 Task: Design: Design Project Board Template.
Action: Mouse pressed left at (853, 586)
Screenshot: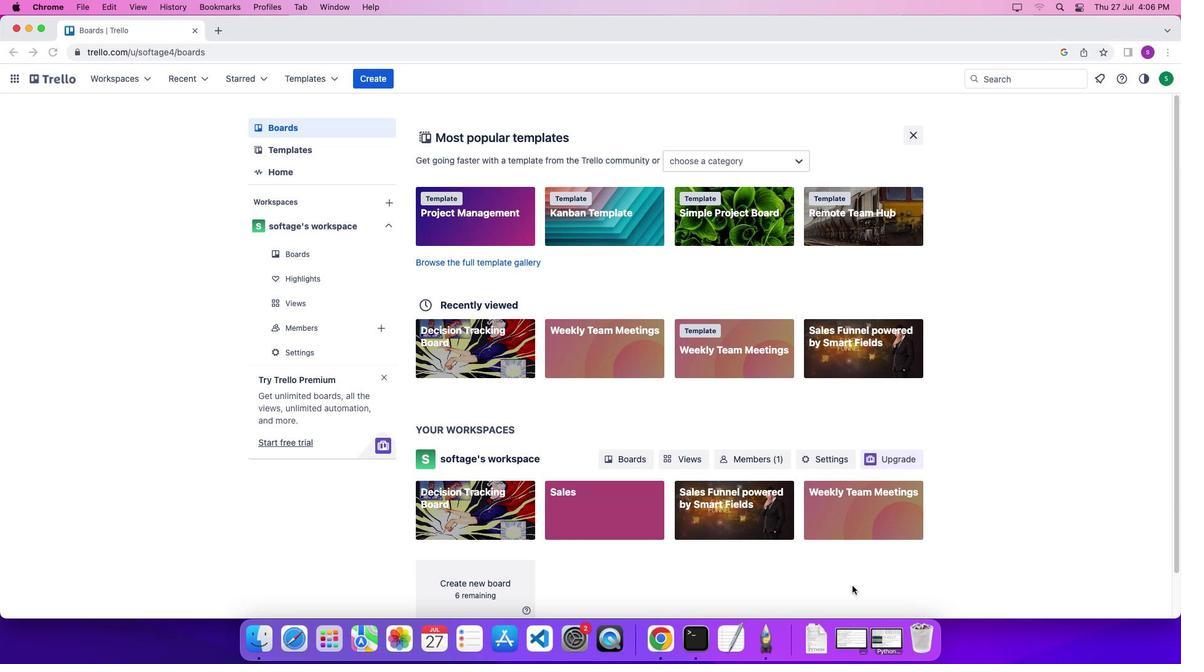 
Action: Mouse moved to (194, 224)
Screenshot: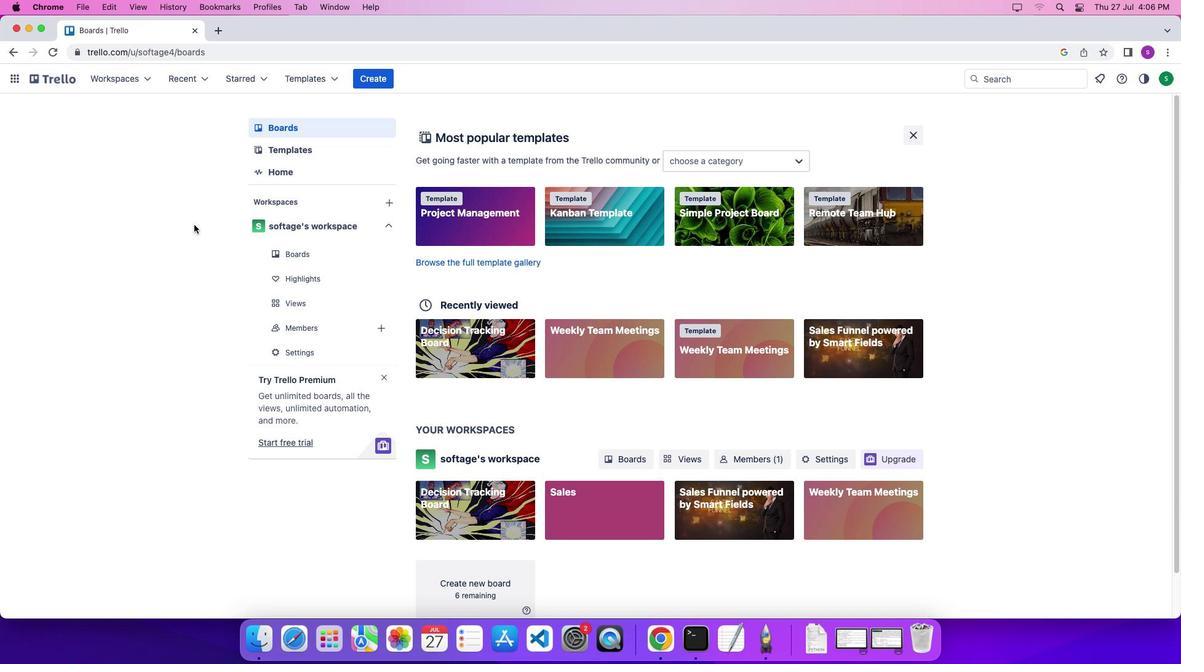 
Action: Mouse pressed left at (194, 224)
Screenshot: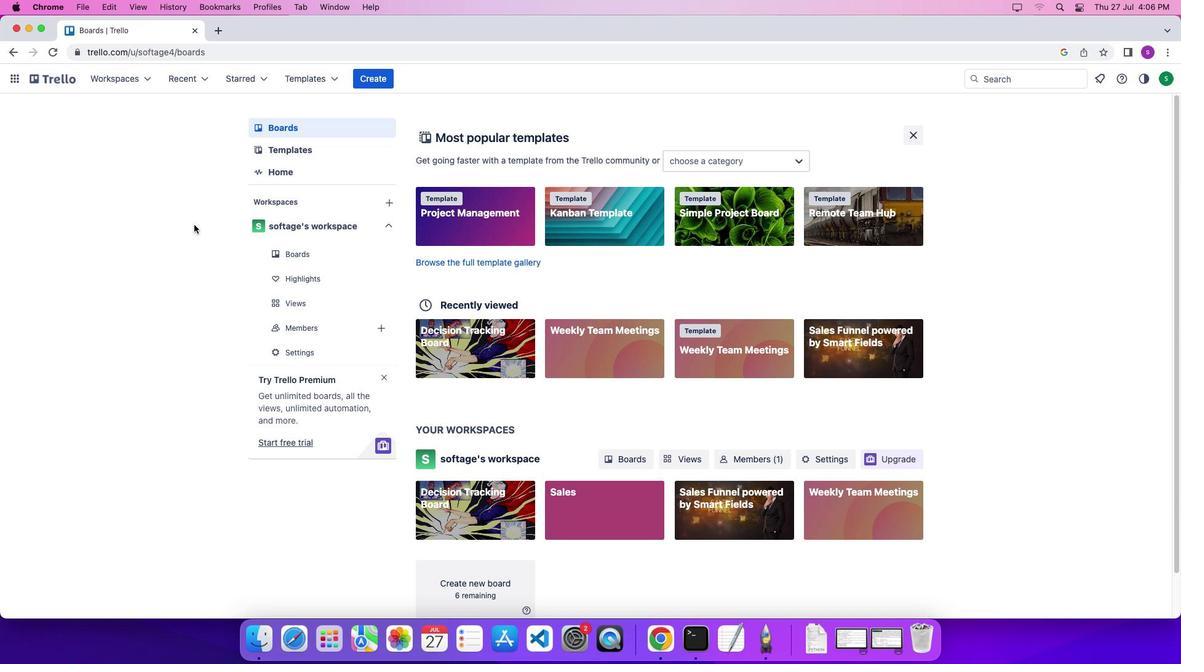 
Action: Mouse moved to (63, 84)
Screenshot: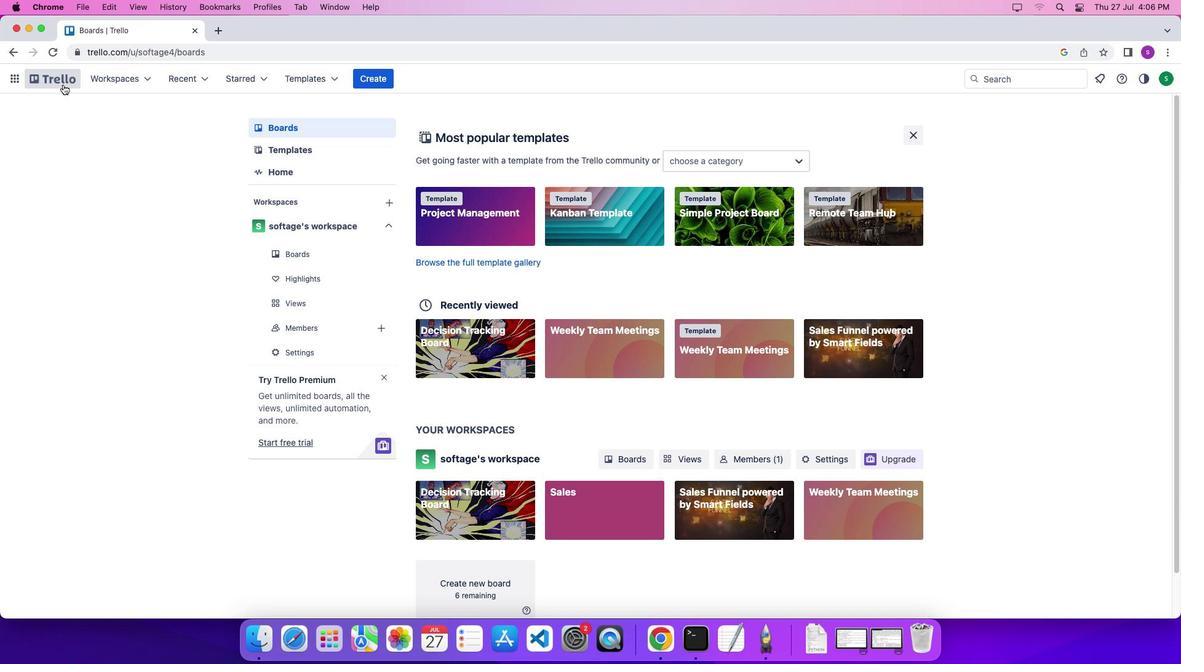 
Action: Mouse pressed left at (63, 84)
Screenshot: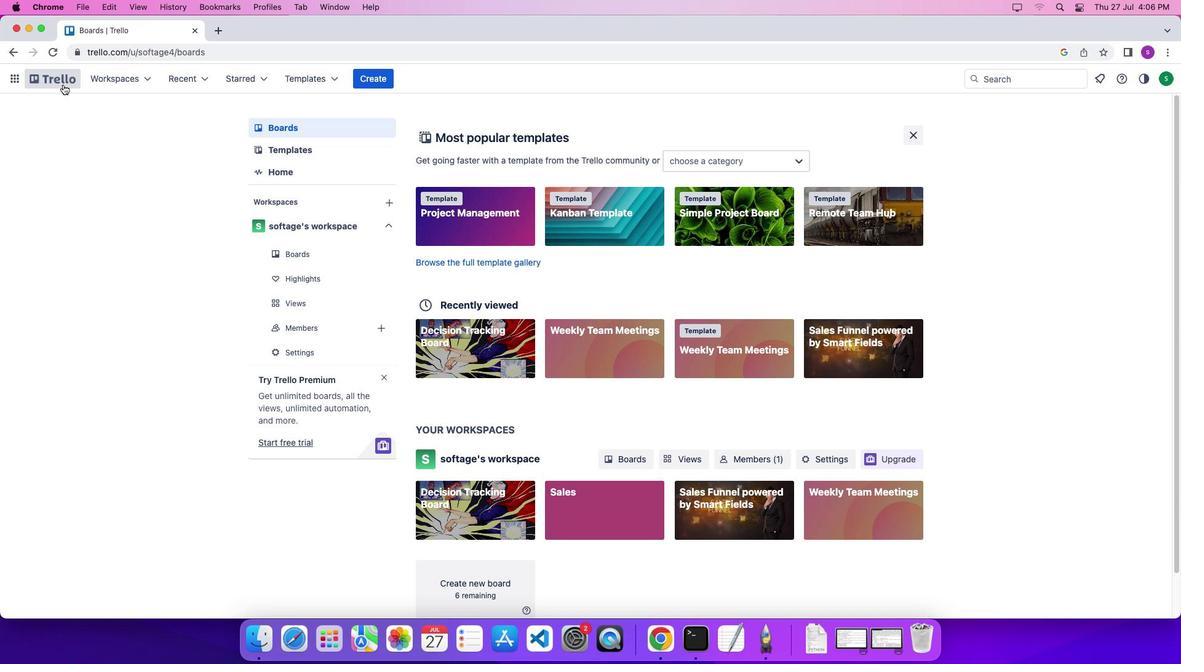 
Action: Mouse moved to (64, 81)
Screenshot: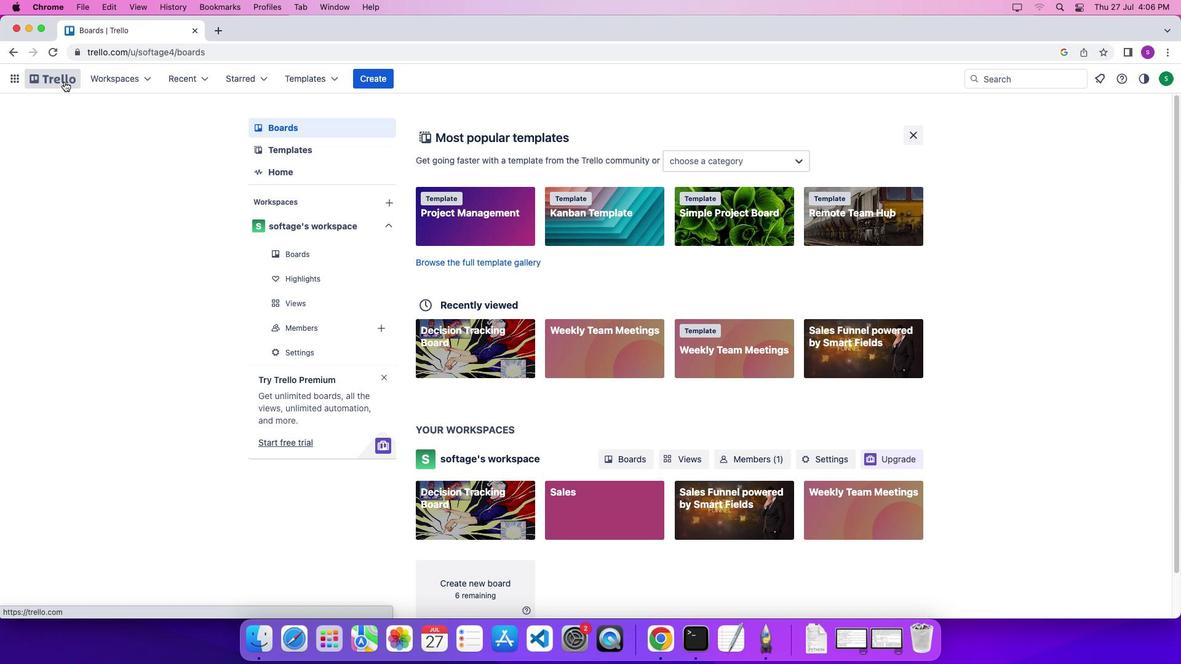 
Action: Mouse pressed left at (64, 81)
Screenshot: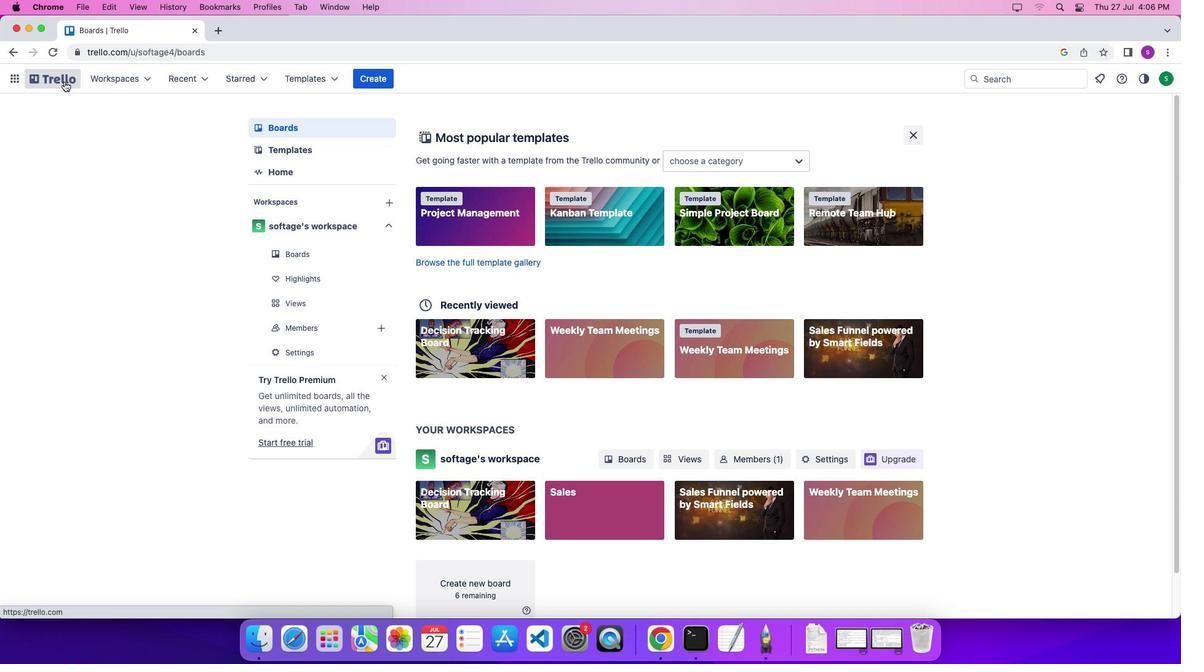 
Action: Mouse moved to (319, 80)
Screenshot: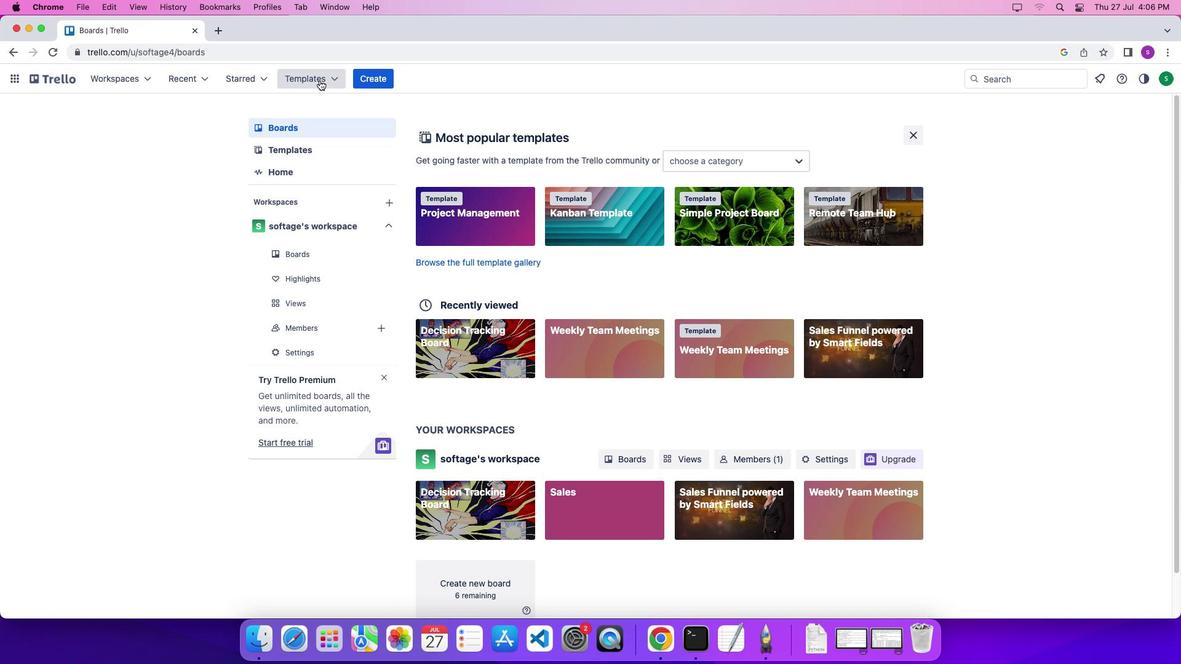 
Action: Mouse pressed left at (319, 80)
Screenshot: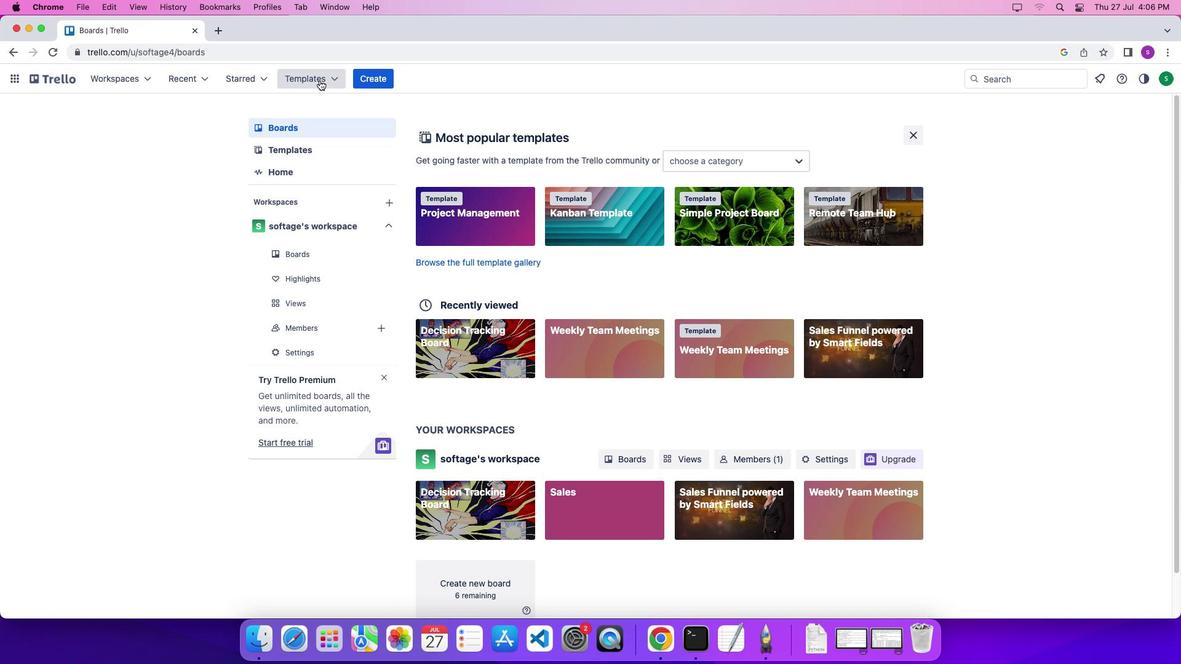 
Action: Mouse moved to (347, 435)
Screenshot: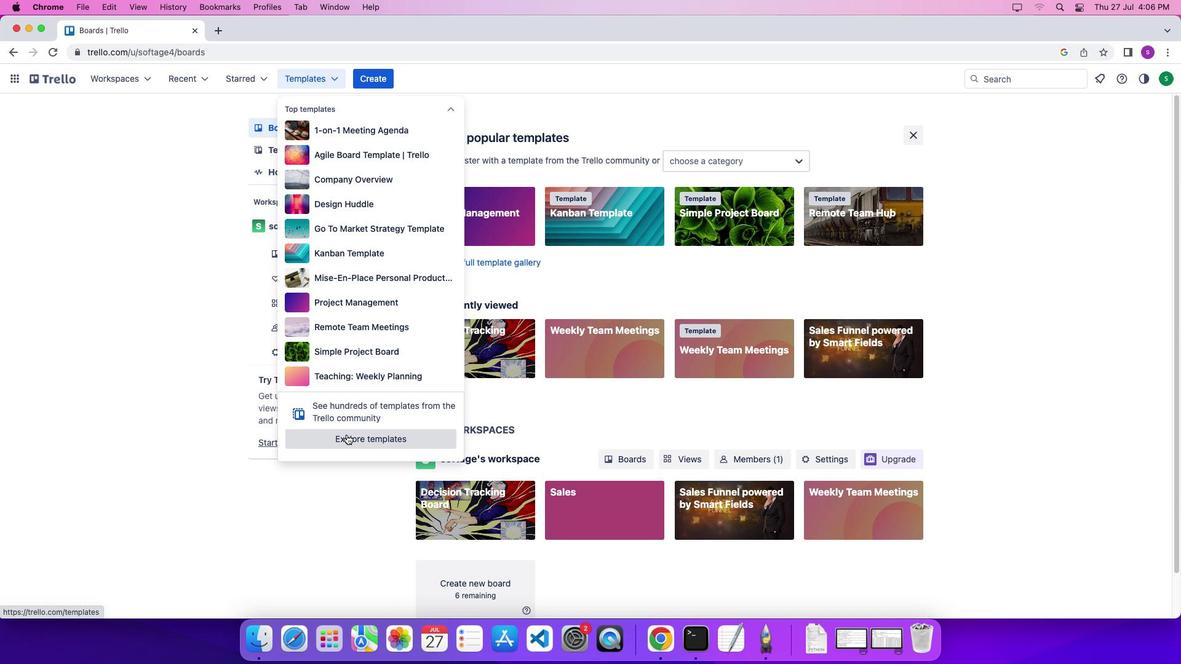 
Action: Mouse pressed left at (347, 435)
Screenshot: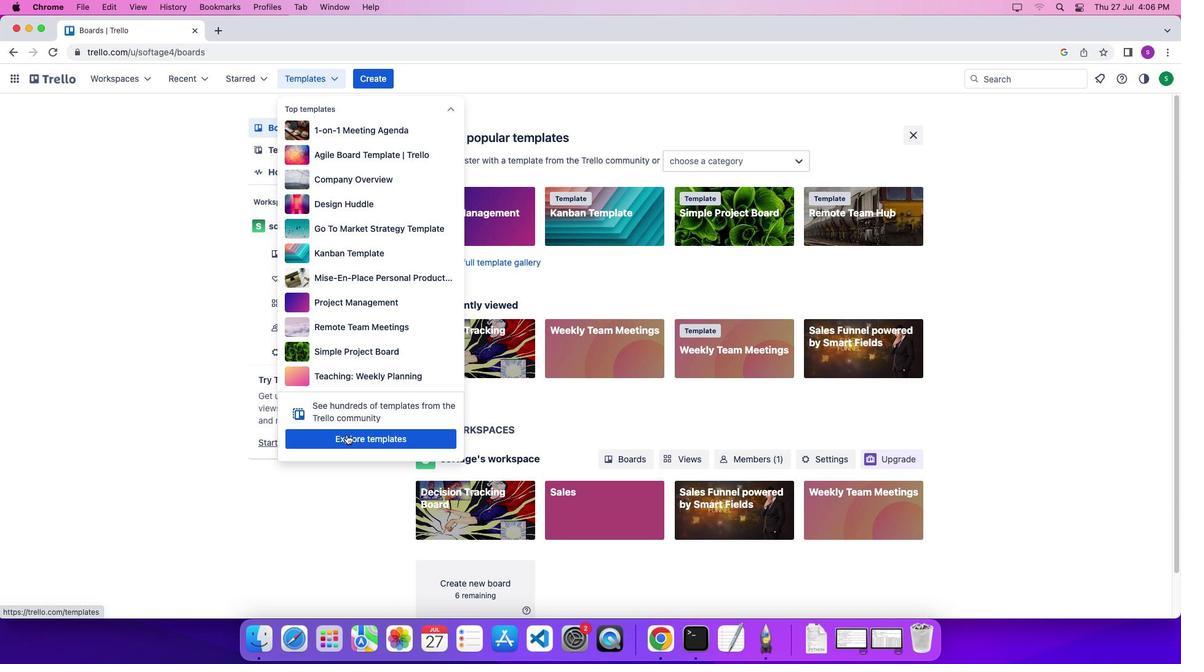 
Action: Mouse moved to (827, 126)
Screenshot: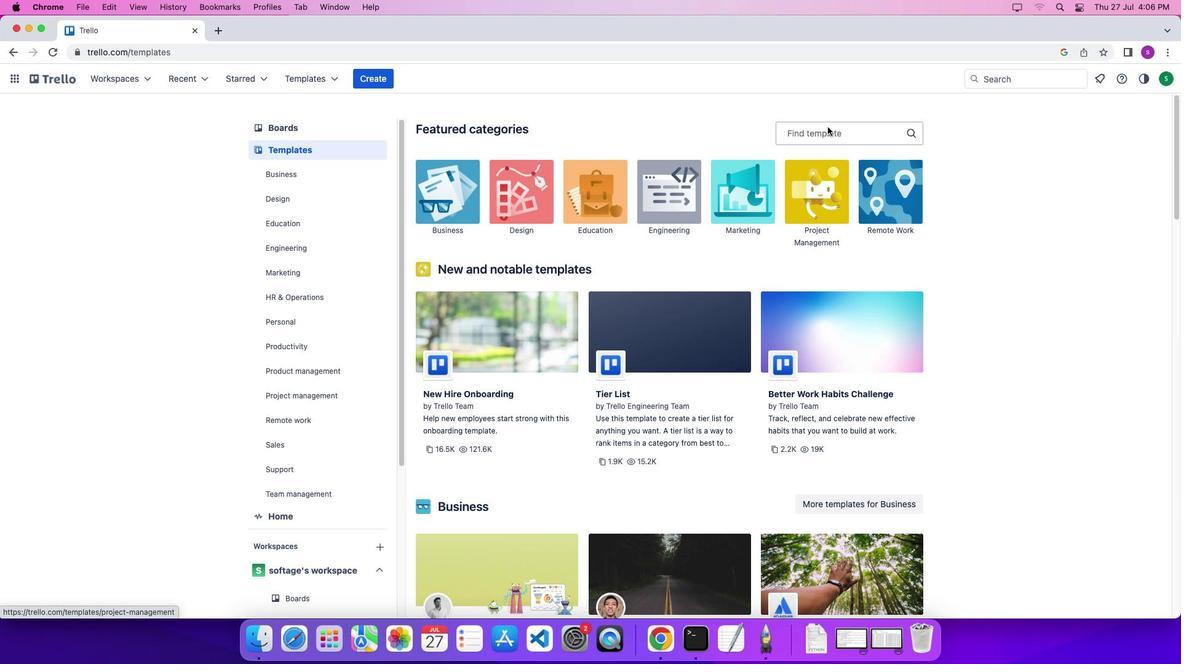 
Action: Mouse pressed left at (827, 126)
Screenshot: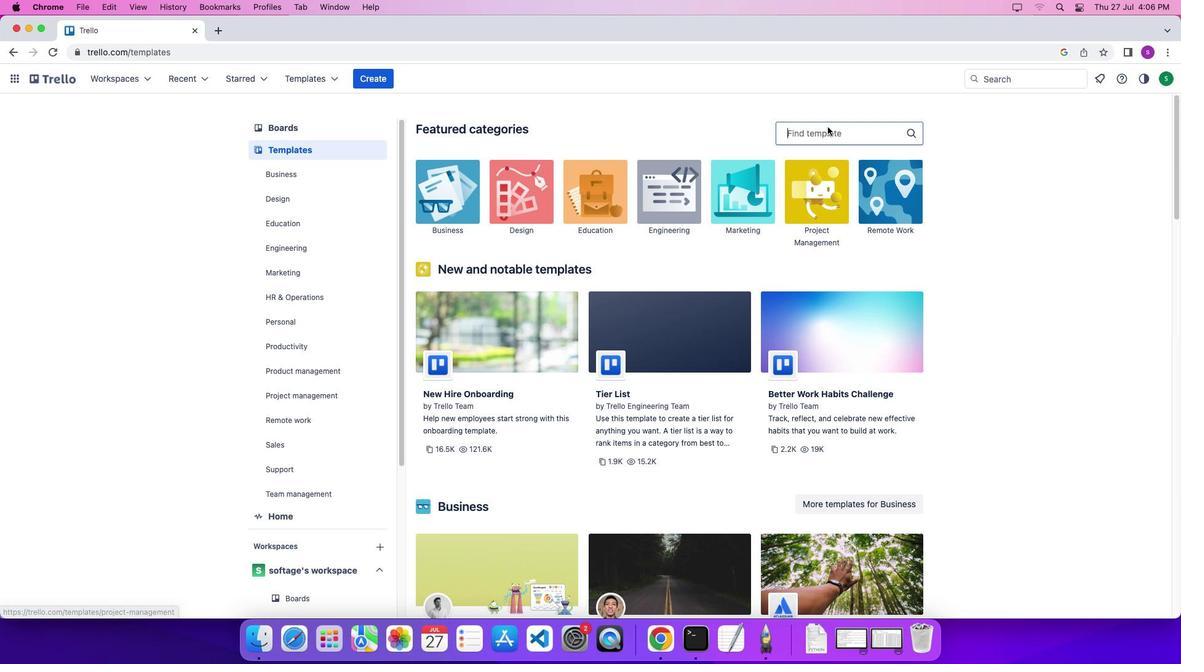 
Action: Mouse moved to (822, 131)
Screenshot: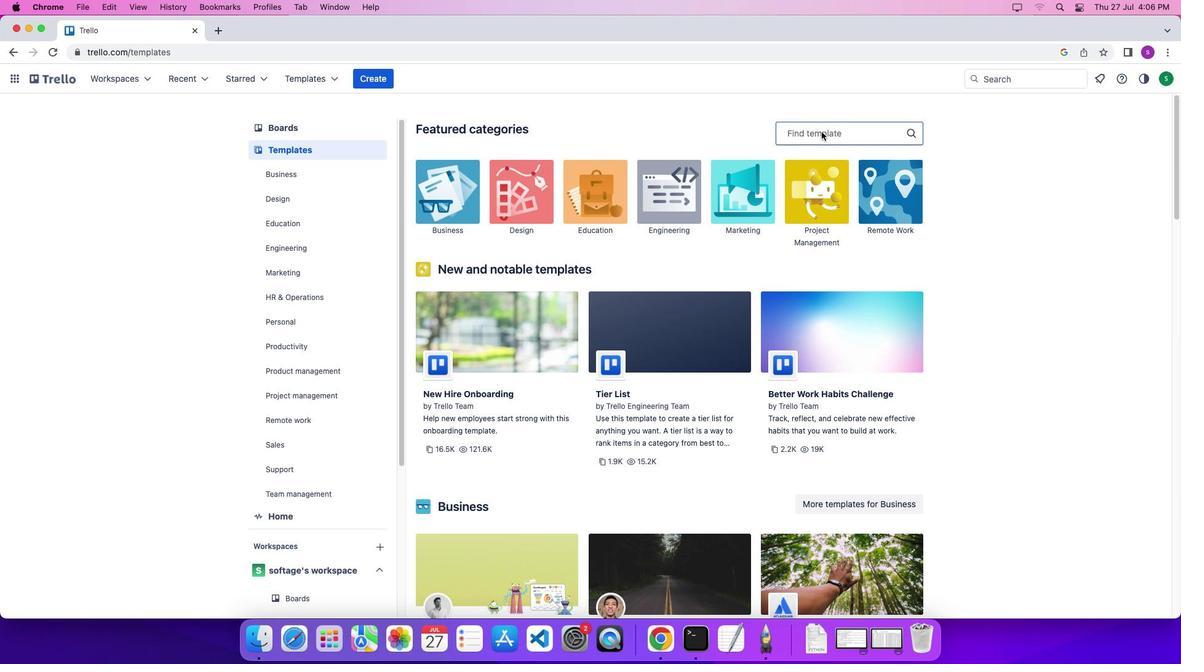 
Action: Mouse pressed left at (822, 131)
Screenshot: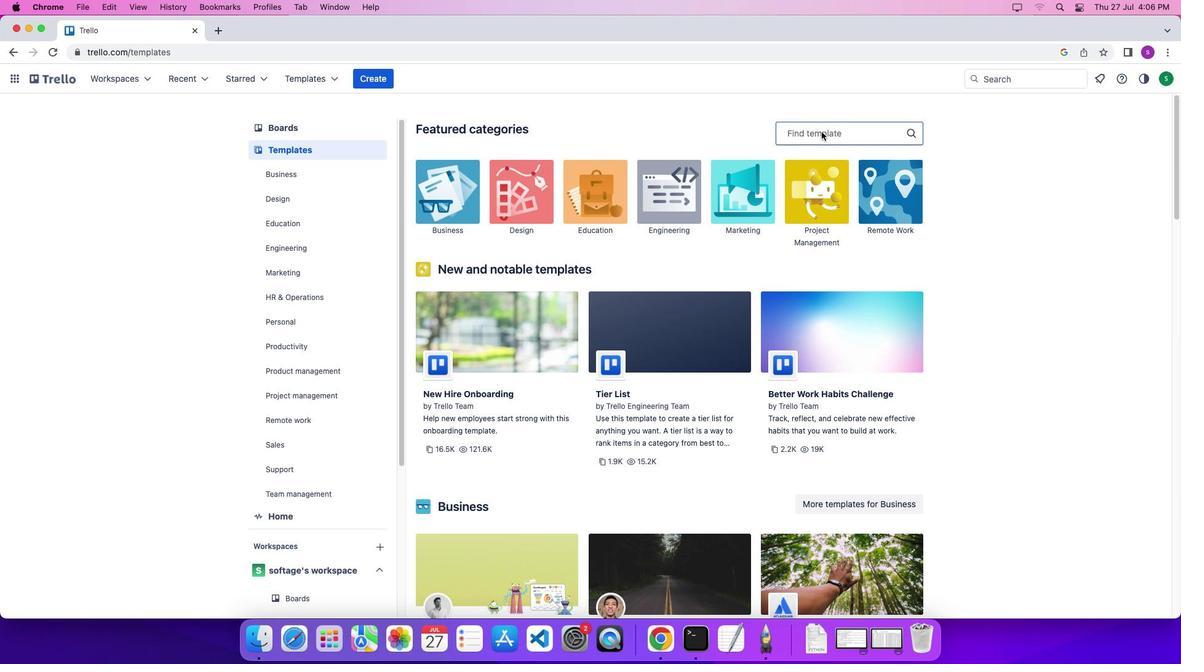 
Action: Mouse moved to (824, 132)
Screenshot: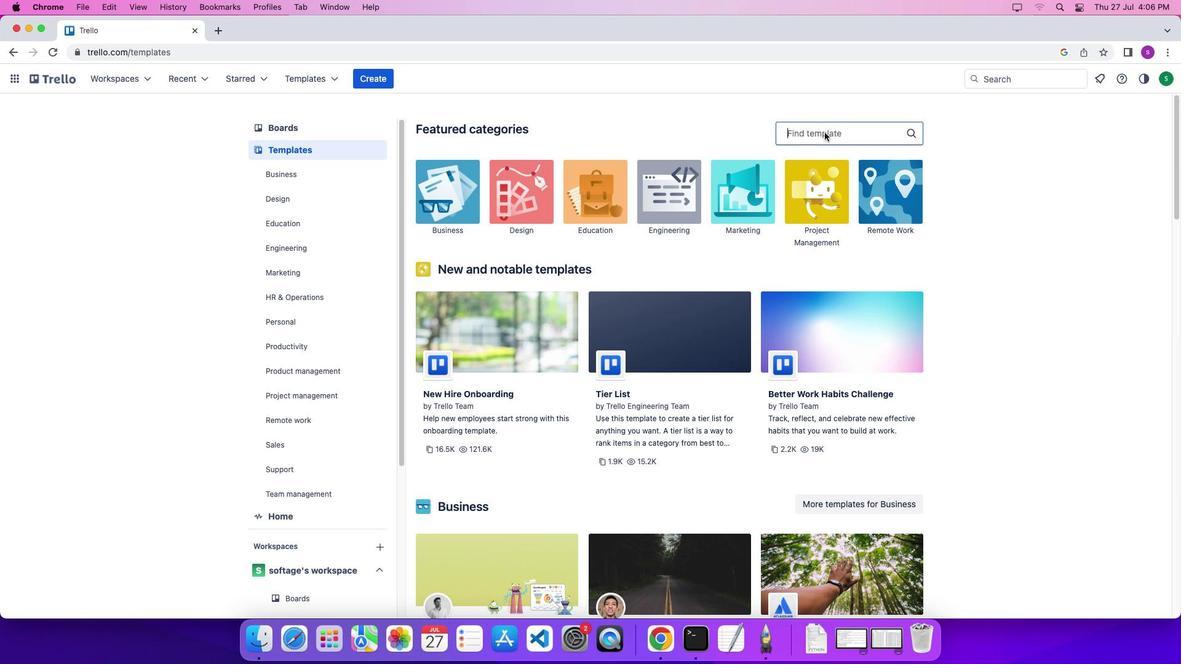 
Action: Key pressed Key.shift'D''e''s''i''g''n'Key.spaceKey.shift'P''r''o''j''e''c''t'Key.spaceKey.shift'B''o''a''r''d'Key.spaceKey.shift'T''e''m''p''l''a''t''e'Key.enter
Screenshot: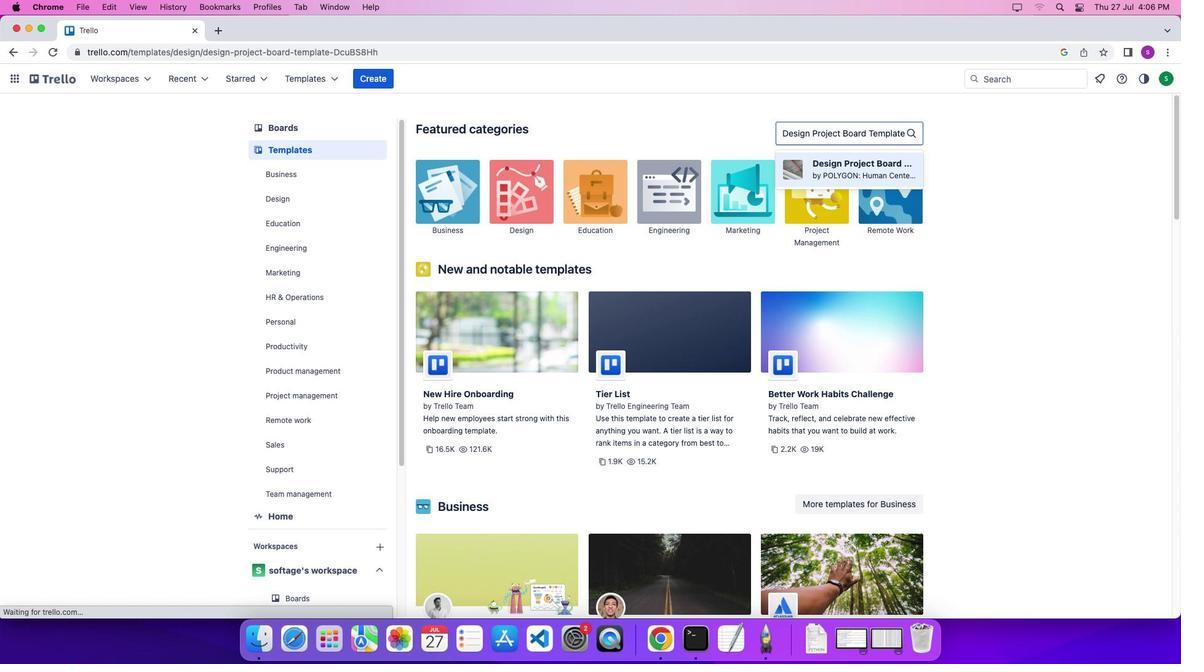 
Action: Mouse moved to (731, 326)
Screenshot: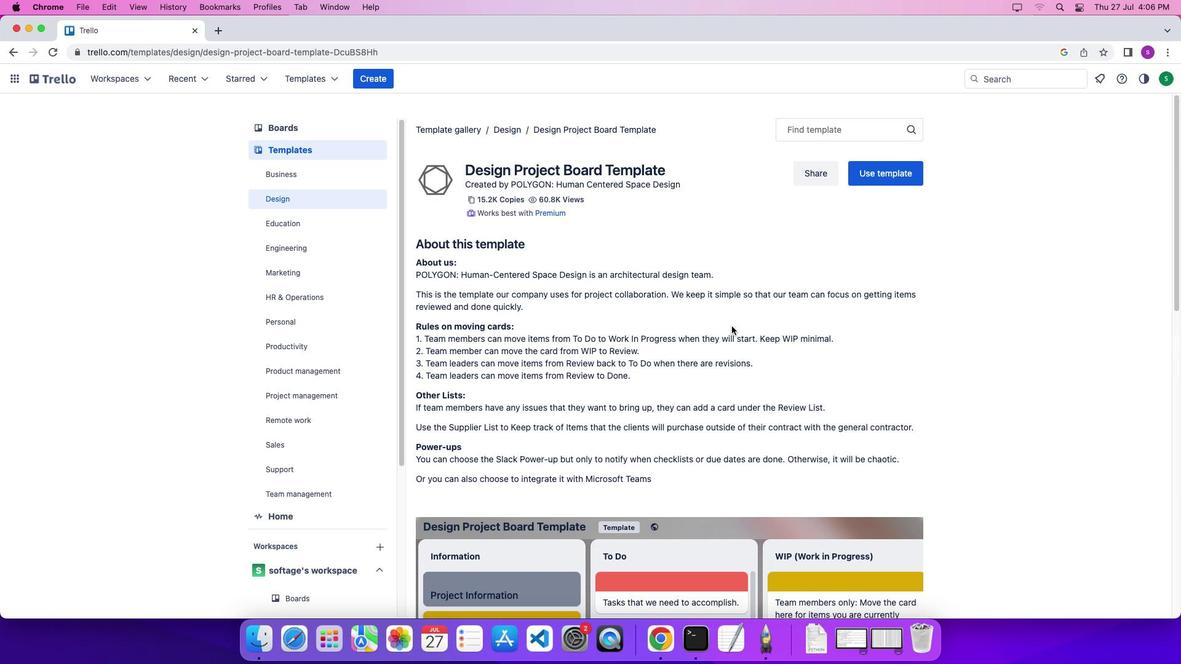 
Action: Mouse scrolled (731, 326) with delta (0, 0)
Screenshot: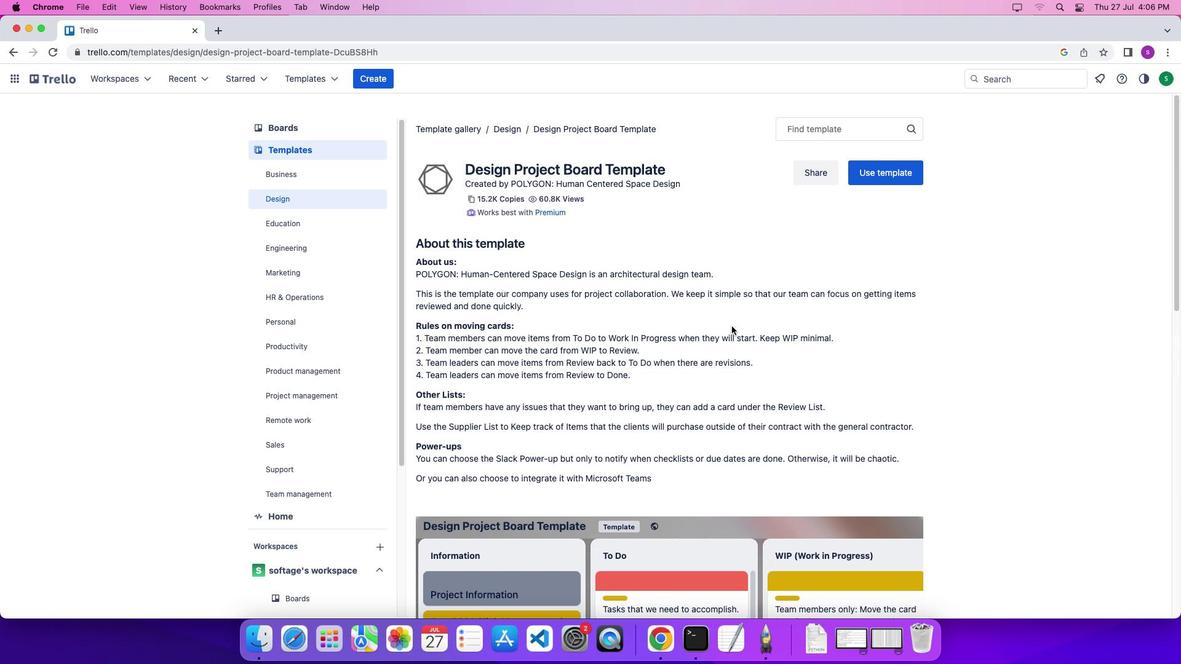 
Action: Mouse scrolled (731, 326) with delta (0, 0)
Screenshot: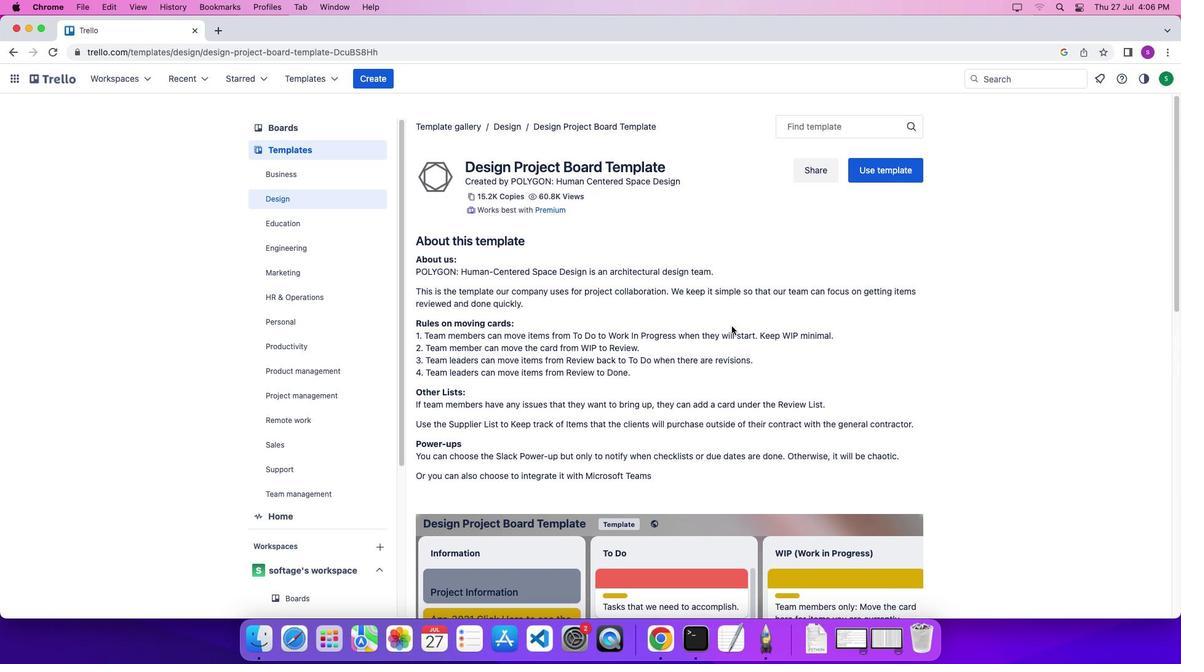 
Action: Mouse scrolled (731, 326) with delta (0, 0)
Screenshot: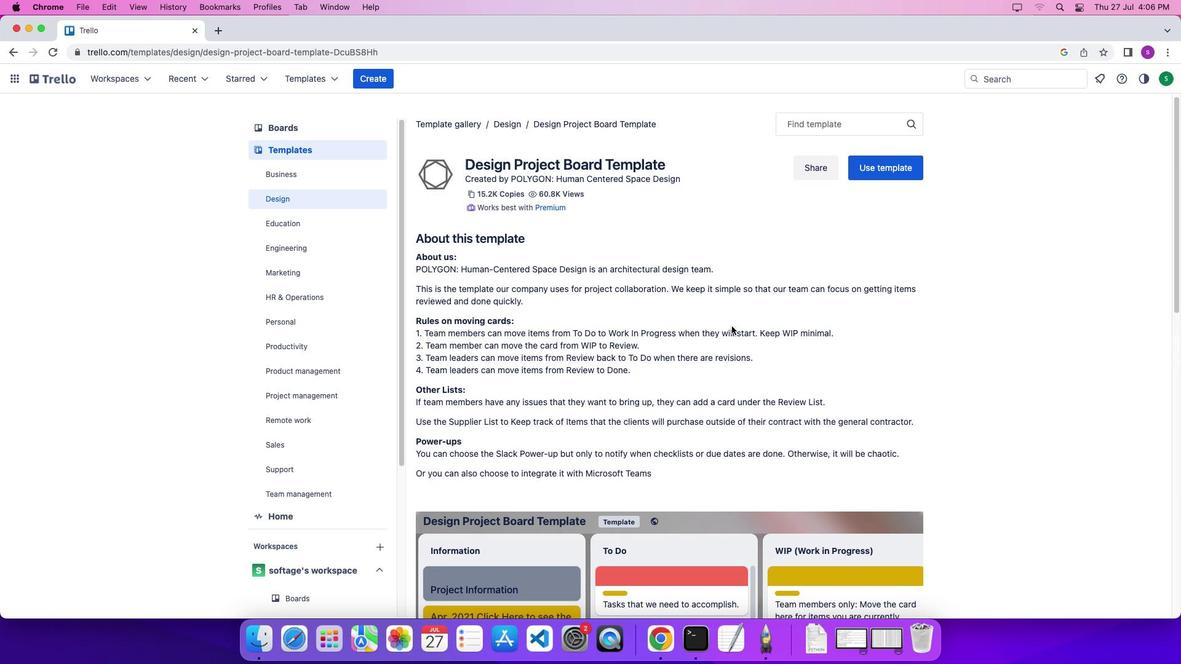 
Action: Mouse scrolled (731, 326) with delta (0, 0)
Screenshot: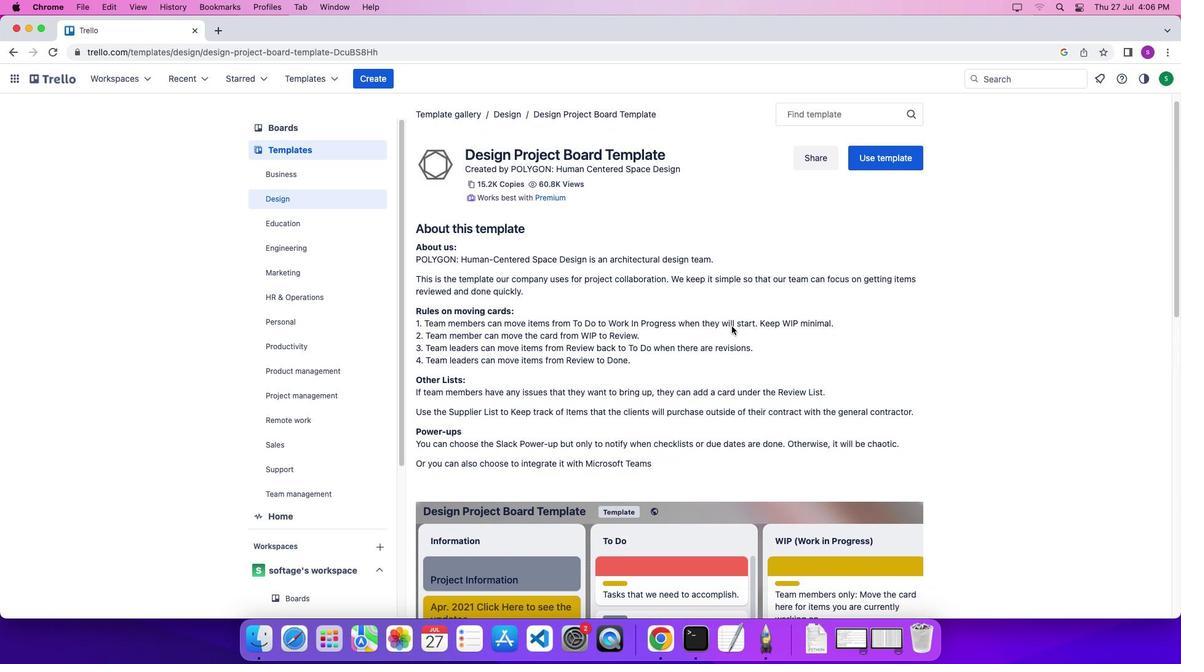 
Action: Mouse scrolled (731, 326) with delta (0, 0)
Screenshot: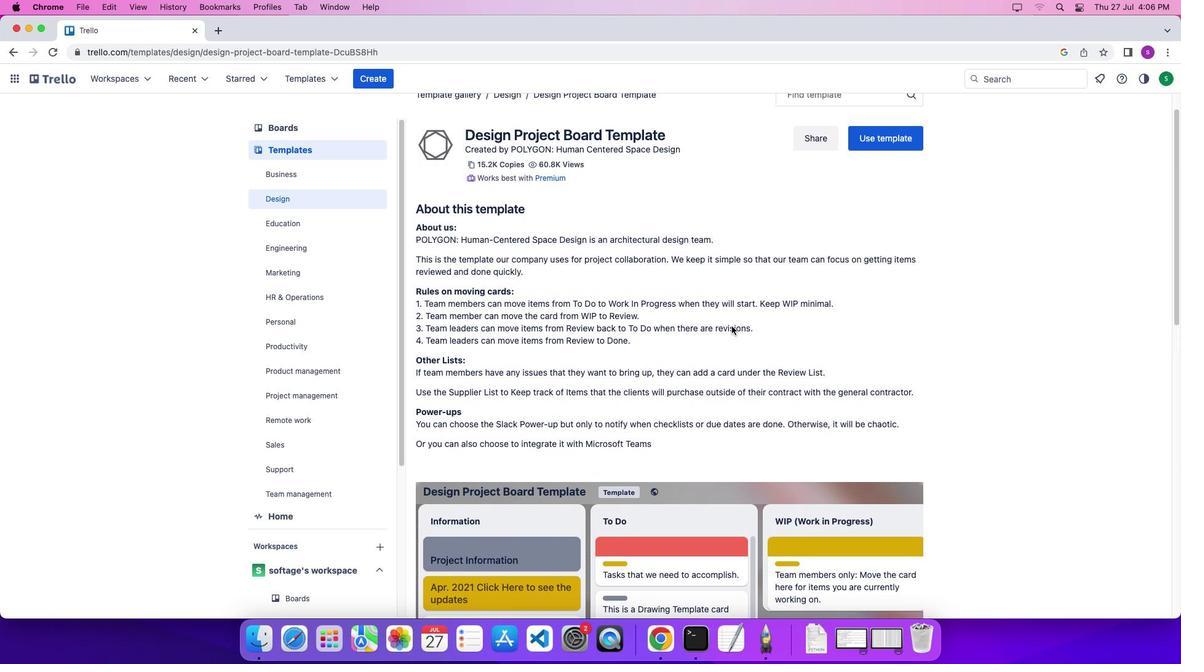 
Action: Mouse scrolled (731, 326) with delta (0, 0)
Screenshot: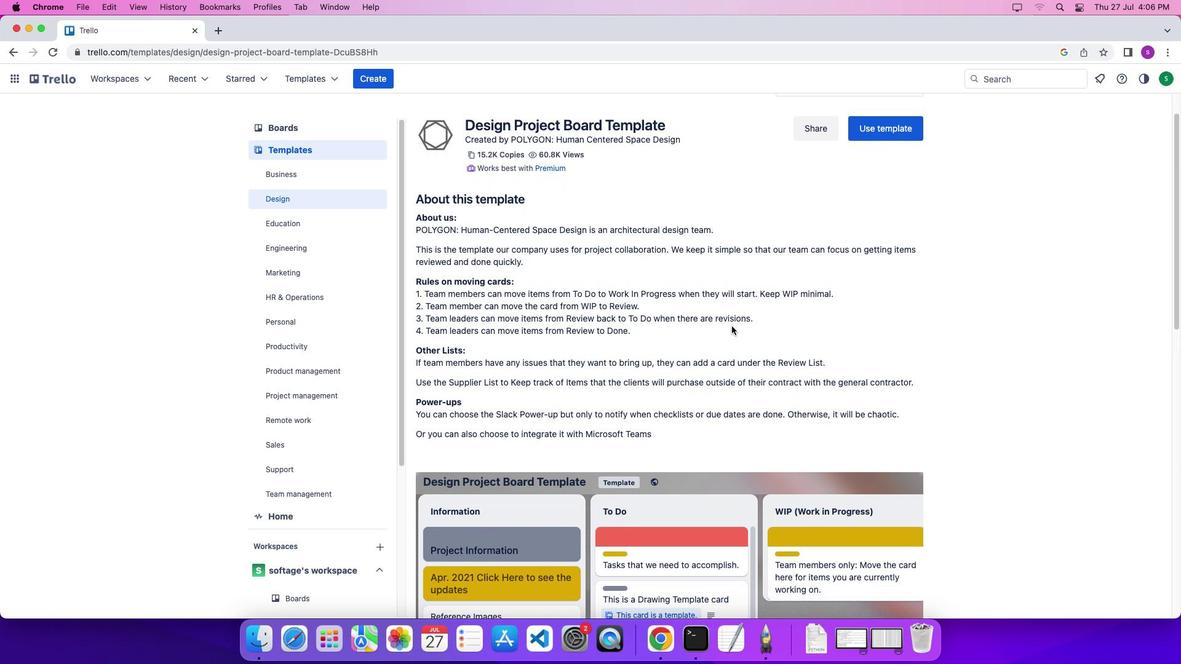 
Action: Mouse scrolled (731, 326) with delta (0, -1)
Screenshot: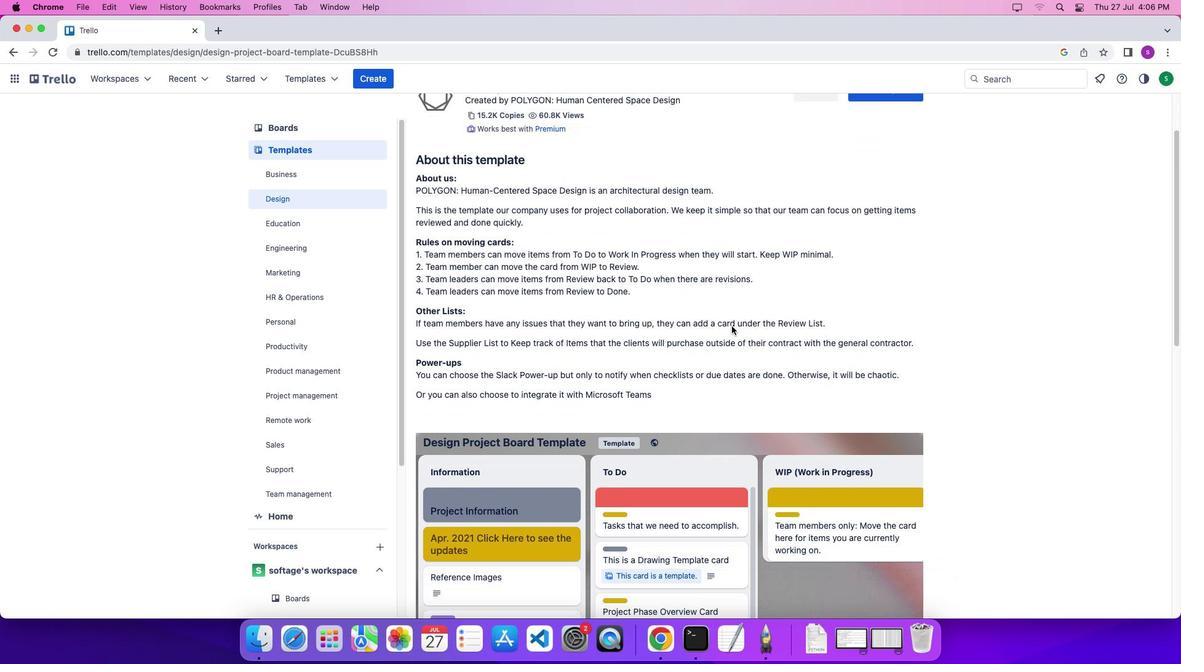 
Action: Mouse scrolled (731, 326) with delta (0, 0)
Screenshot: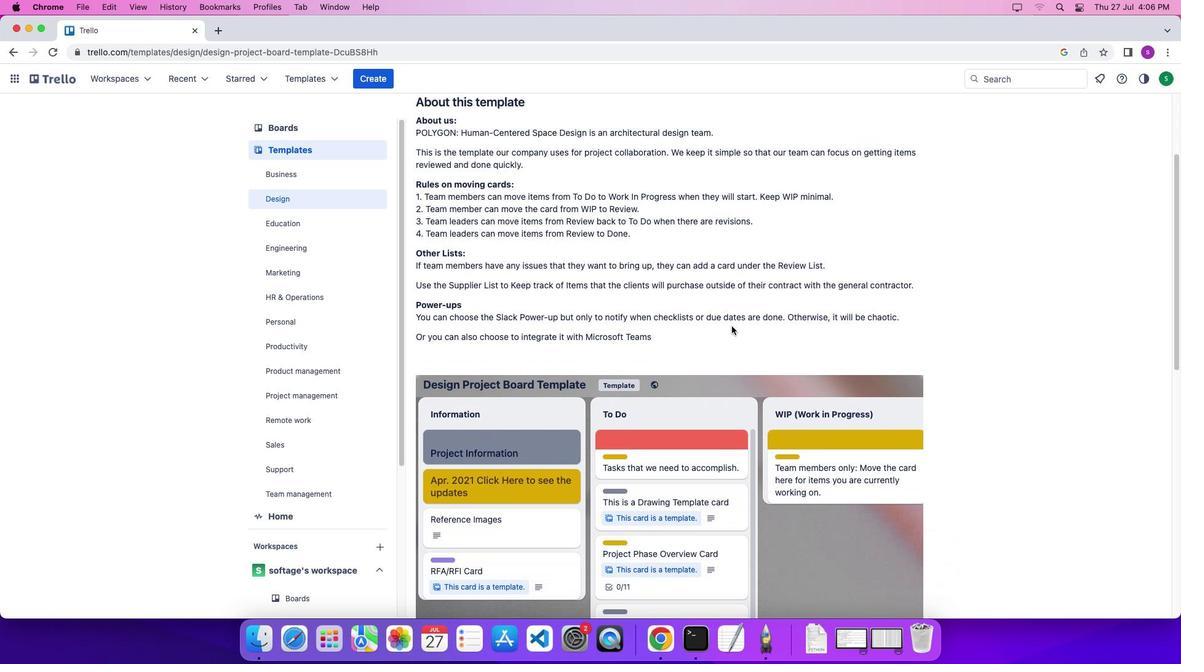 
Action: Mouse scrolled (731, 326) with delta (0, 0)
Screenshot: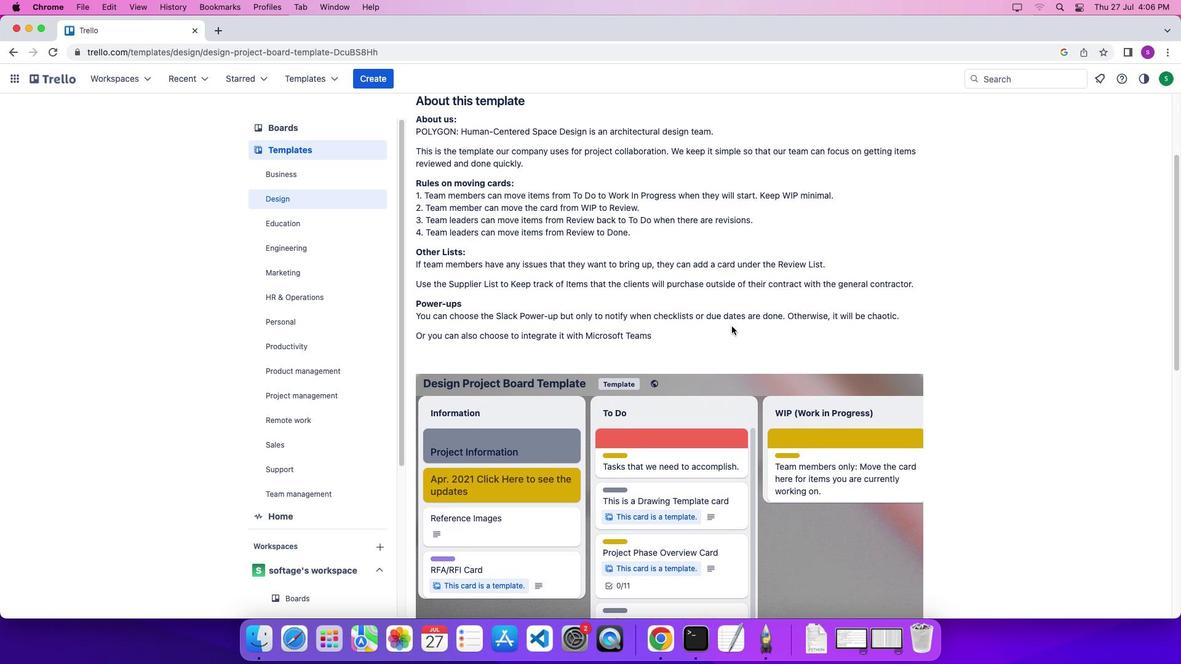 
Action: Mouse scrolled (731, 326) with delta (0, 0)
Screenshot: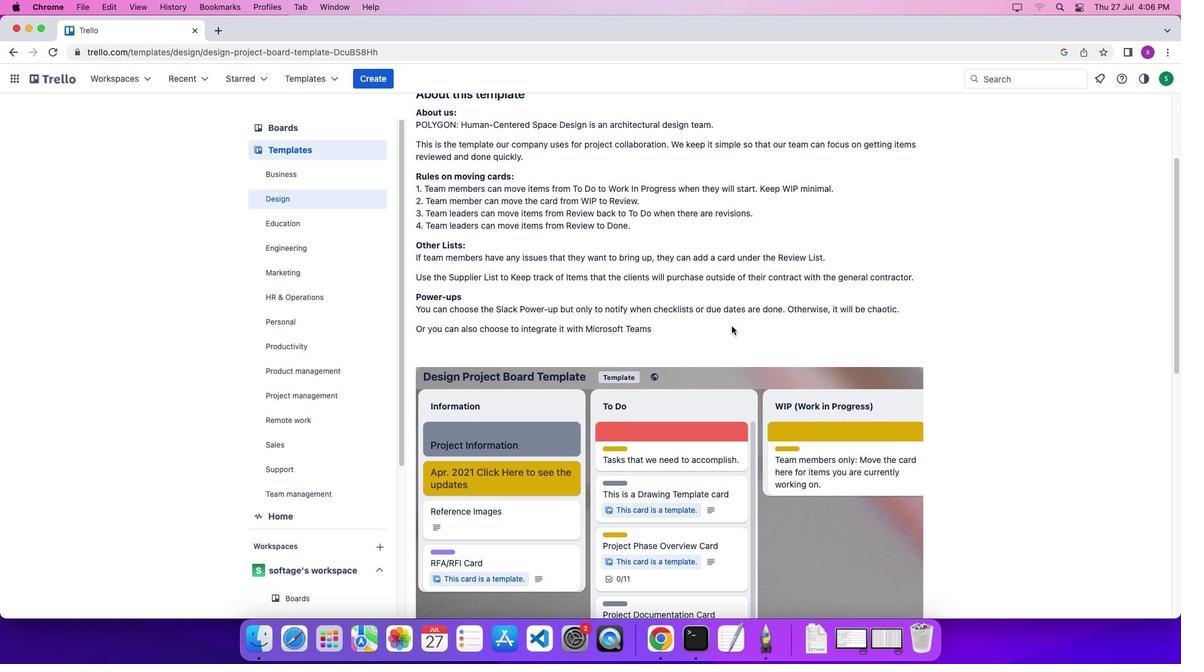 
Action: Mouse scrolled (731, 326) with delta (0, 0)
Screenshot: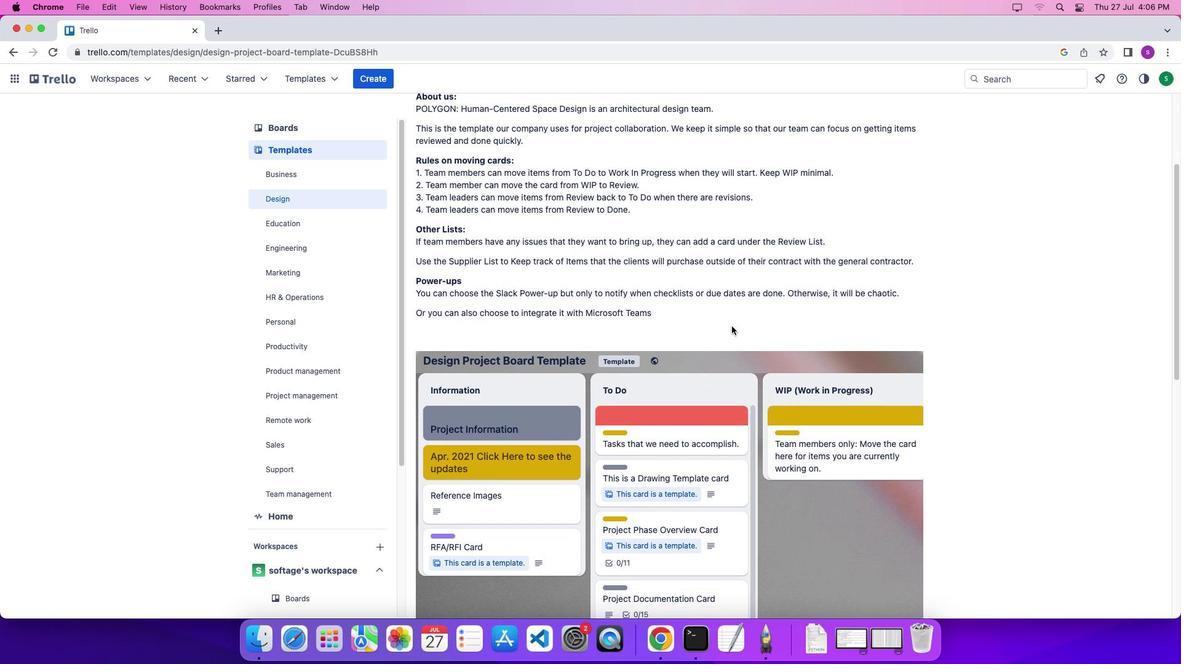 
Action: Mouse scrolled (731, 326) with delta (0, 0)
Screenshot: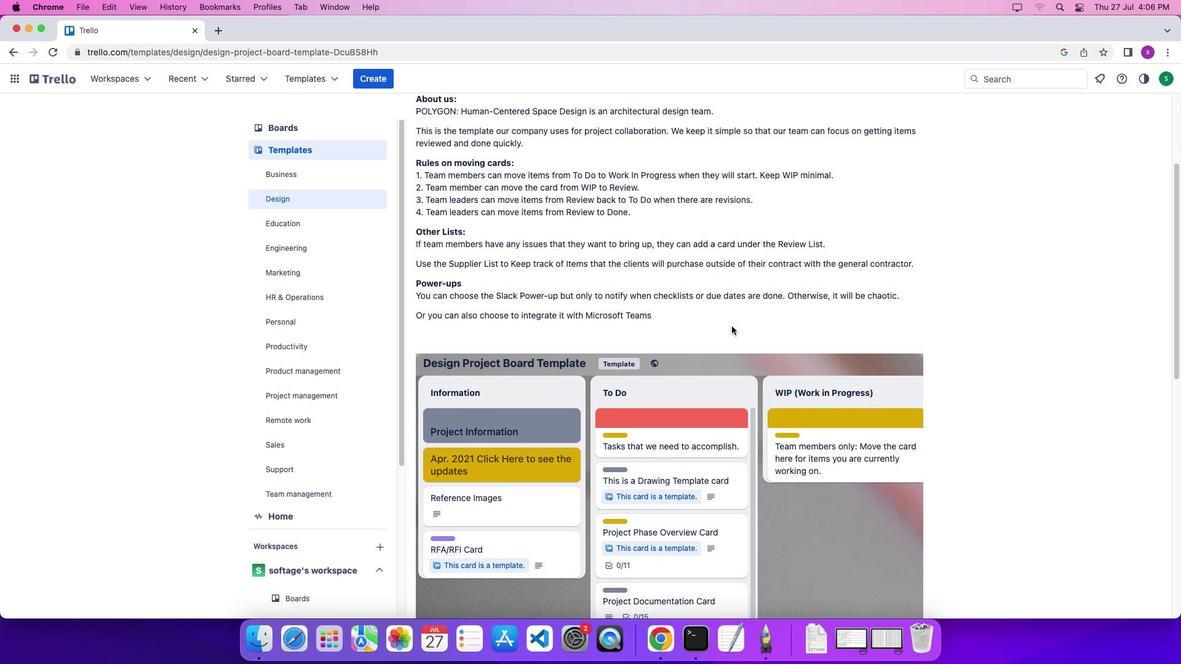 
Action: Mouse scrolled (731, 326) with delta (0, 0)
Screenshot: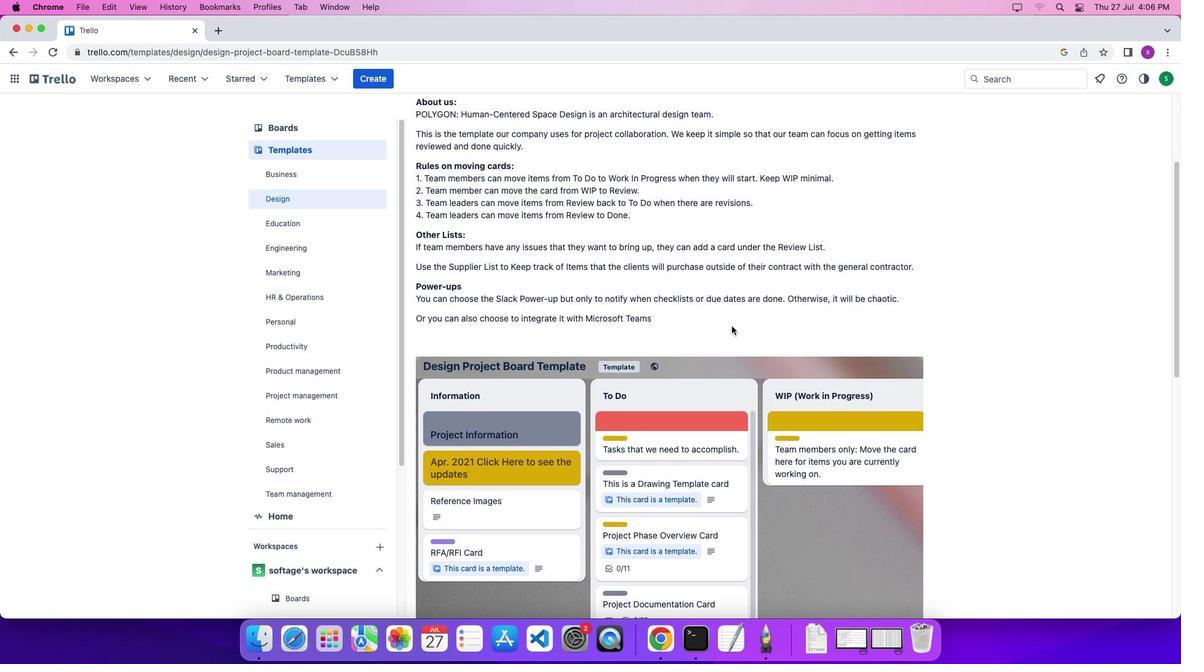 
Action: Mouse scrolled (731, 326) with delta (0, 3)
Screenshot: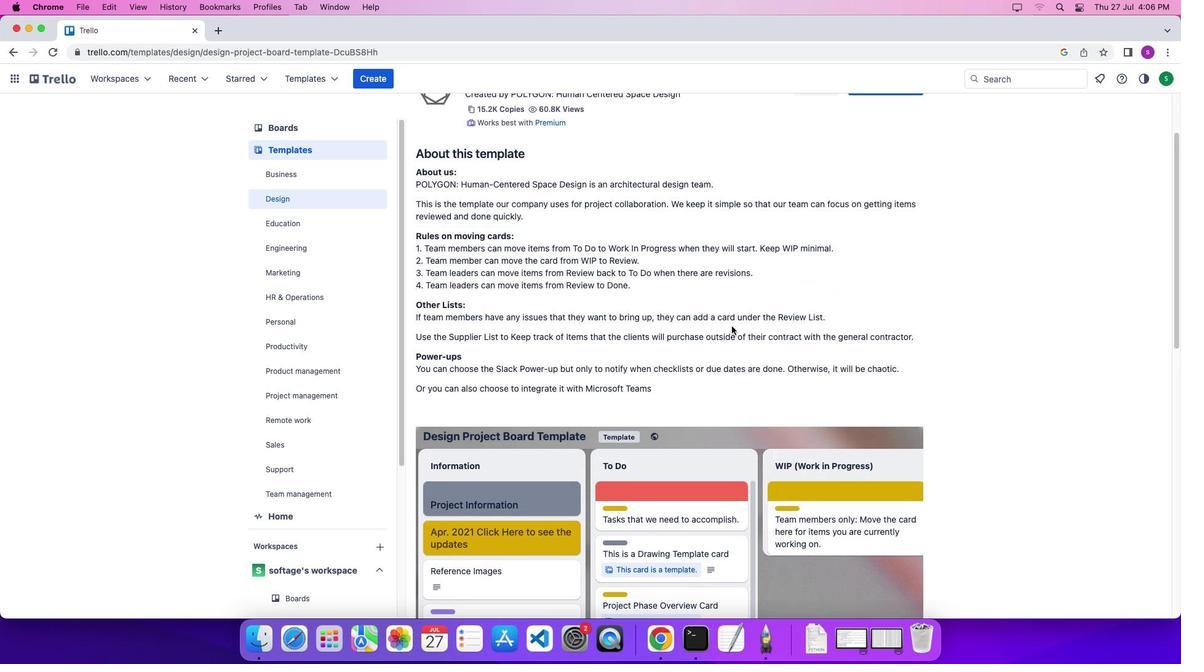 
Action: Mouse scrolled (731, 326) with delta (0, 4)
Screenshot: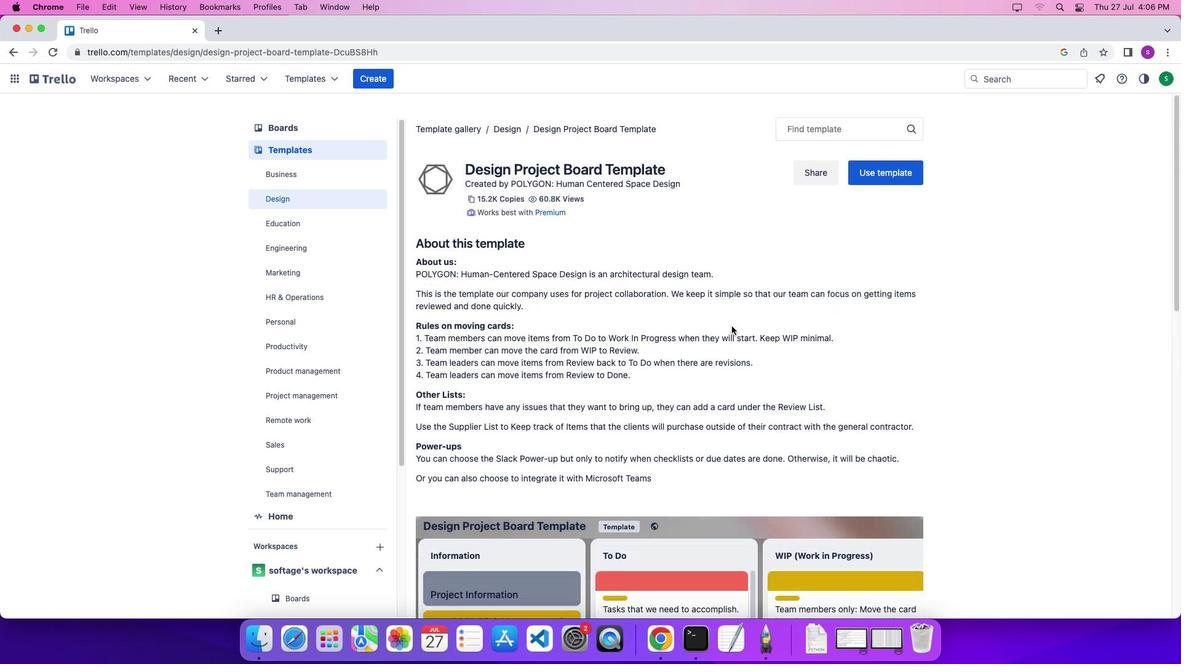 
Action: Mouse scrolled (731, 326) with delta (0, 3)
Screenshot: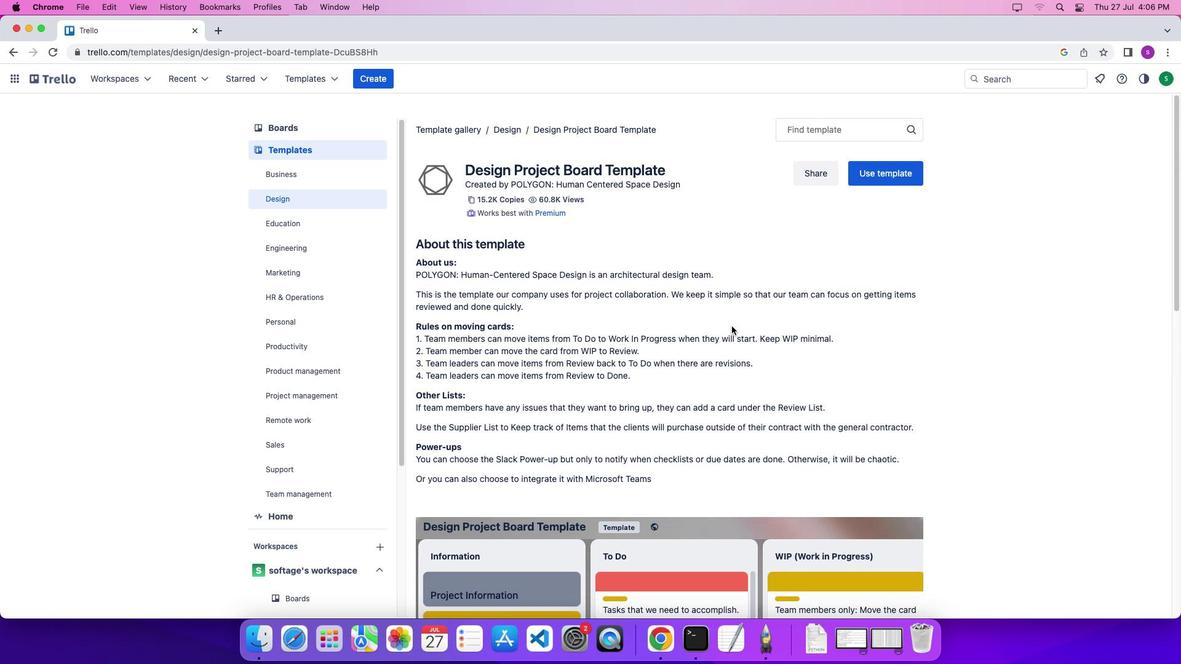 
Action: Mouse scrolled (731, 326) with delta (0, 0)
Screenshot: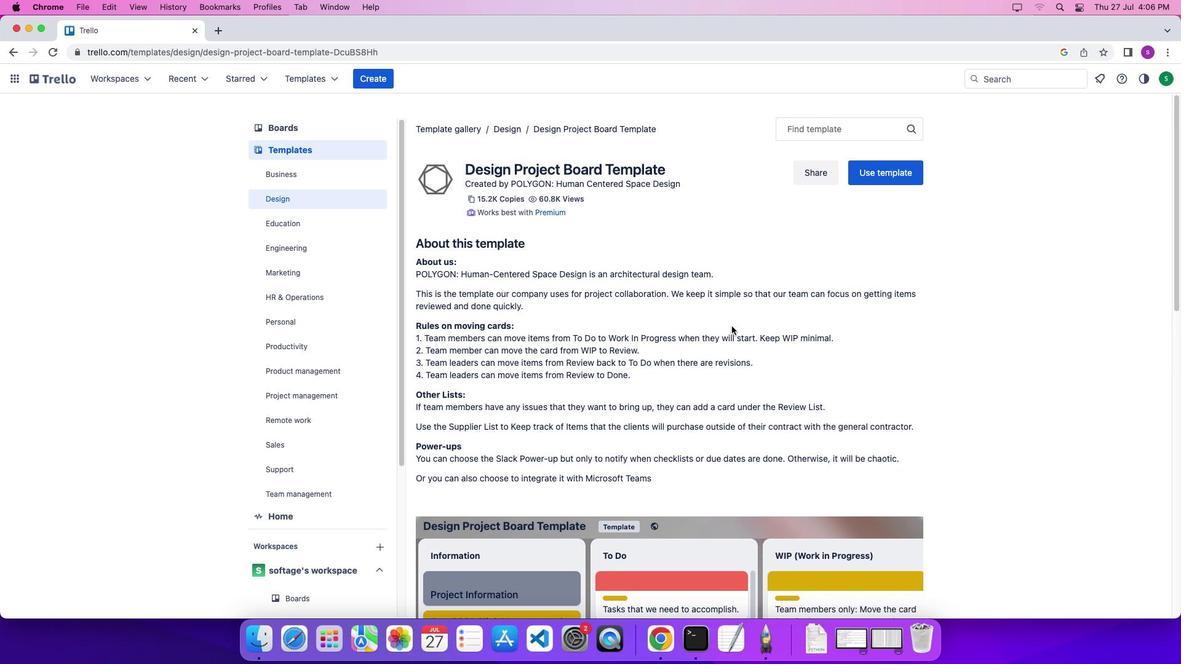 
Action: Mouse scrolled (731, 326) with delta (0, 0)
Screenshot: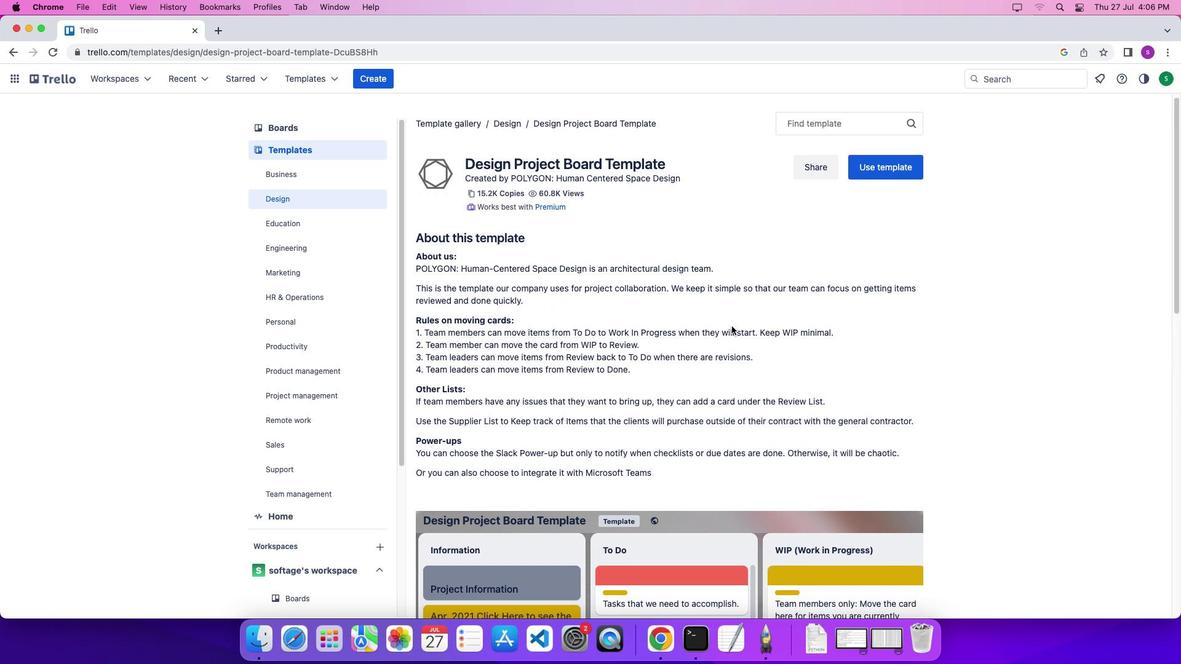 
Action: Mouse scrolled (731, 326) with delta (0, 0)
Screenshot: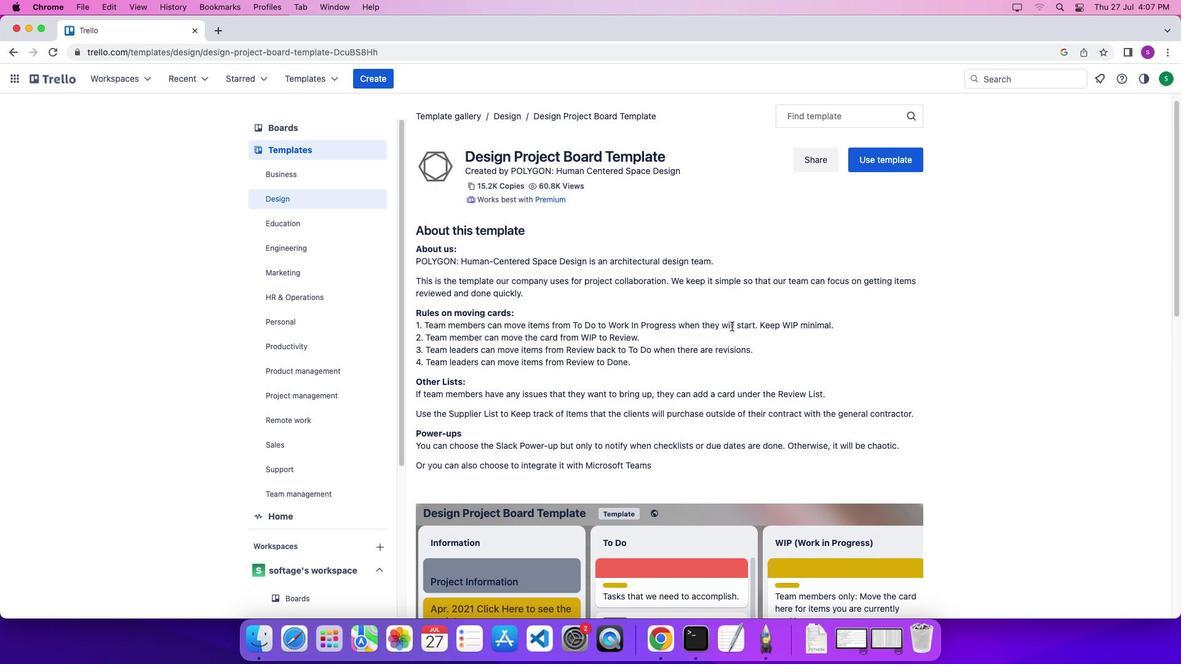 
Action: Mouse scrolled (731, 326) with delta (0, 0)
Screenshot: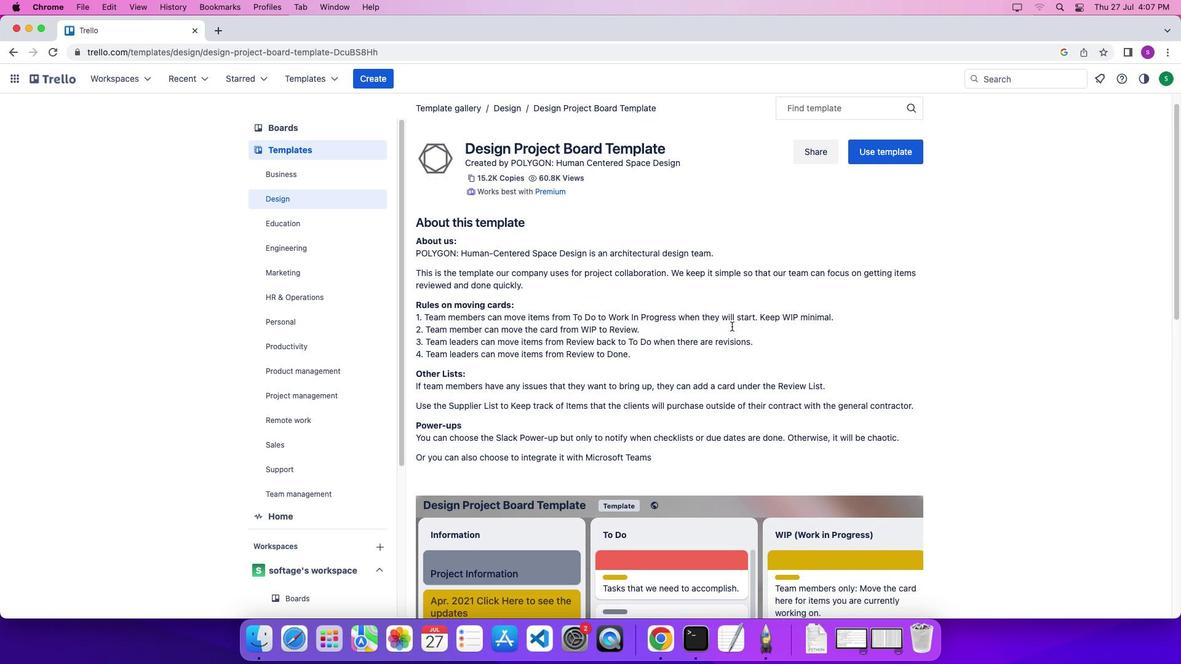 
Action: Mouse scrolled (731, 326) with delta (0, -1)
Screenshot: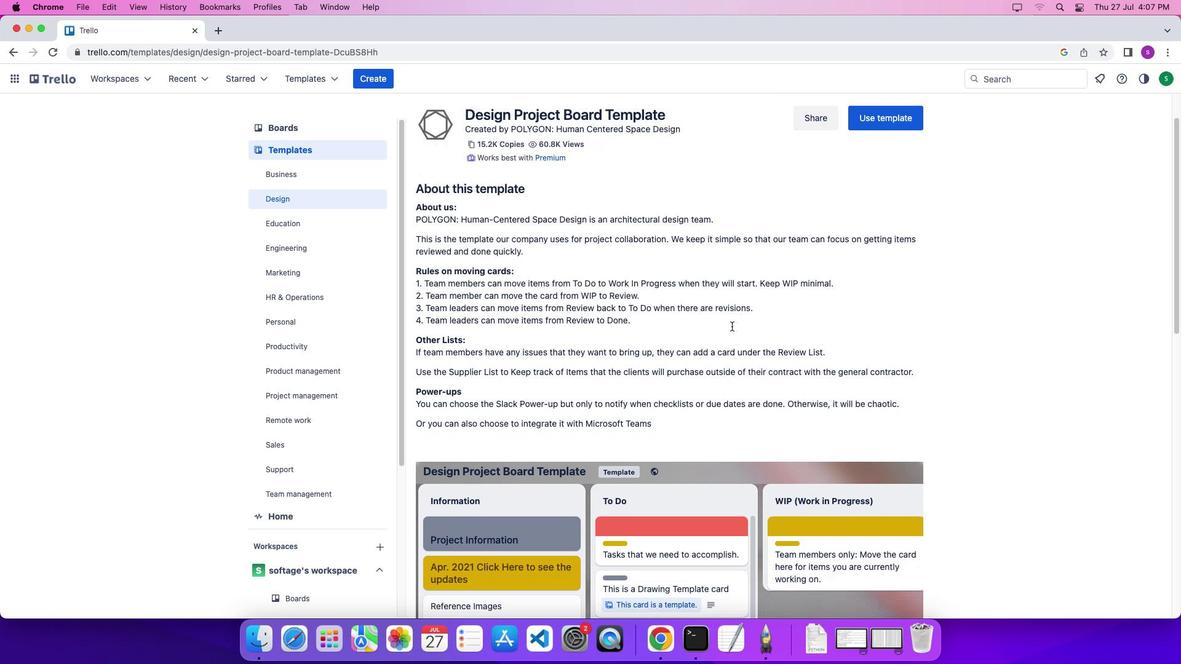 
Action: Mouse scrolled (731, 326) with delta (0, 0)
Screenshot: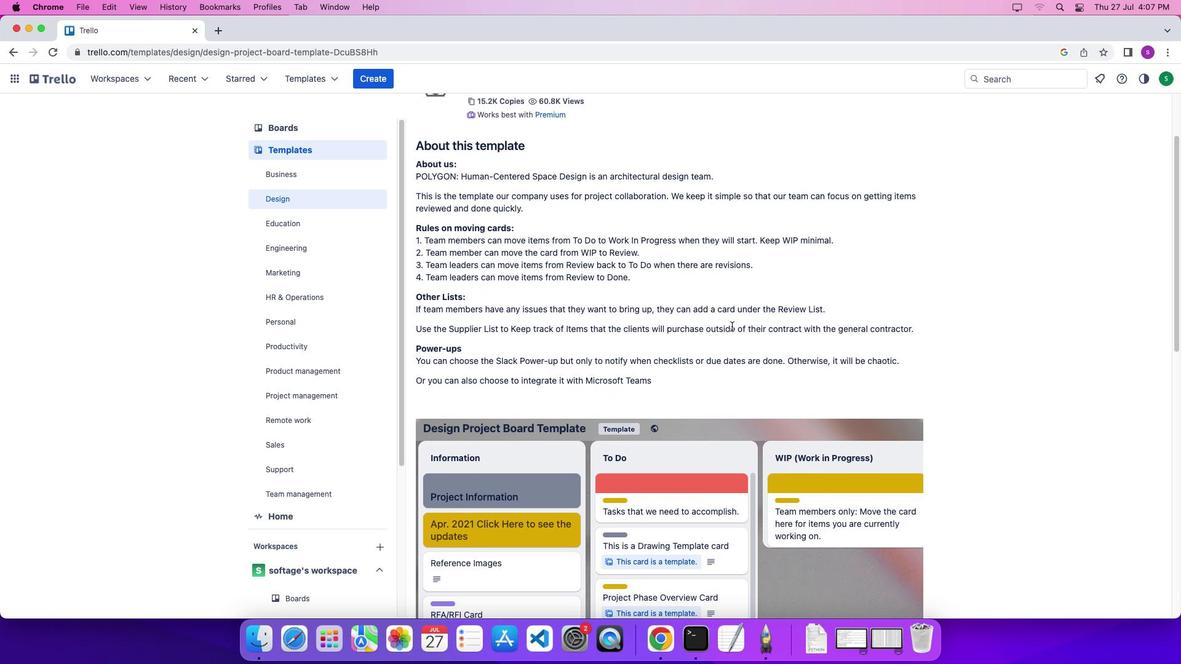 
Action: Mouse scrolled (731, 326) with delta (0, 0)
Screenshot: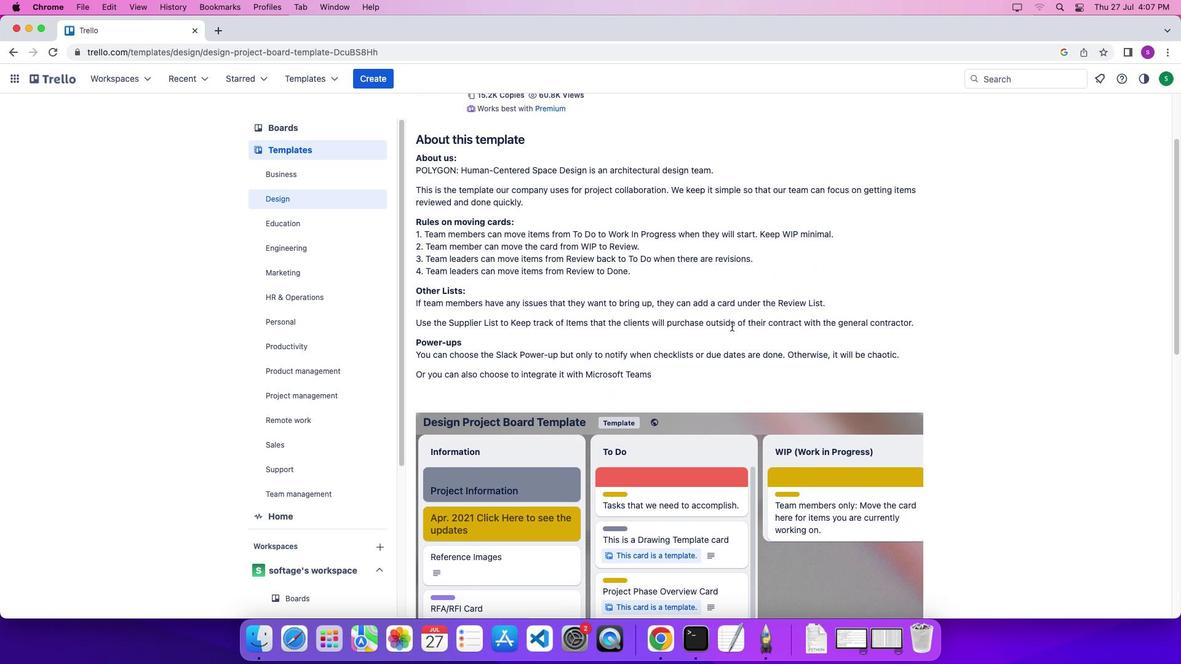 
Action: Mouse scrolled (731, 326) with delta (0, -1)
Screenshot: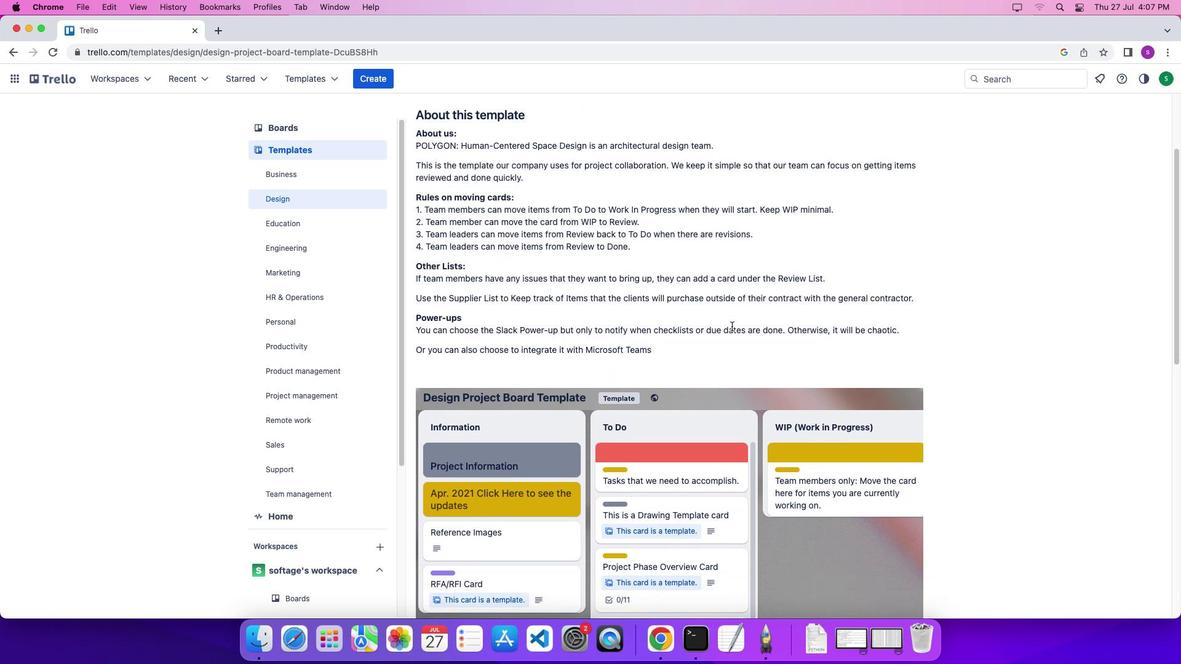 
Action: Mouse scrolled (731, 326) with delta (0, 0)
Screenshot: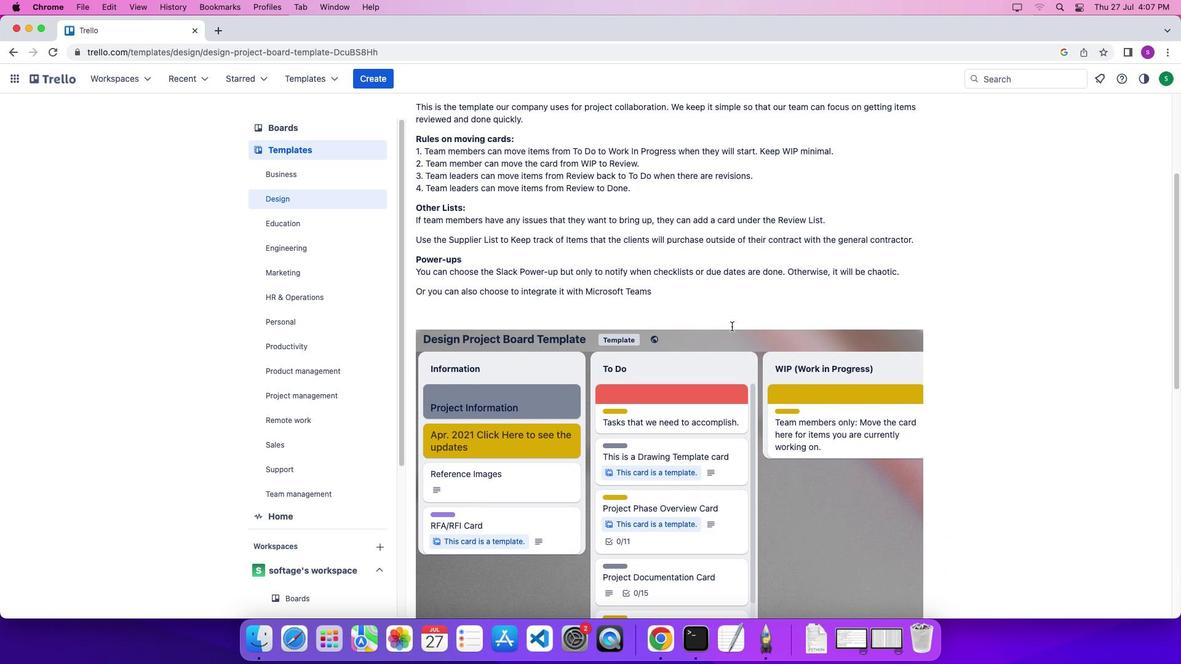 
Action: Mouse scrolled (731, 326) with delta (0, 0)
Screenshot: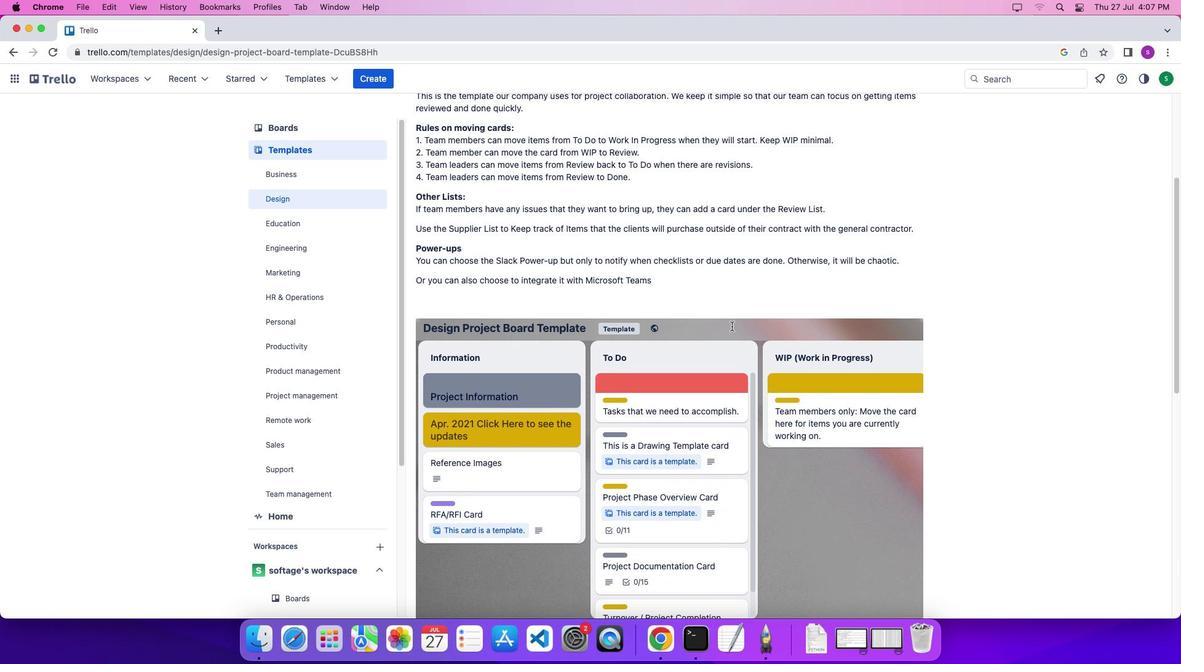 
Action: Mouse scrolled (731, 326) with delta (0, -3)
Screenshot: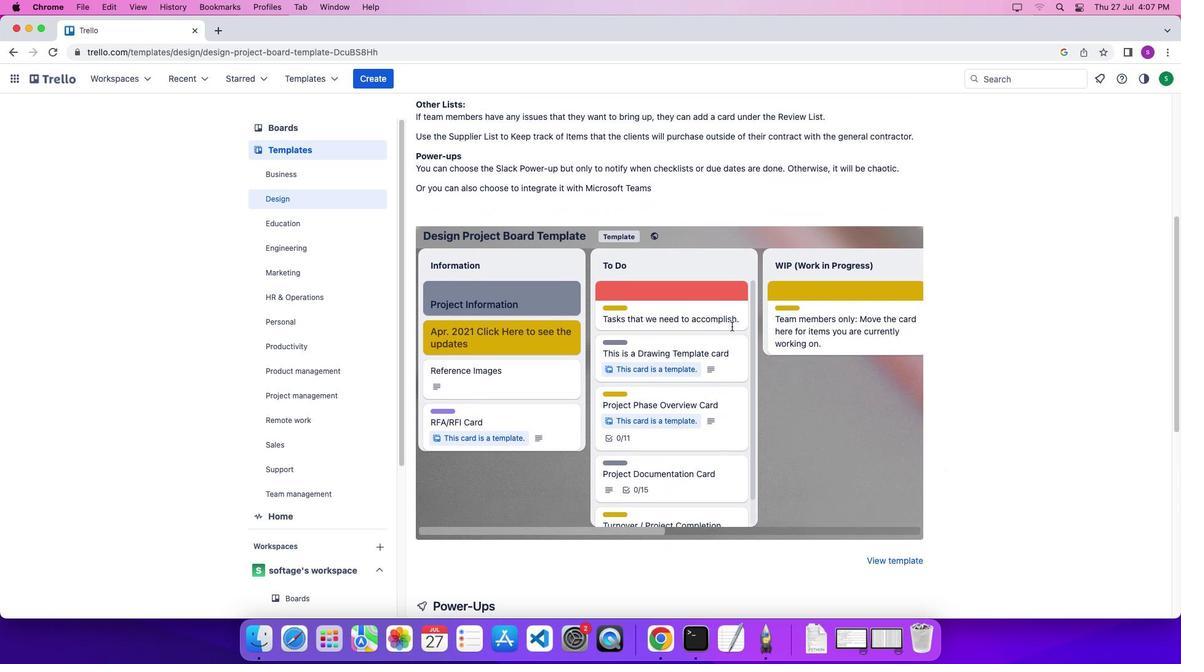 
Action: Mouse scrolled (731, 326) with delta (0, 0)
Screenshot: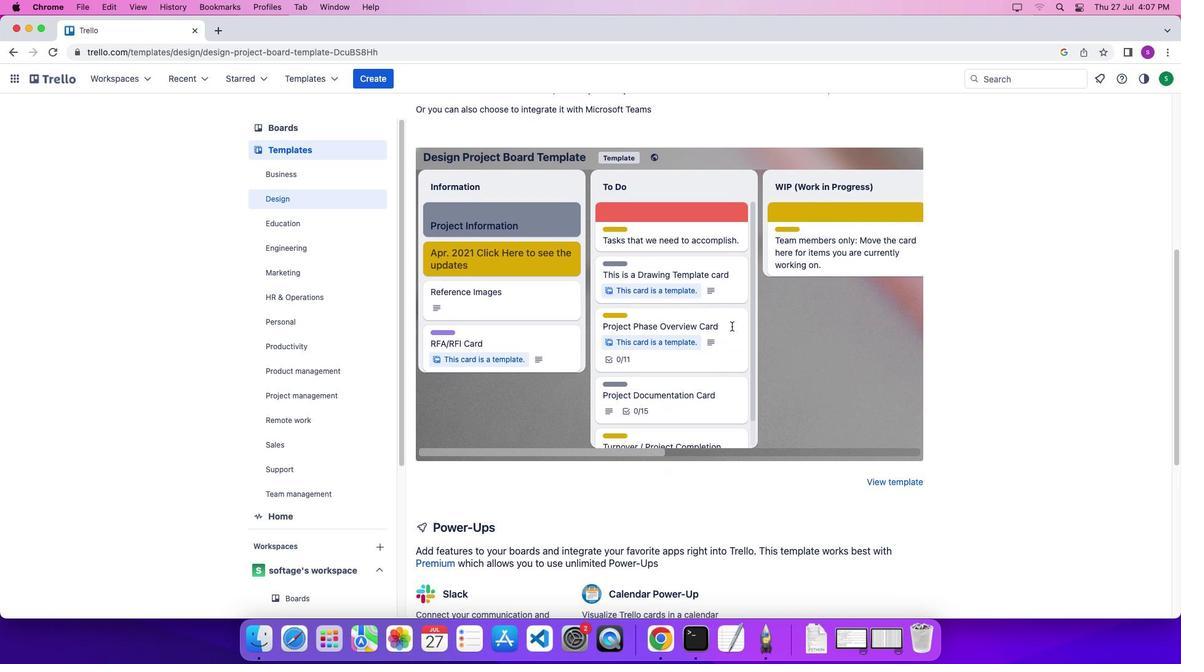 
Action: Mouse scrolled (731, 326) with delta (0, 0)
Screenshot: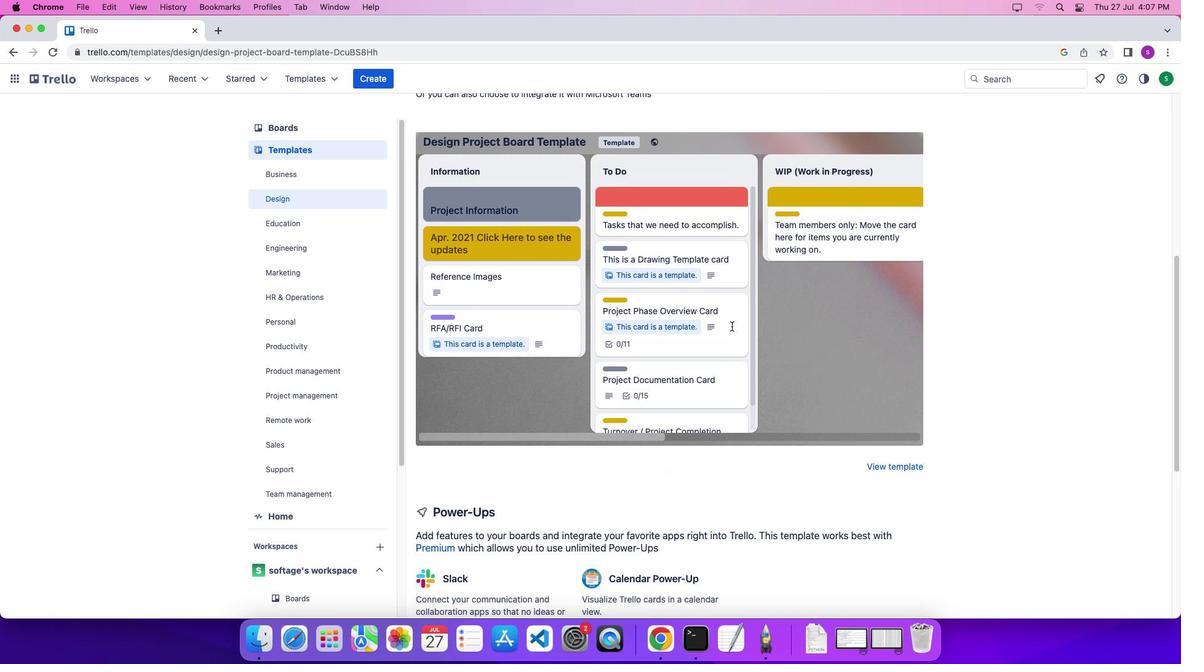 
Action: Mouse scrolled (731, 326) with delta (0, -3)
Screenshot: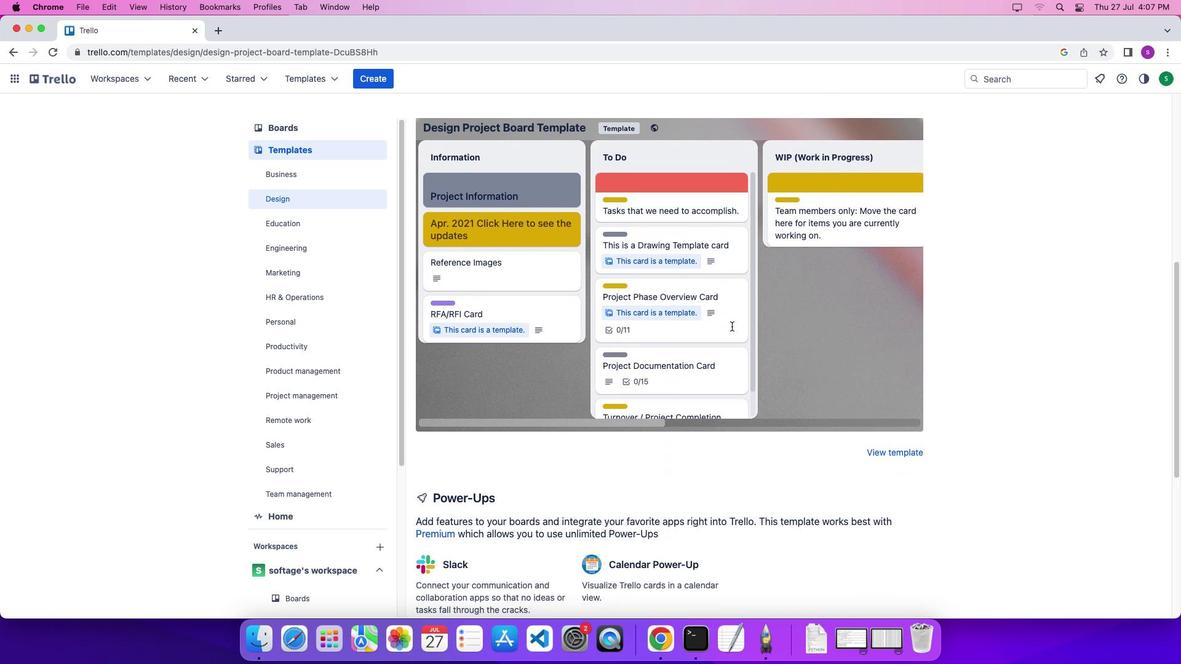 
Action: Mouse scrolled (731, 326) with delta (0, -1)
Screenshot: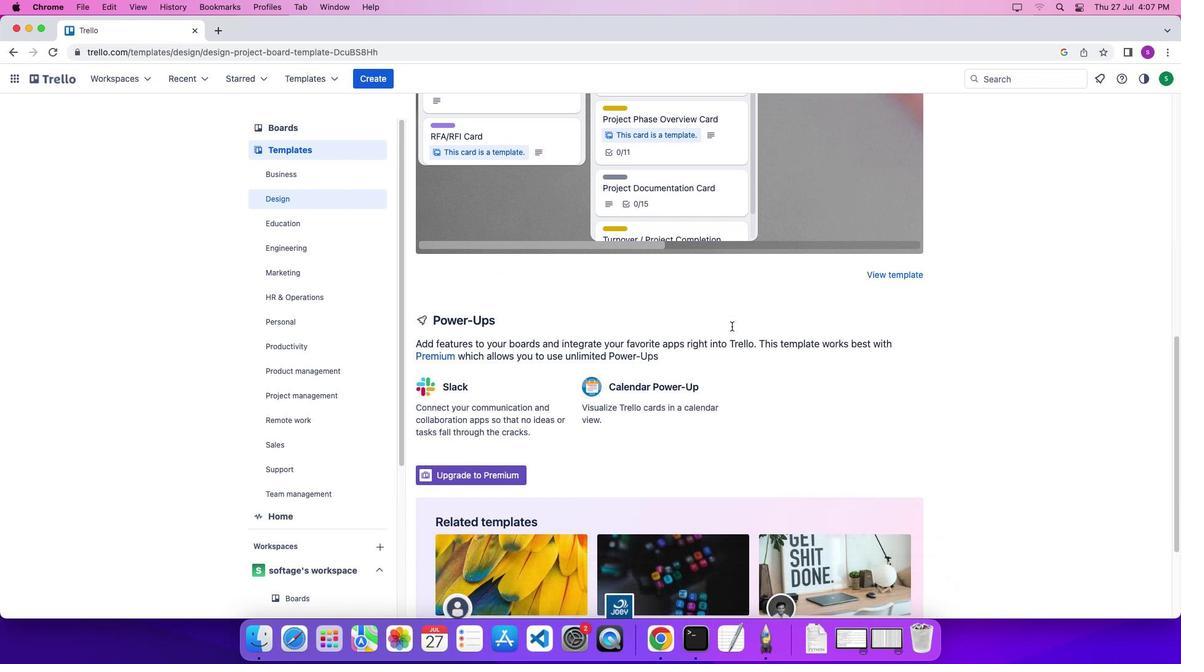 
Action: Mouse scrolled (731, 326) with delta (0, 0)
Screenshot: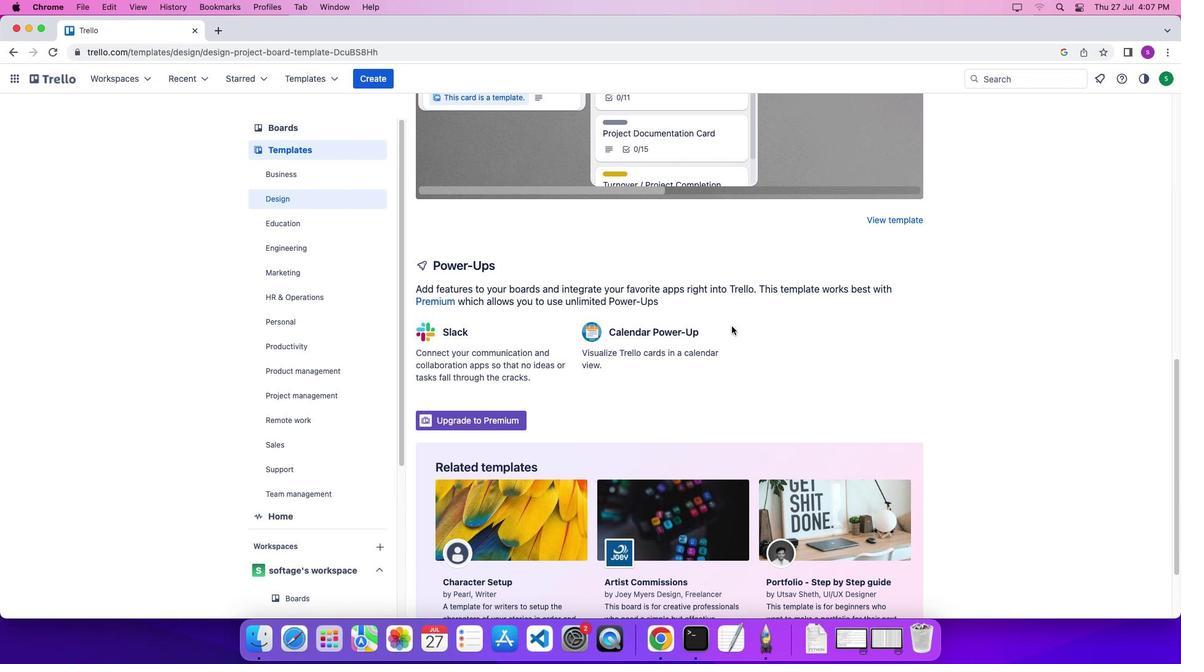 
Action: Mouse scrolled (731, 326) with delta (0, 0)
Screenshot: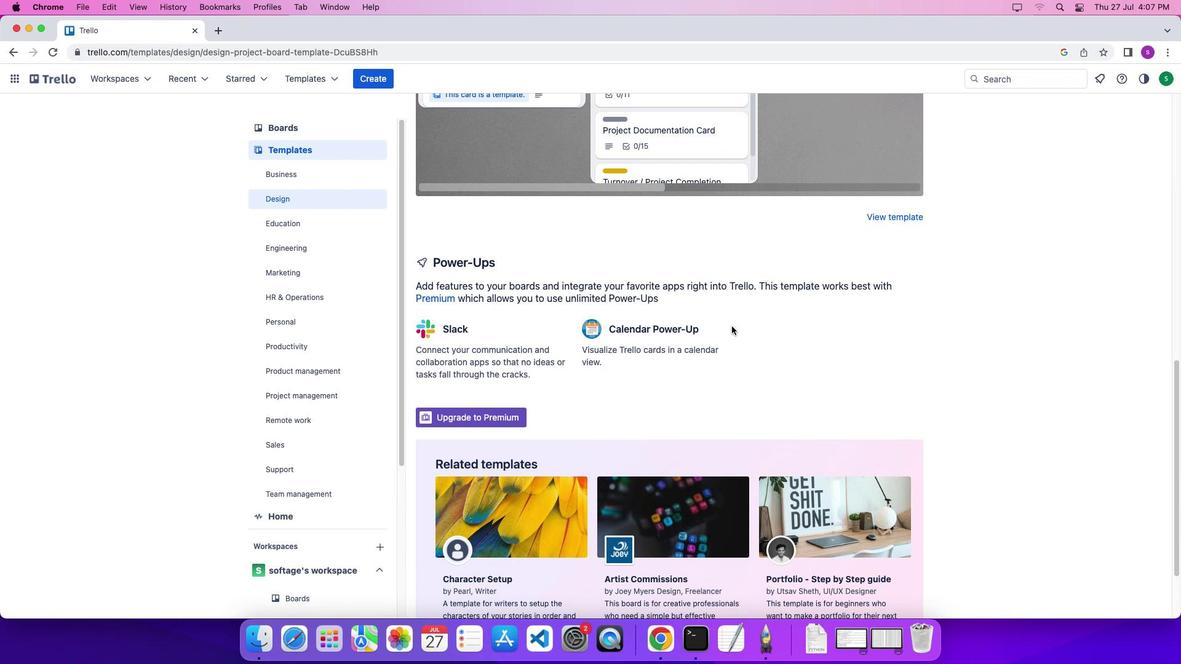 
Action: Mouse scrolled (731, 326) with delta (0, -3)
Screenshot: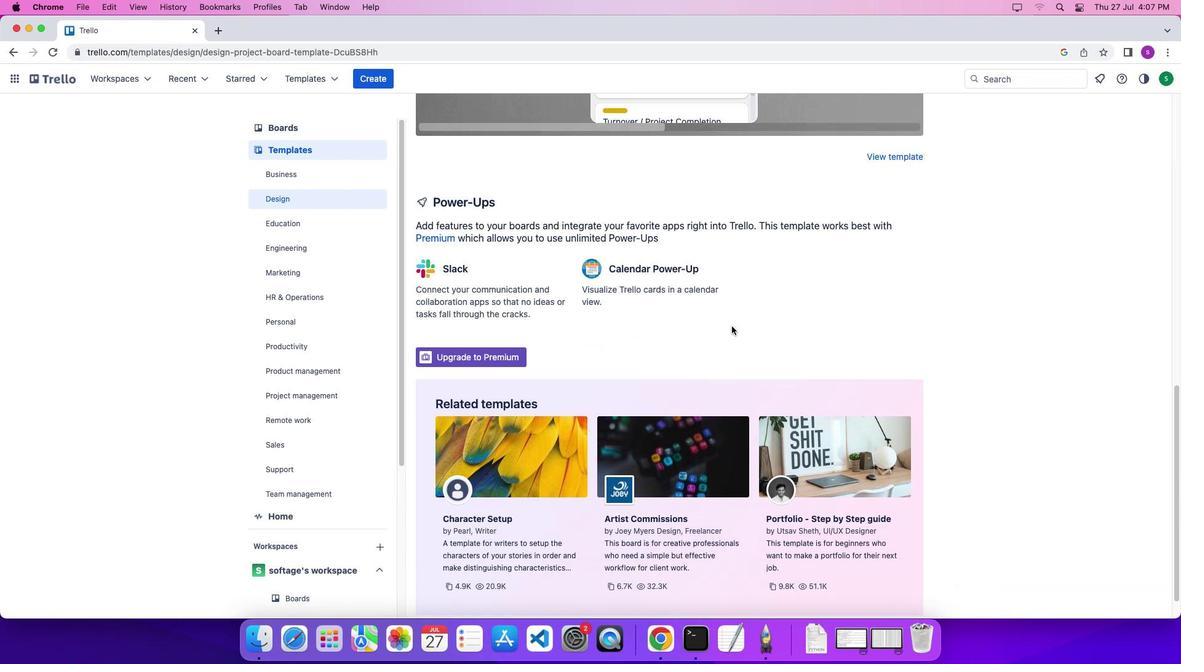 
Action: Mouse scrolled (731, 326) with delta (0, -3)
Screenshot: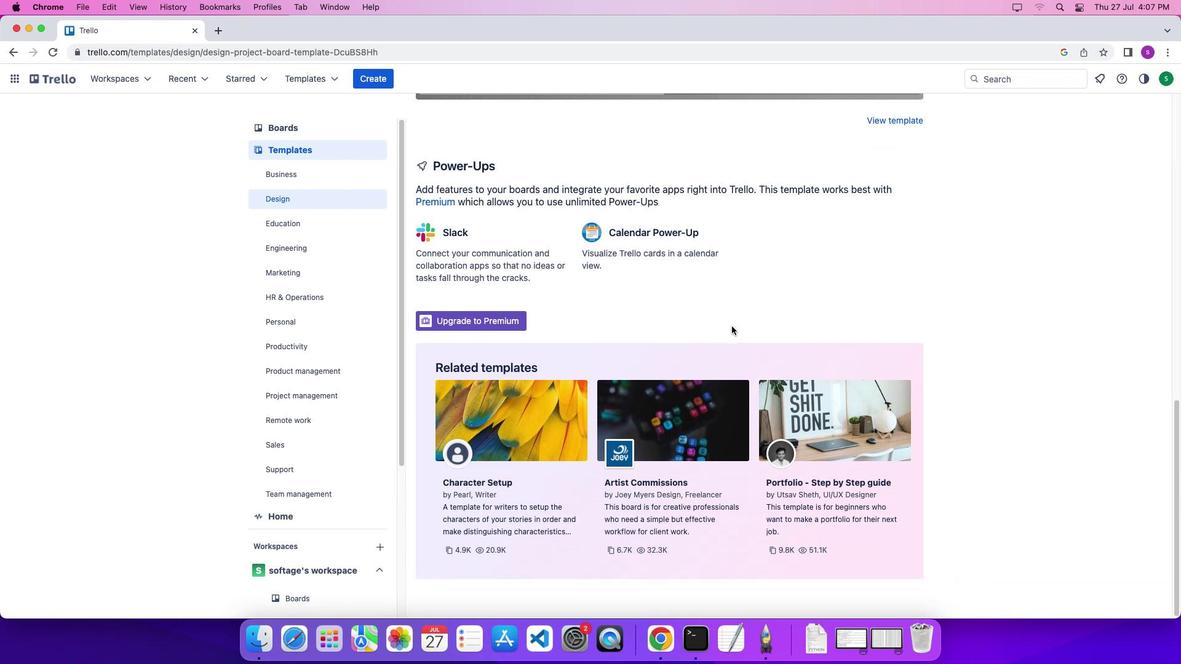 
Action: Mouse scrolled (731, 326) with delta (0, 0)
Screenshot: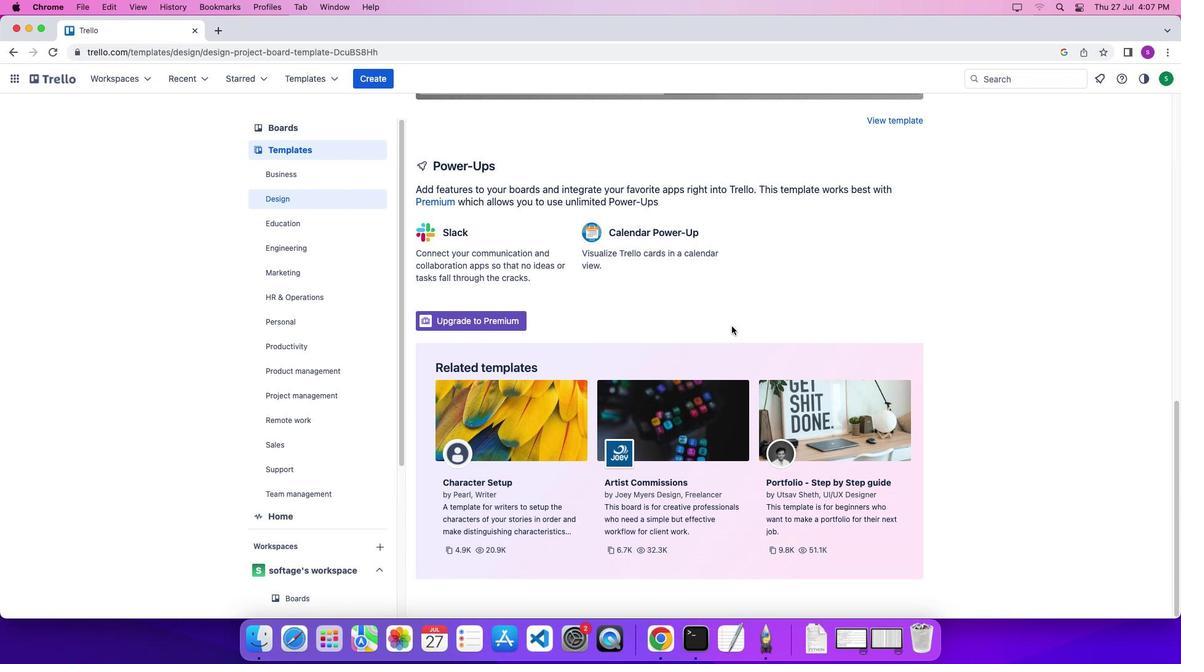 
Action: Mouse scrolled (731, 326) with delta (0, 0)
Screenshot: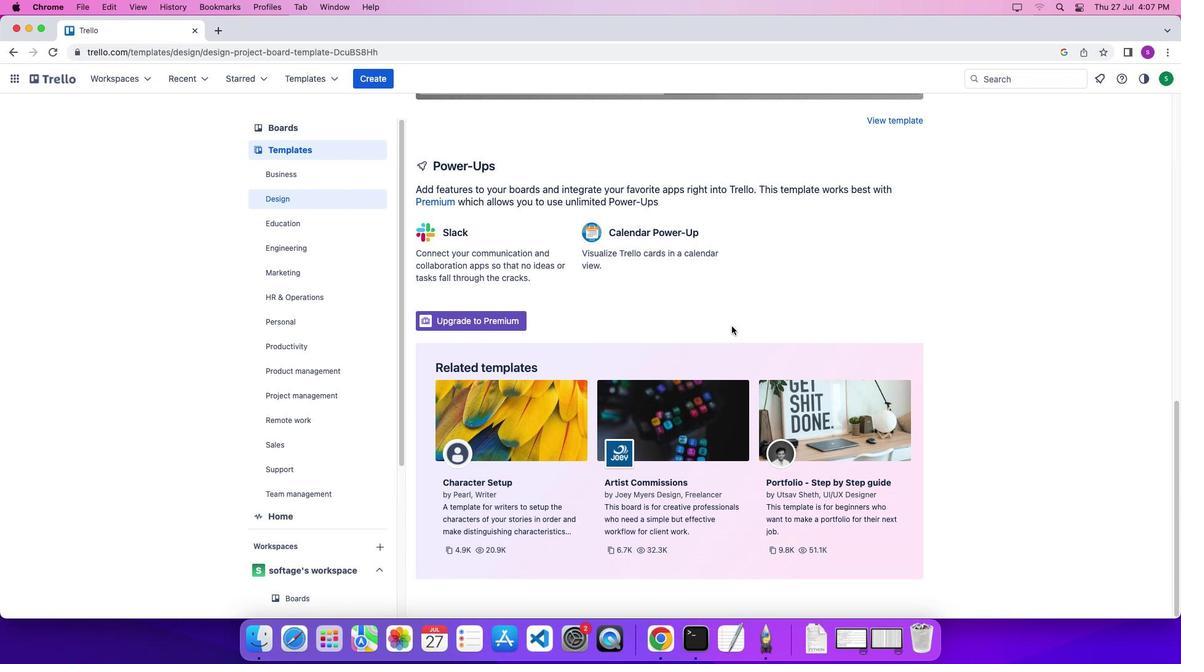 
Action: Mouse scrolled (731, 326) with delta (0, -2)
Screenshot: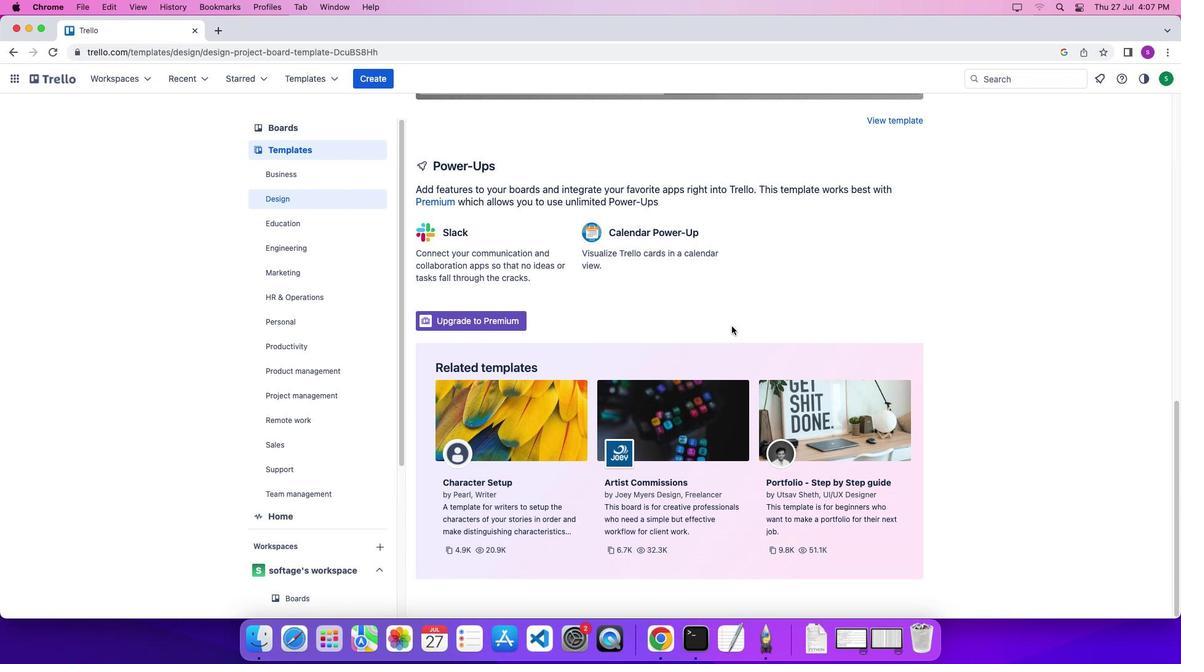 
Action: Mouse scrolled (731, 326) with delta (0, 0)
Screenshot: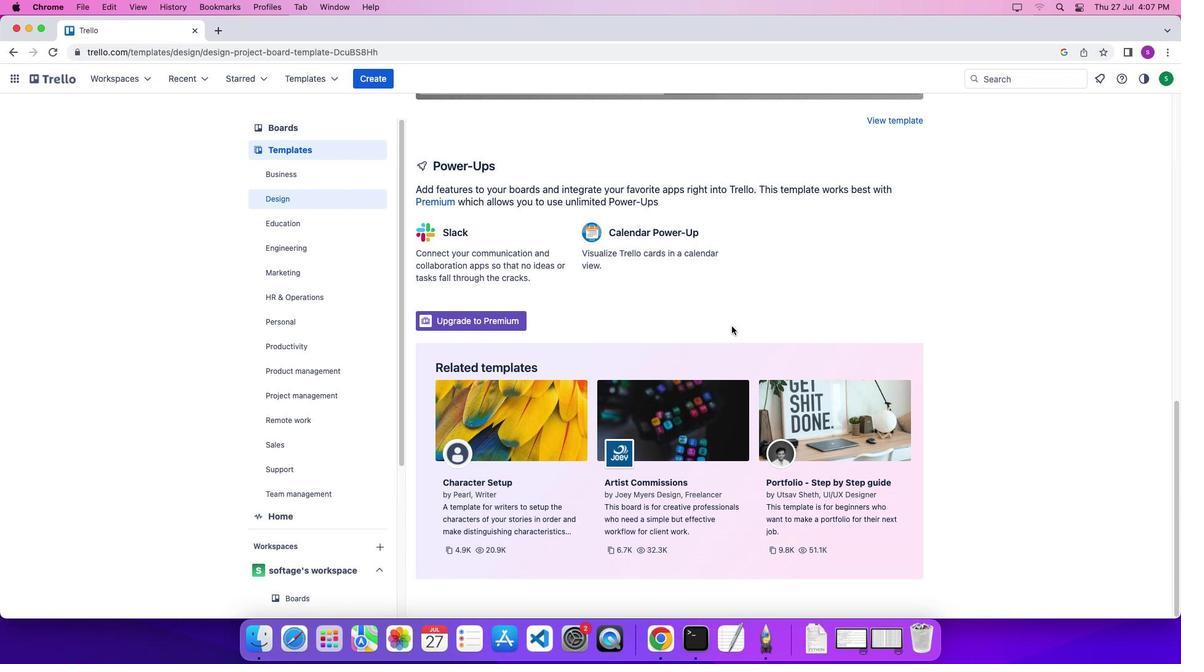 
Action: Mouse scrolled (731, 326) with delta (0, 0)
Screenshot: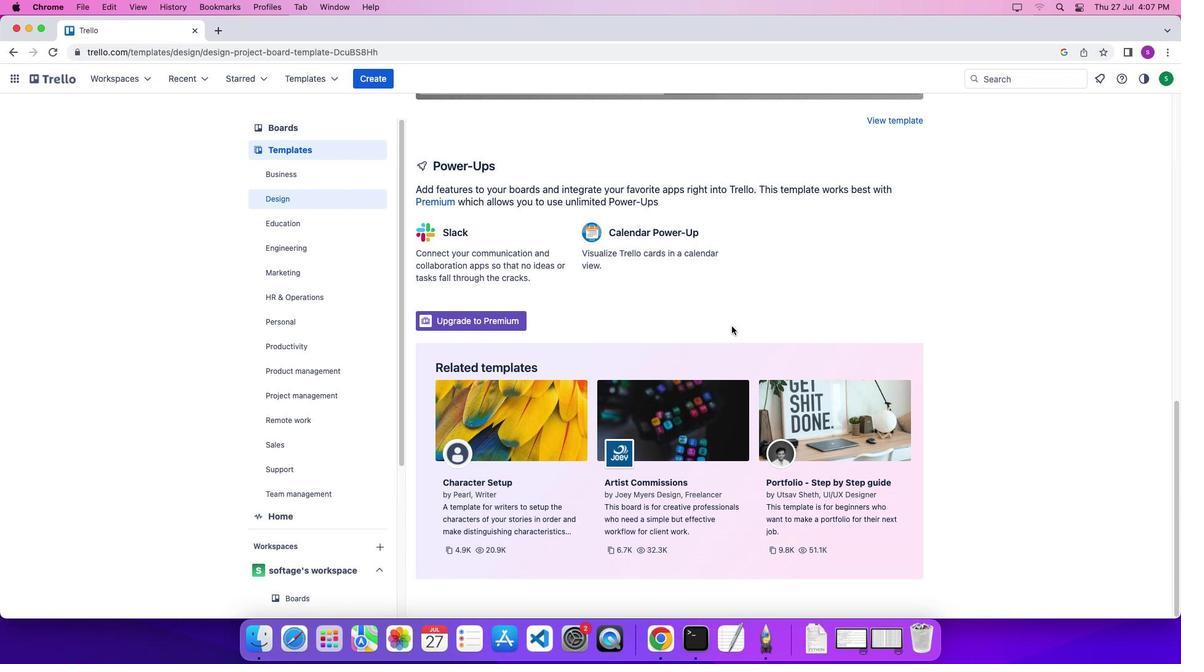 
Action: Mouse scrolled (731, 326) with delta (0, -4)
Screenshot: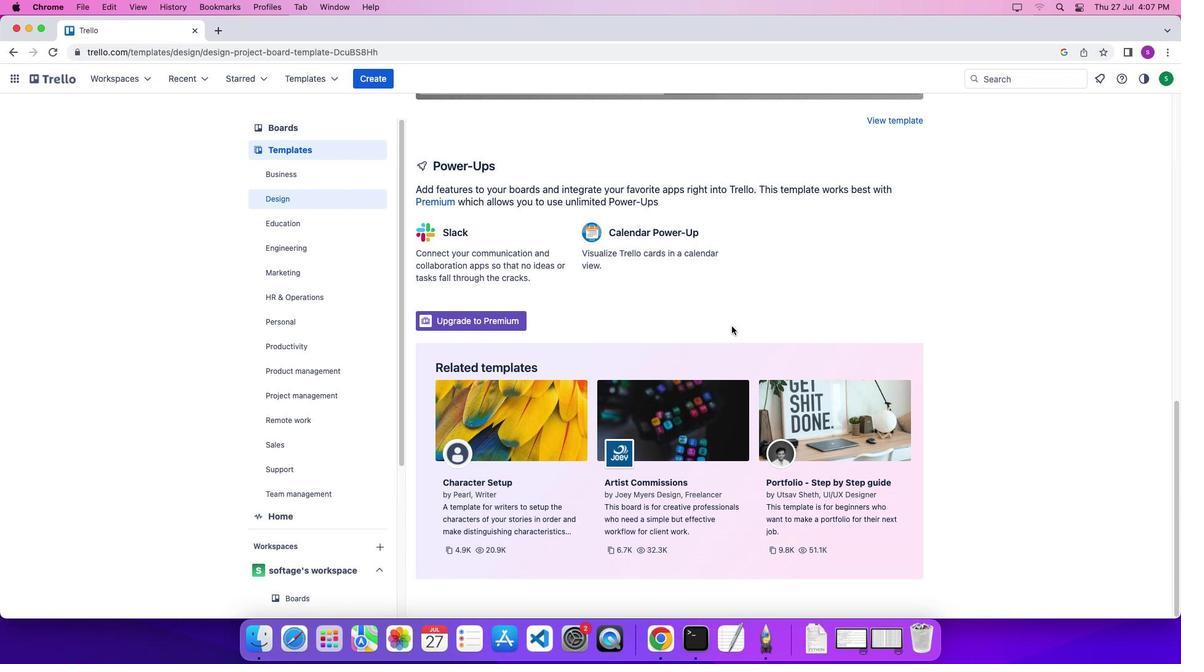 
Action: Mouse scrolled (731, 326) with delta (0, 0)
Screenshot: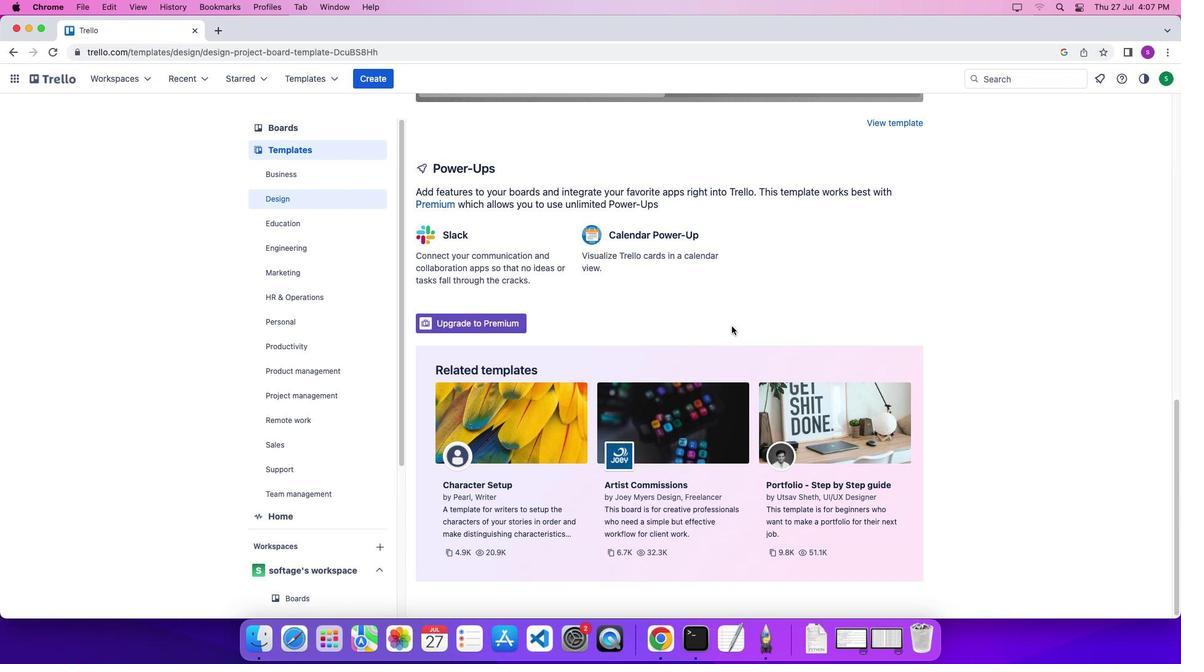 
Action: Mouse scrolled (731, 326) with delta (0, 0)
Screenshot: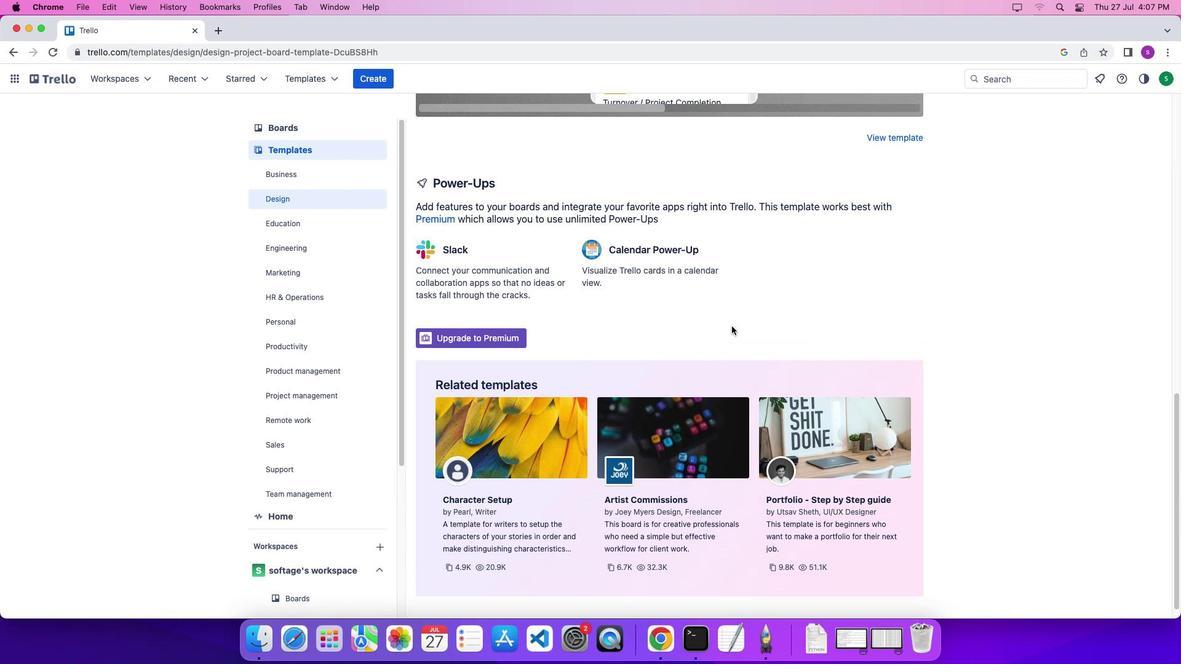 
Action: Mouse scrolled (731, 326) with delta (0, 3)
Screenshot: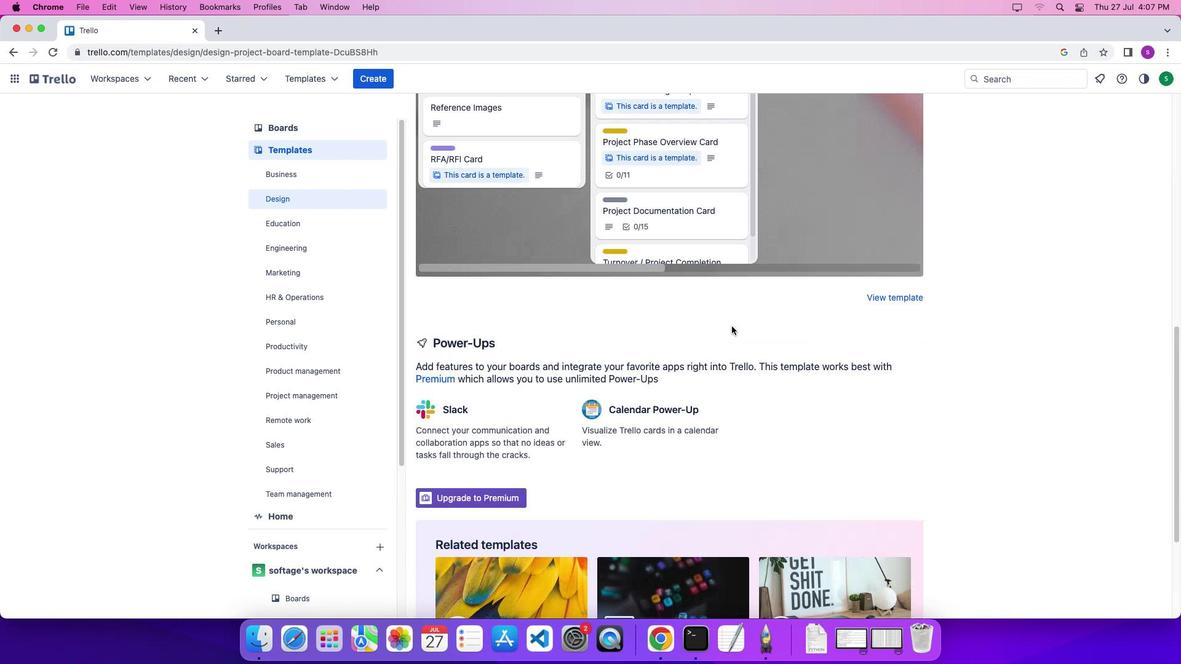 
Action: Mouse scrolled (731, 326) with delta (0, 5)
Screenshot: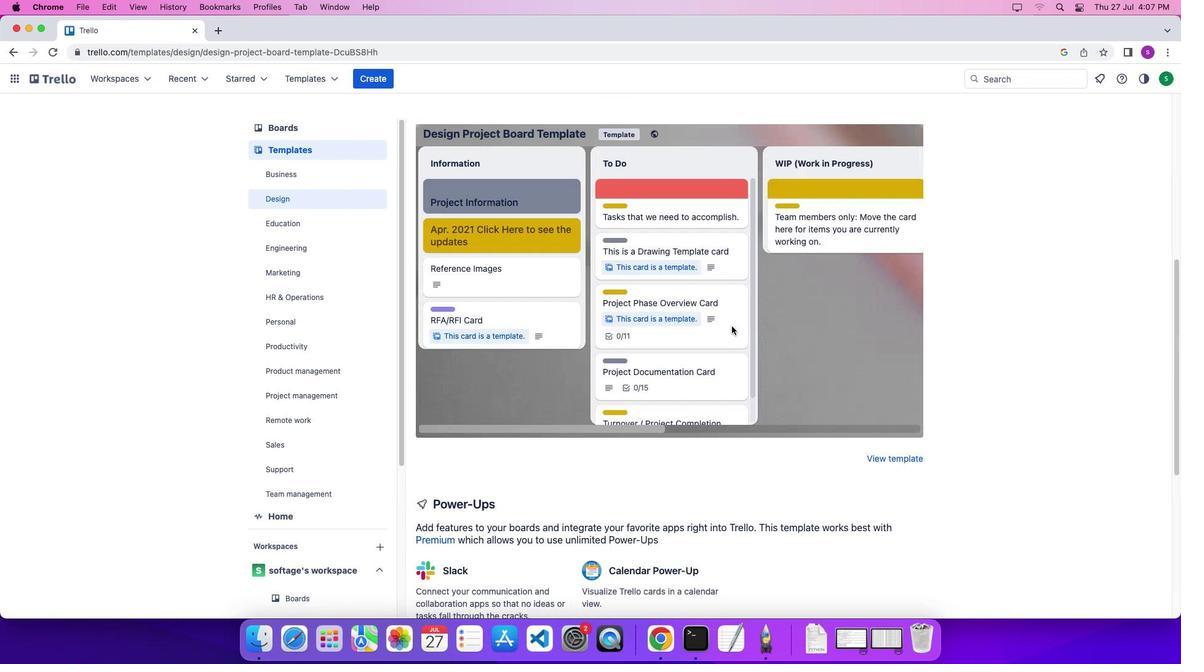 
Action: Mouse scrolled (731, 326) with delta (0, 0)
Screenshot: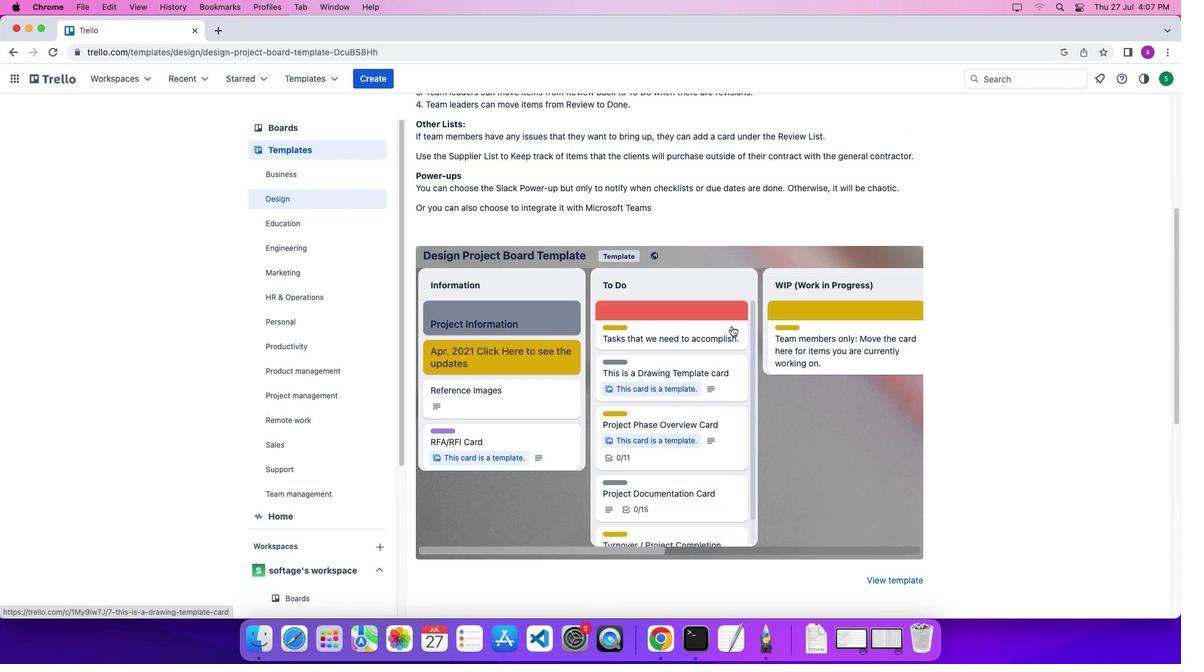 
Action: Mouse scrolled (731, 326) with delta (0, 0)
Screenshot: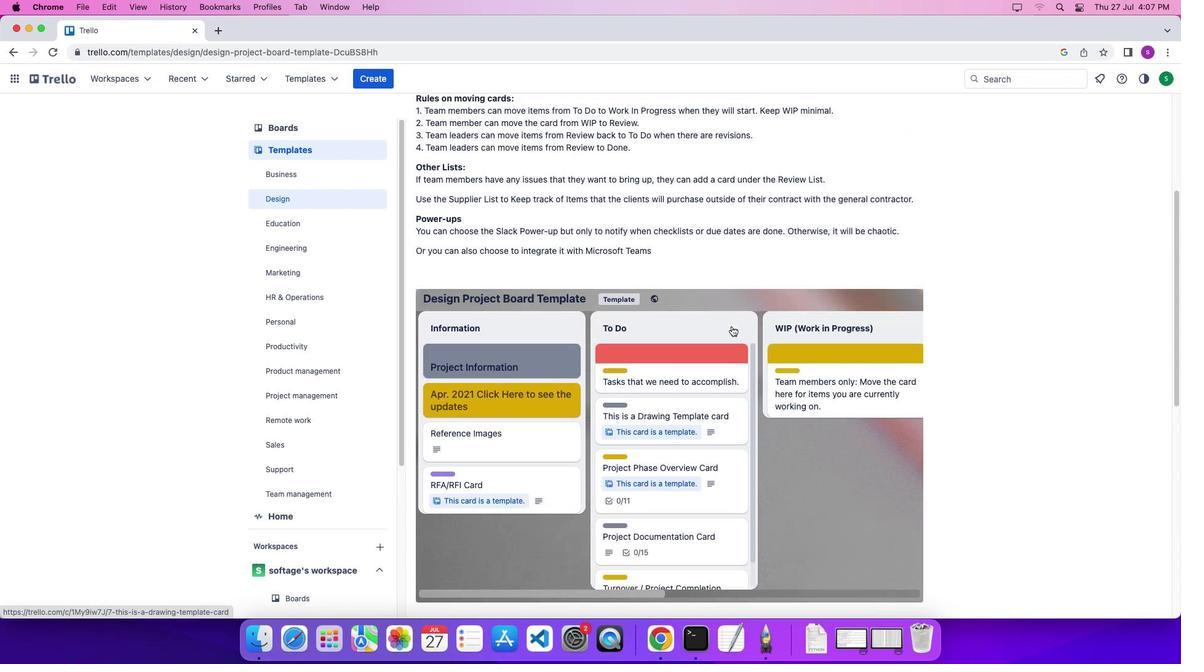 
Action: Mouse scrolled (731, 326) with delta (0, 4)
Screenshot: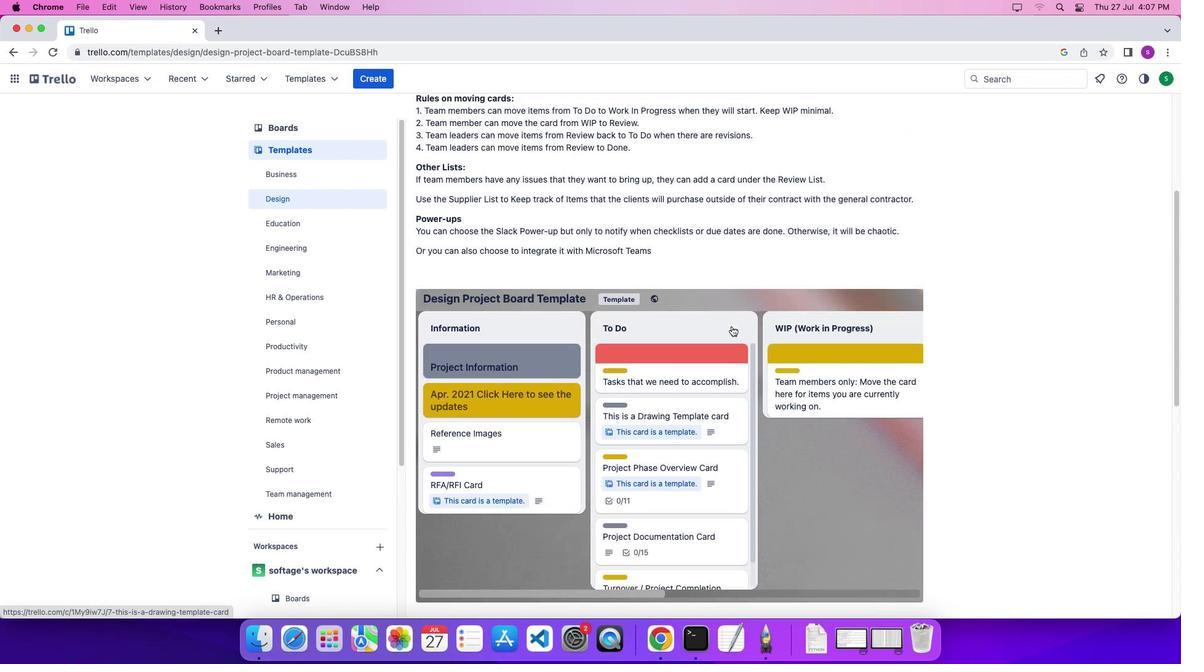 
Action: Mouse scrolled (731, 326) with delta (0, 6)
Screenshot: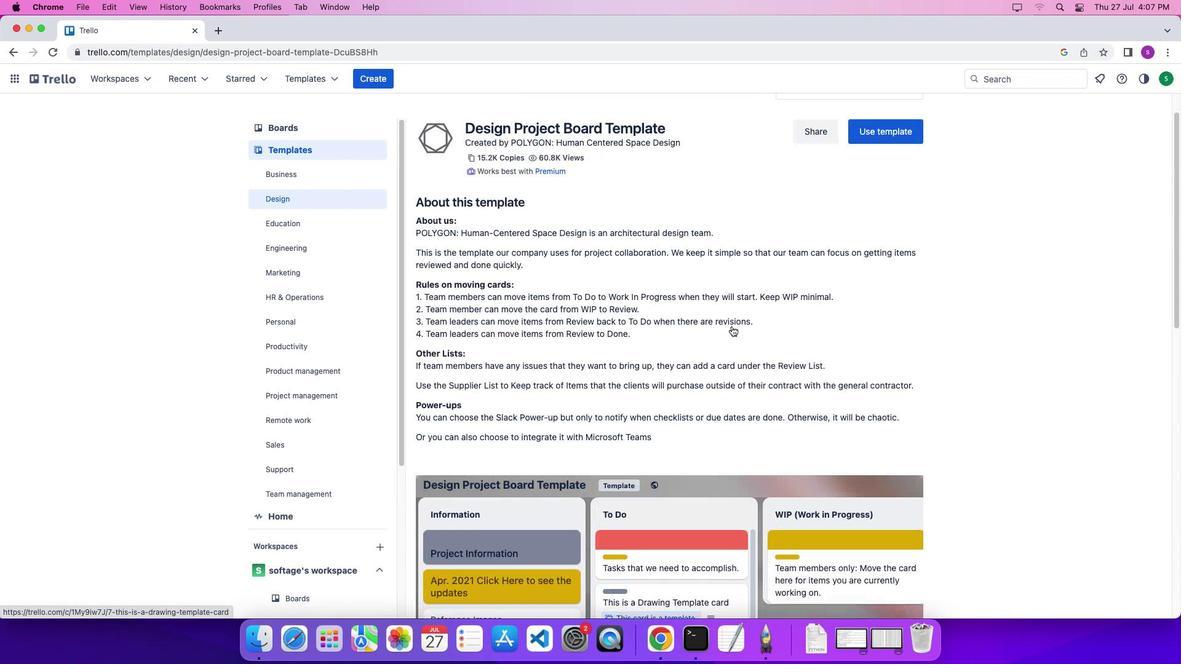 
Action: Mouse scrolled (731, 326) with delta (0, 0)
Screenshot: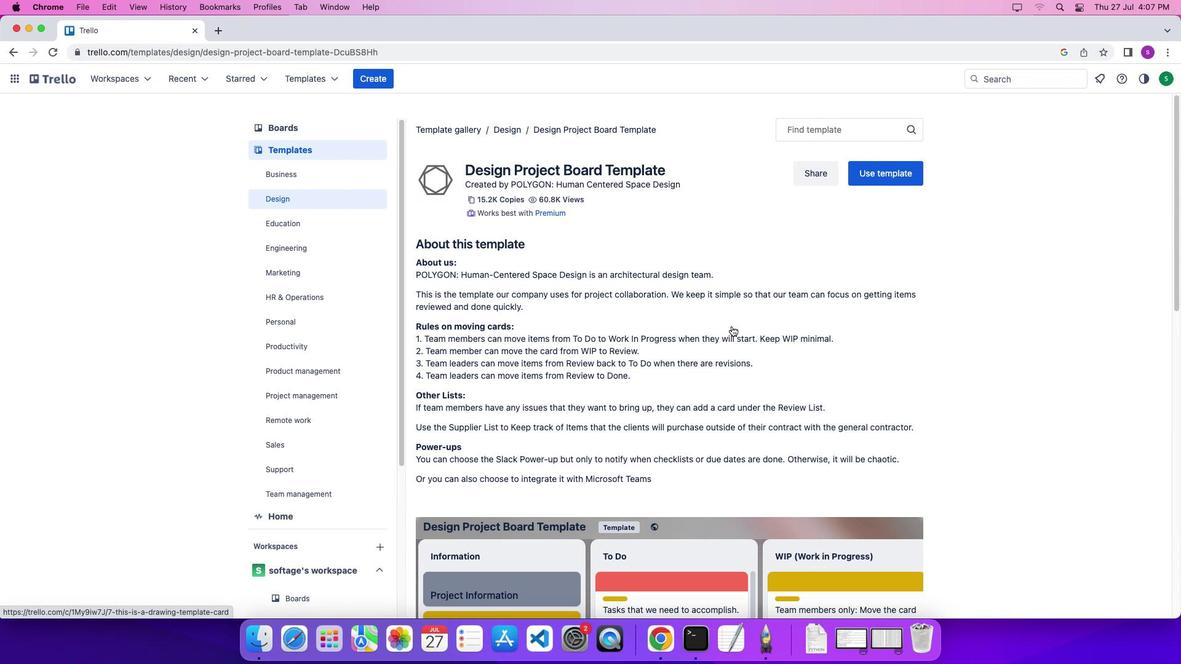 
Action: Mouse scrolled (731, 326) with delta (0, 0)
Screenshot: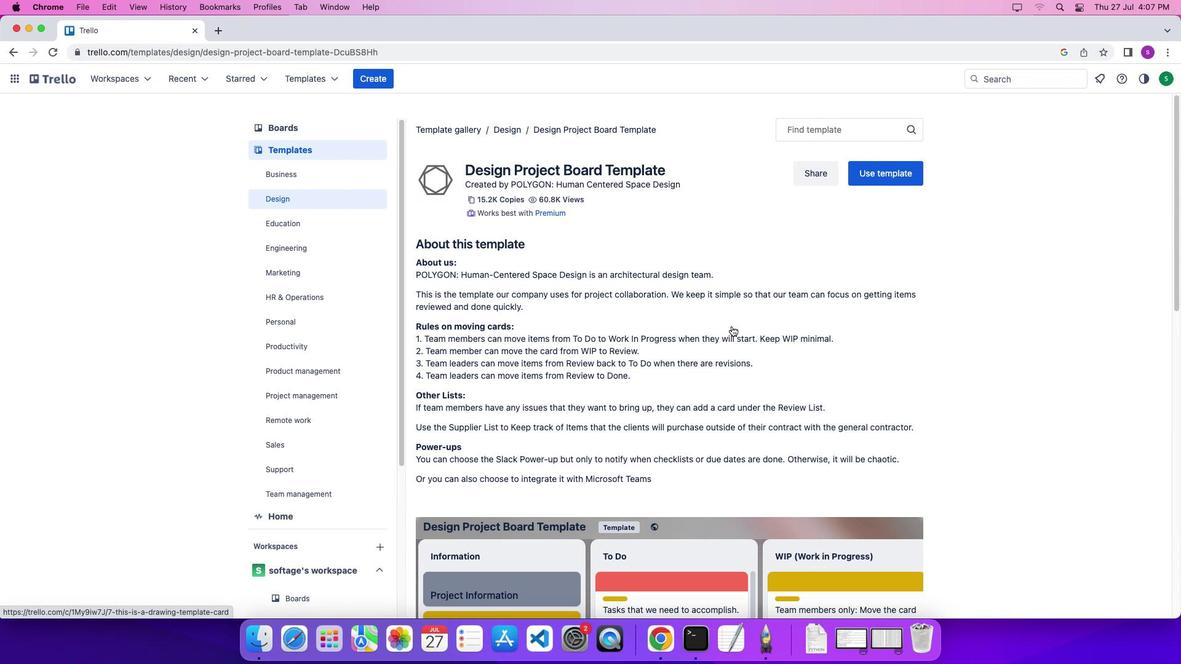 
Action: Mouse scrolled (731, 326) with delta (0, 4)
Screenshot: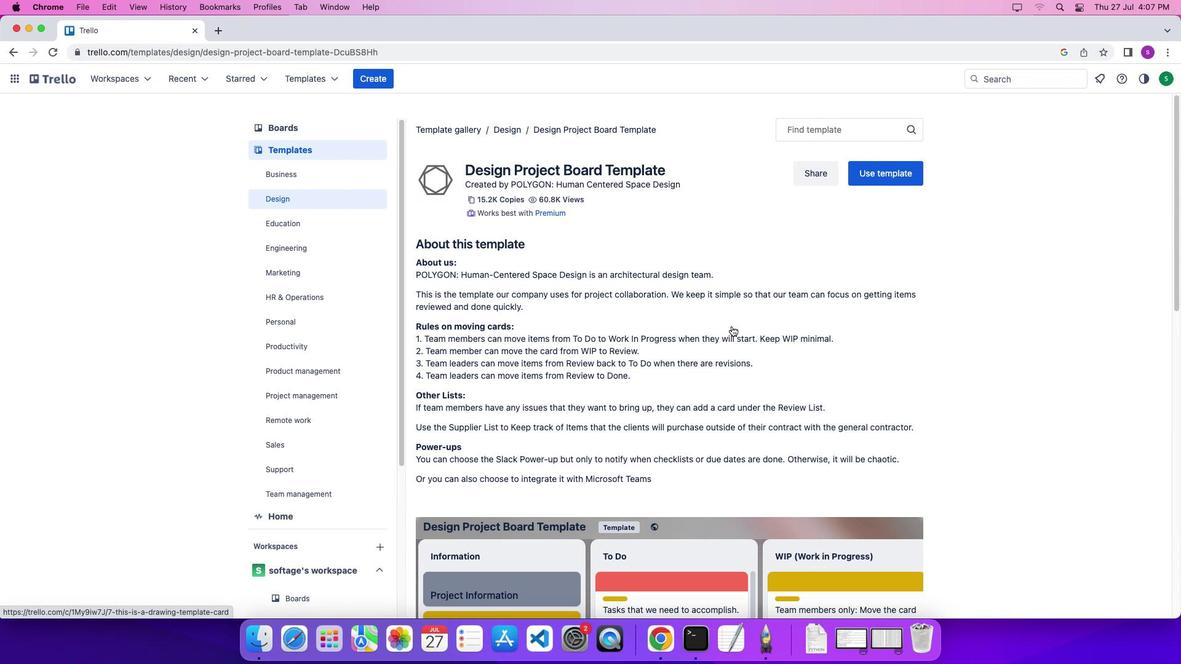 
Action: Mouse scrolled (731, 326) with delta (0, 6)
Screenshot: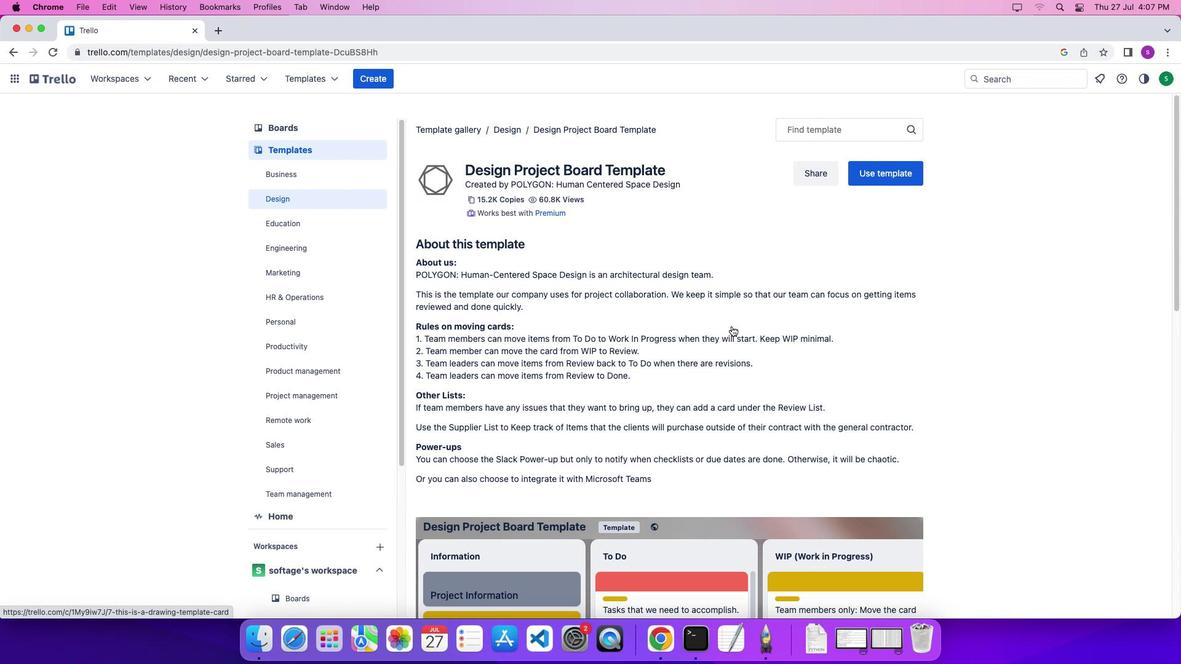 
Action: Mouse moved to (878, 171)
Screenshot: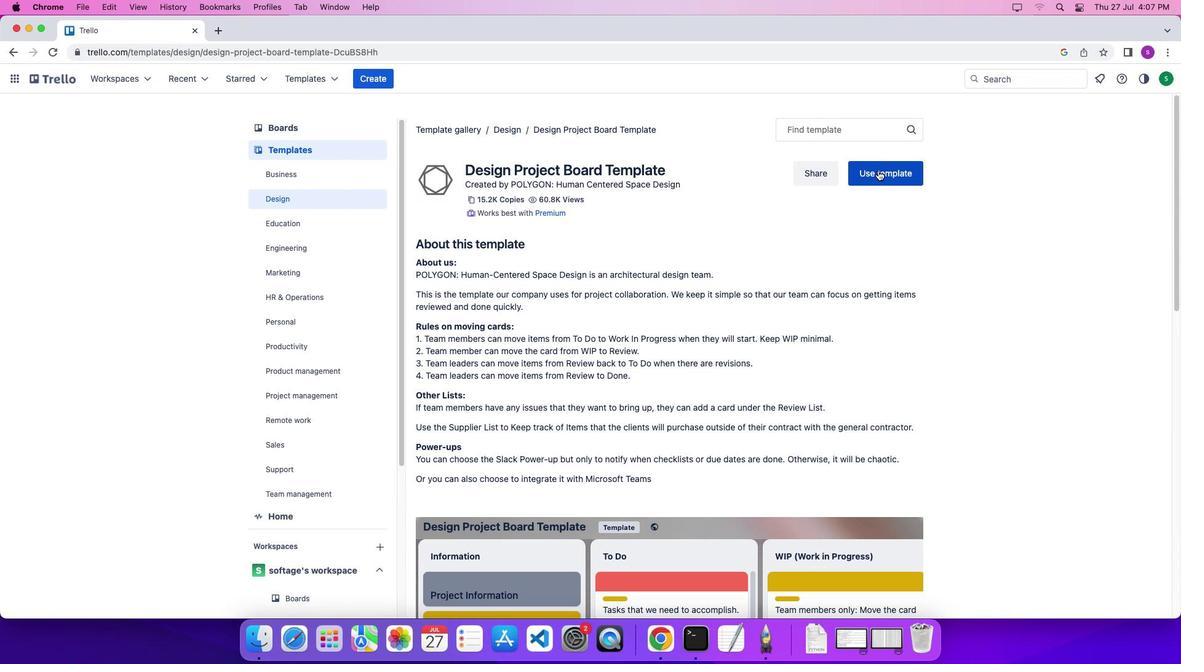 
Action: Mouse pressed left at (878, 171)
Screenshot: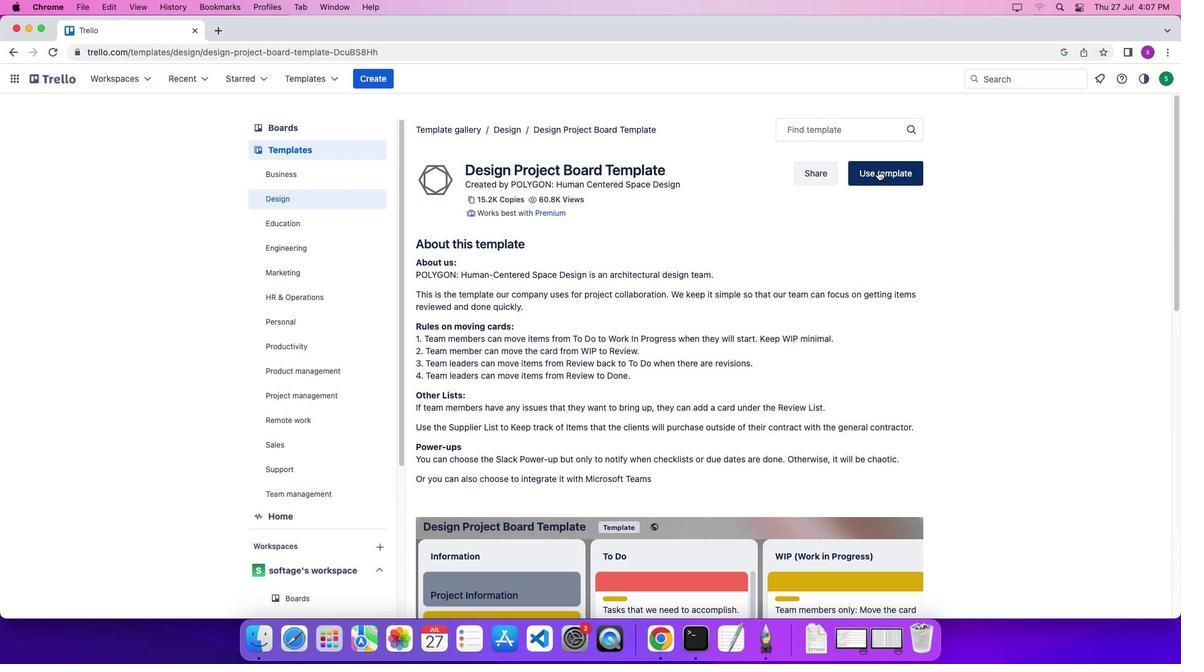 
Action: Mouse moved to (893, 400)
Screenshot: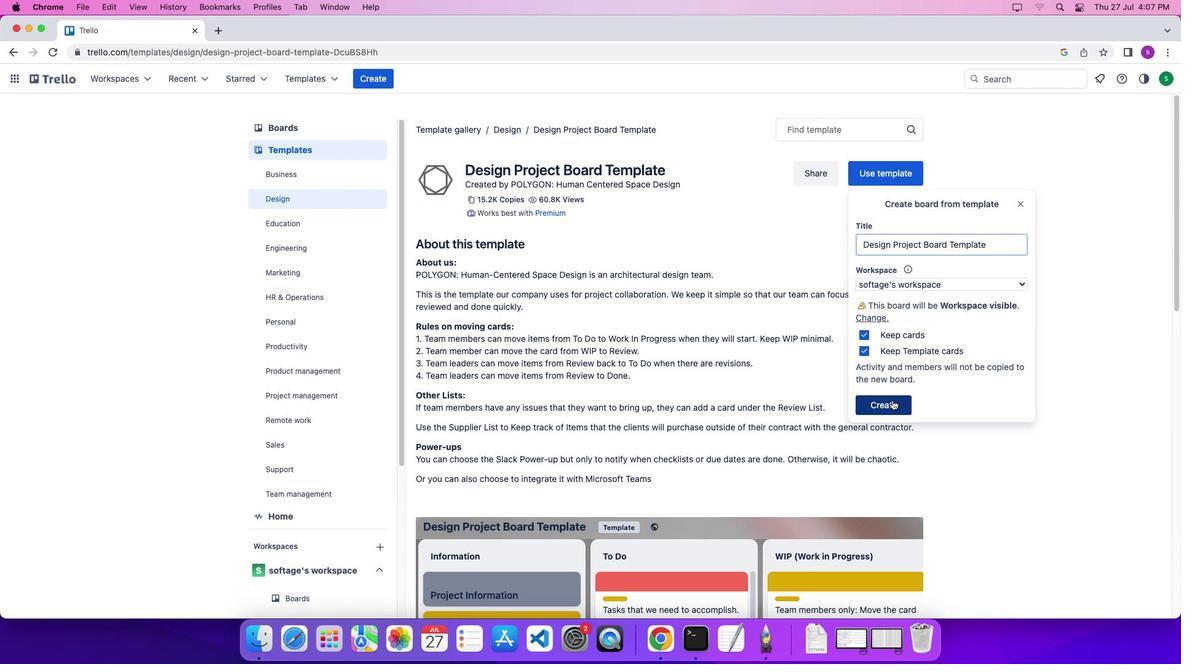 
Action: Mouse pressed left at (893, 400)
Screenshot: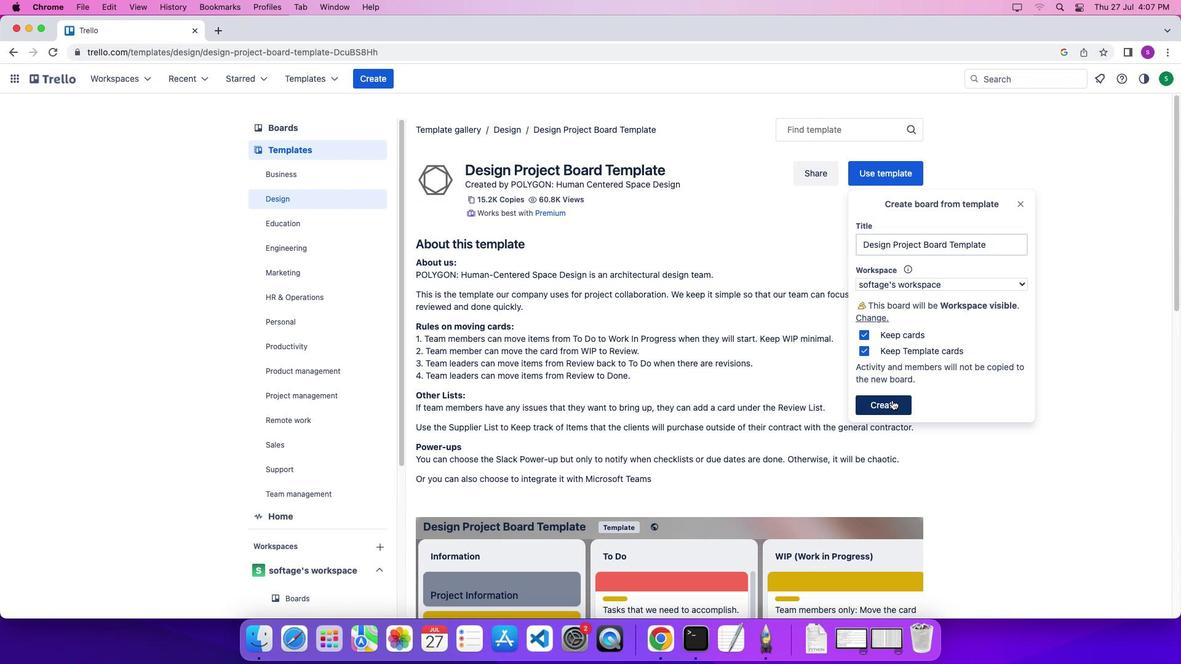 
Action: Mouse moved to (170, 151)
Screenshot: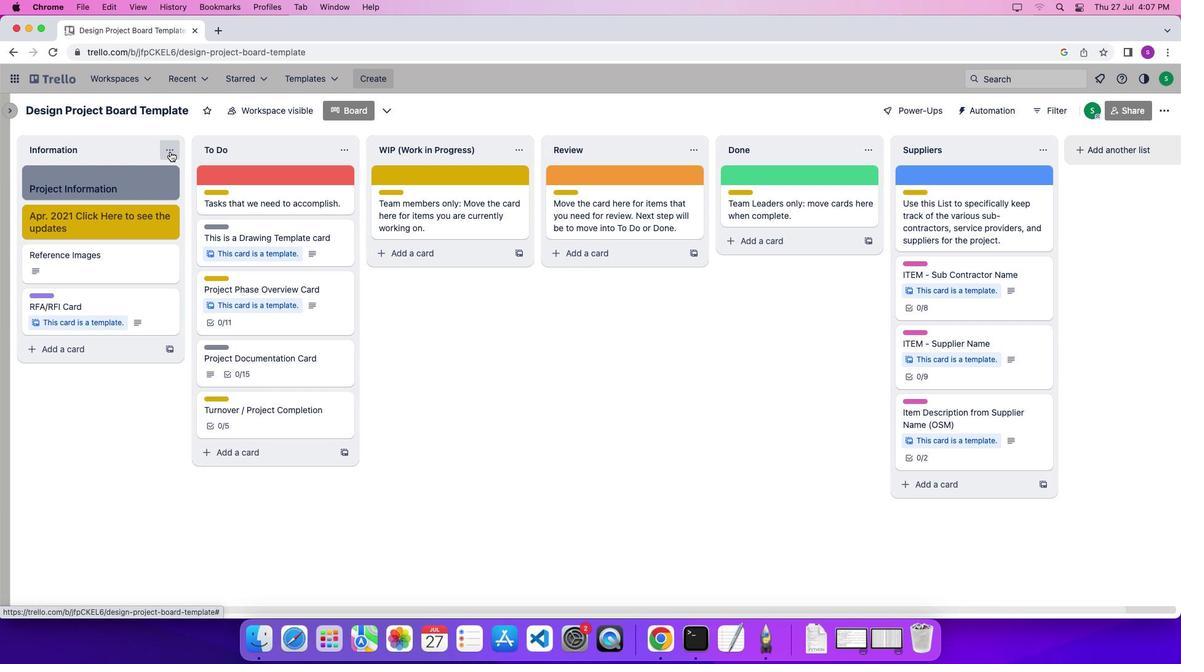 
Action: Mouse pressed left at (170, 151)
Screenshot: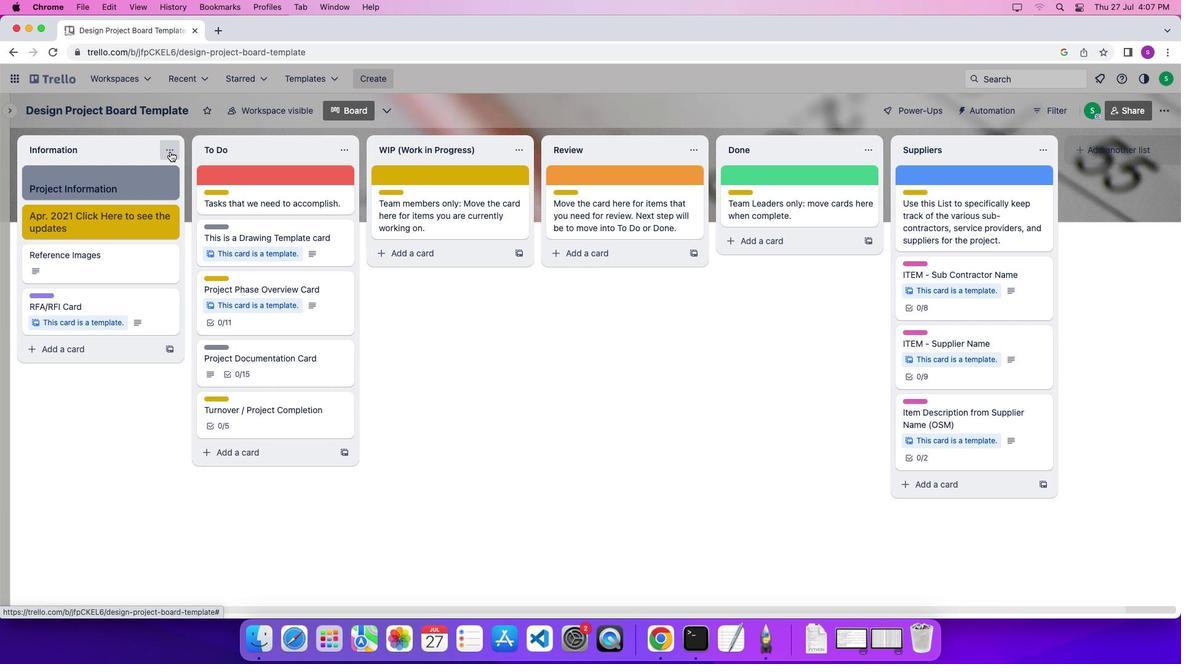 
Action: Mouse moved to (223, 480)
Screenshot: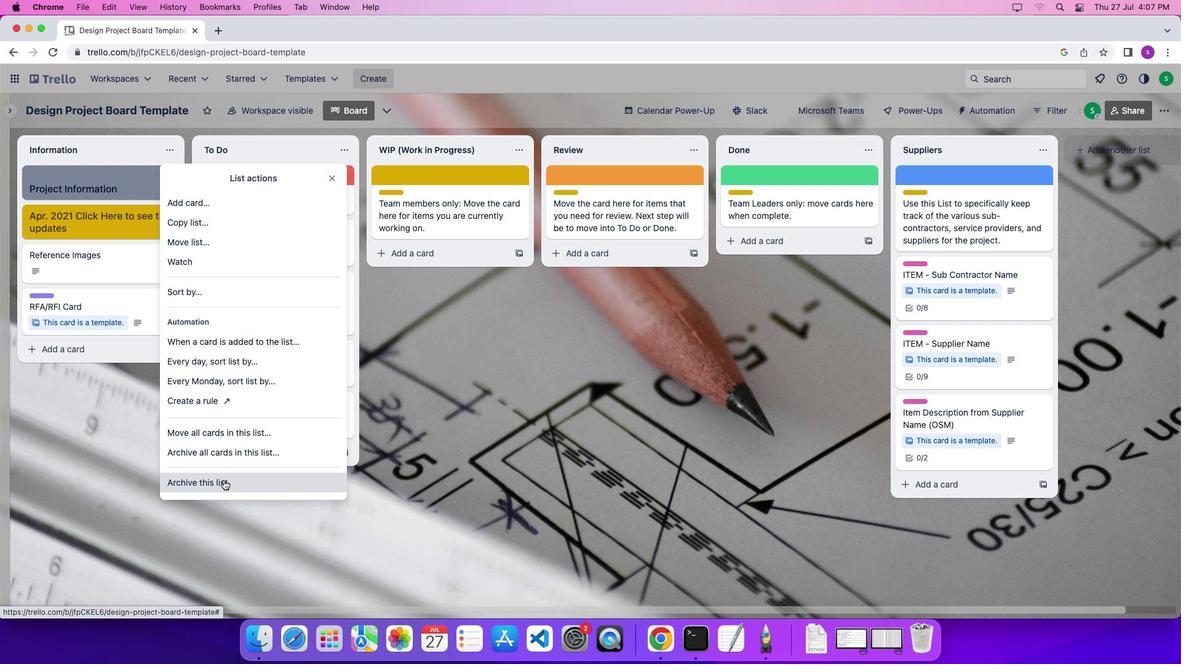 
Action: Mouse pressed left at (223, 480)
Screenshot: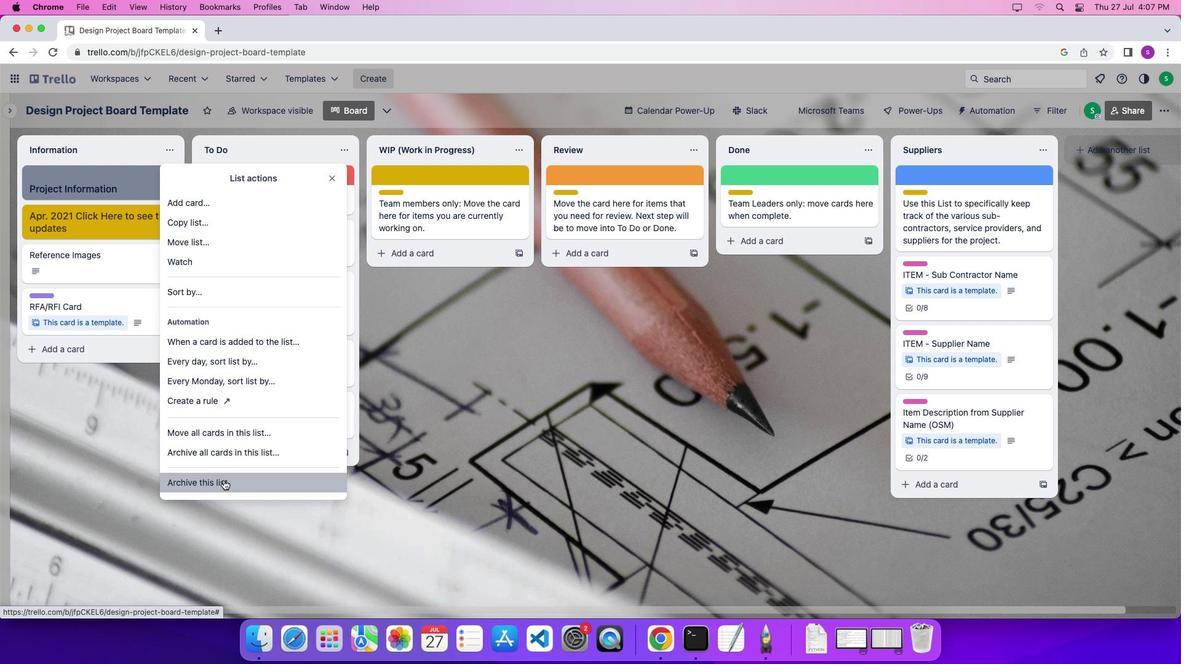 
Action: Mouse moved to (78, 182)
Screenshot: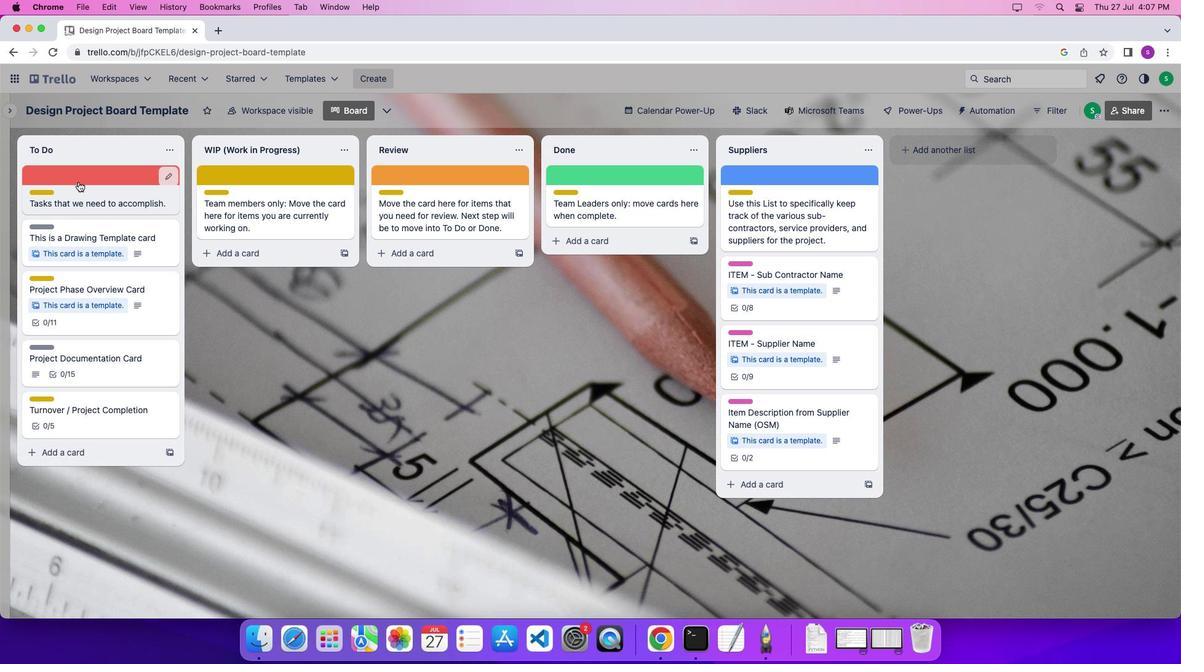 
Action: Mouse pressed left at (78, 182)
Screenshot: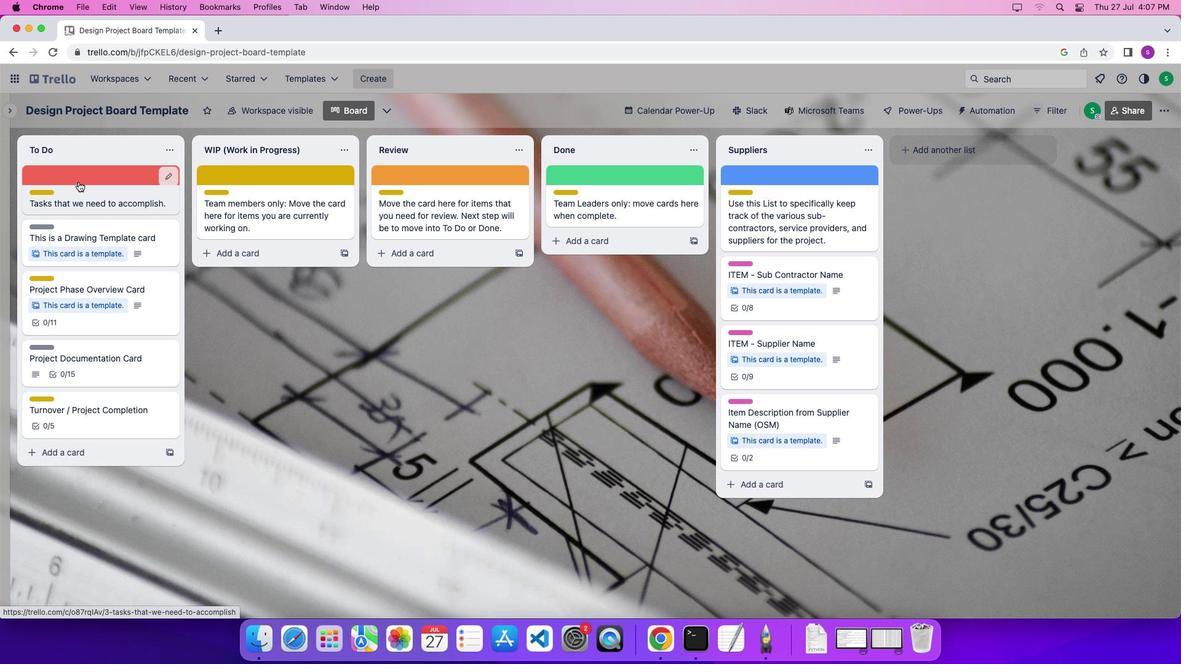 
Action: Mouse moved to (462, 353)
Screenshot: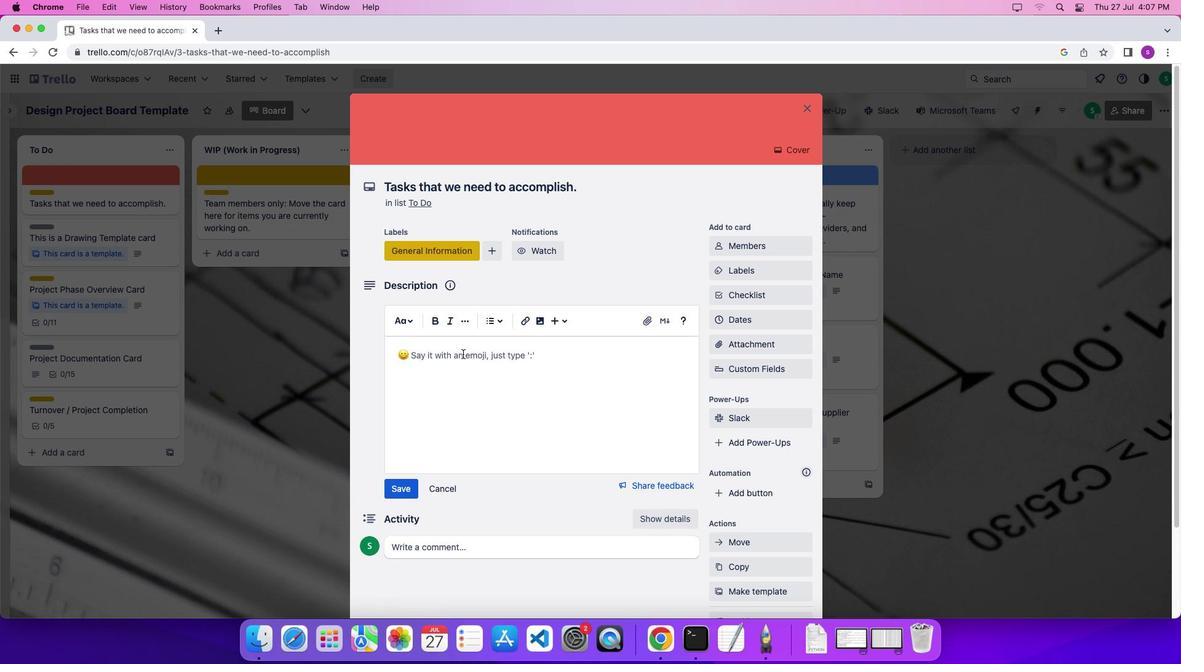 
Action: Mouse scrolled (462, 353) with delta (0, 0)
Screenshot: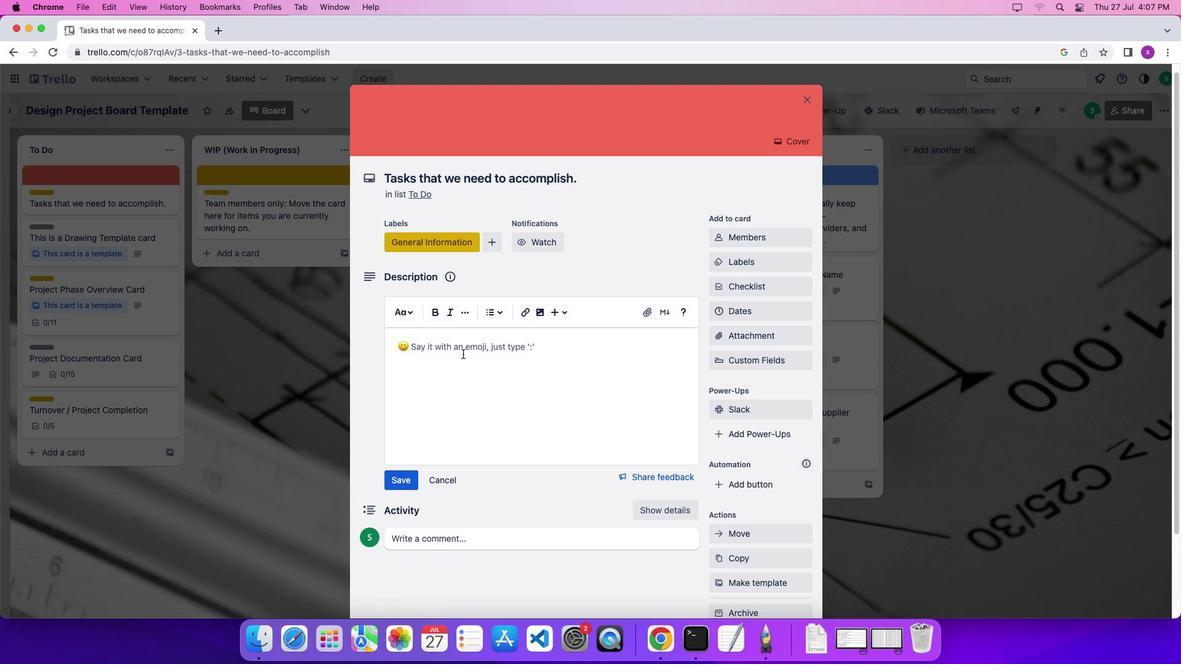
Action: Mouse scrolled (462, 353) with delta (0, 0)
Screenshot: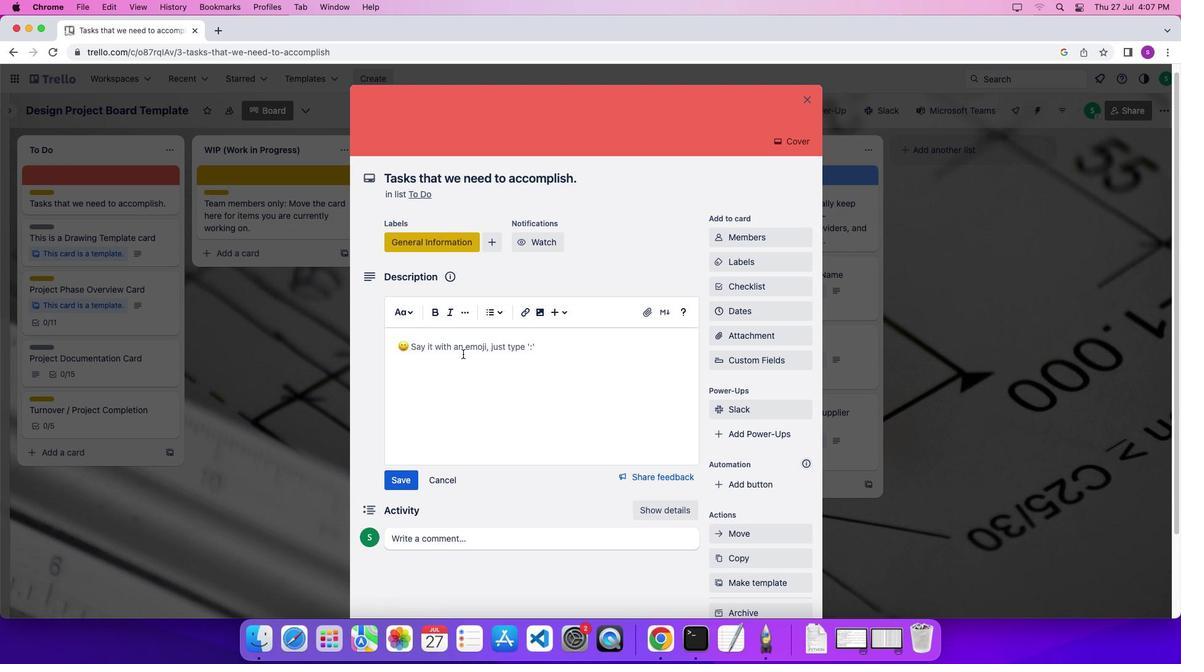 
Action: Mouse scrolled (462, 353) with delta (0, -4)
Screenshot: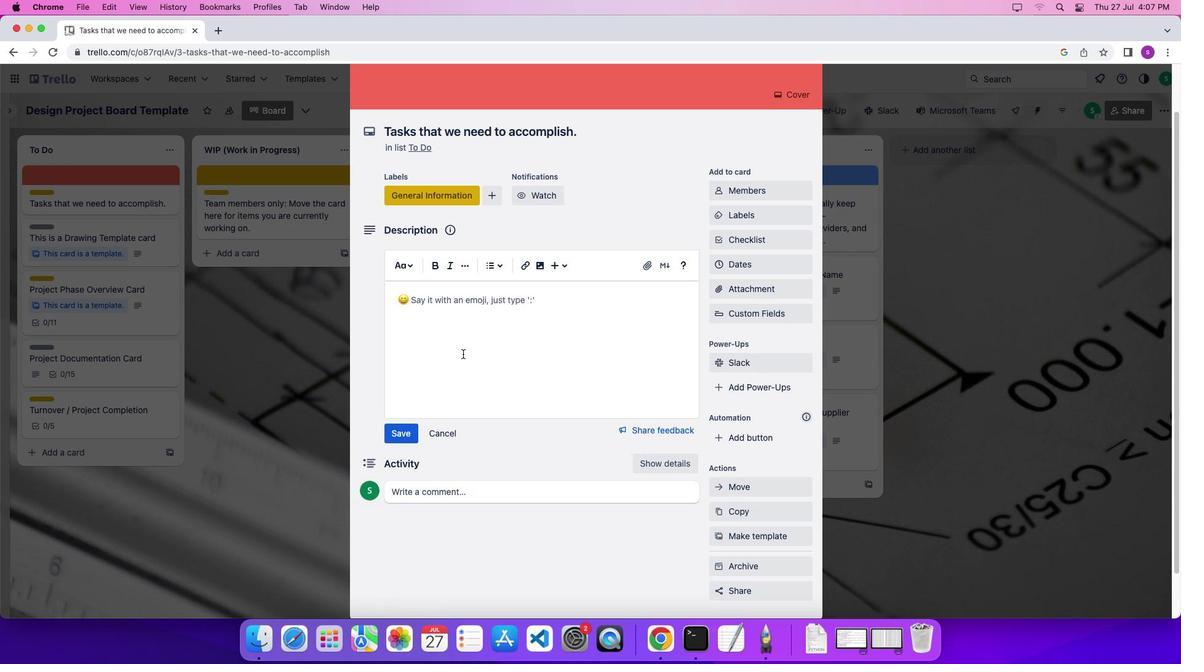 
Action: Mouse scrolled (462, 353) with delta (0, -6)
Screenshot: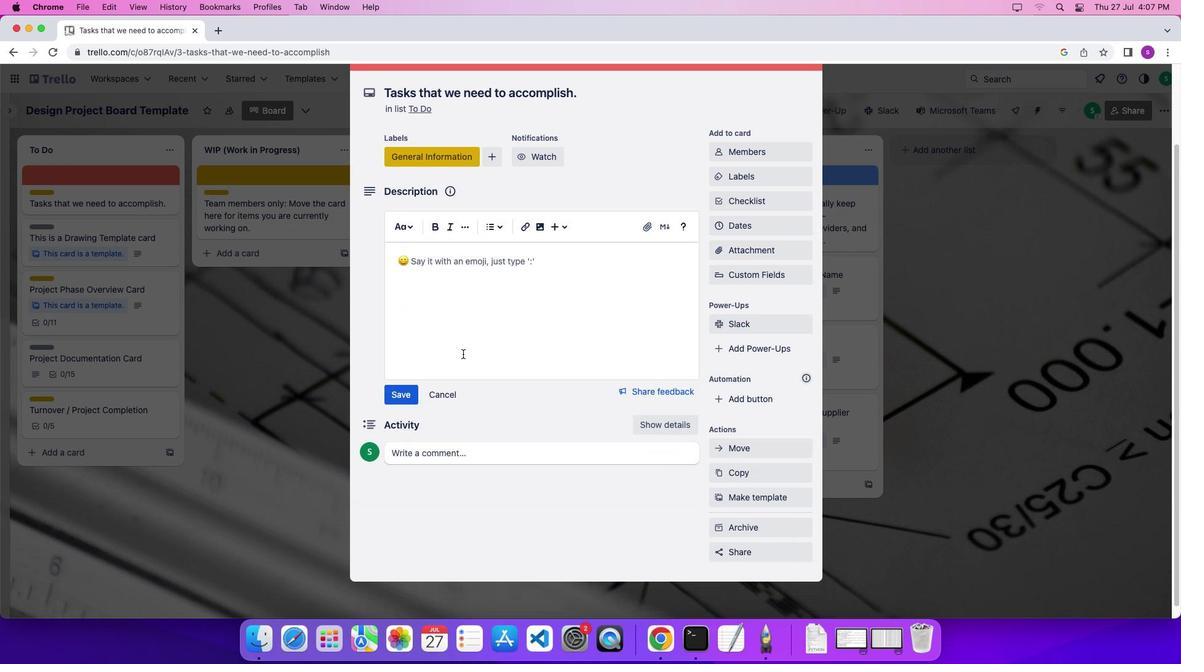 
Action: Mouse scrolled (462, 353) with delta (0, -6)
Screenshot: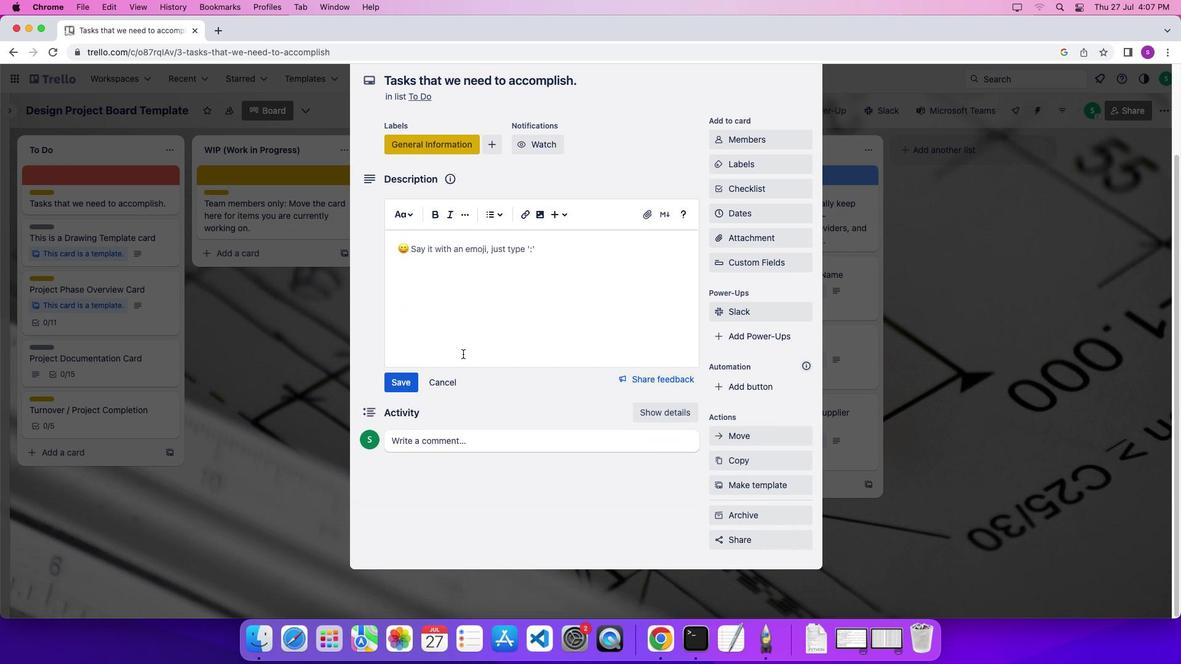 
Action: Mouse scrolled (462, 353) with delta (0, 0)
Screenshot: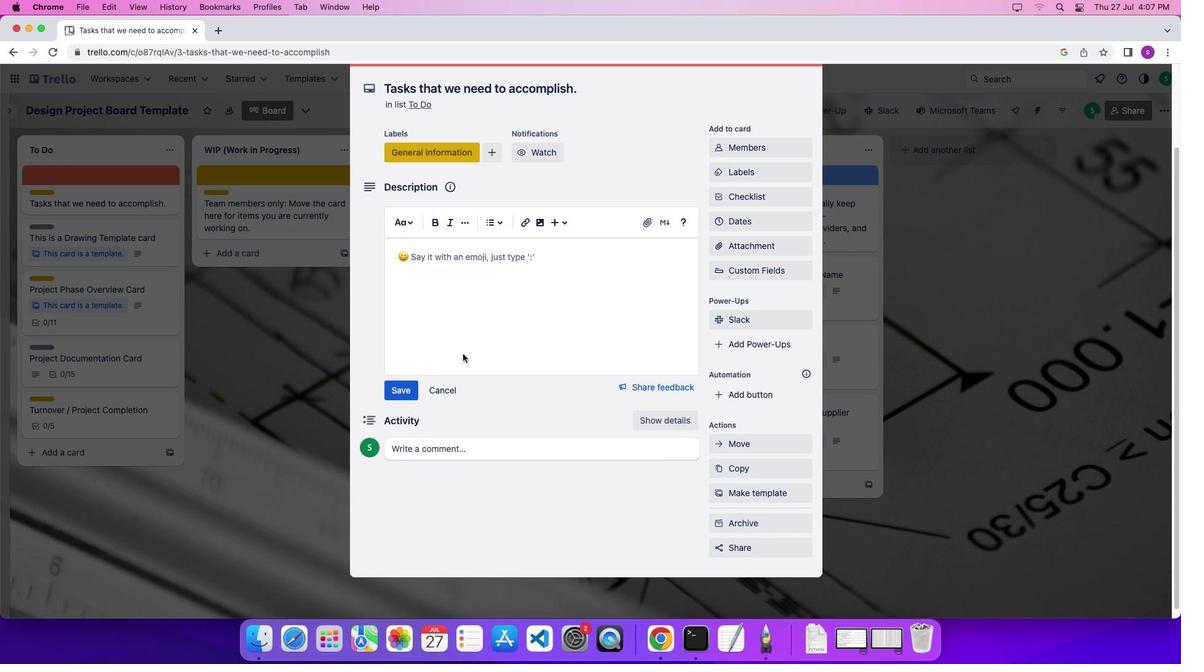 
Action: Mouse scrolled (462, 353) with delta (0, 0)
Screenshot: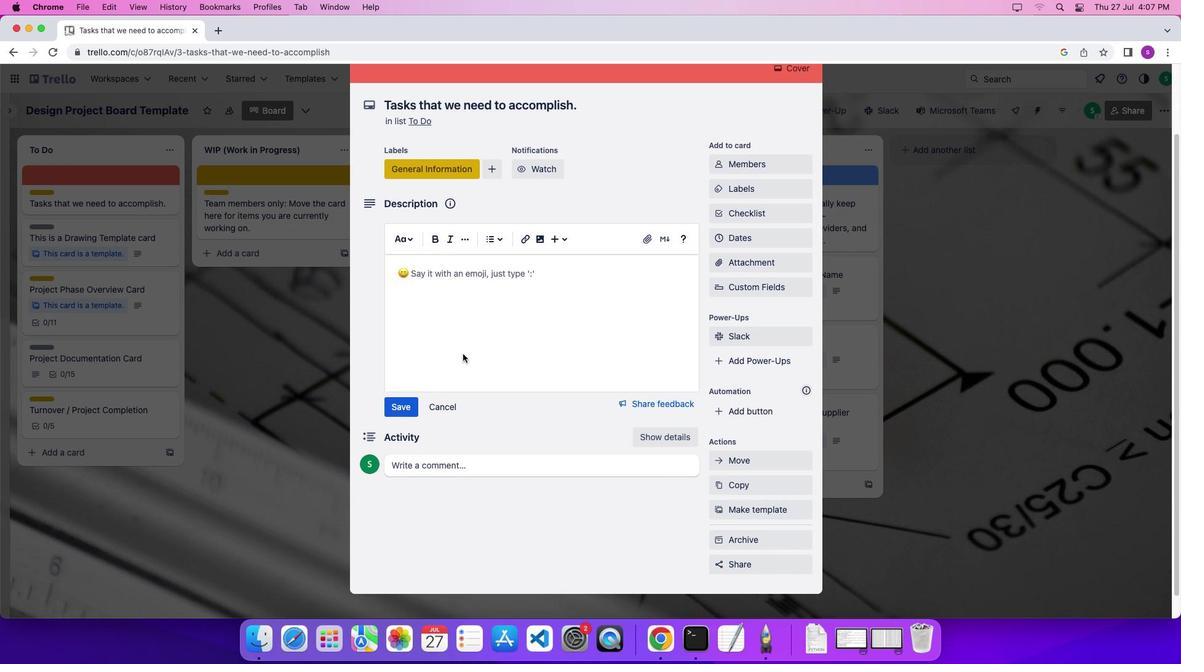 
Action: Mouse scrolled (462, 353) with delta (0, 4)
Screenshot: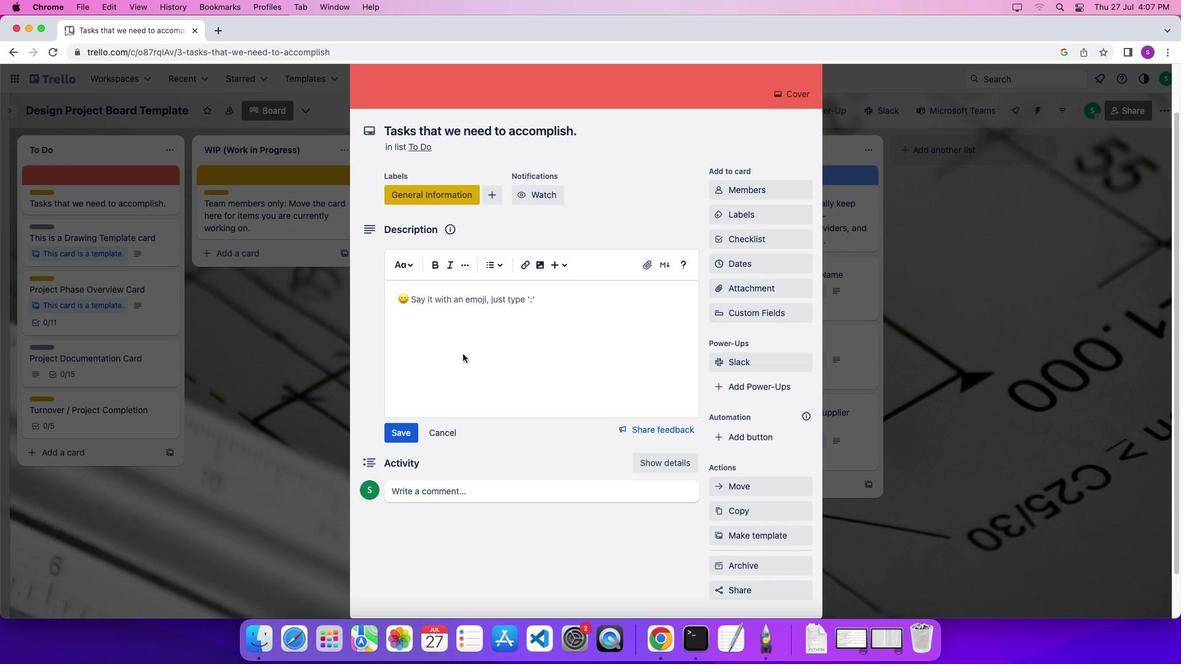 
Action: Mouse scrolled (462, 353) with delta (0, 6)
Screenshot: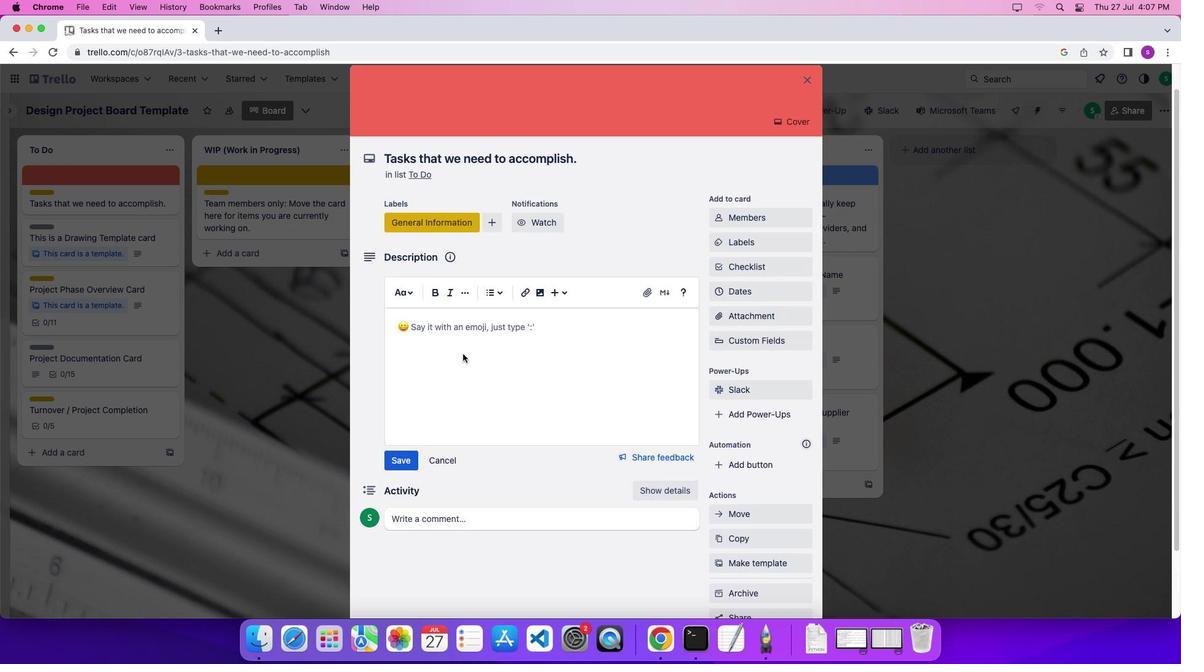 
Action: Mouse moved to (812, 105)
Screenshot: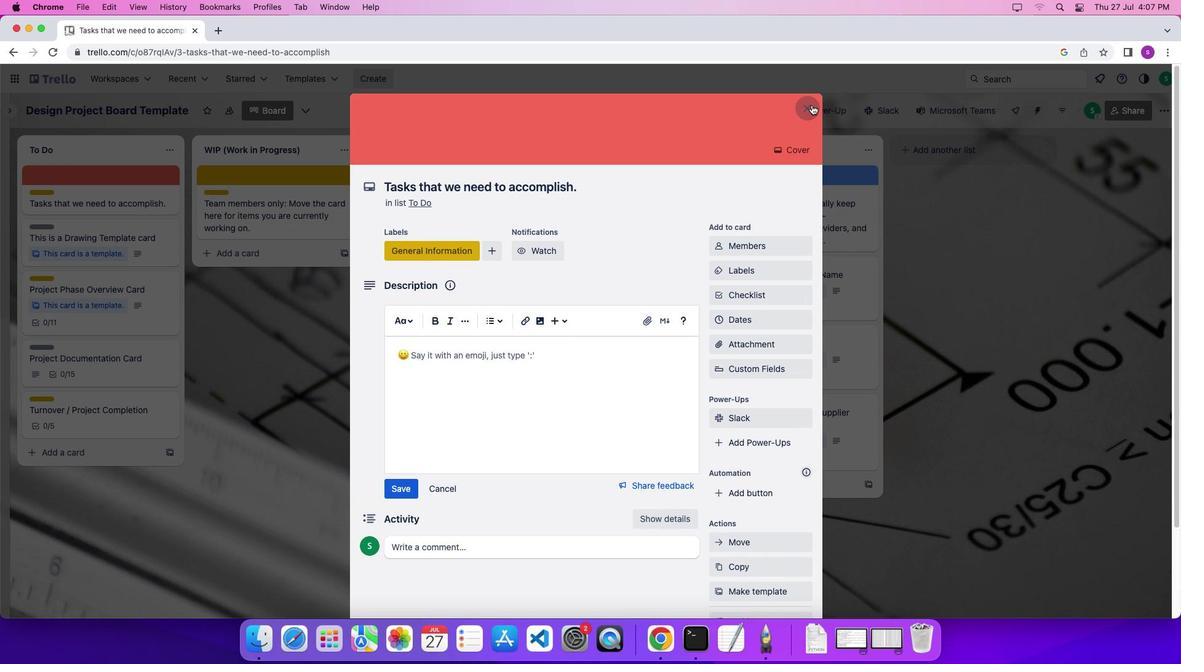 
Action: Mouse pressed left at (812, 105)
Screenshot: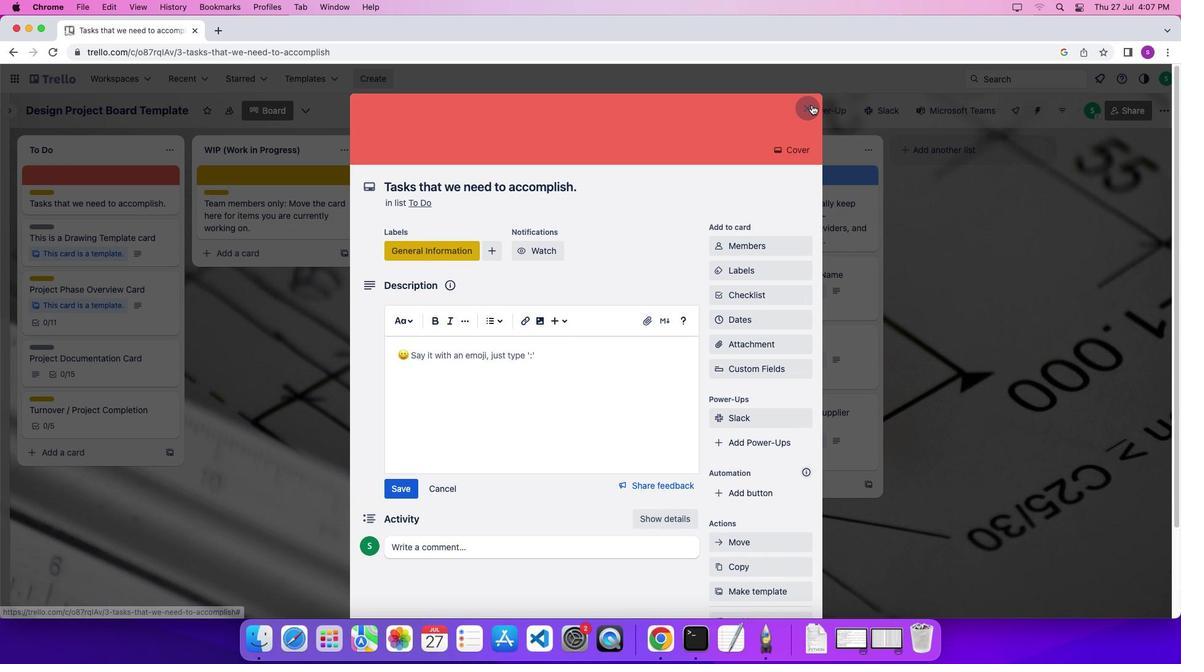 
Action: Mouse moved to (809, 208)
Screenshot: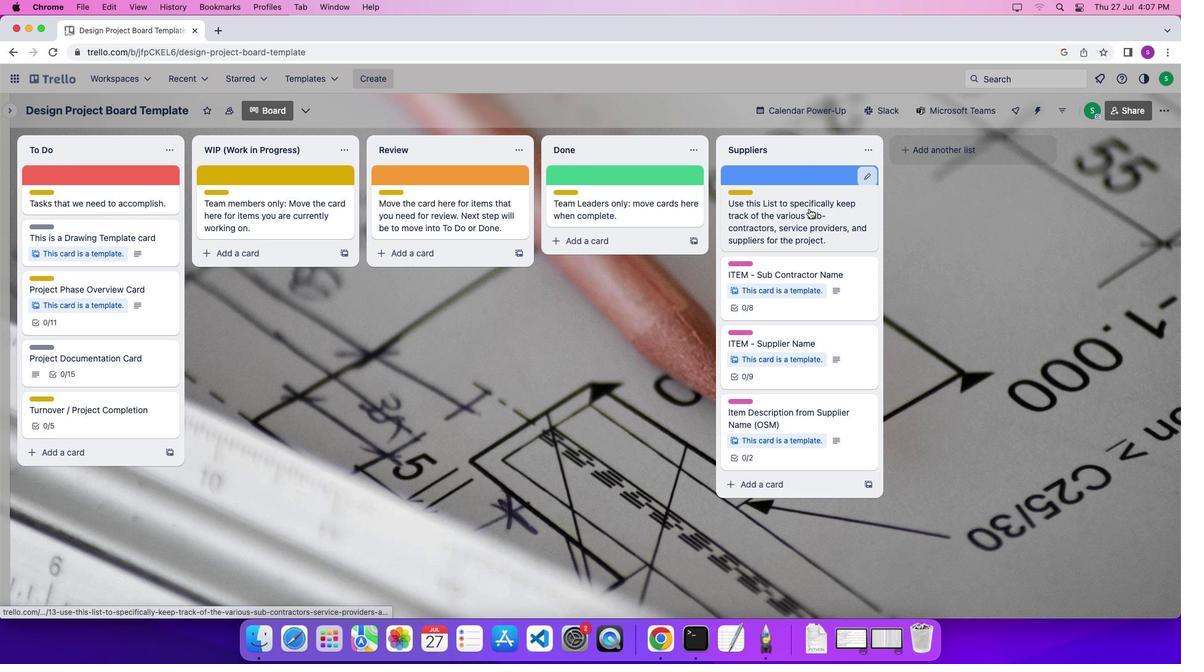 
Action: Mouse pressed left at (809, 208)
Screenshot: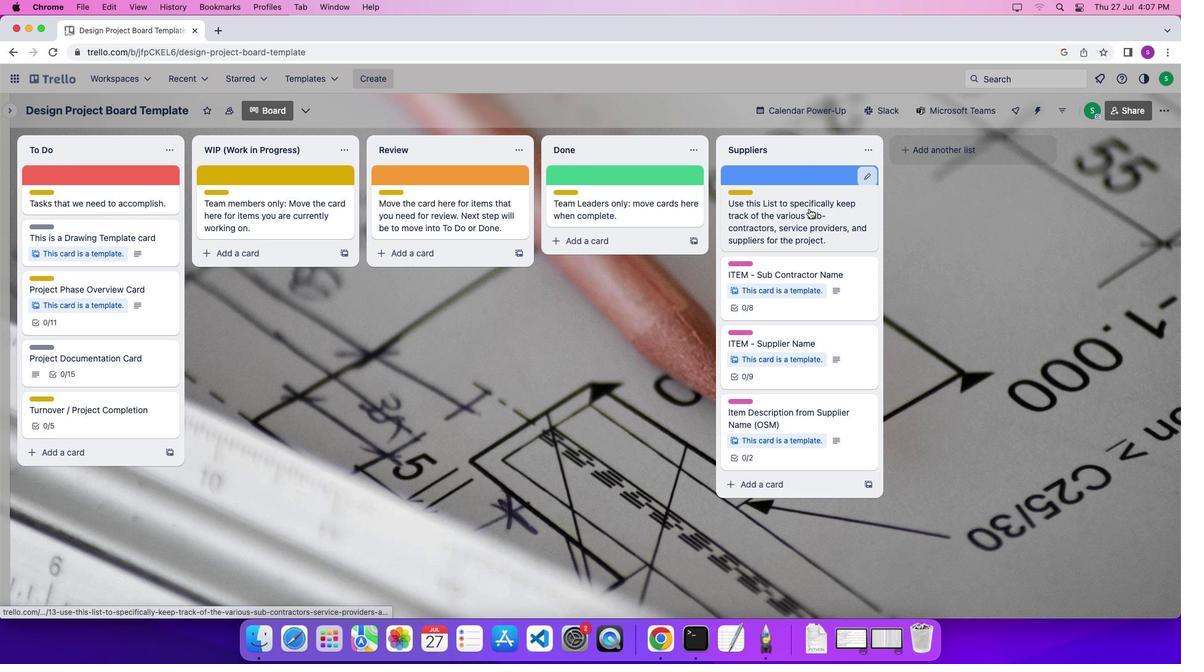 
Action: Mouse moved to (652, 364)
Screenshot: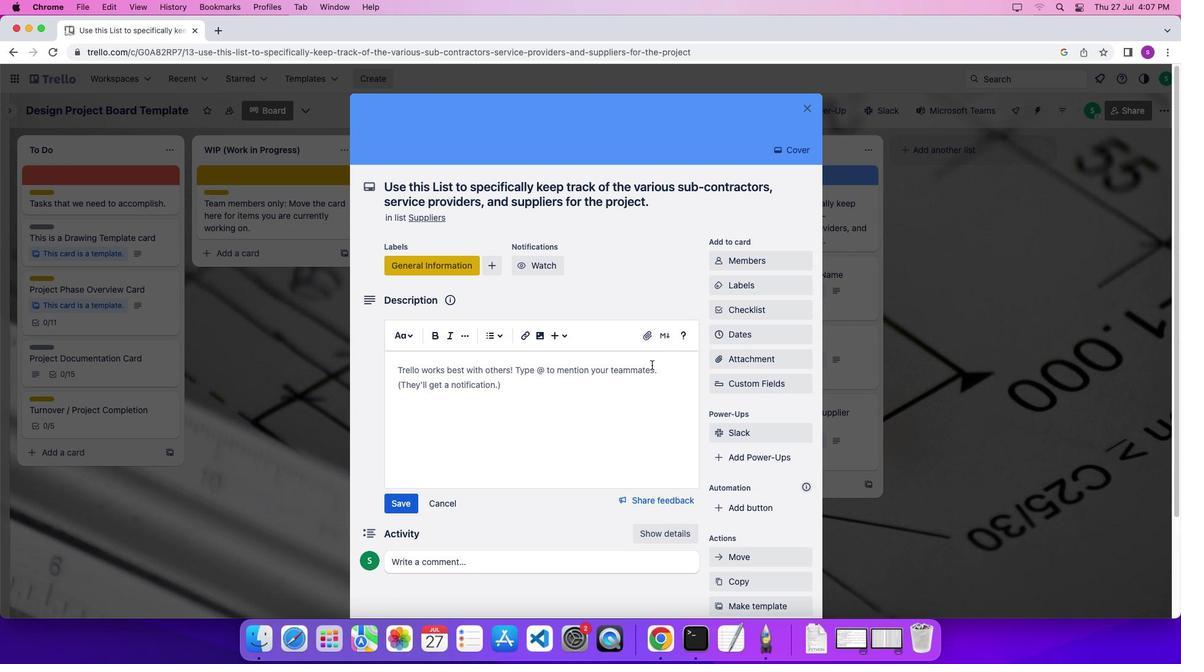 
Action: Mouse scrolled (652, 364) with delta (0, 0)
Screenshot: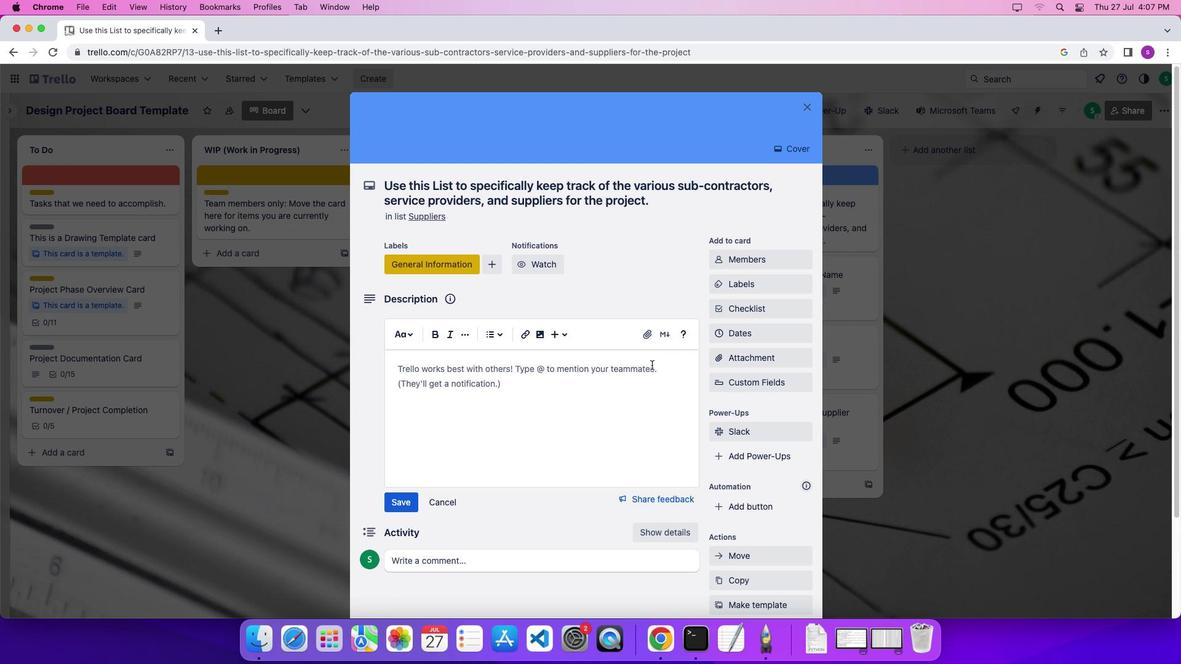 
Action: Mouse scrolled (652, 364) with delta (0, 0)
Screenshot: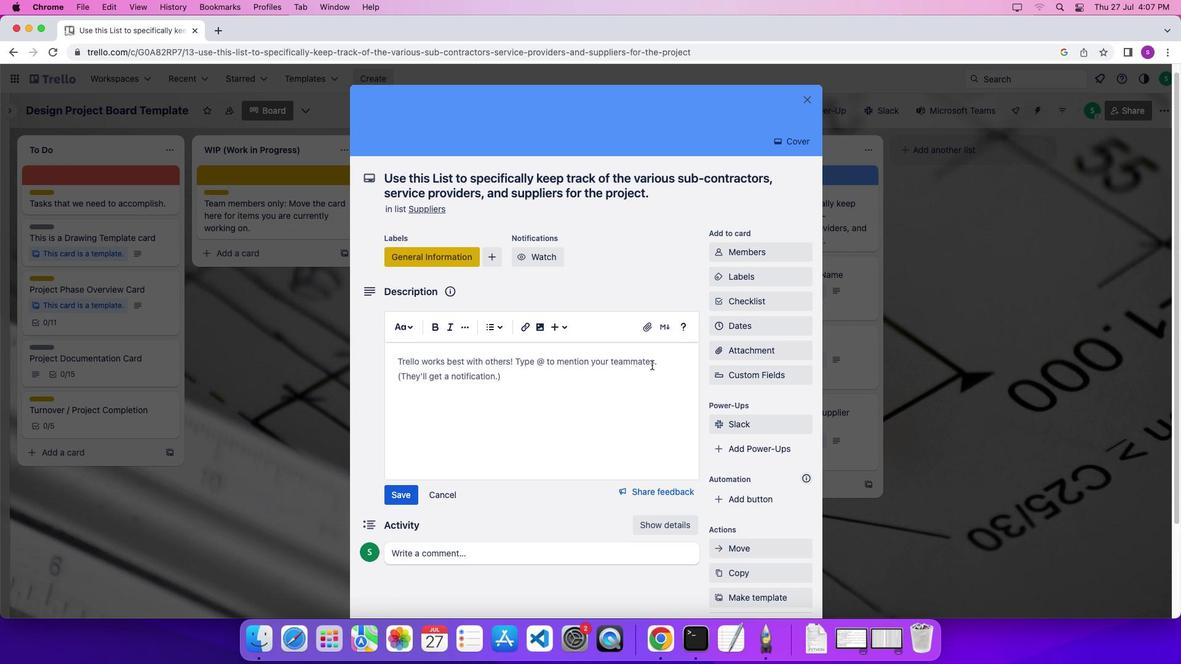 
Action: Mouse scrolled (652, 364) with delta (0, 0)
Screenshot: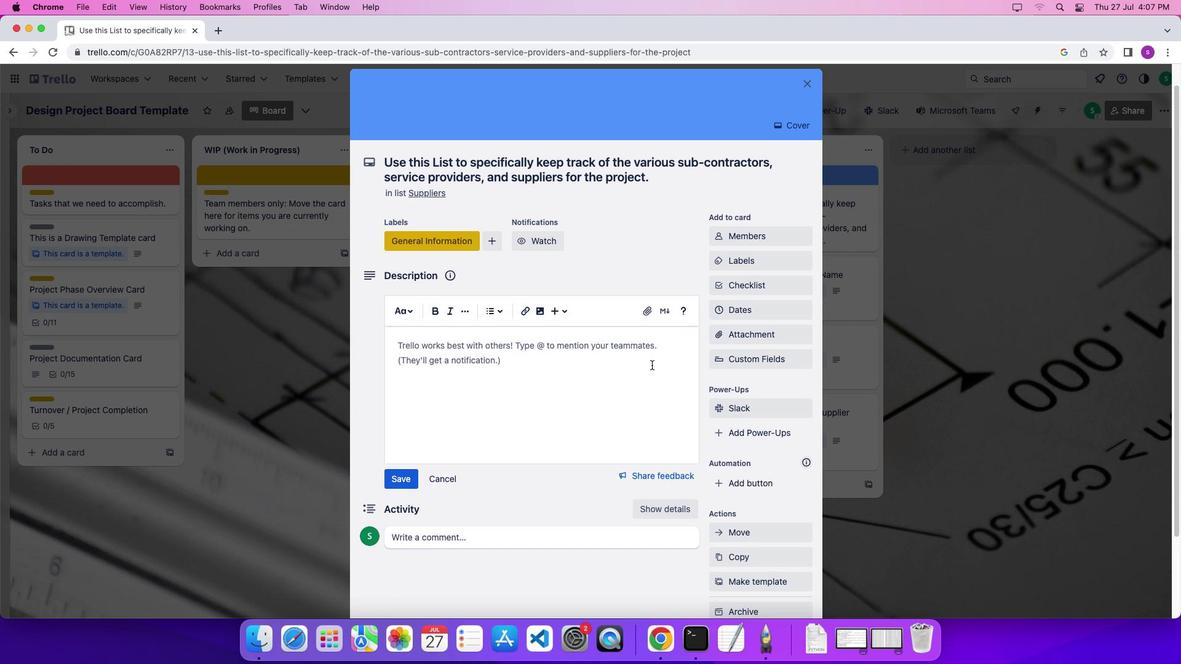 
Action: Mouse scrolled (652, 364) with delta (0, 0)
Screenshot: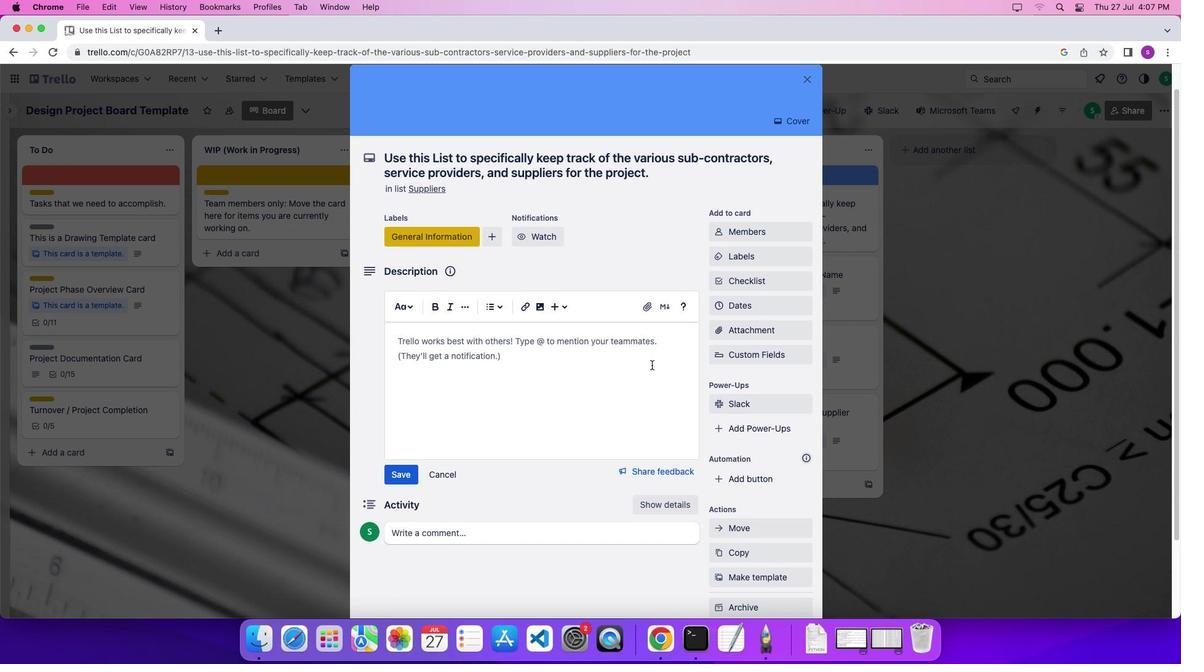 
Action: Mouse scrolled (652, 364) with delta (0, 0)
Screenshot: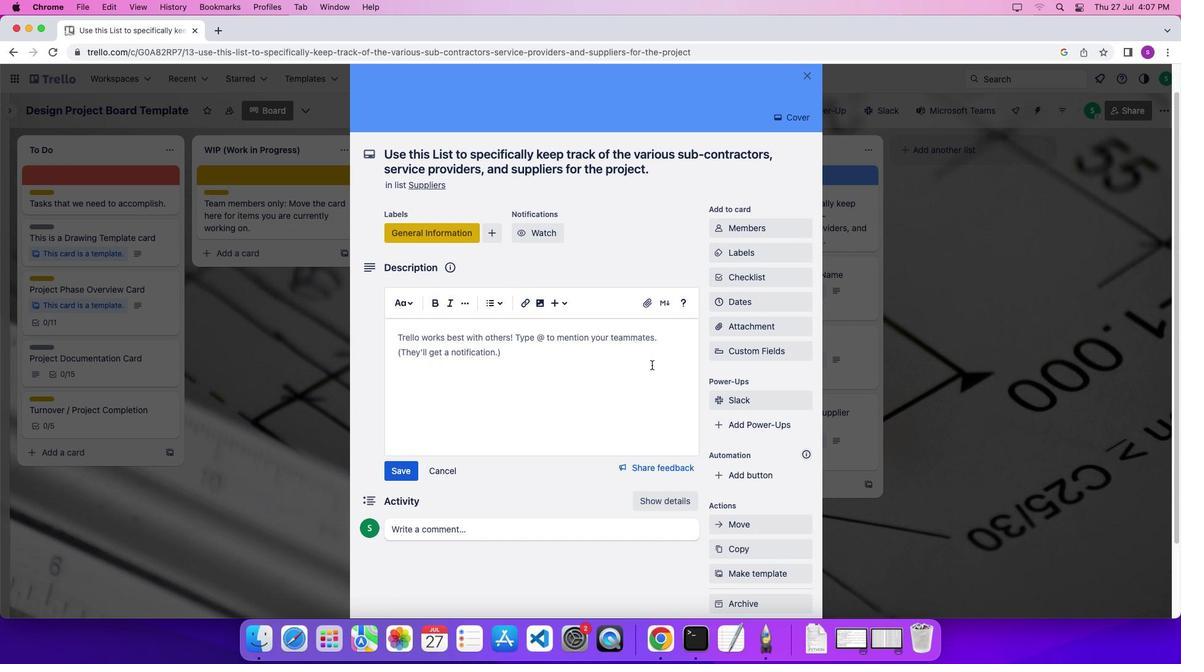 
Action: Mouse scrolled (652, 364) with delta (0, -3)
Screenshot: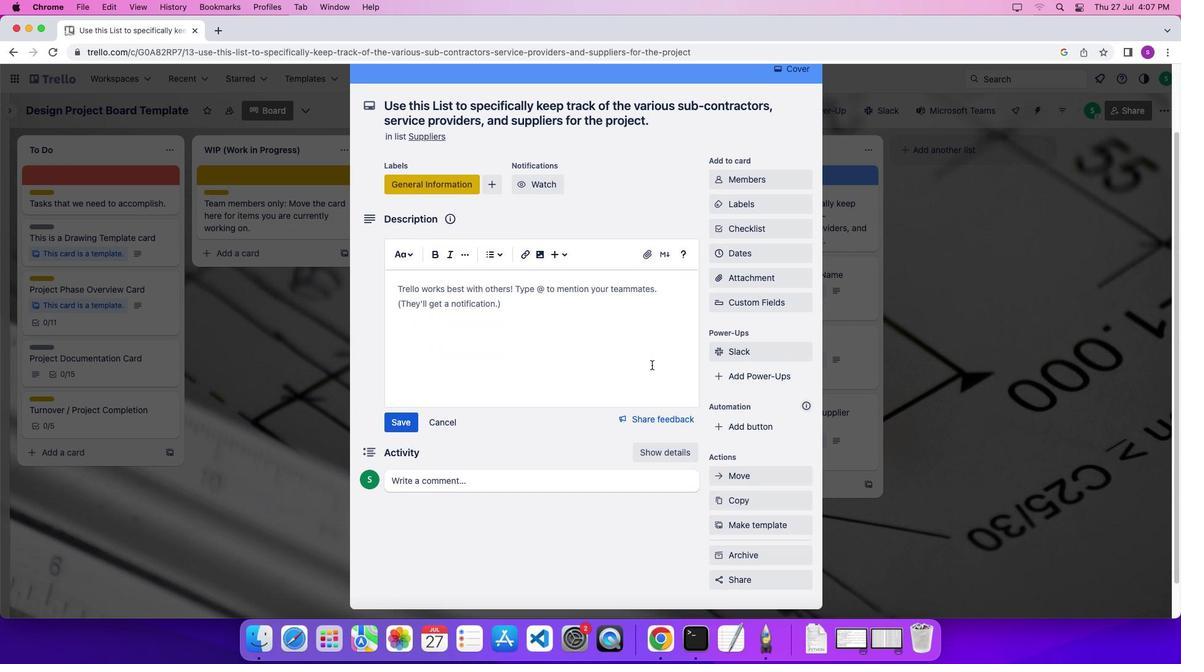 
Action: Mouse scrolled (652, 364) with delta (0, 0)
Screenshot: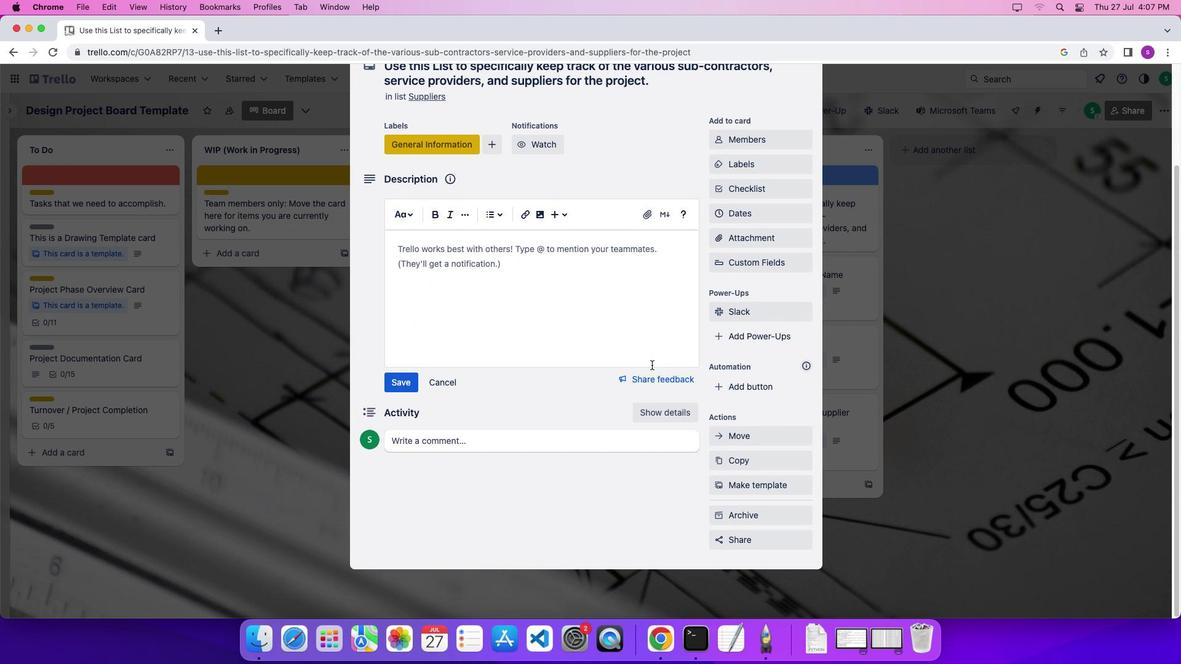 
Action: Mouse scrolled (652, 364) with delta (0, 0)
Screenshot: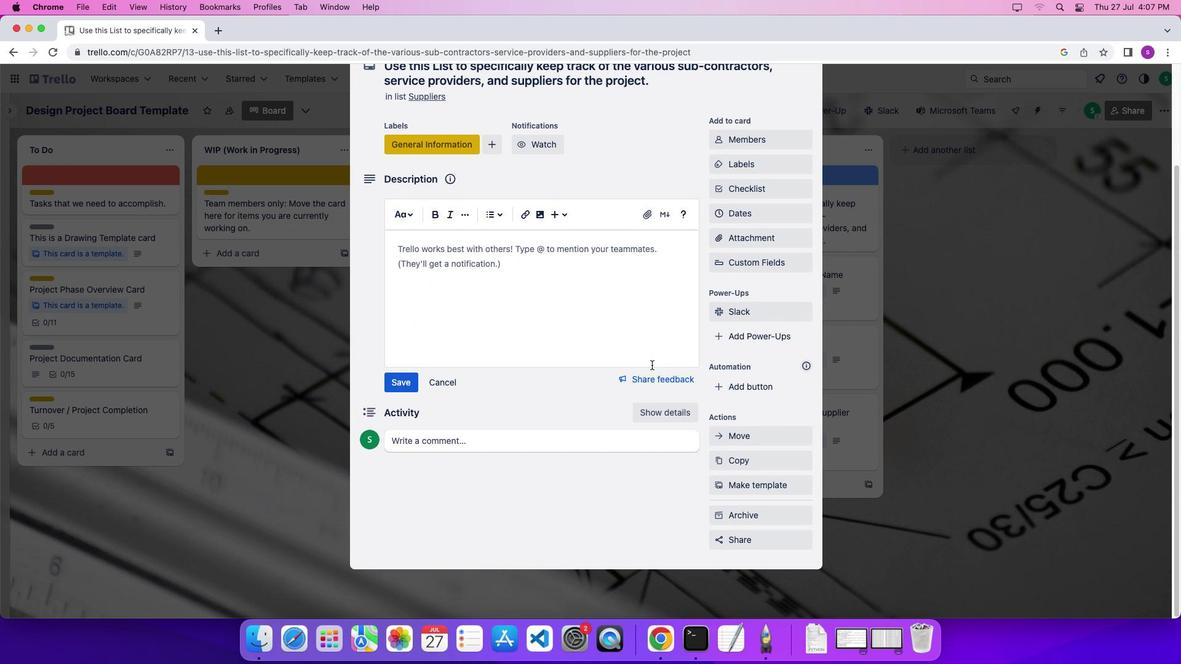
Action: Mouse scrolled (652, 364) with delta (0, -2)
Screenshot: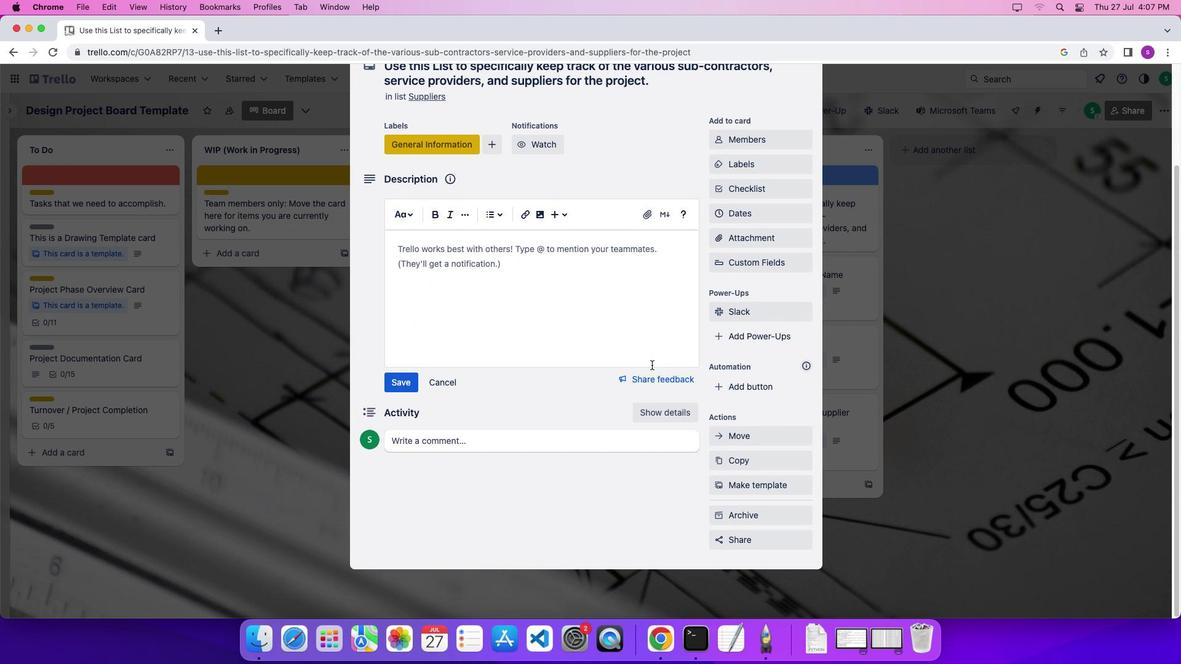 
Action: Mouse scrolled (652, 364) with delta (0, 0)
Screenshot: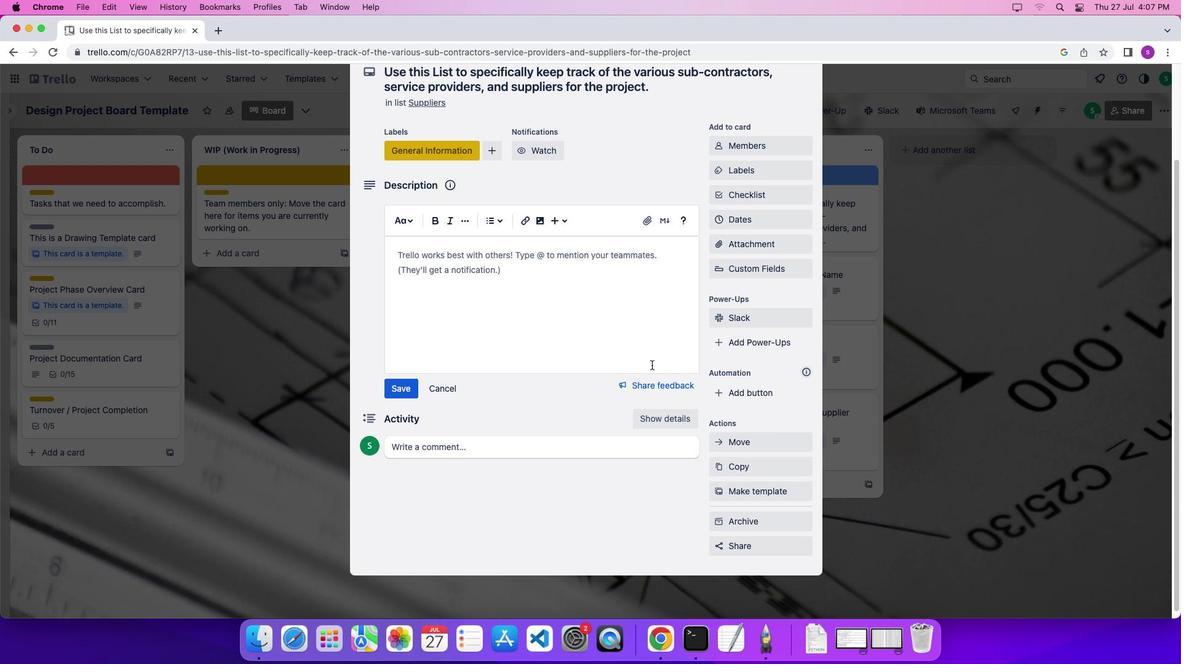 
Action: Mouse scrolled (652, 364) with delta (0, 0)
Screenshot: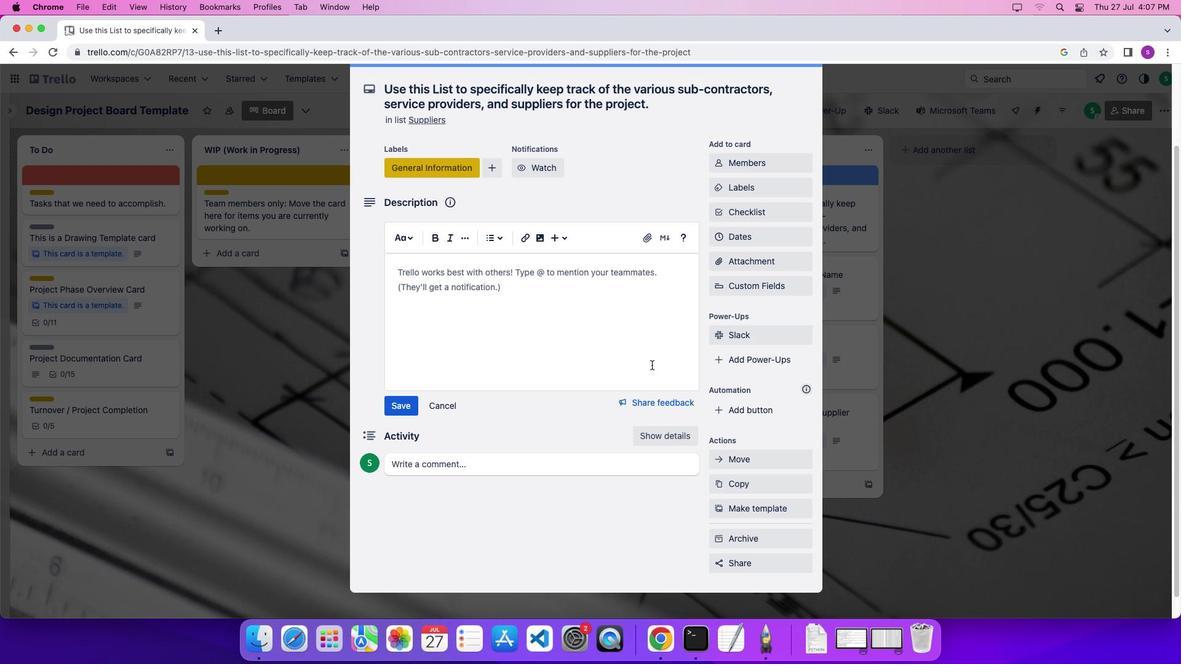 
Action: Mouse scrolled (652, 364) with delta (0, 3)
Screenshot: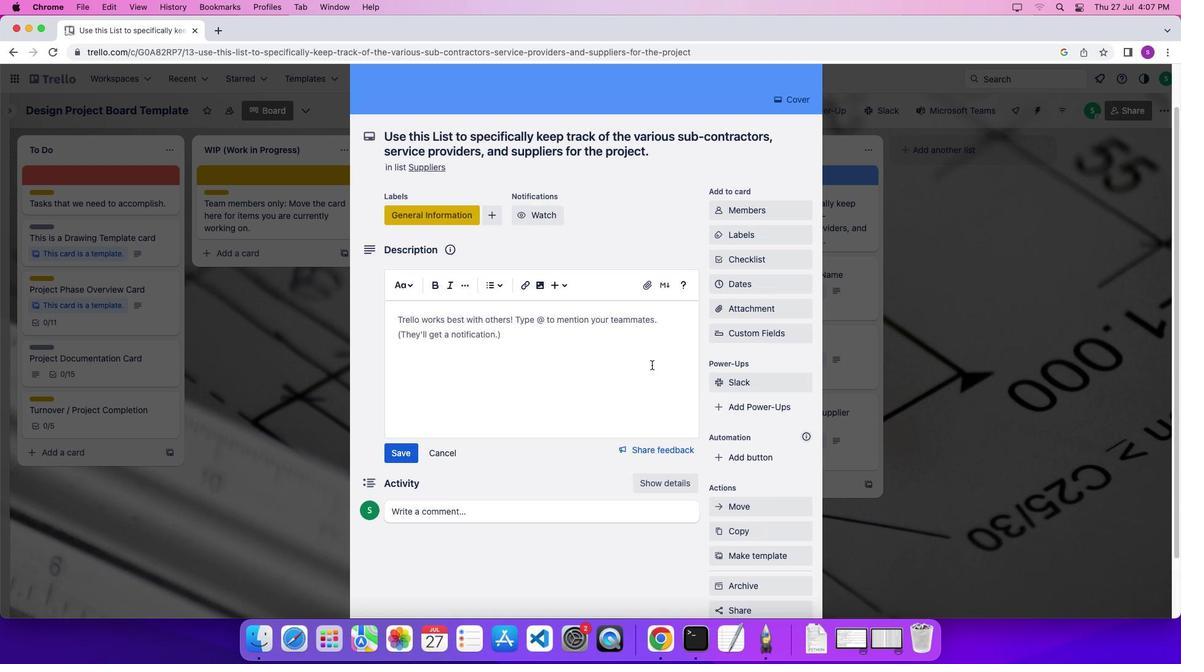 
Action: Mouse scrolled (652, 364) with delta (0, 5)
Screenshot: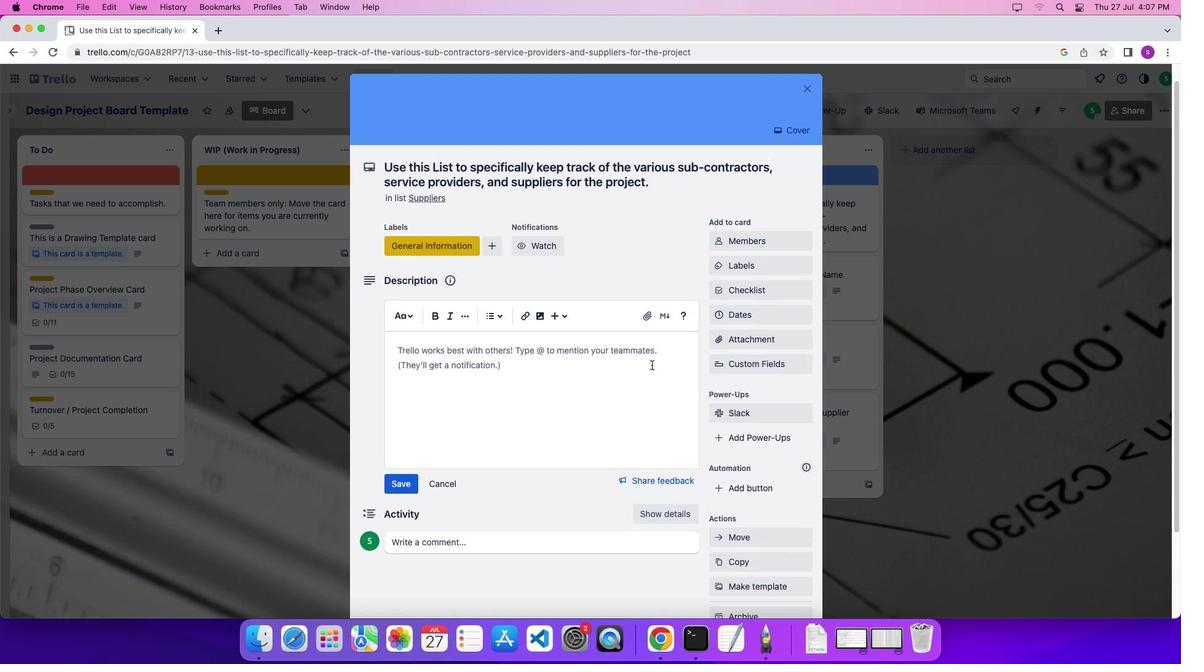 
Action: Mouse moved to (805, 100)
Screenshot: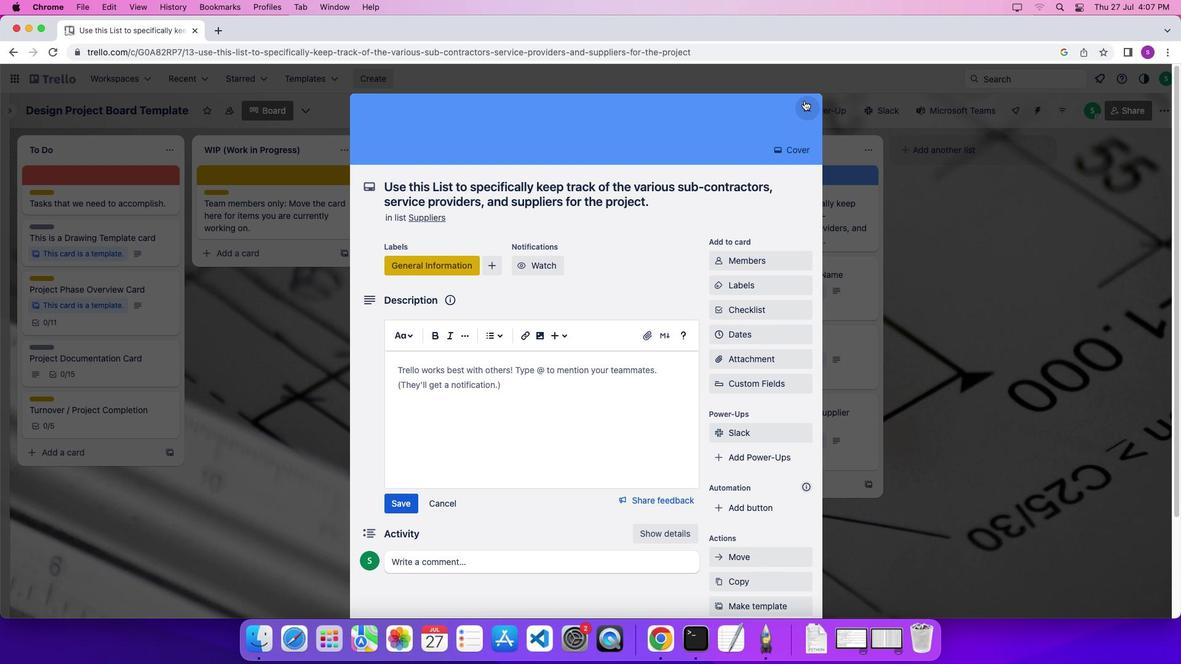 
Action: Mouse pressed left at (805, 100)
Screenshot: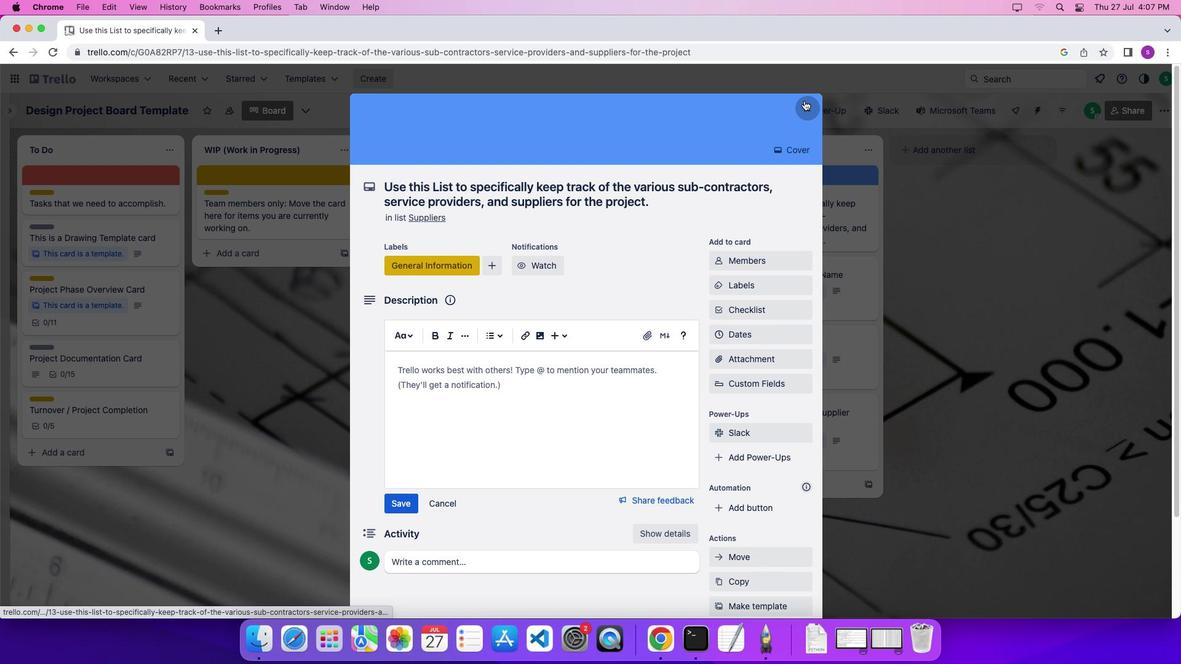 
Action: Mouse moved to (809, 284)
Screenshot: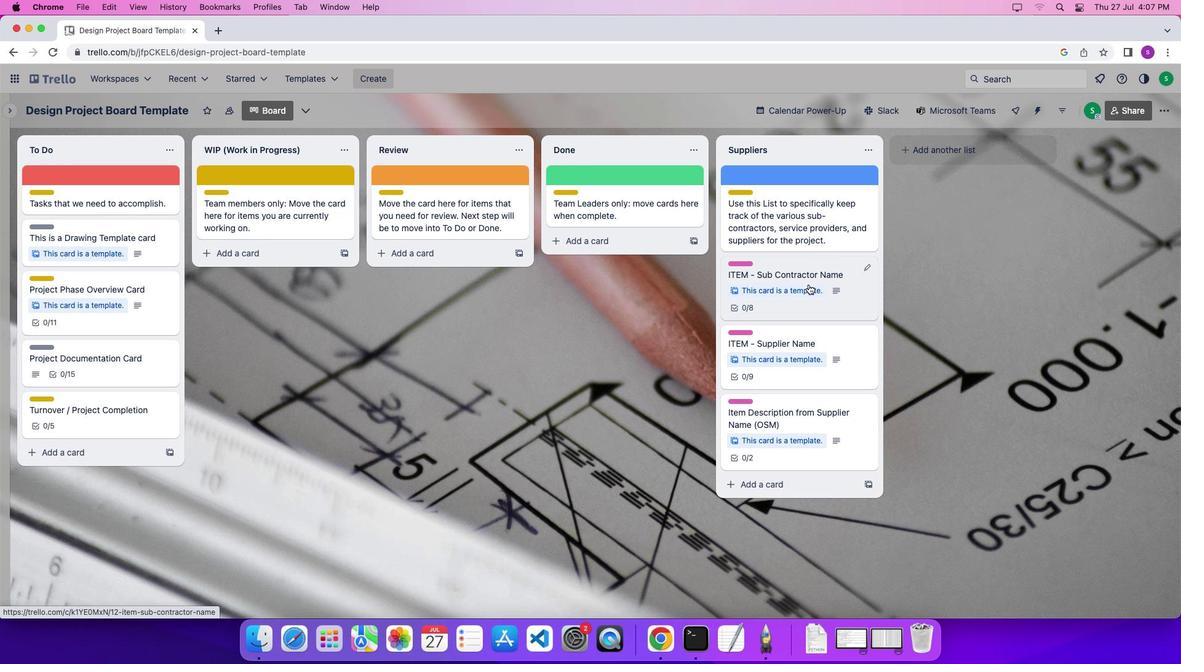 
Action: Mouse pressed left at (809, 284)
Screenshot: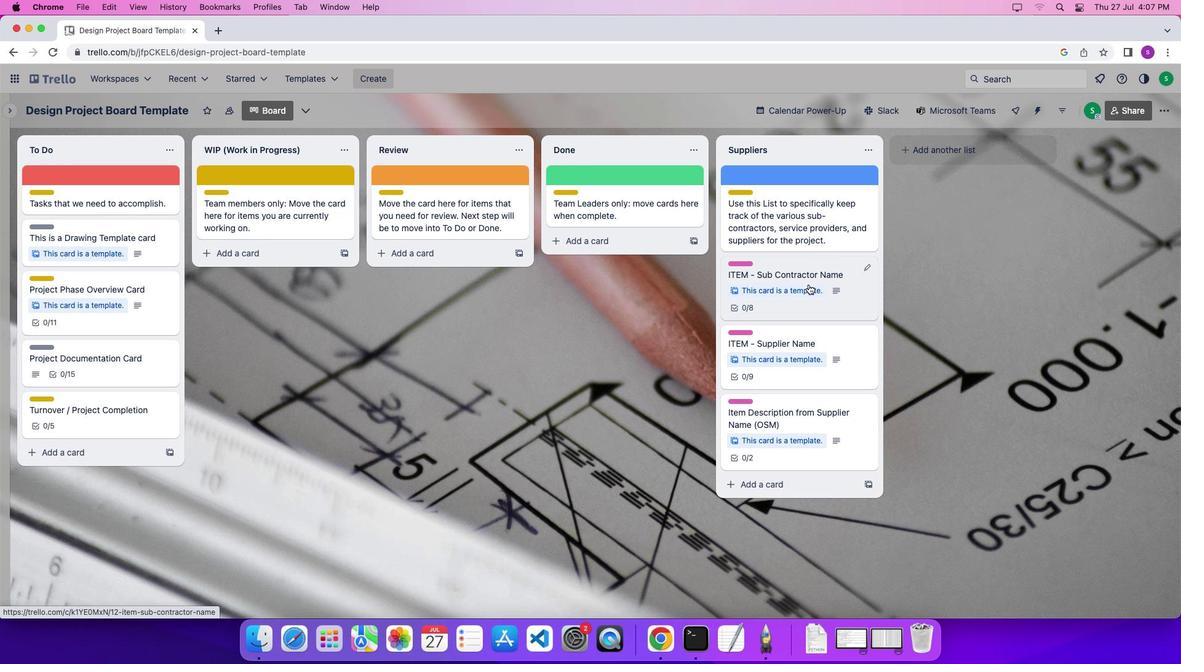 
Action: Mouse moved to (729, 350)
Screenshot: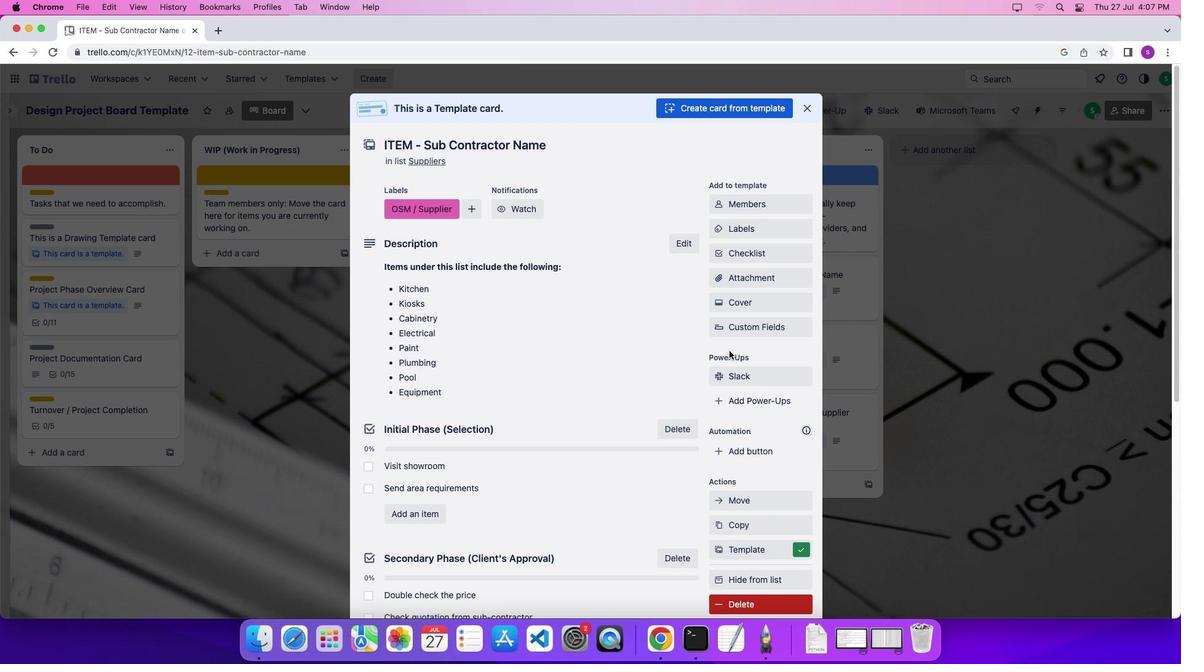 
Action: Mouse scrolled (729, 350) with delta (0, 0)
Screenshot: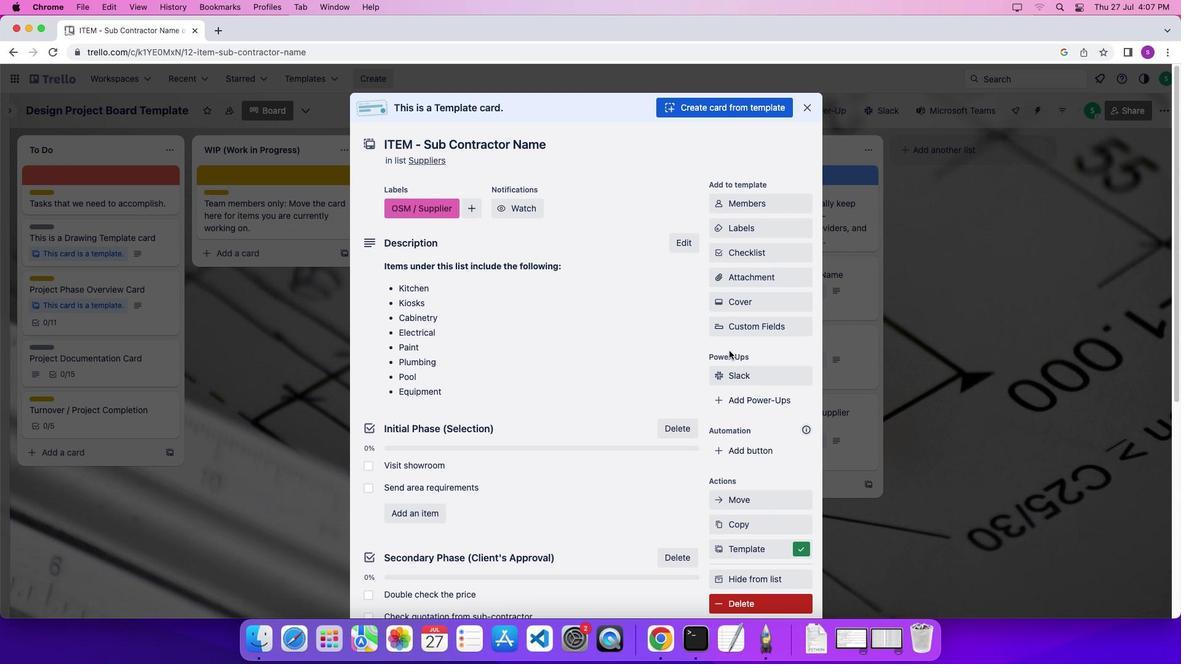
Action: Mouse scrolled (729, 350) with delta (0, 0)
Screenshot: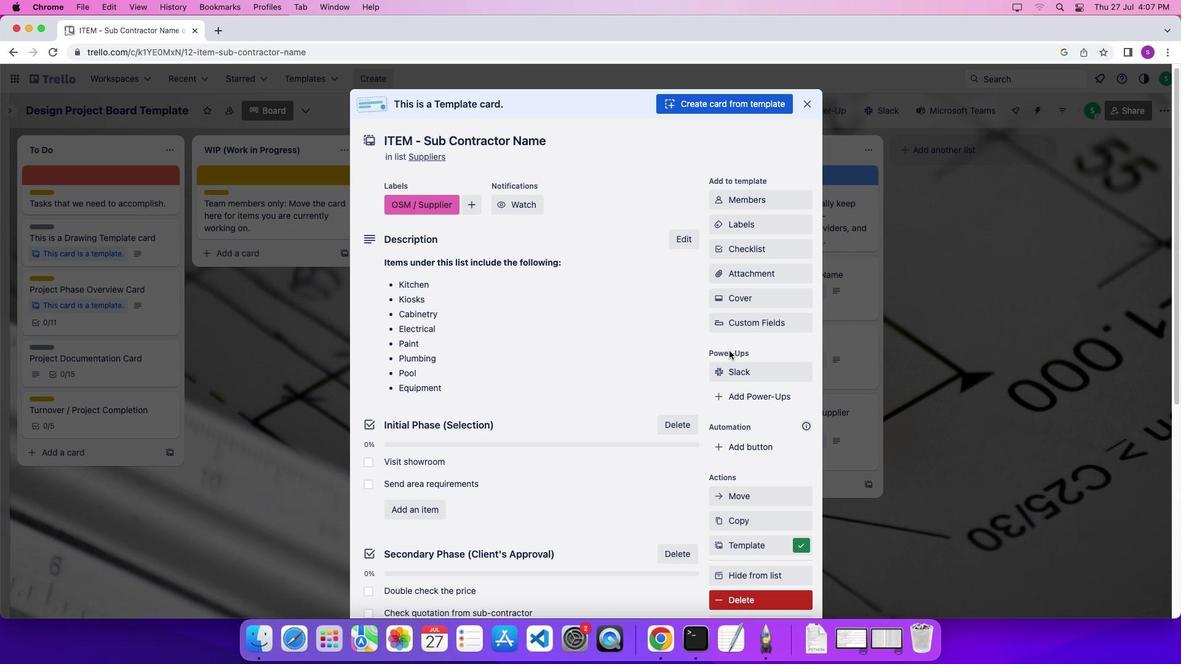 
Action: Mouse scrolled (729, 350) with delta (0, -2)
Screenshot: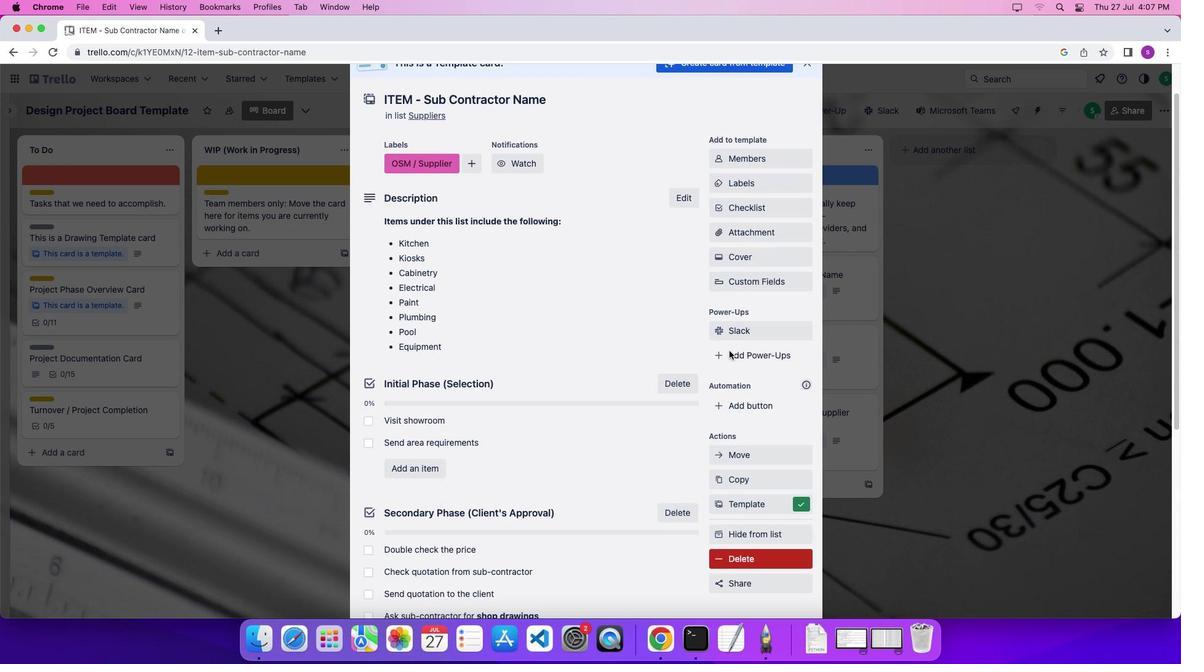 
Action: Mouse scrolled (729, 350) with delta (0, -3)
Screenshot: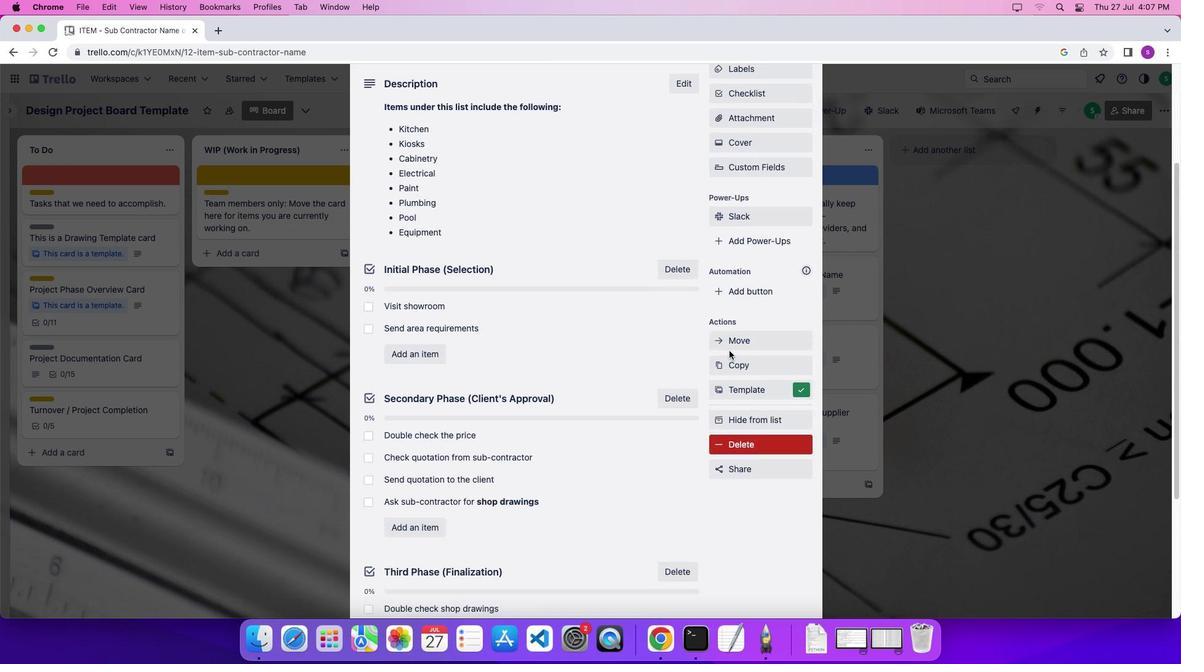 
Action: Mouse scrolled (729, 350) with delta (0, 0)
Screenshot: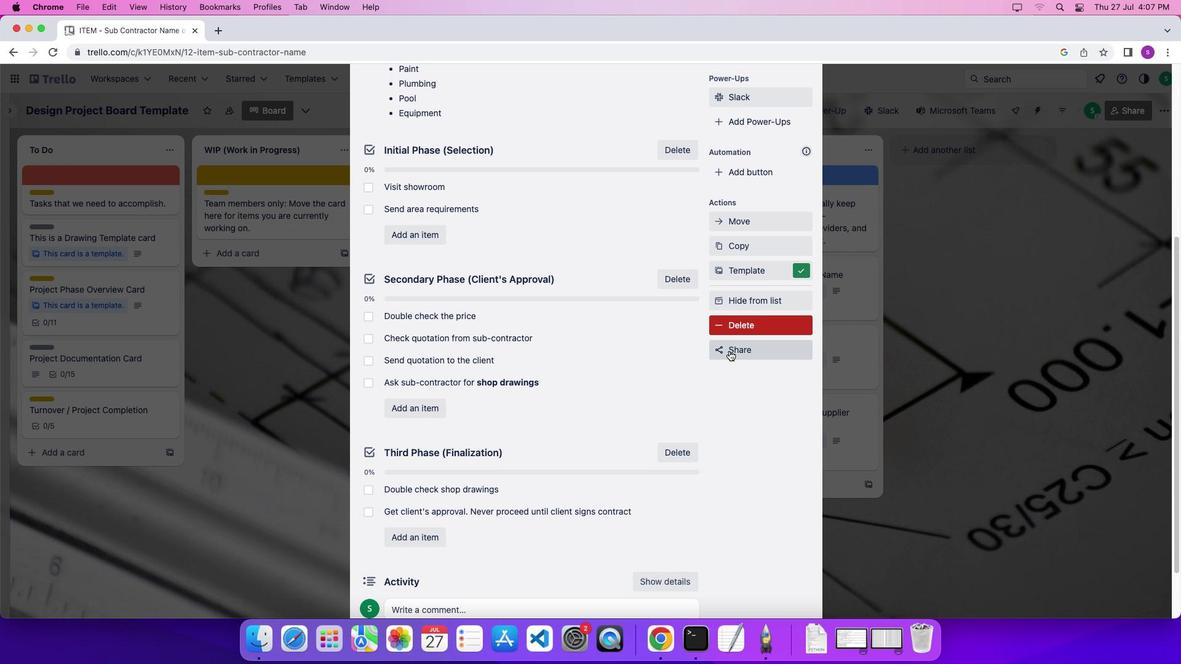 
Action: Mouse scrolled (729, 350) with delta (0, 0)
Screenshot: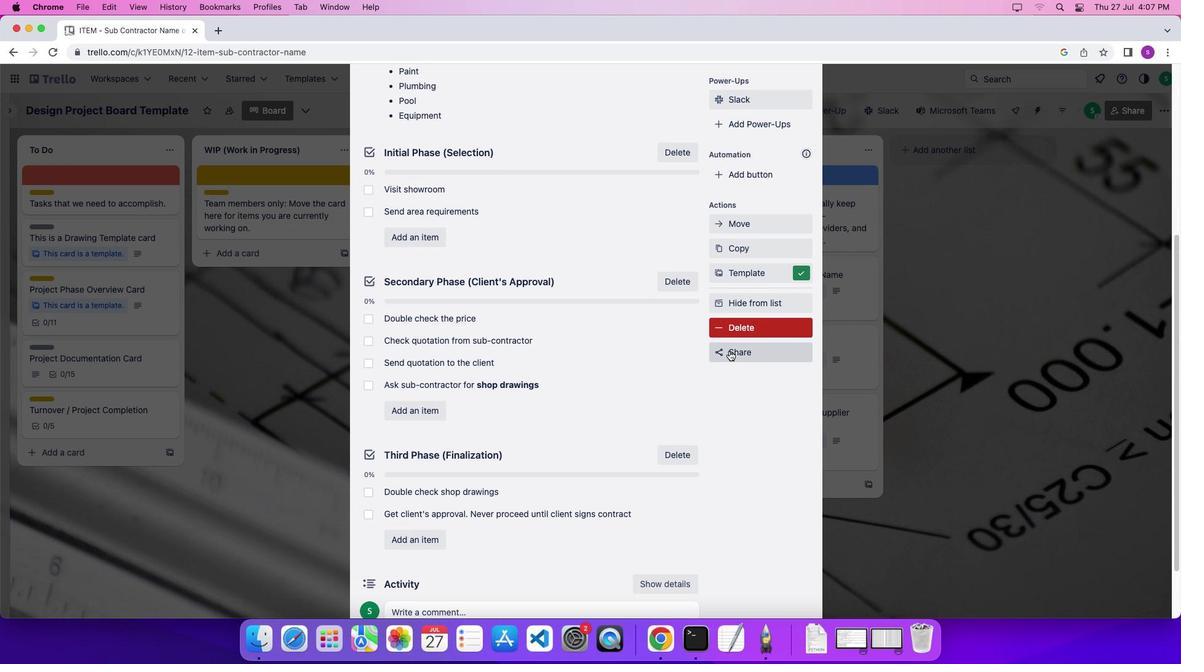 
Action: Mouse scrolled (729, 350) with delta (0, 3)
Screenshot: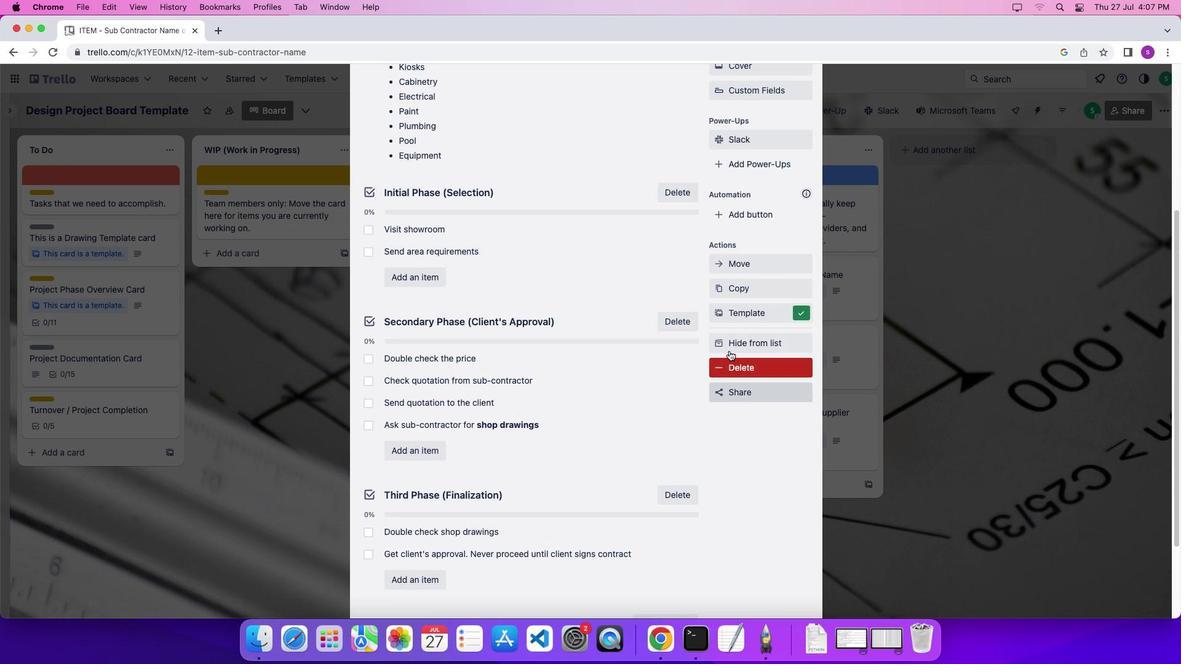 
Action: Mouse scrolled (729, 350) with delta (0, 3)
Screenshot: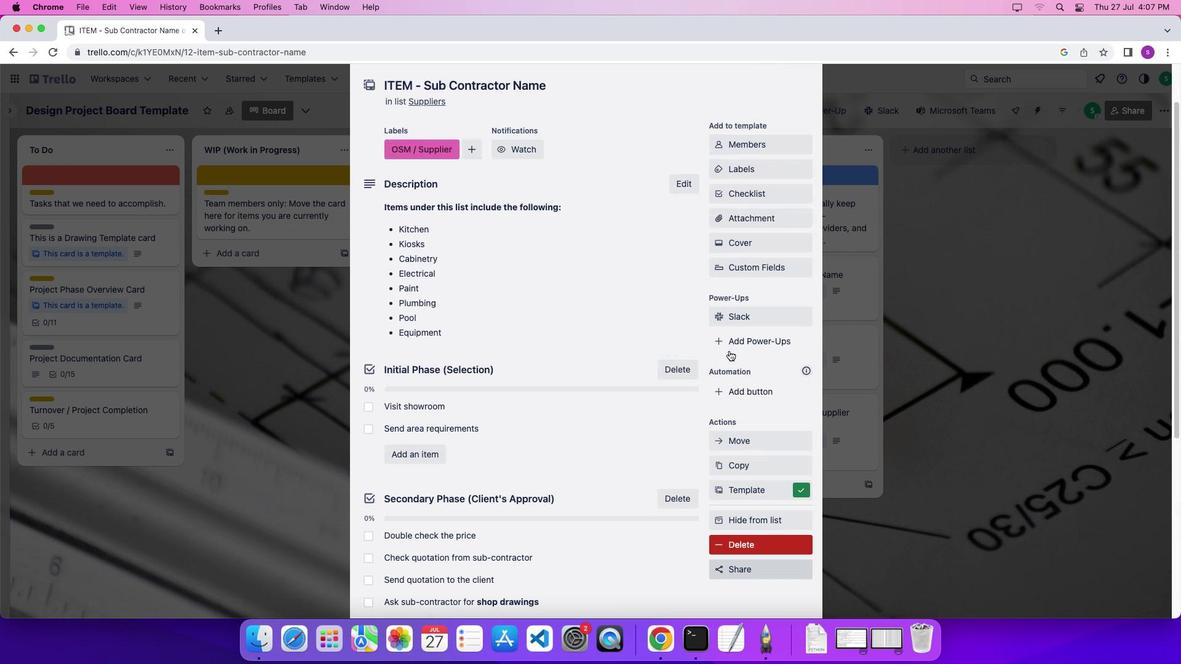
Action: Mouse scrolled (729, 350) with delta (0, 0)
Screenshot: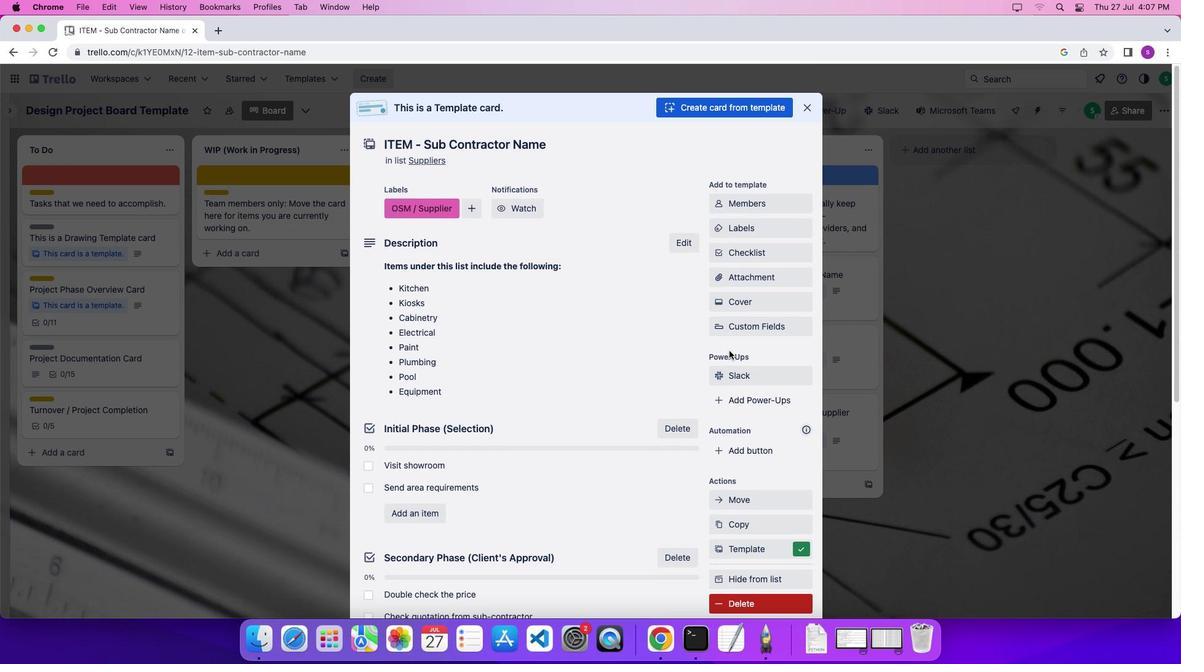 
Action: Mouse scrolled (729, 350) with delta (0, 0)
Screenshot: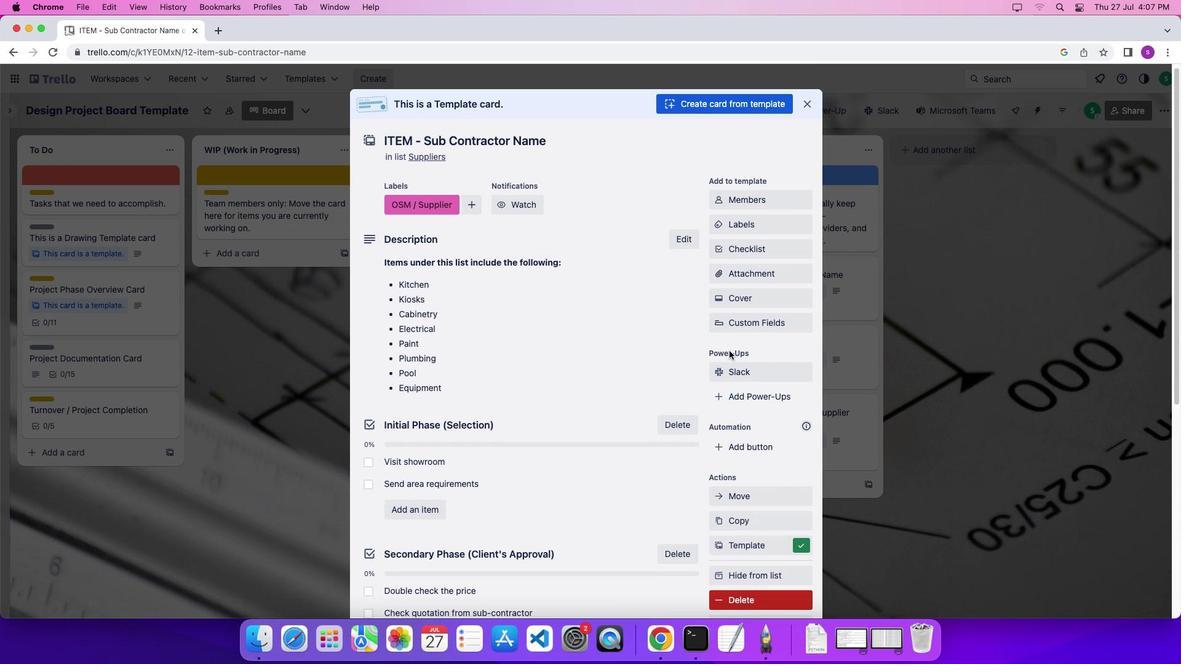 
Action: Mouse moved to (809, 84)
Screenshot: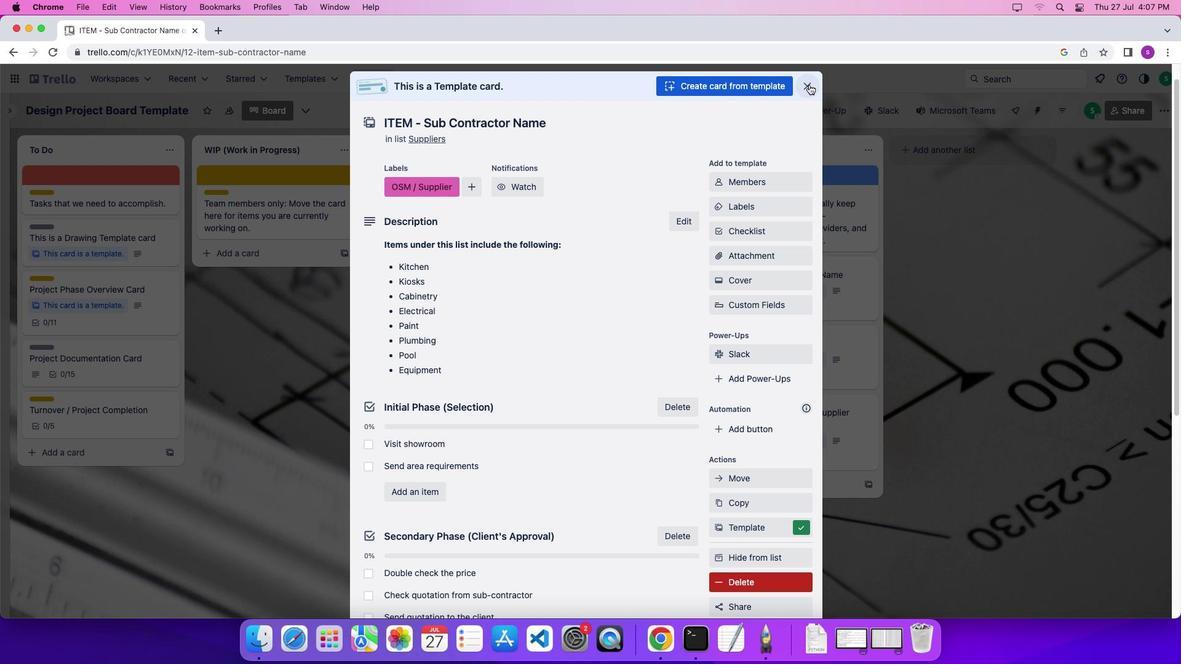 
Action: Mouse pressed left at (809, 84)
Screenshot: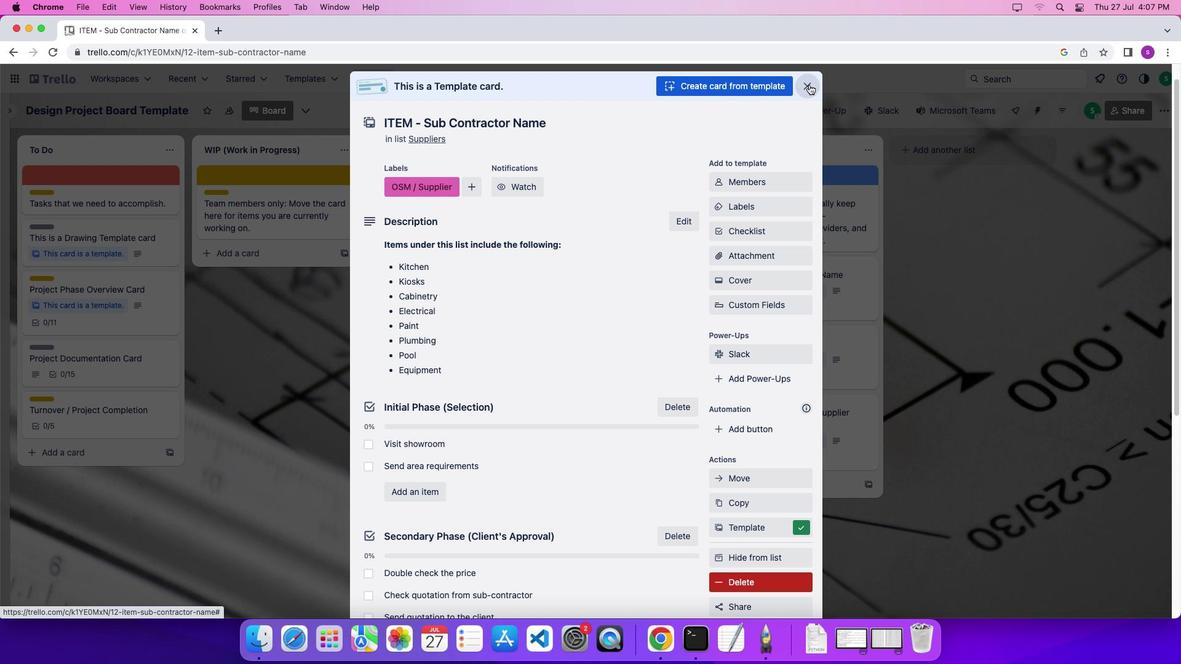 
Action: Mouse moved to (790, 348)
Screenshot: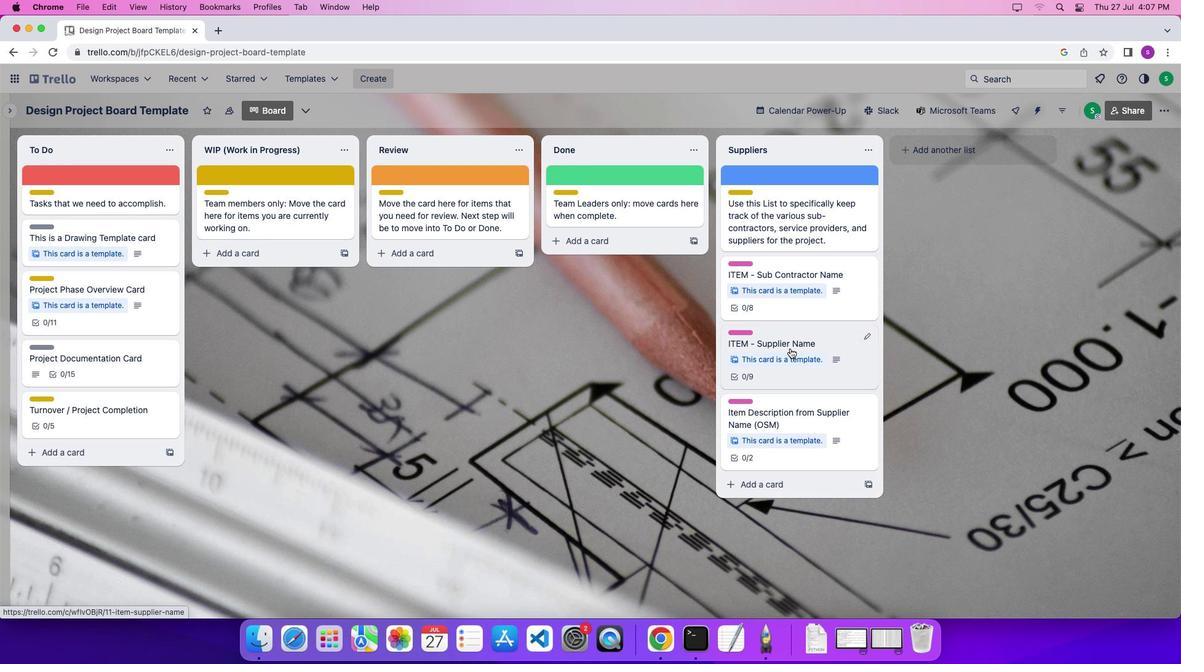 
Action: Mouse pressed left at (790, 348)
Screenshot: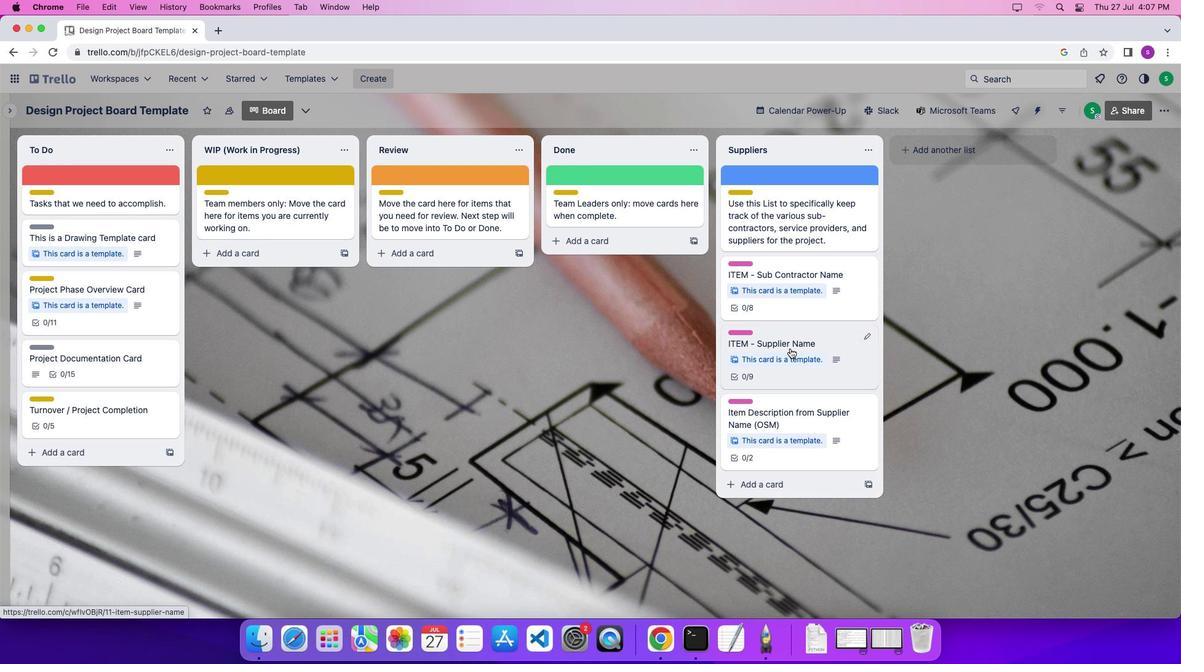 
Action: Mouse moved to (686, 382)
Screenshot: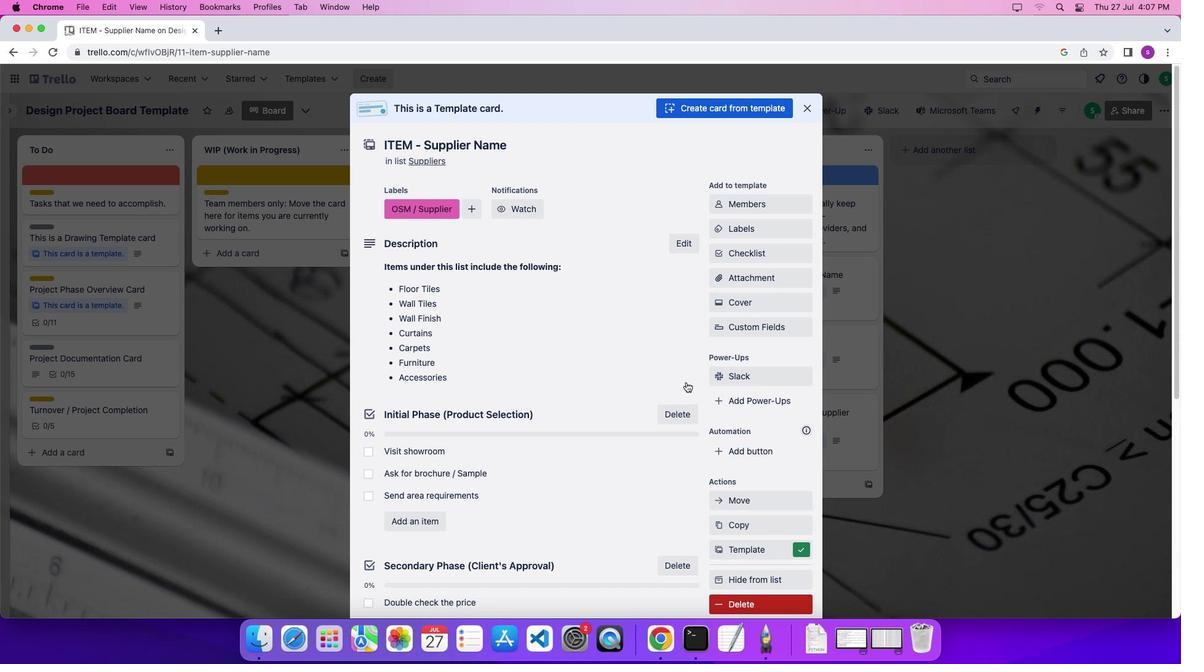 
Action: Mouse scrolled (686, 382) with delta (0, 0)
Screenshot: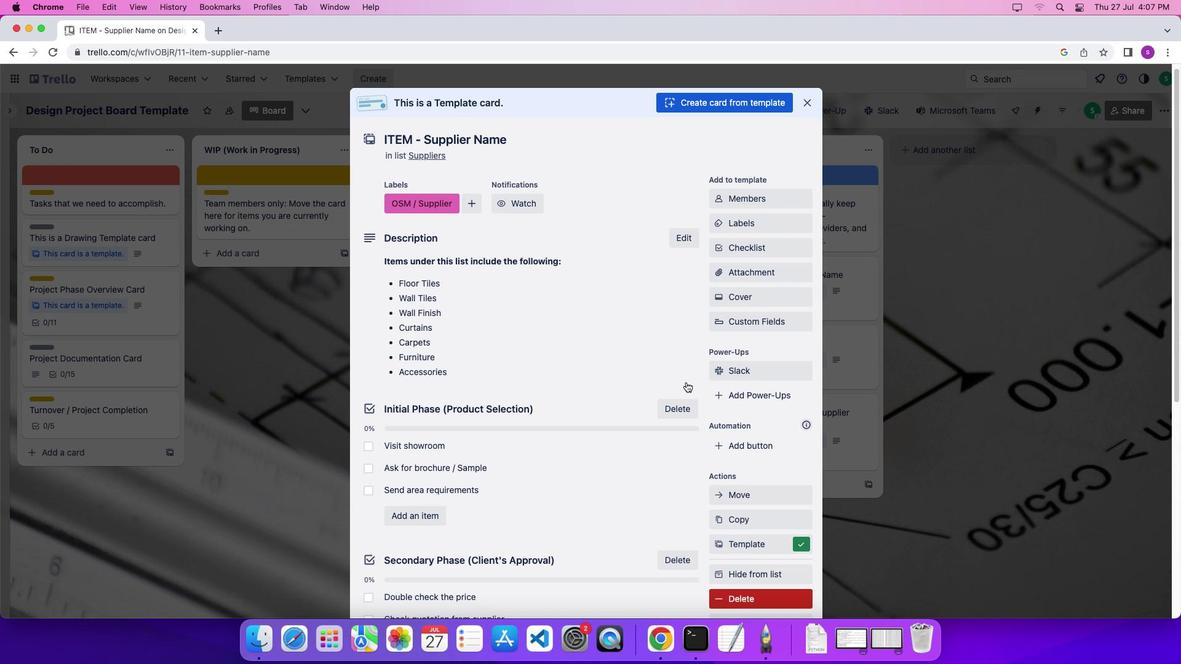
Action: Mouse scrolled (686, 382) with delta (0, 0)
Screenshot: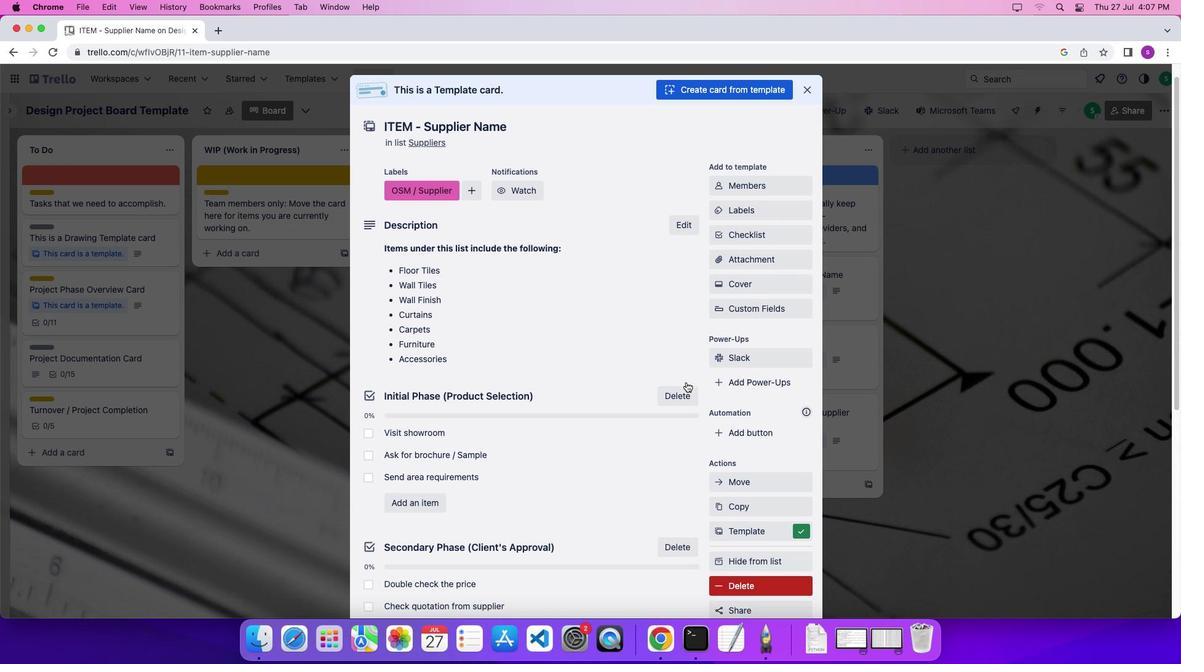 
Action: Mouse scrolled (686, 382) with delta (0, -4)
Screenshot: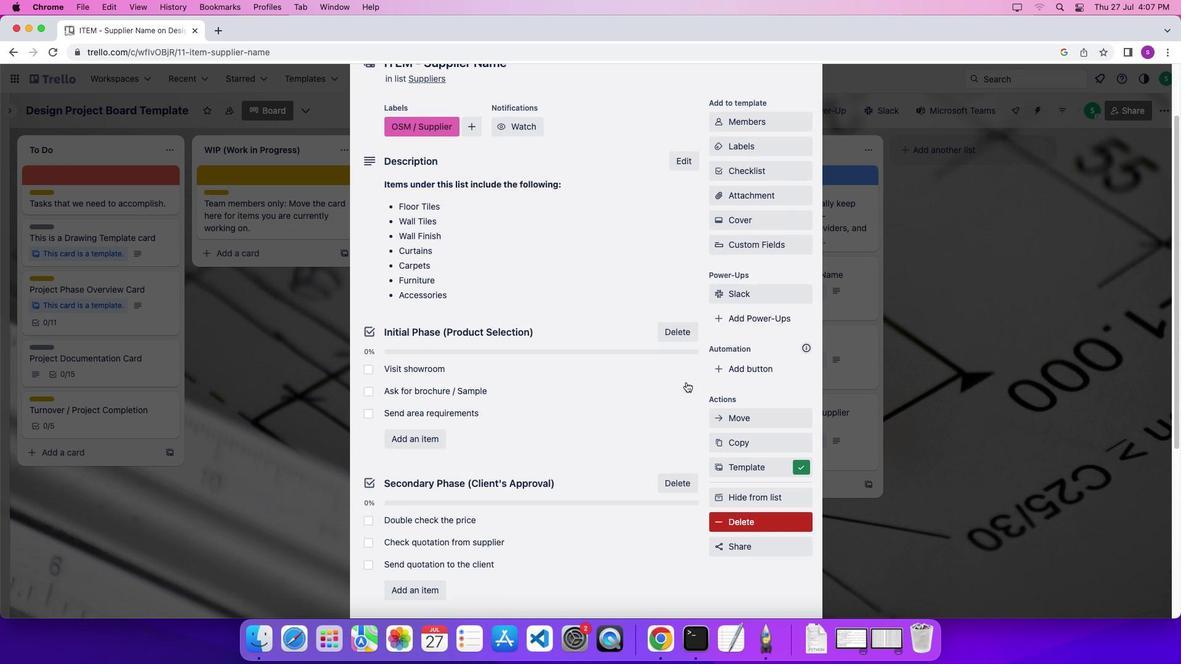 
Action: Mouse scrolled (686, 382) with delta (0, -5)
Screenshot: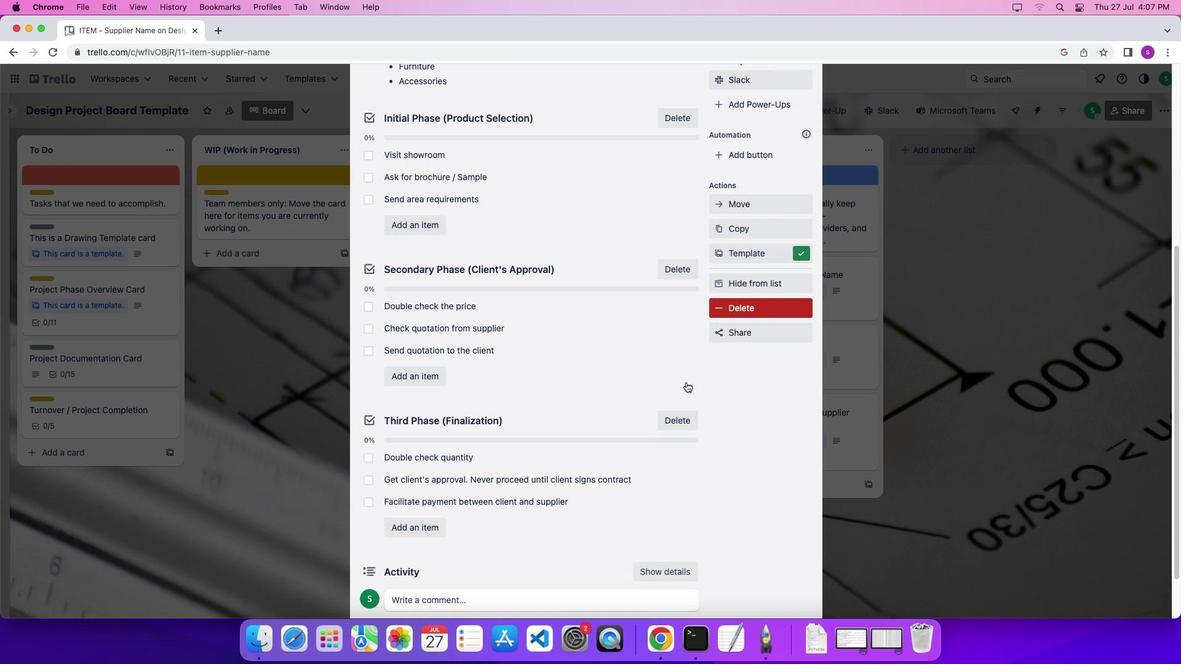 
Action: Mouse scrolled (686, 382) with delta (0, -4)
Screenshot: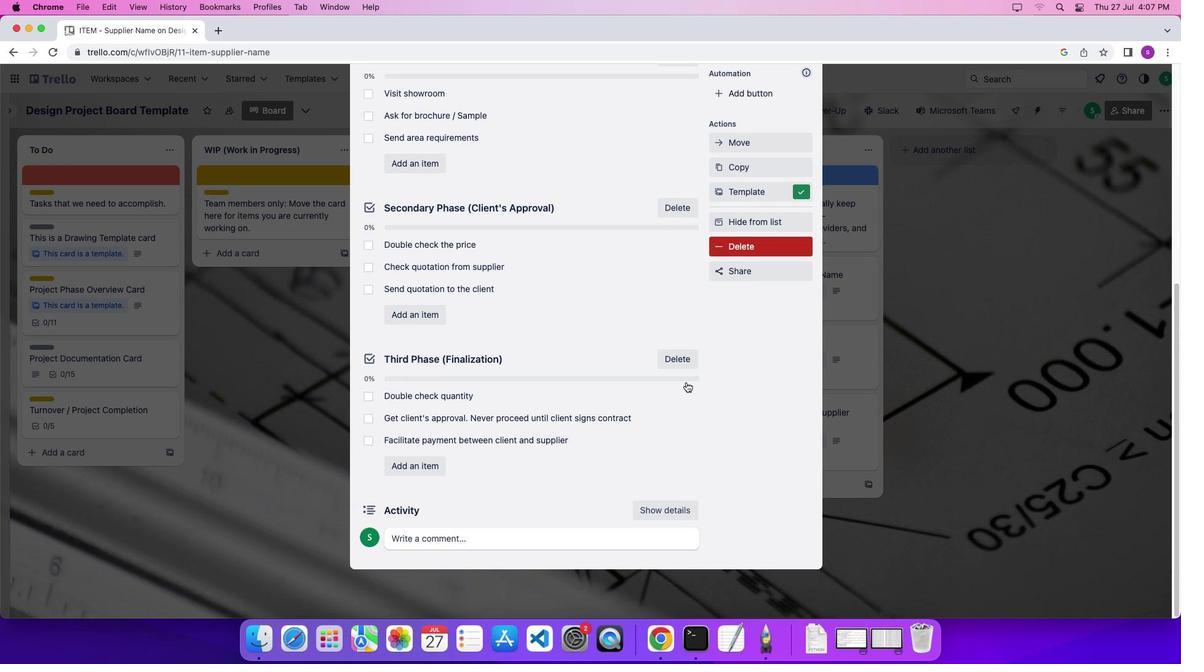 
Action: Mouse scrolled (686, 382) with delta (0, 0)
Screenshot: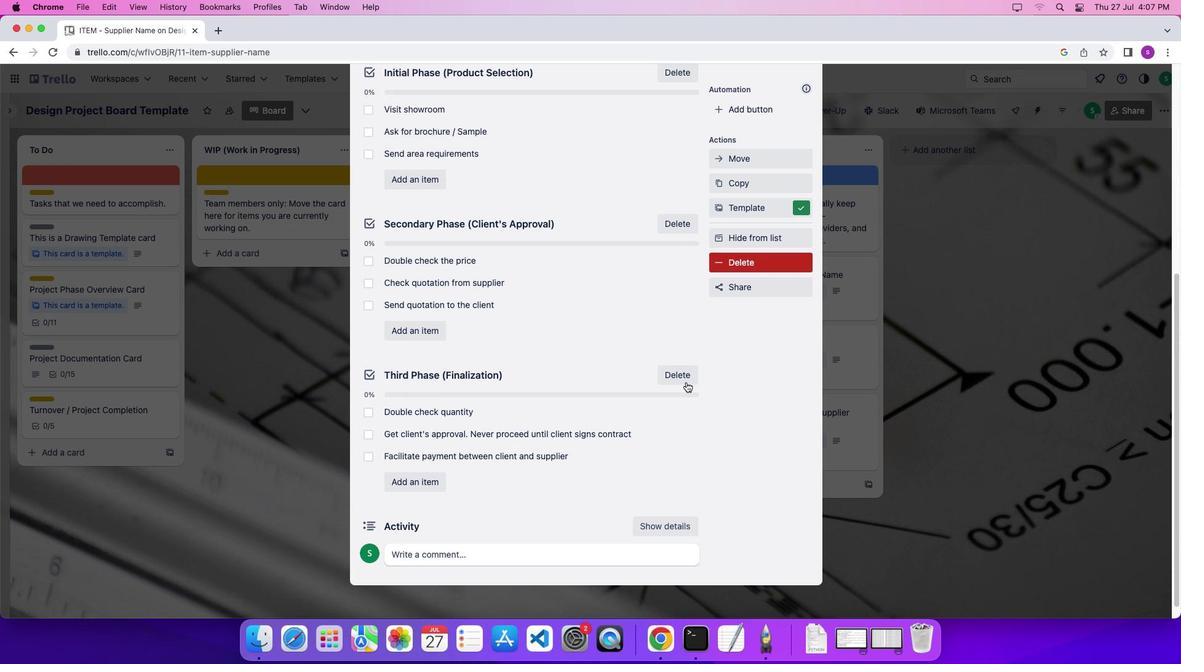 
Action: Mouse scrolled (686, 382) with delta (0, 0)
Screenshot: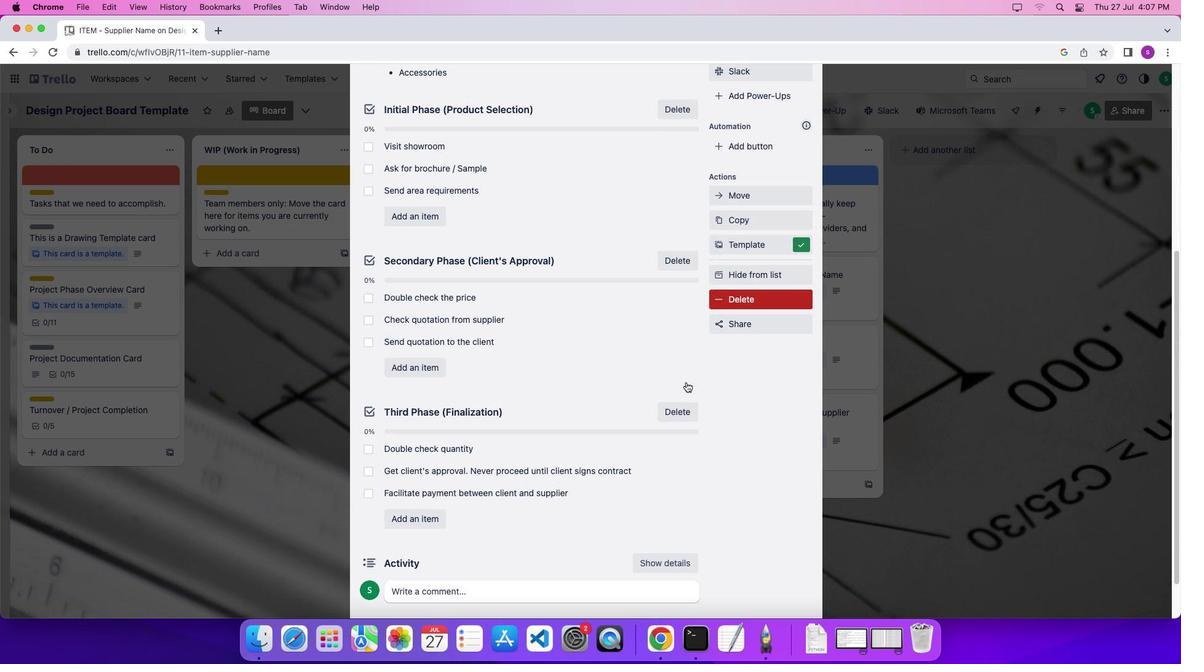 
Action: Mouse scrolled (686, 382) with delta (0, 4)
Screenshot: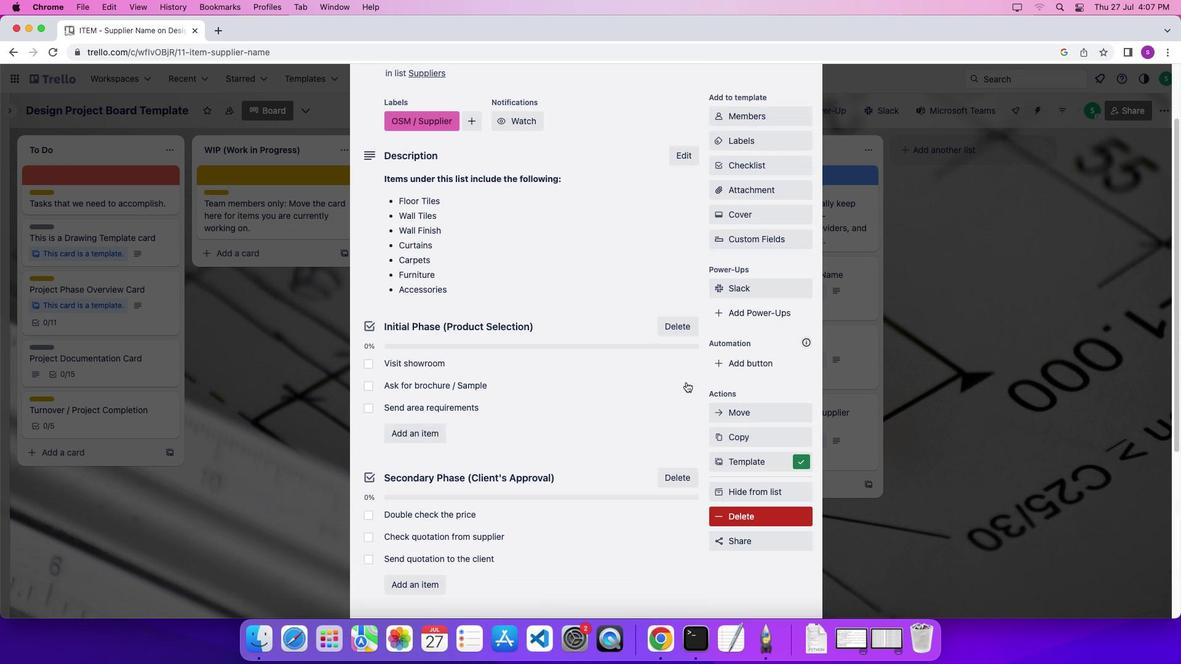 
Action: Mouse scrolled (686, 382) with delta (0, 8)
Screenshot: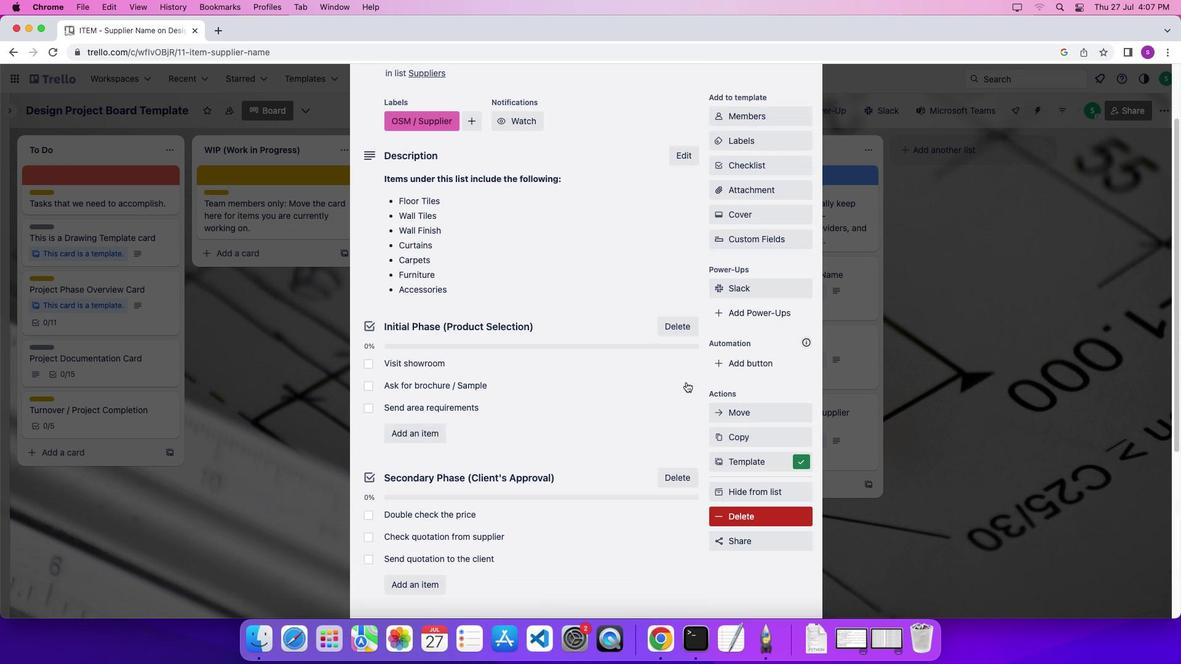 
Action: Mouse scrolled (686, 382) with delta (0, 8)
Screenshot: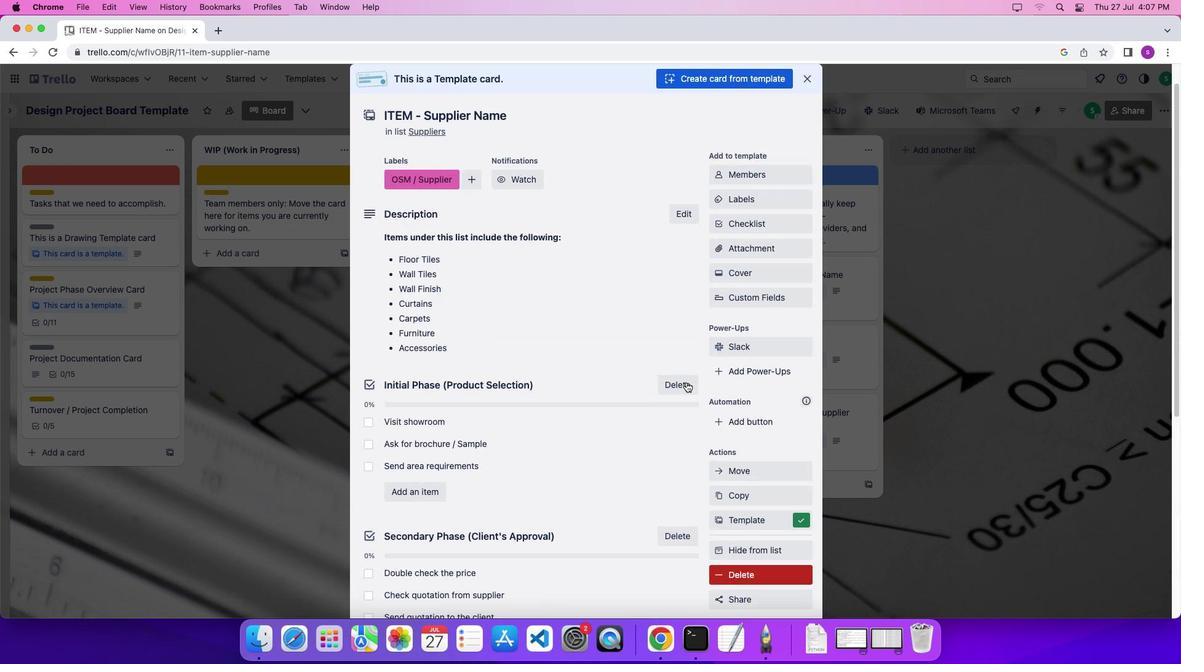
Action: Mouse scrolled (686, 382) with delta (0, 9)
Screenshot: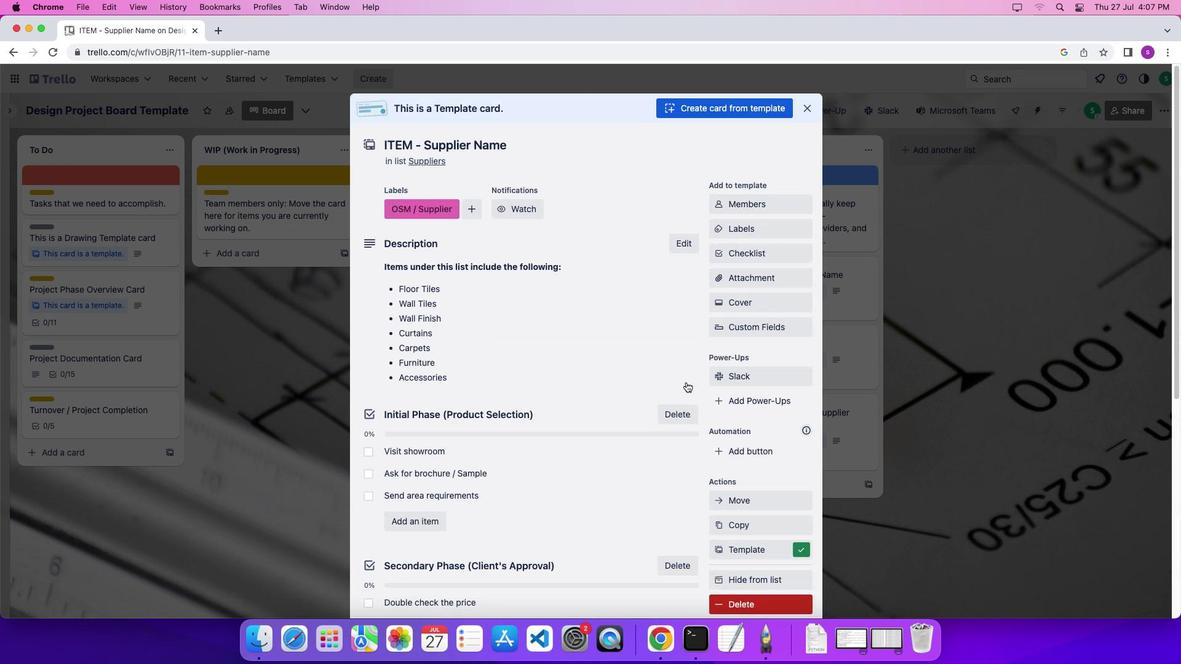 
Action: Mouse moved to (805, 110)
Screenshot: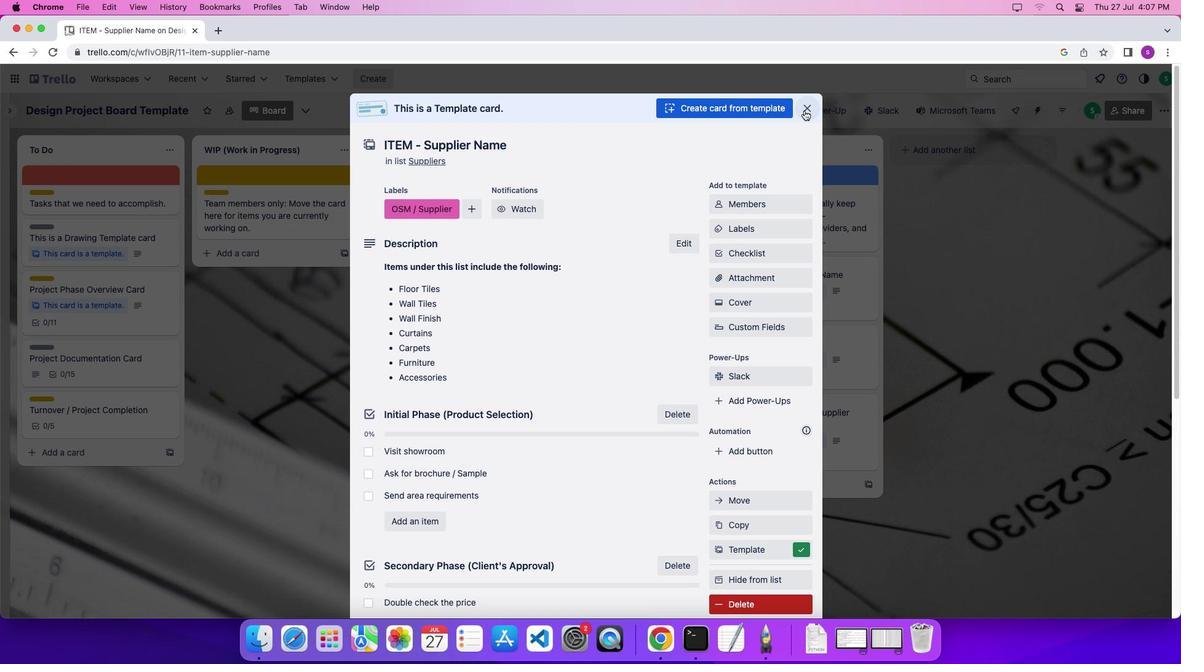 
Action: Mouse pressed left at (805, 110)
Screenshot: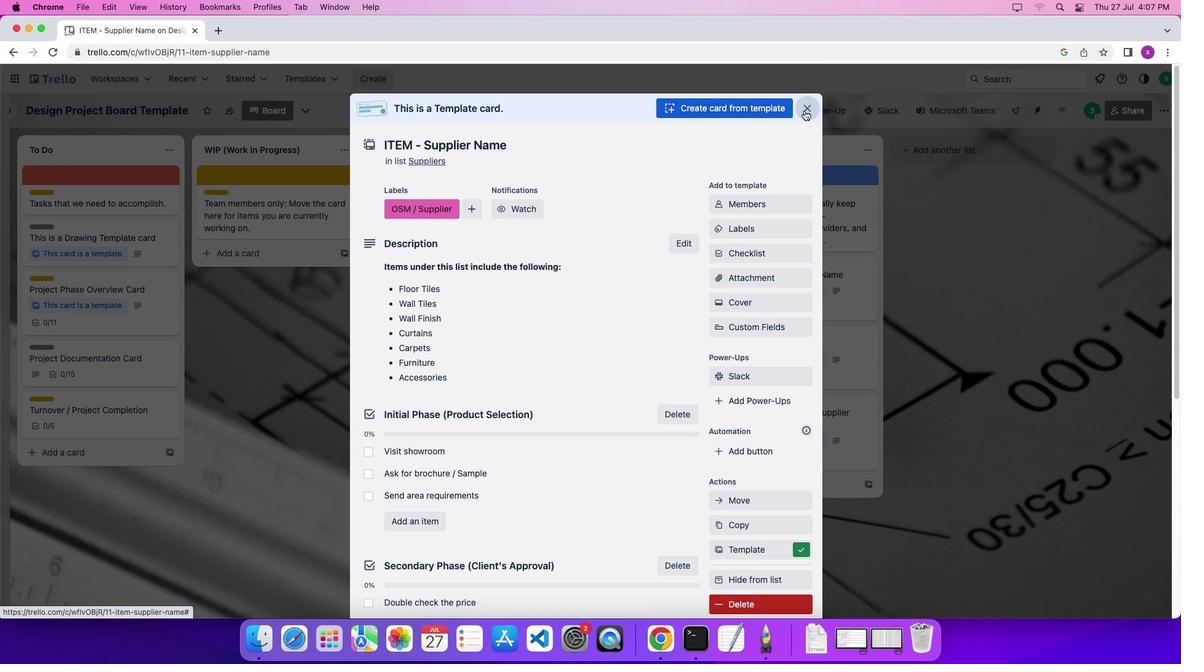 
Action: Mouse moved to (746, 351)
Screenshot: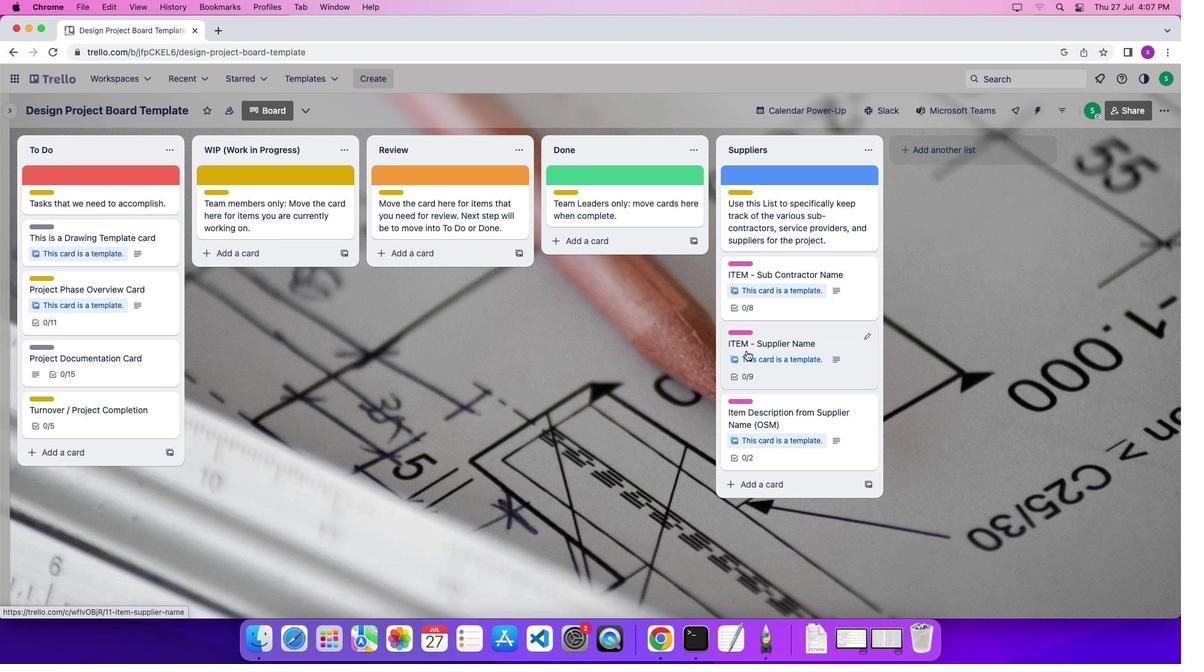 
Action: Mouse pressed left at (746, 351)
Screenshot: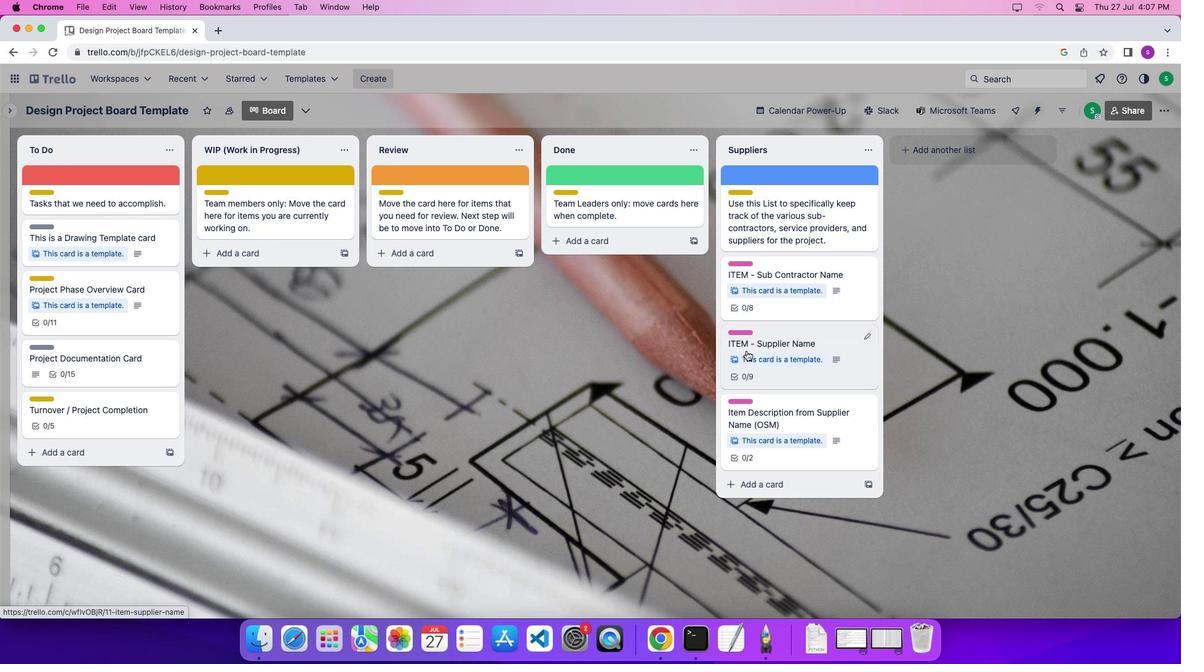 
Action: Mouse scrolled (746, 351) with delta (0, 0)
Screenshot: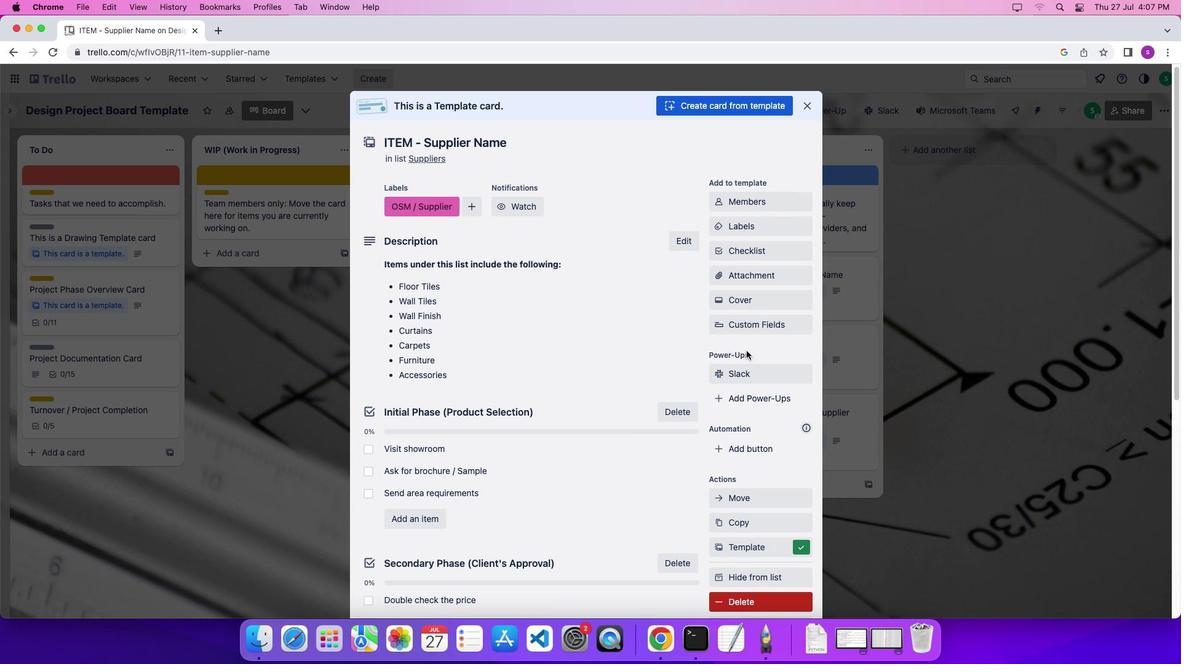 
Action: Mouse scrolled (746, 351) with delta (0, 0)
Screenshot: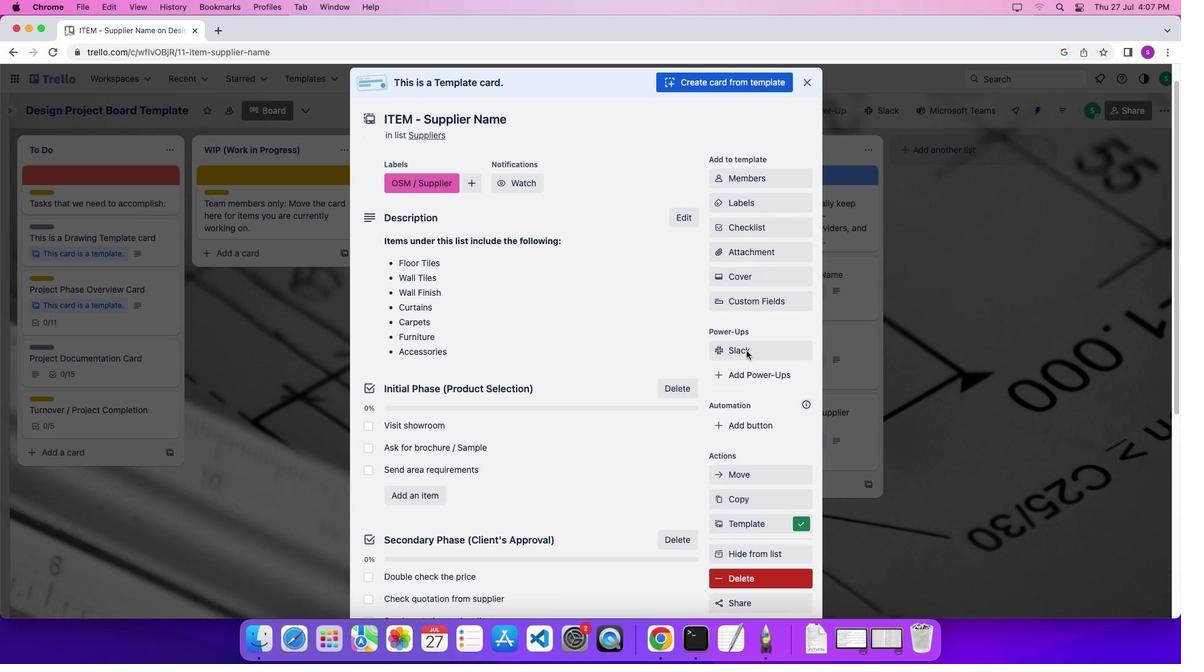 
Action: Mouse scrolled (746, 351) with delta (0, -4)
Screenshot: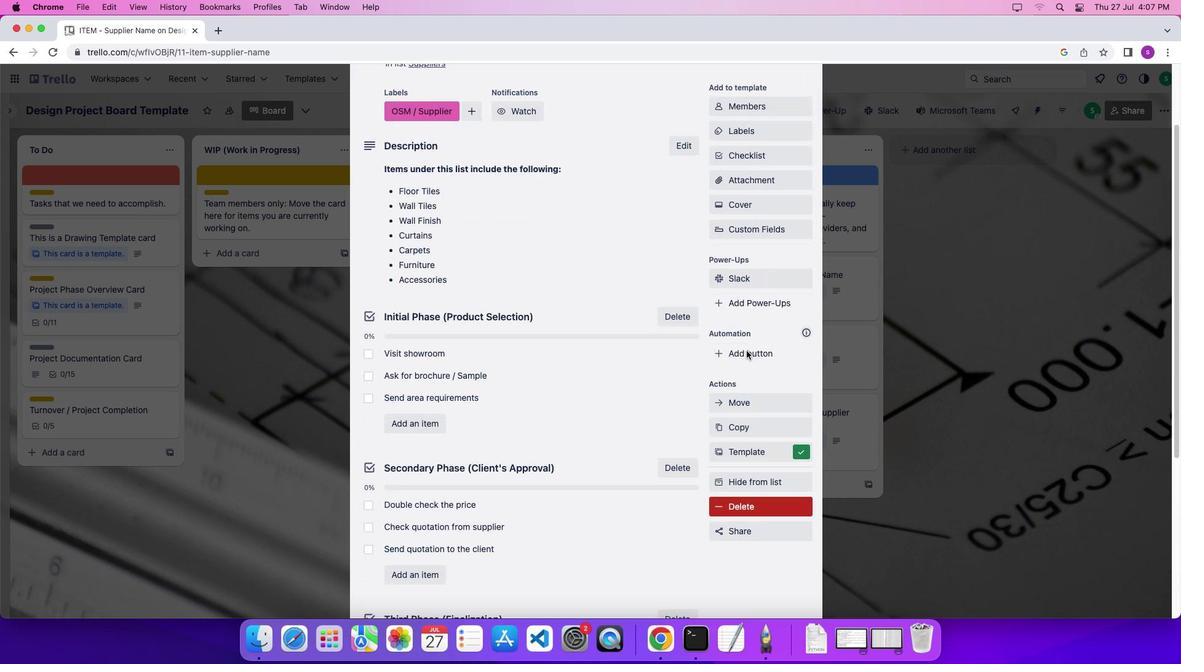 
Action: Mouse scrolled (746, 351) with delta (0, -4)
Screenshot: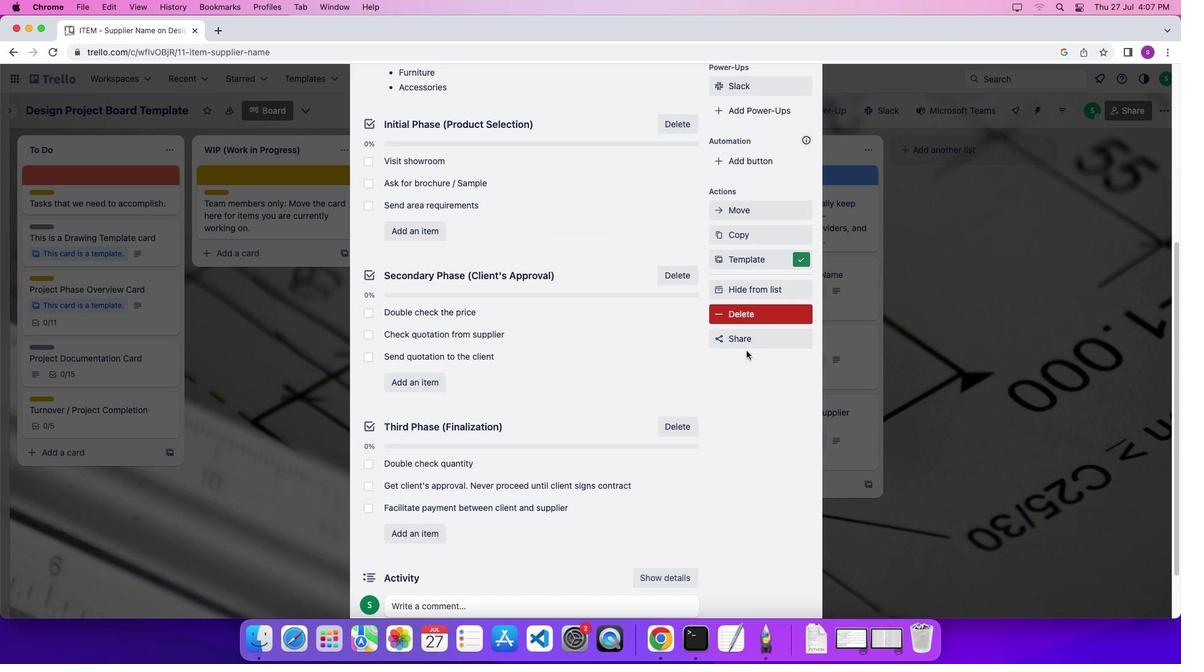
Action: Mouse scrolled (746, 351) with delta (0, 0)
Screenshot: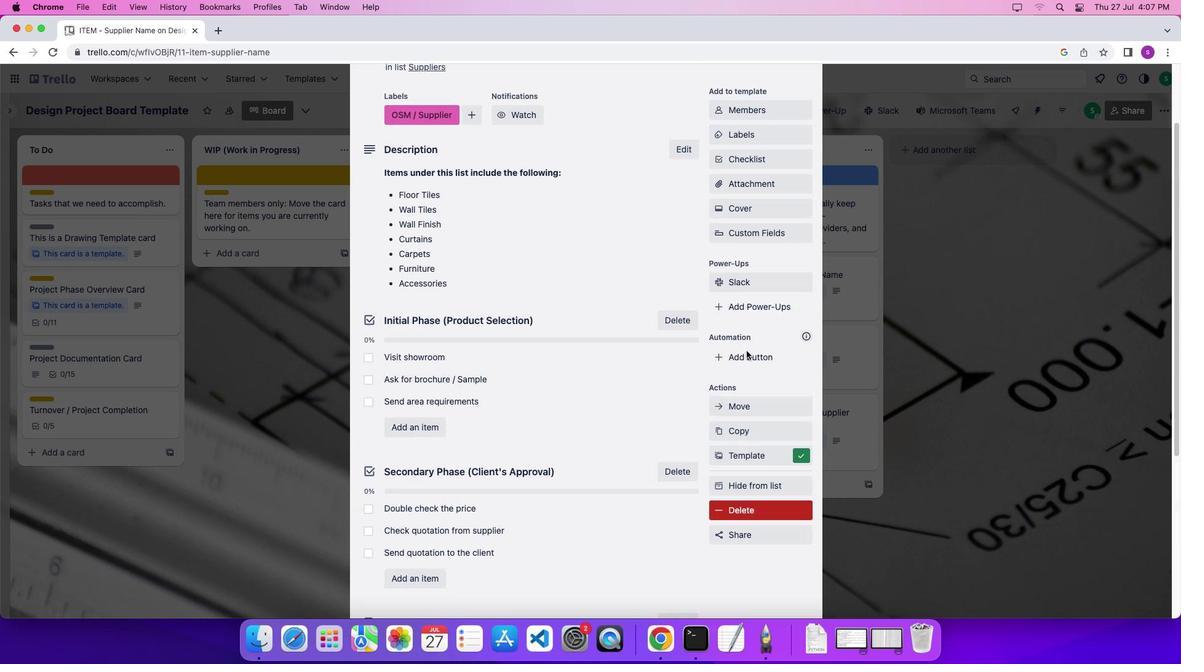 
Action: Mouse scrolled (746, 351) with delta (0, 0)
Screenshot: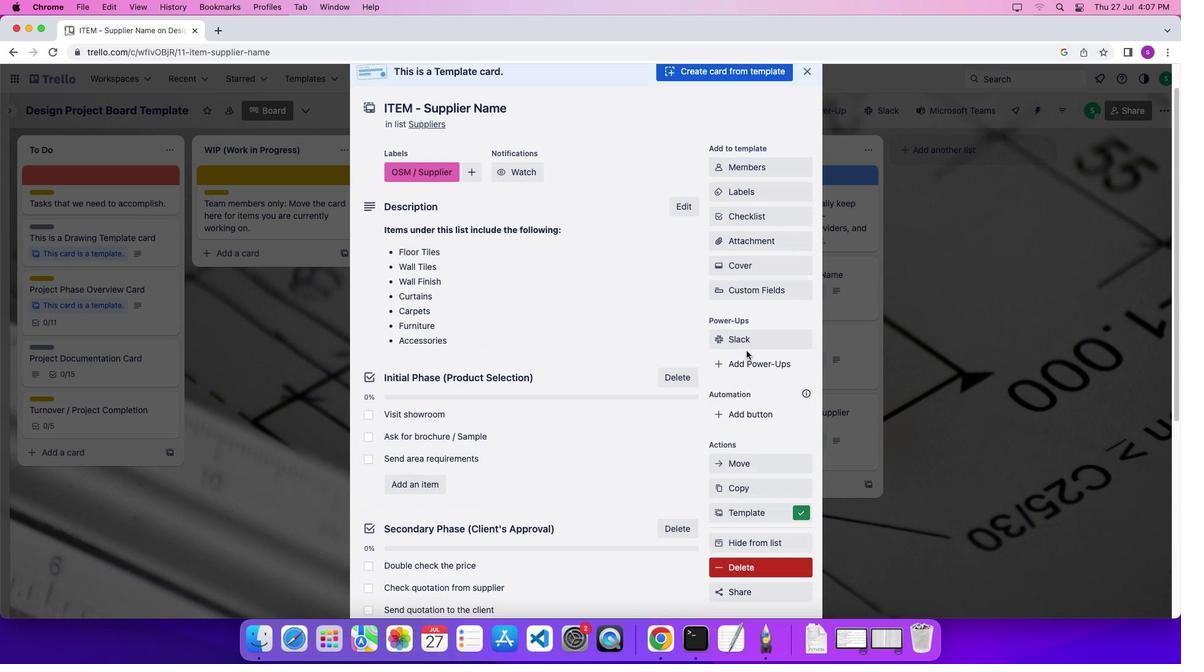 
Action: Mouse scrolled (746, 351) with delta (0, 4)
Screenshot: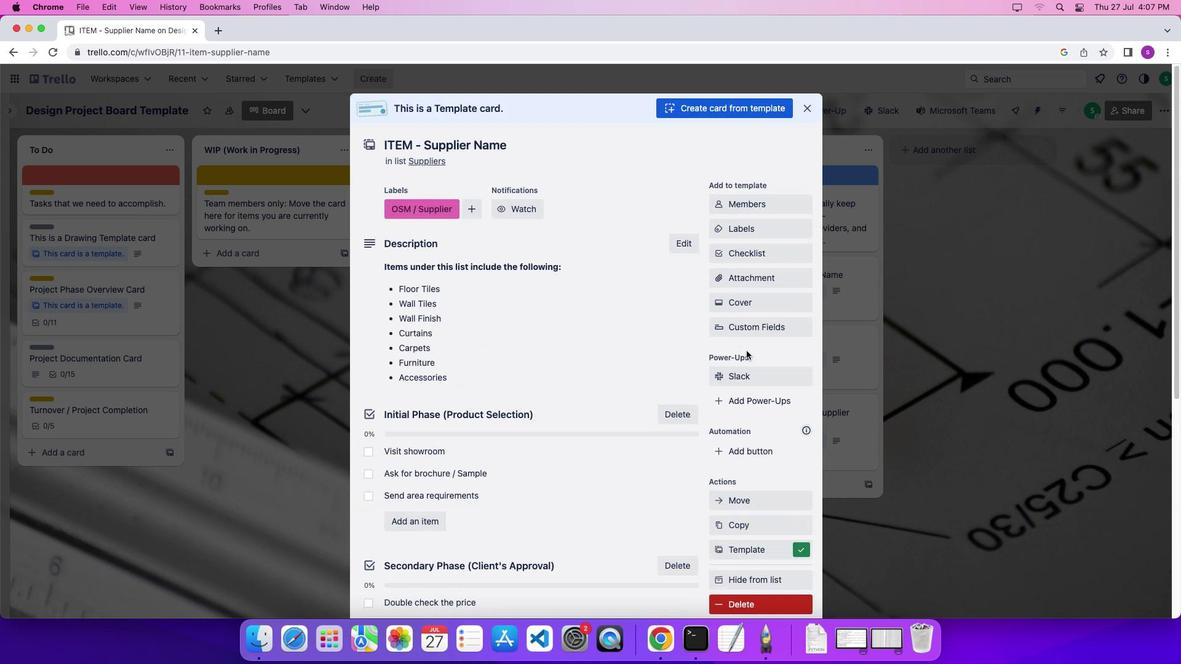 
Action: Mouse scrolled (746, 351) with delta (0, 7)
Screenshot: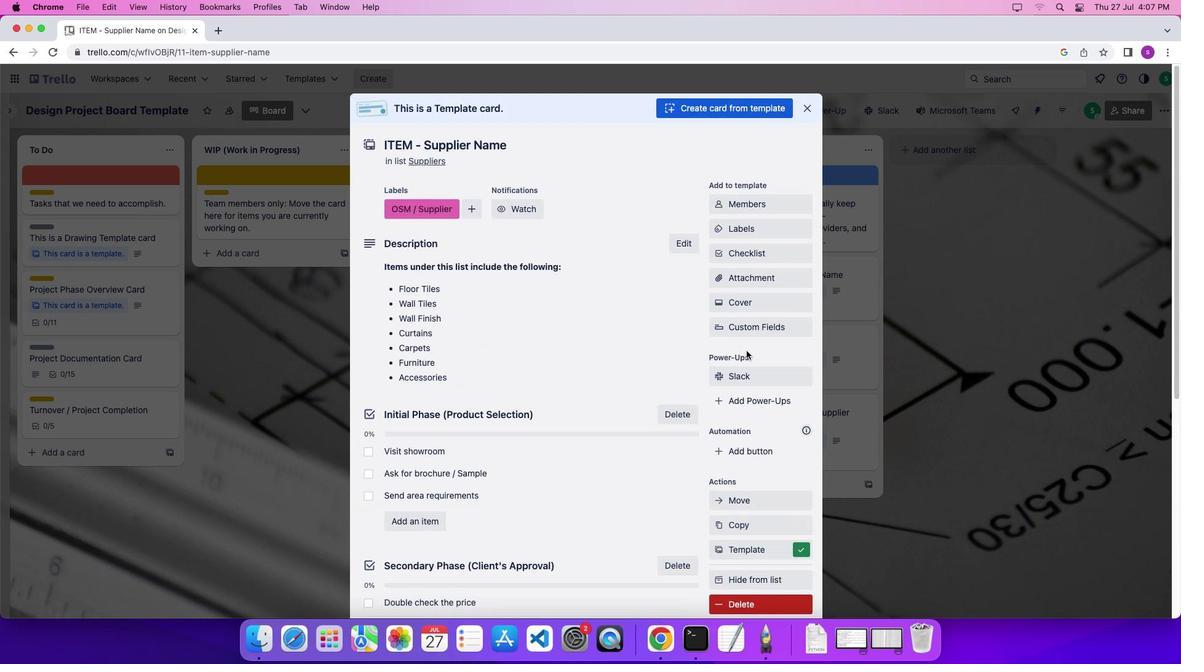 
Action: Mouse scrolled (746, 351) with delta (0, 8)
Screenshot: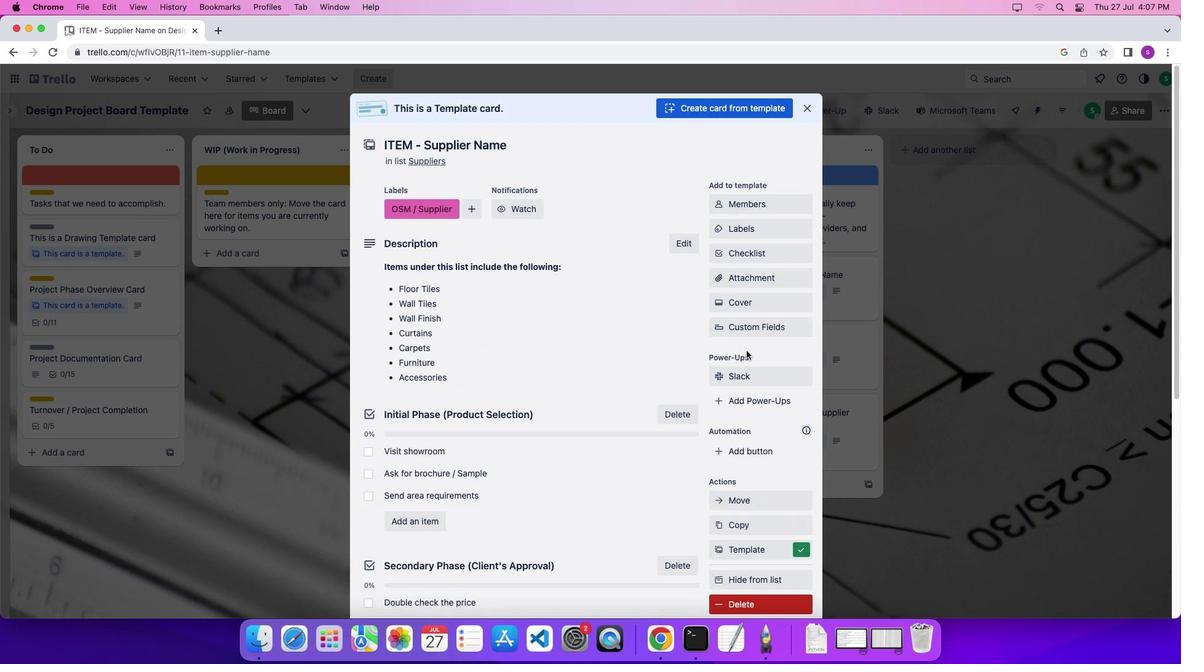 
Action: Mouse moved to (809, 105)
Screenshot: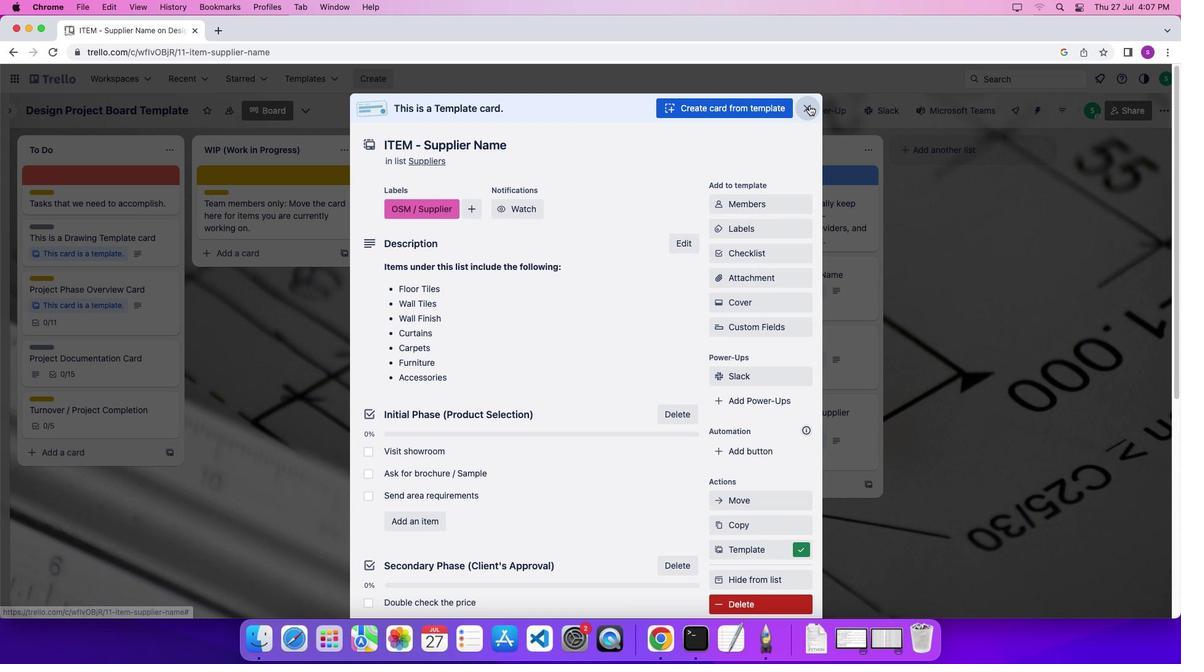 
Action: Mouse pressed left at (809, 105)
Screenshot: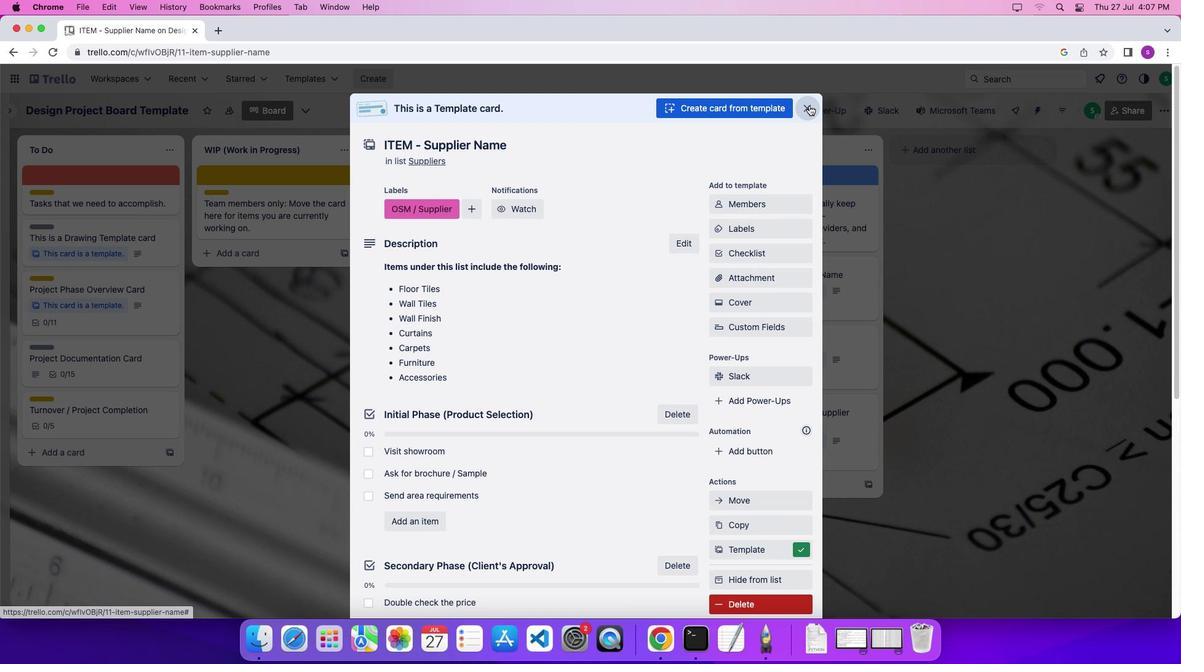
Action: Mouse moved to (864, 152)
Screenshot: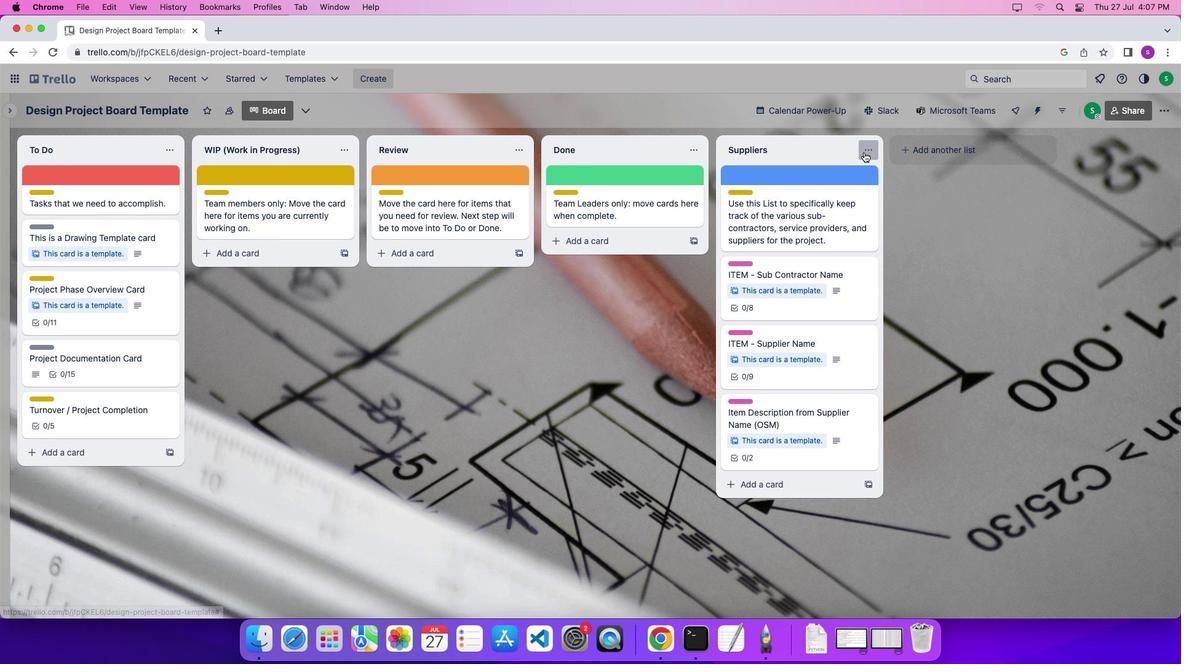 
Action: Mouse pressed left at (864, 152)
Screenshot: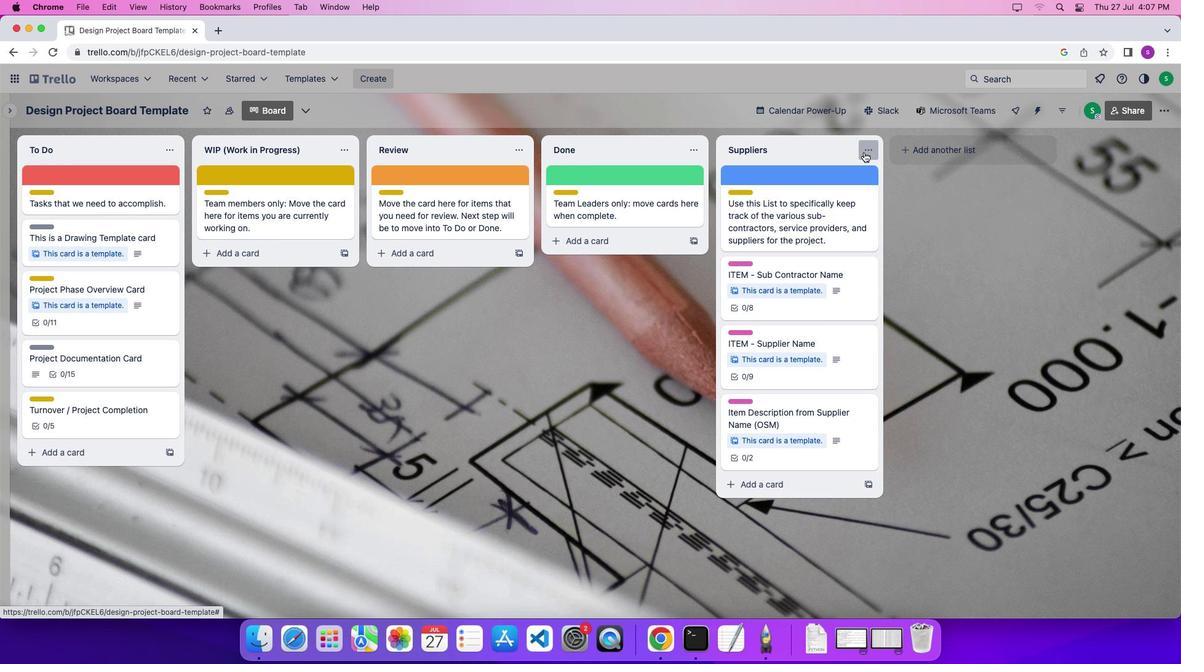 
Action: Mouse moved to (674, 315)
Screenshot: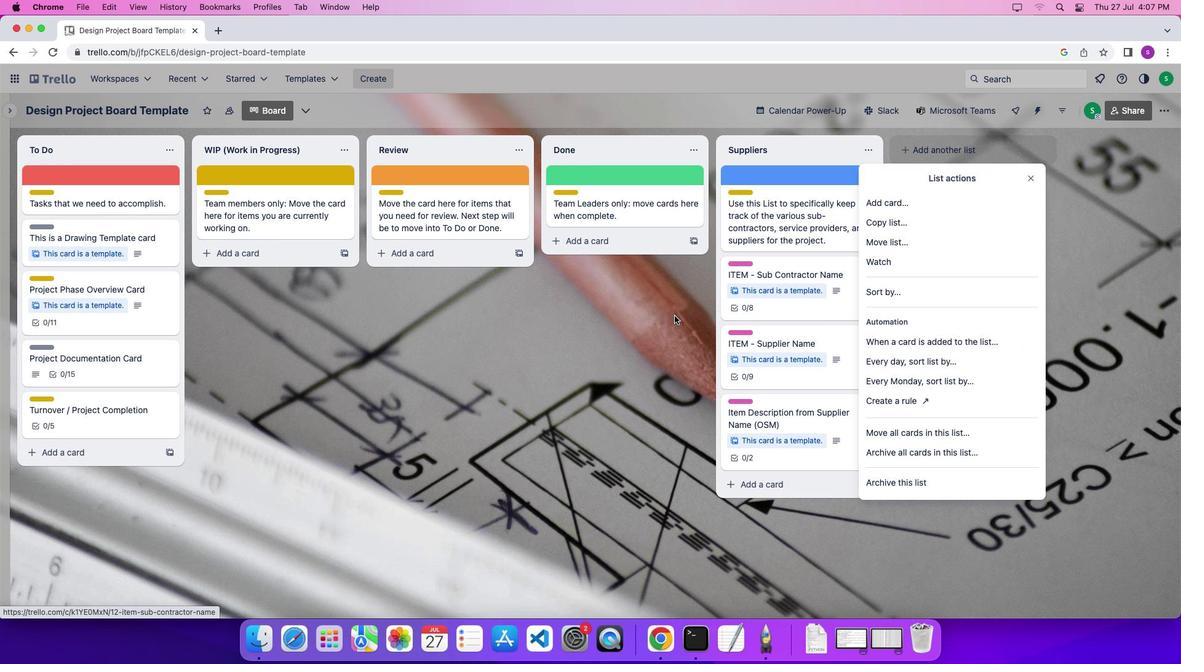 
Action: Mouse pressed left at (674, 315)
Screenshot: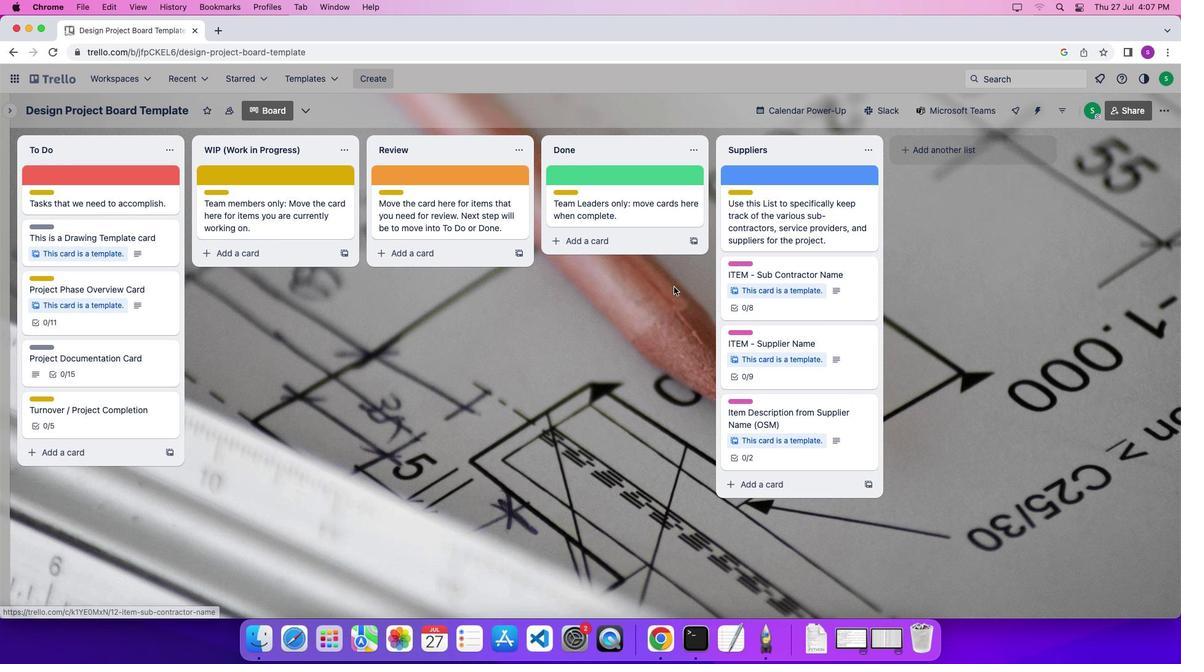 
Action: Mouse moved to (690, 150)
Screenshot: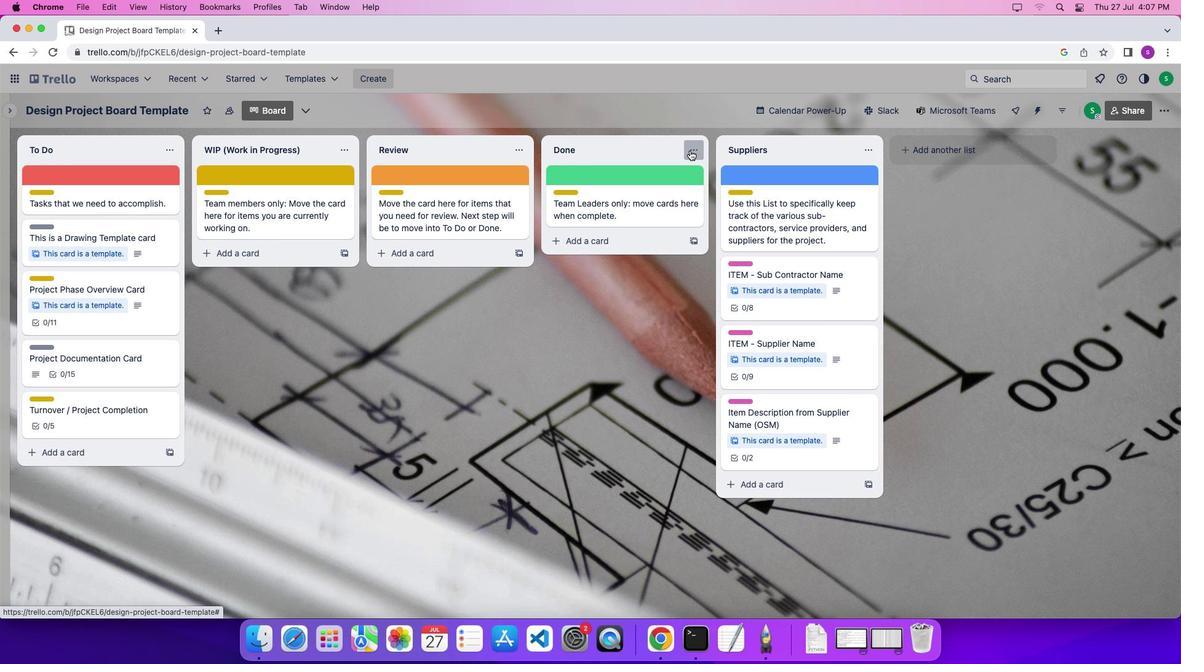 
Action: Mouse pressed left at (690, 150)
Screenshot: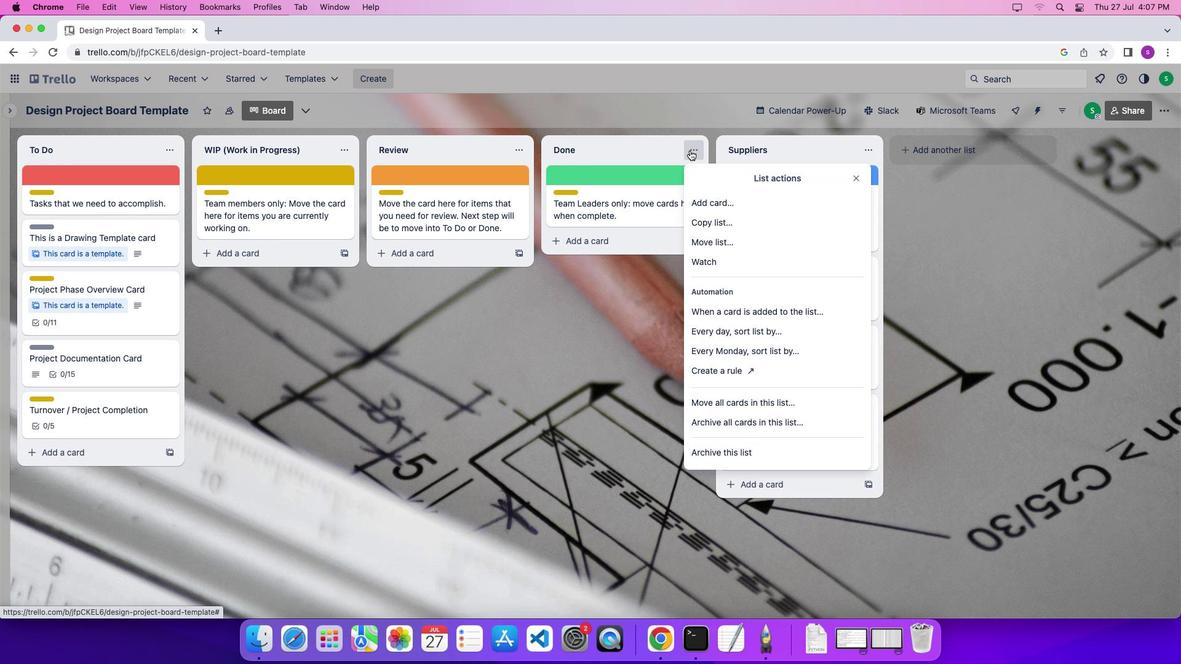 
Action: Mouse moved to (724, 449)
Screenshot: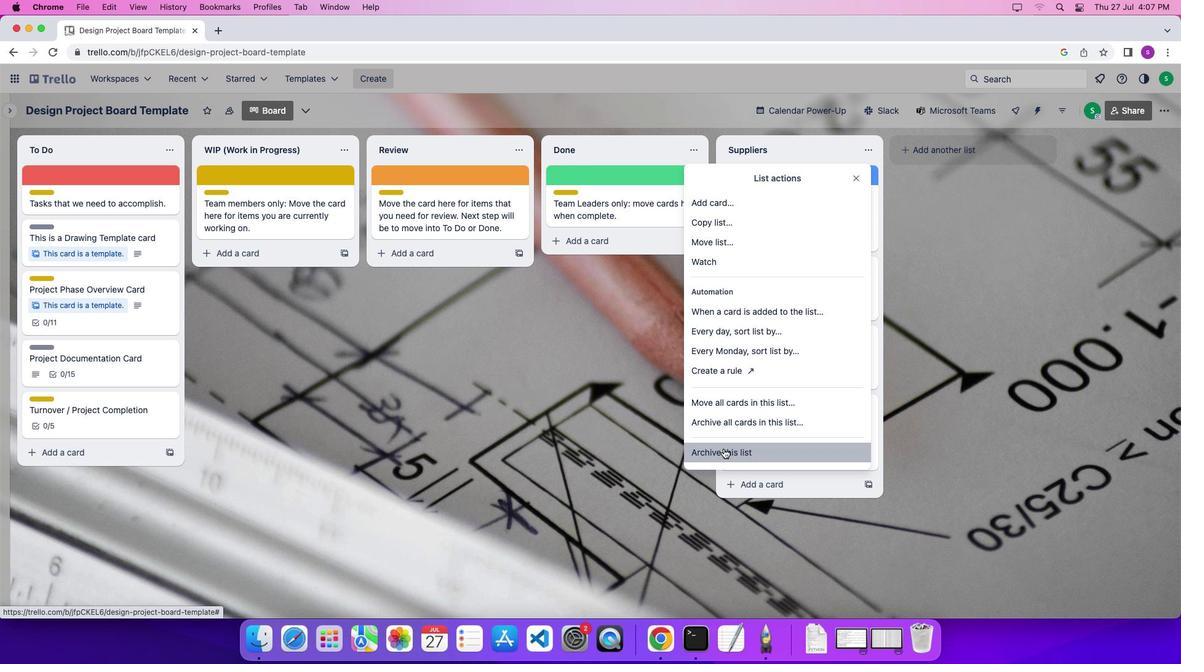 
Action: Mouse pressed left at (724, 449)
Screenshot: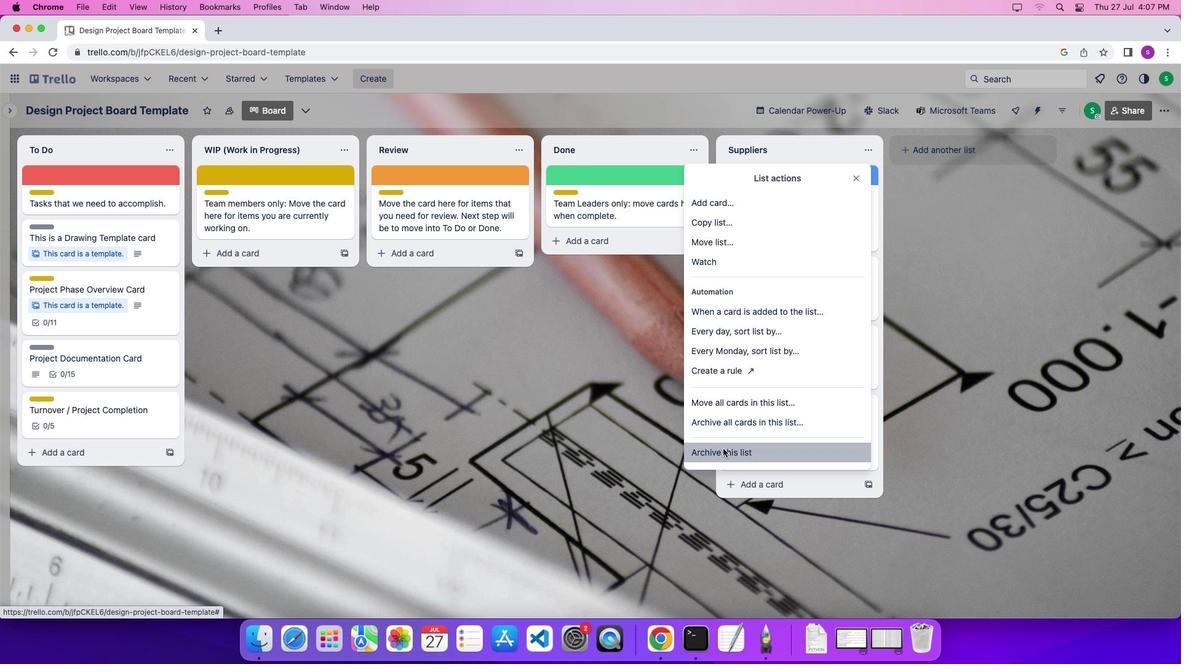 
Action: Mouse moved to (519, 148)
Screenshot: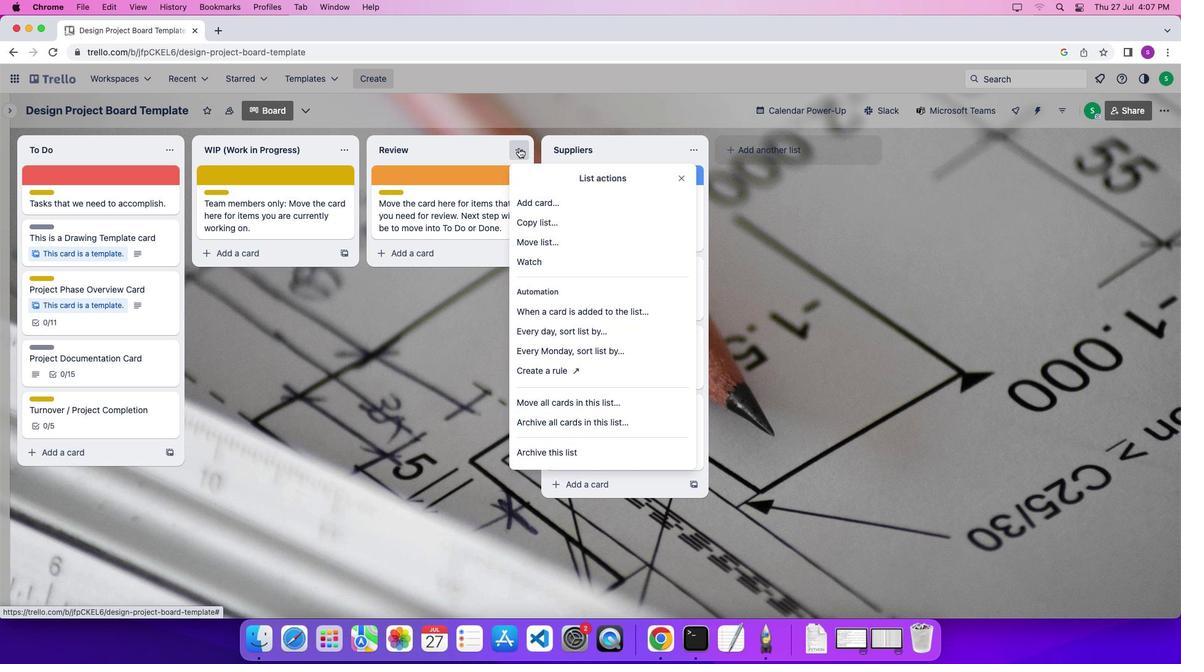 
Action: Mouse pressed left at (519, 148)
Screenshot: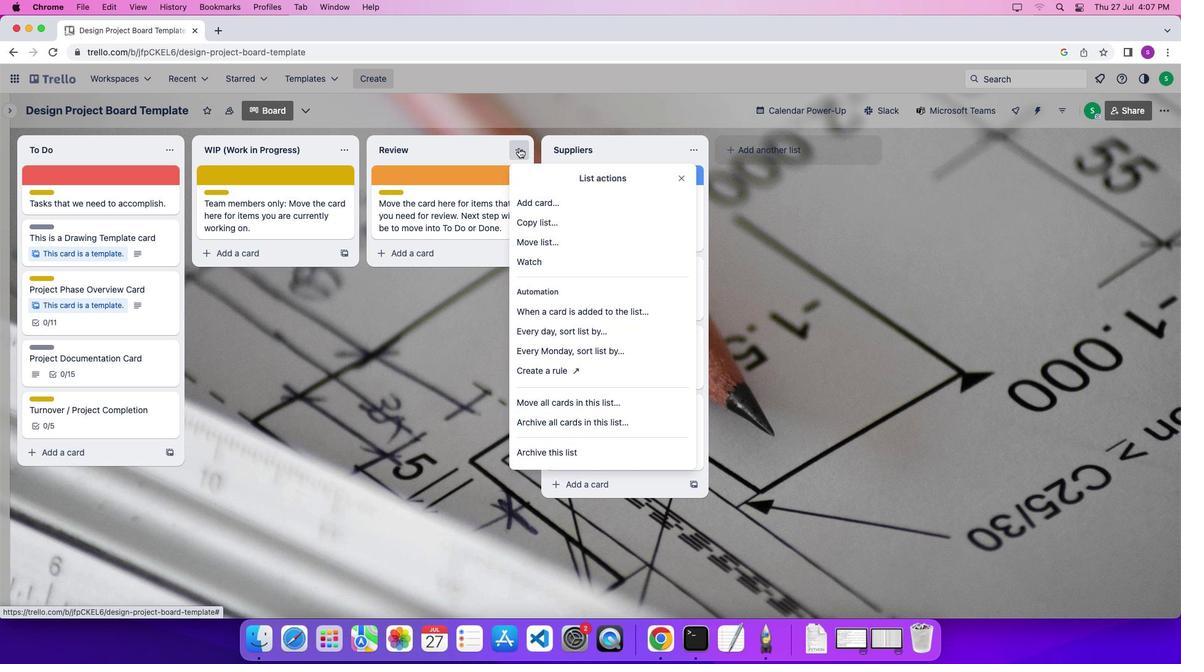 
Action: Mouse moved to (575, 445)
Screenshot: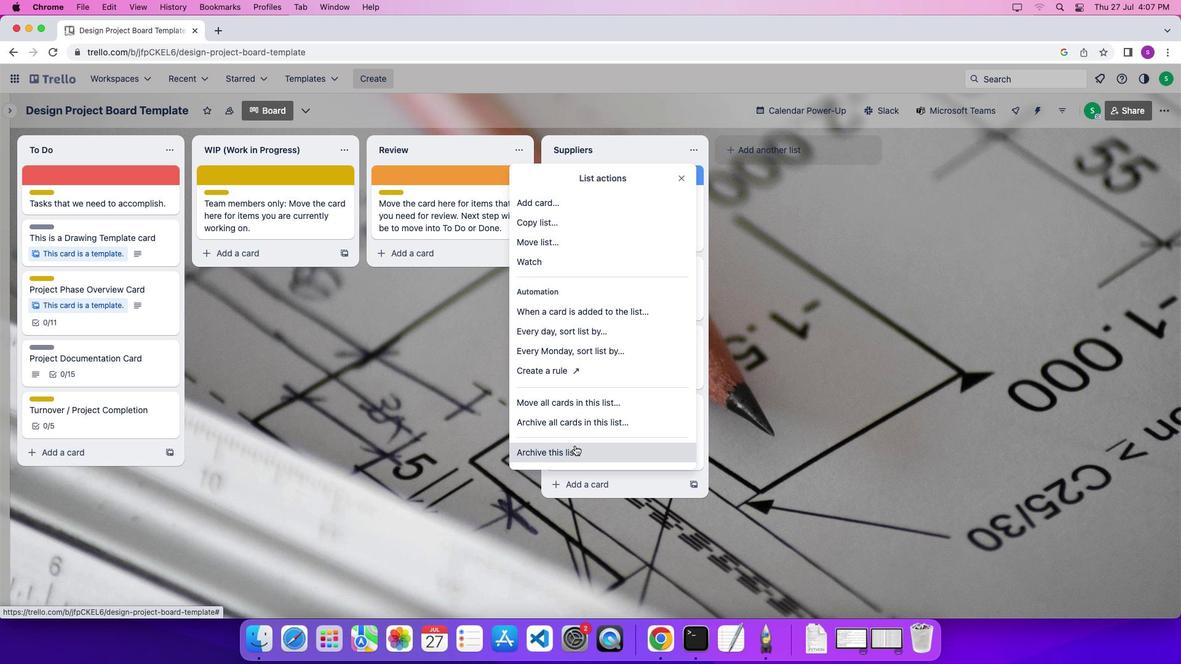
Action: Mouse pressed left at (575, 445)
Screenshot: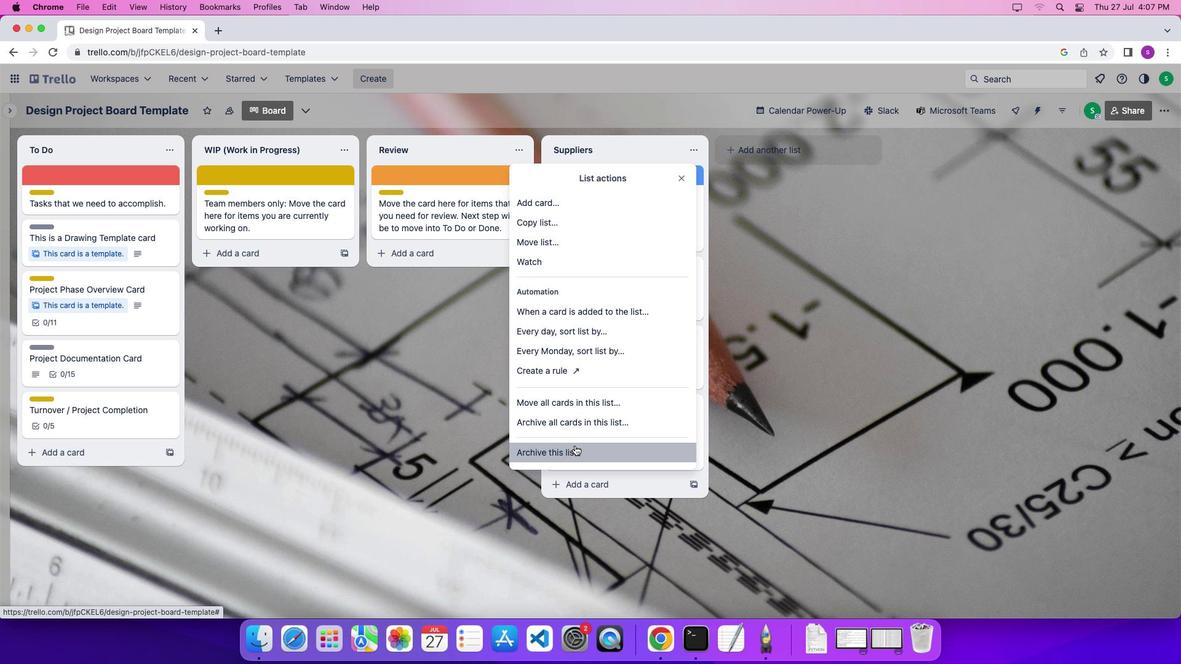 
Action: Mouse moved to (347, 143)
Screenshot: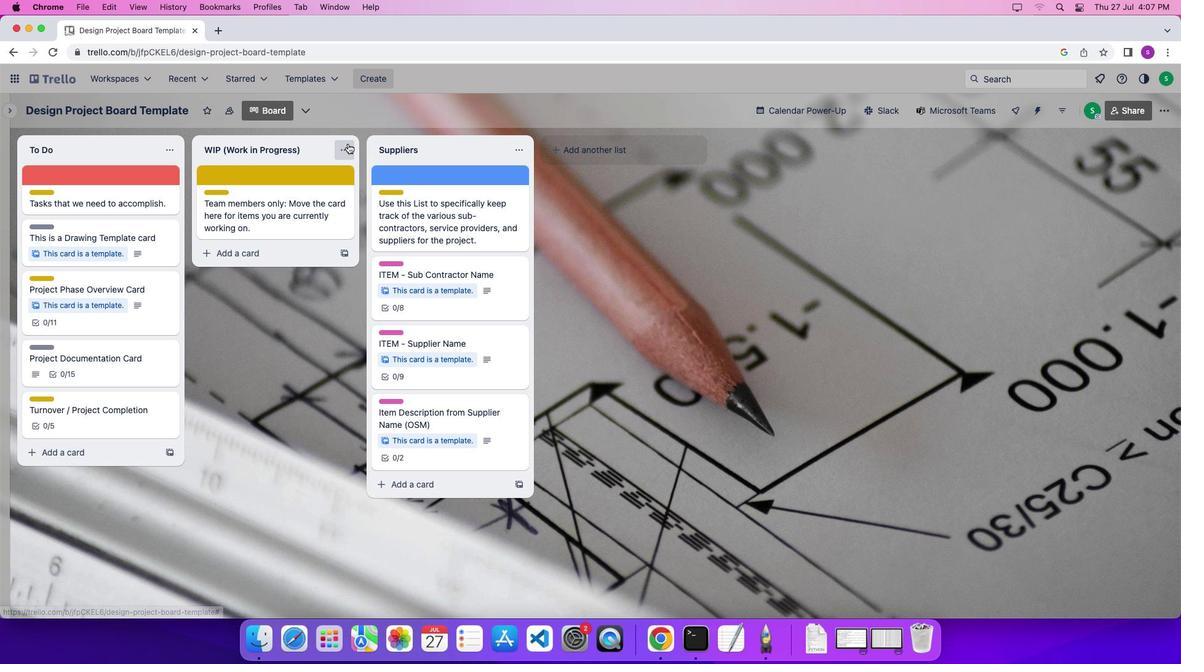 
Action: Mouse pressed left at (347, 143)
Screenshot: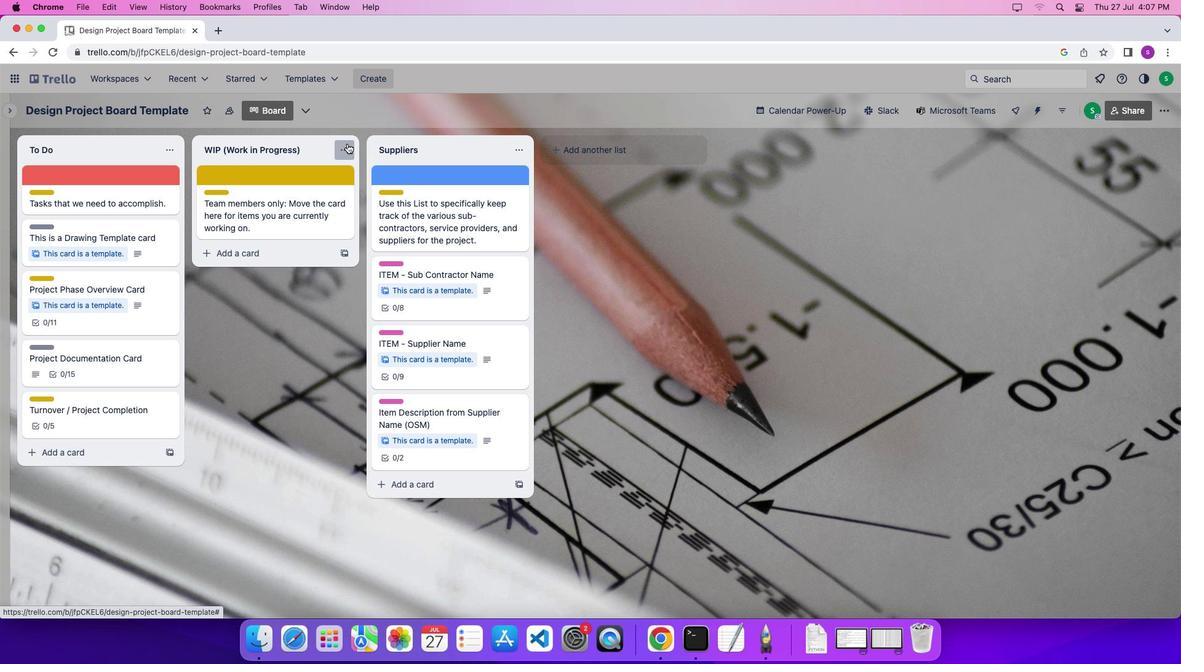 
Action: Mouse moved to (384, 451)
Screenshot: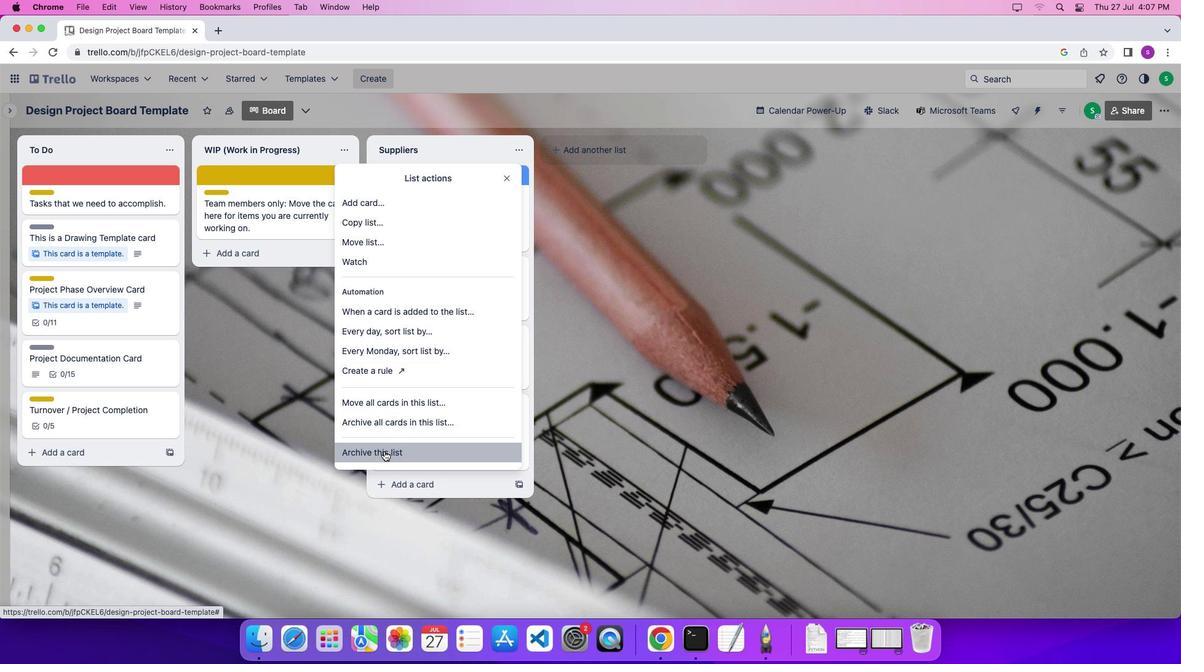 
Action: Mouse pressed left at (384, 451)
Screenshot: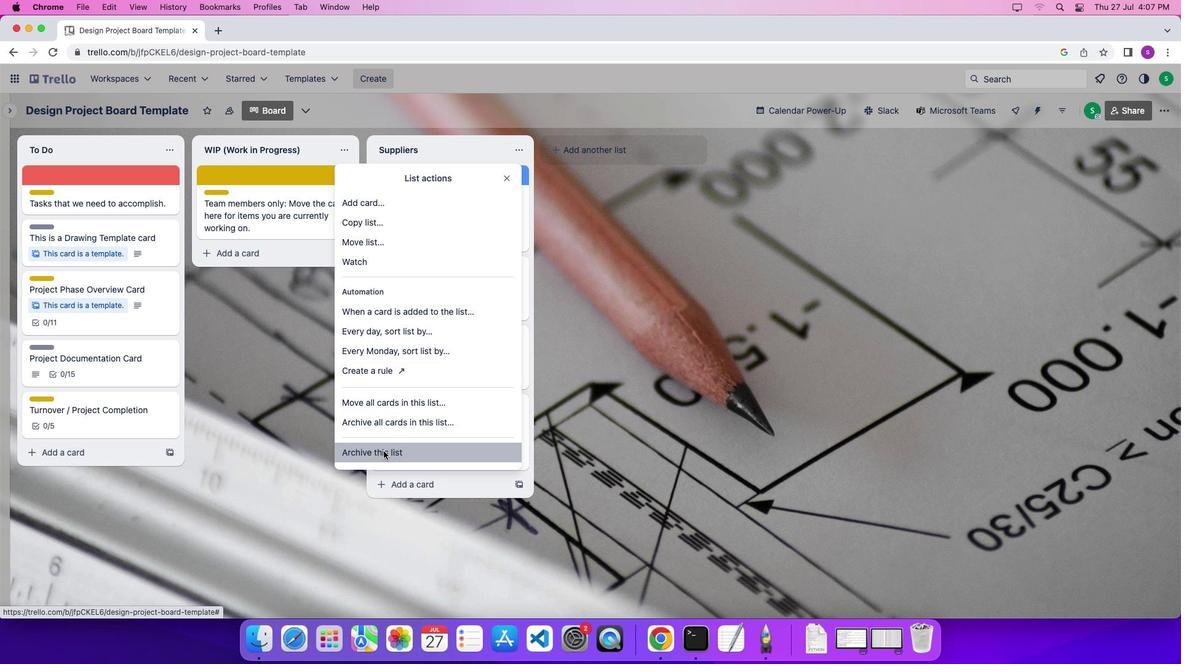 
Action: Mouse moved to (167, 153)
Screenshot: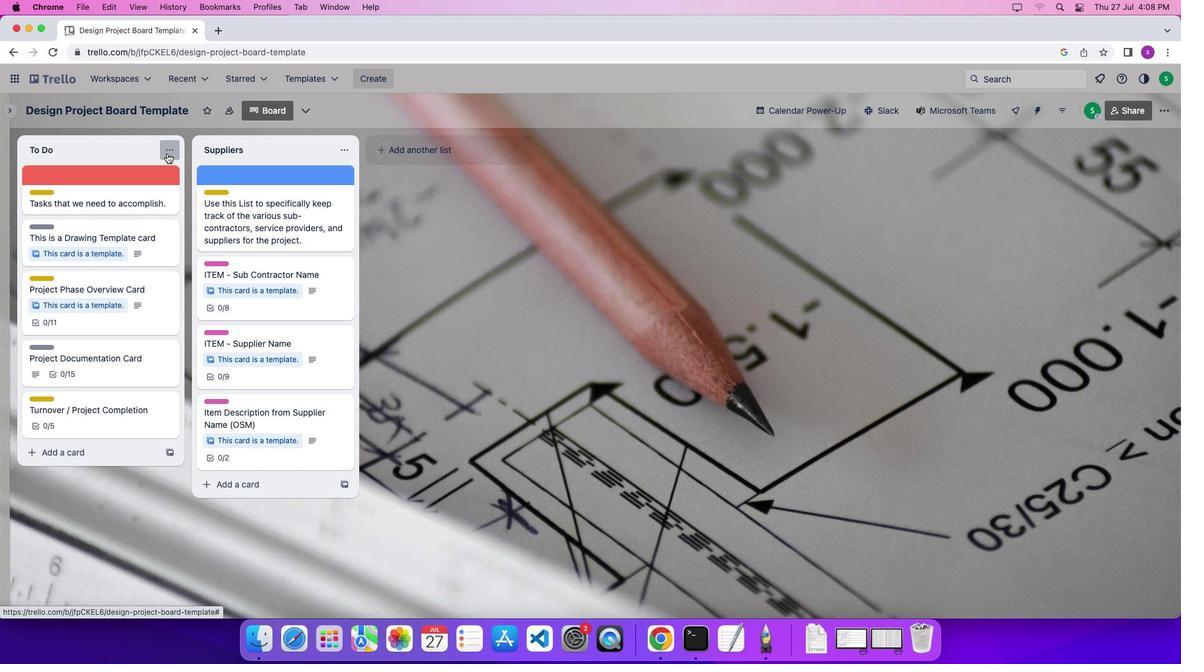 
Action: Mouse pressed left at (167, 153)
Screenshot: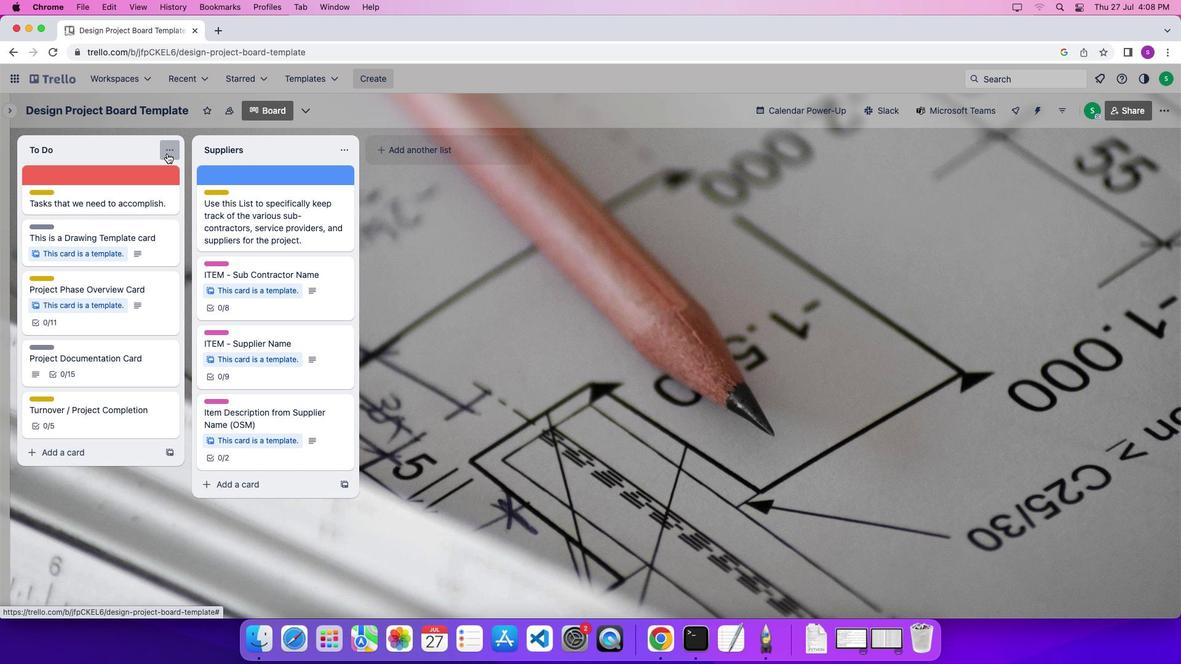 
Action: Mouse moved to (199, 481)
Screenshot: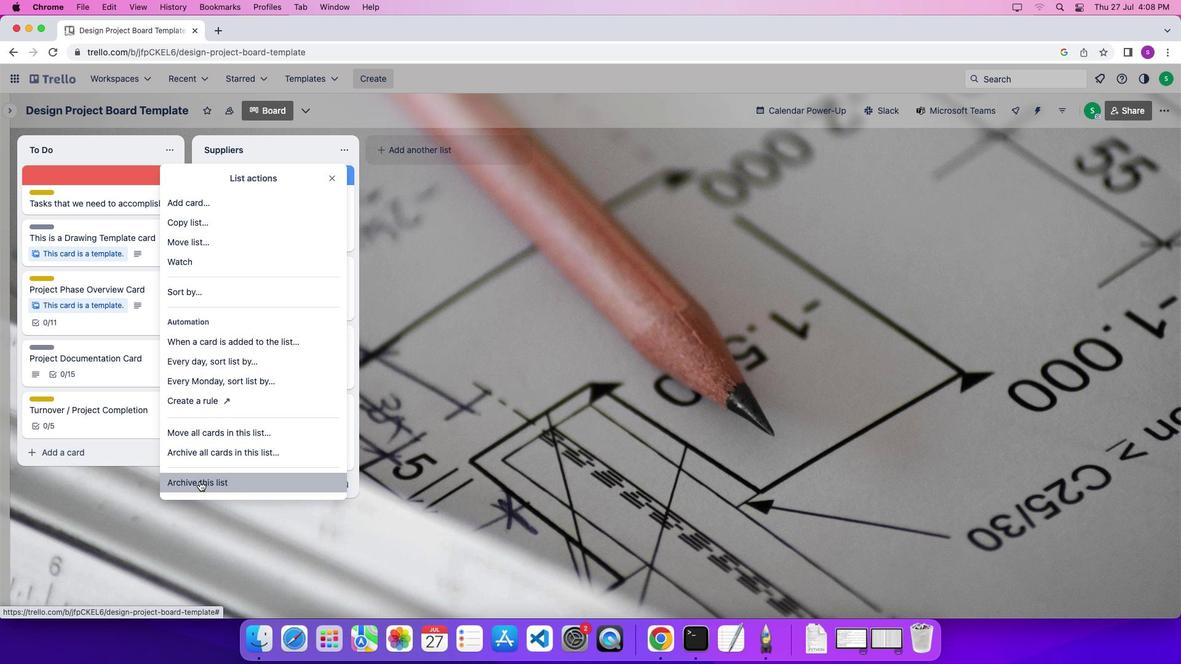 
Action: Mouse pressed left at (199, 481)
Screenshot: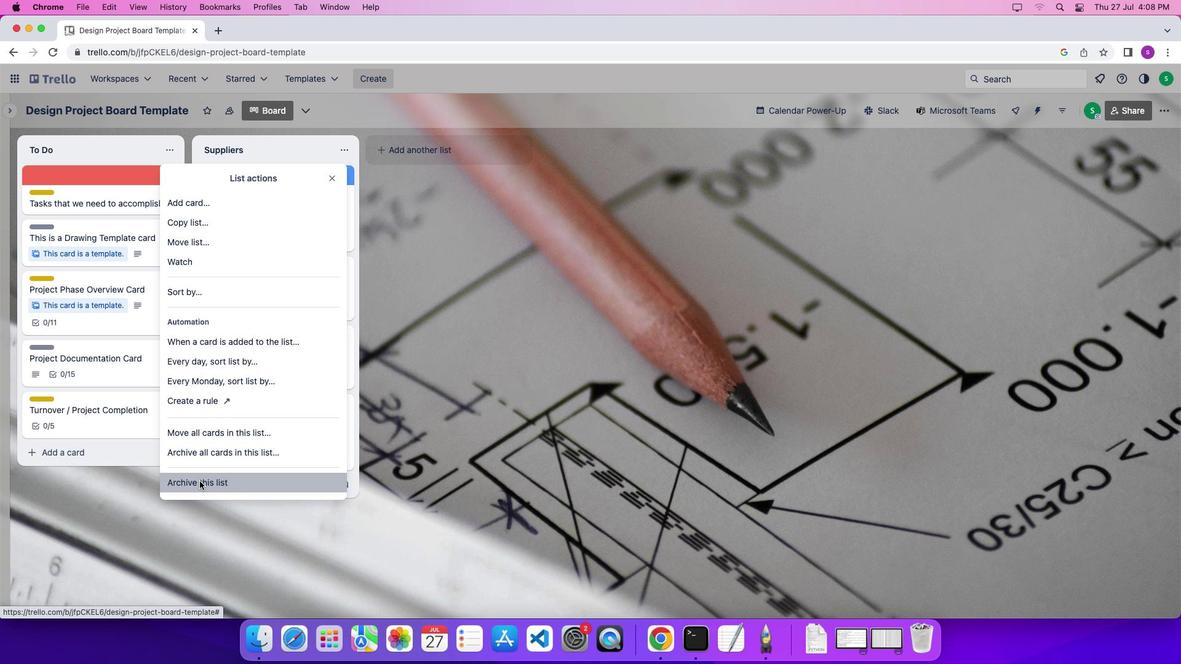 
Action: Mouse moved to (265, 151)
Screenshot: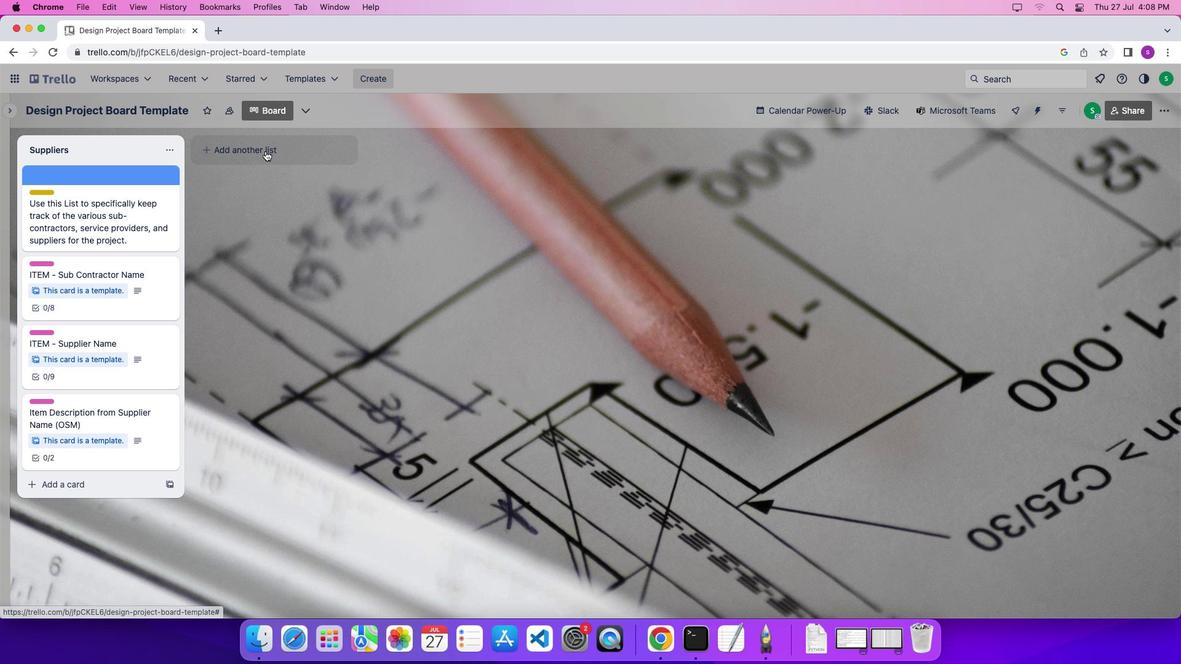 
Action: Mouse pressed left at (265, 151)
Screenshot: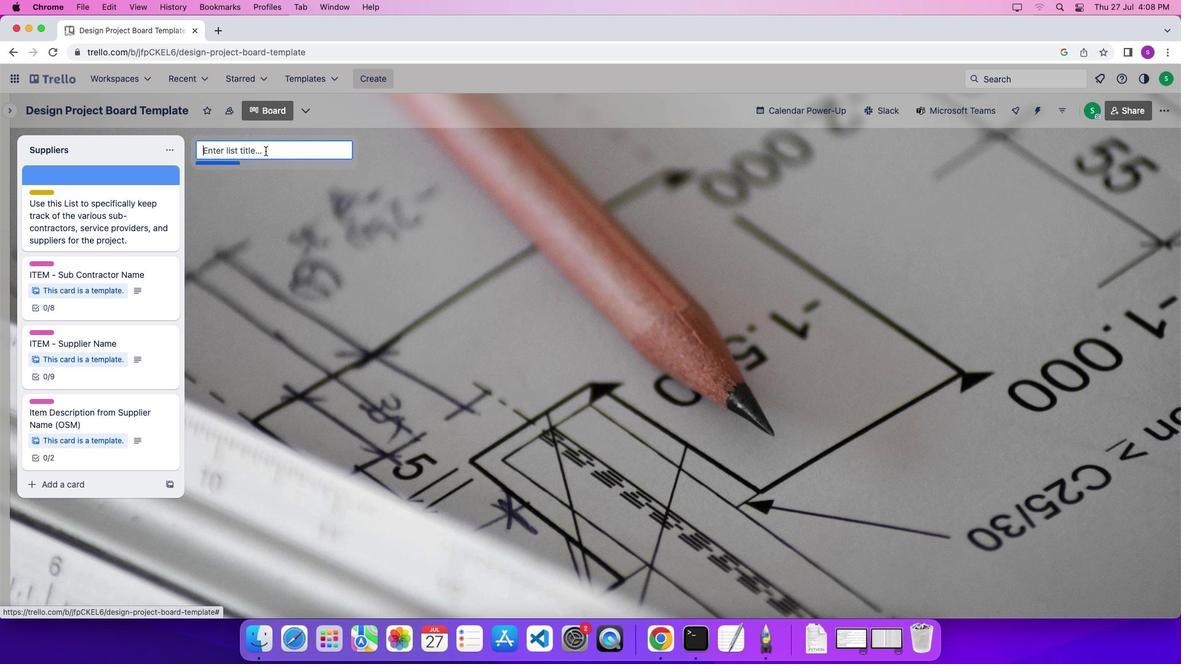 
Action: Mouse moved to (283, 146)
Screenshot: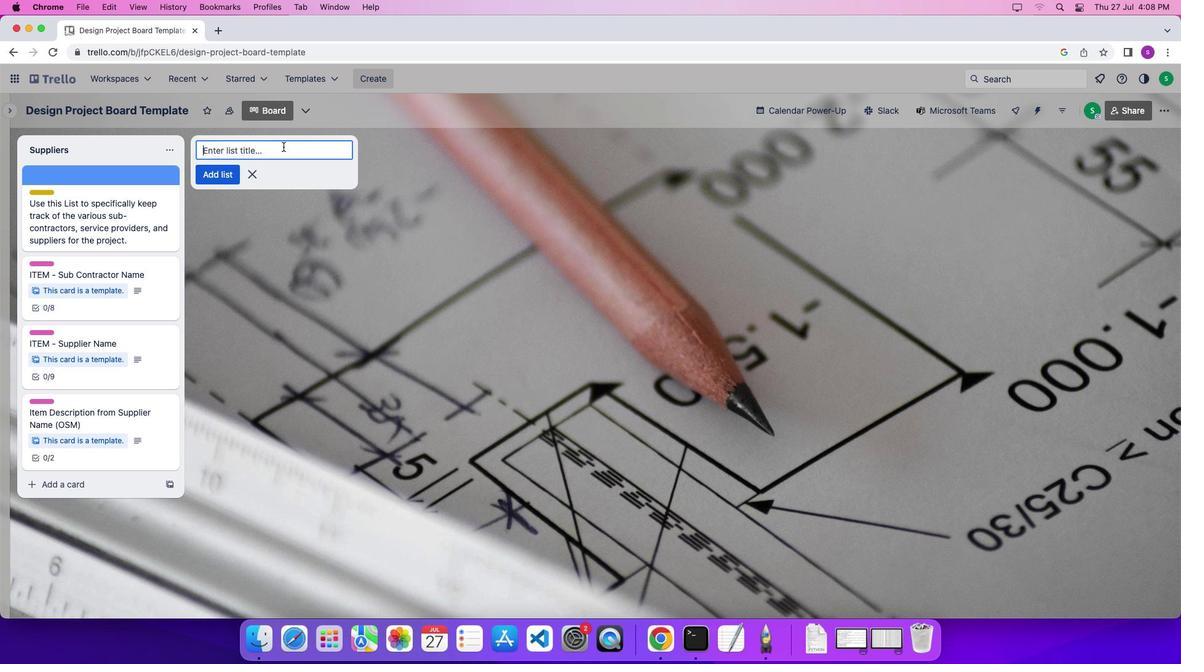 
Action: Mouse pressed left at (283, 146)
Screenshot: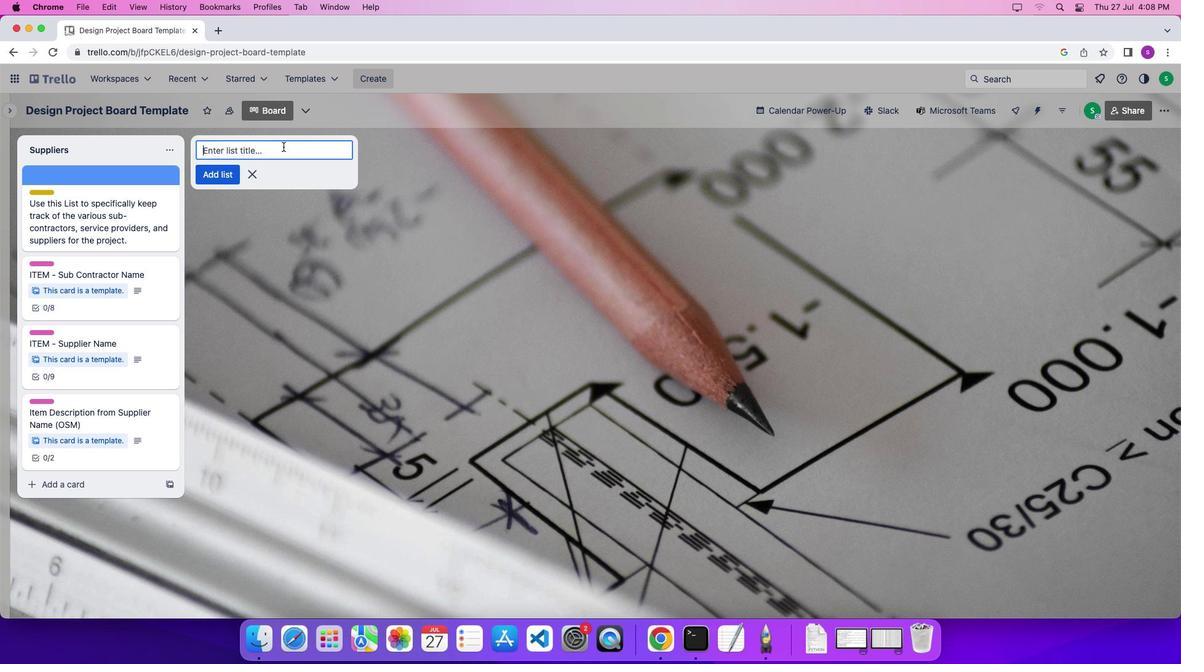
Action: Mouse moved to (293, 152)
Screenshot: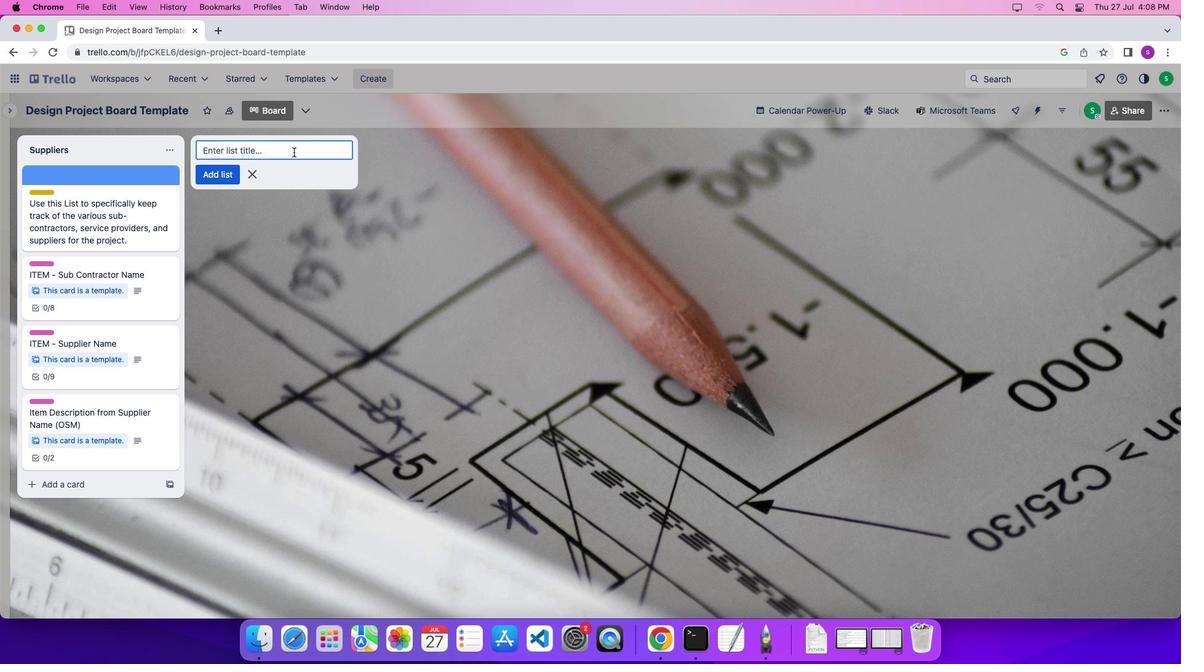 
Action: Key pressed Key.shift'C''h''a''r''a''c''t''e''r'Key.spaceKey.shift'S''e''t''u''p''\x03'
Screenshot: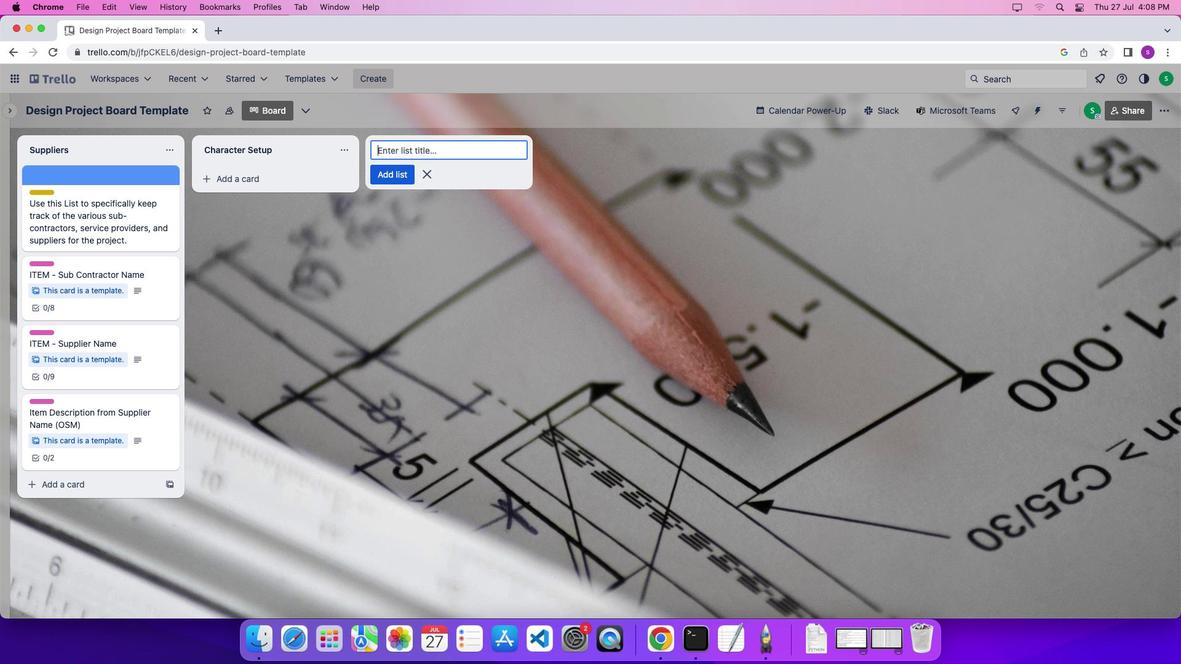 
Action: Mouse moved to (414, 150)
Screenshot: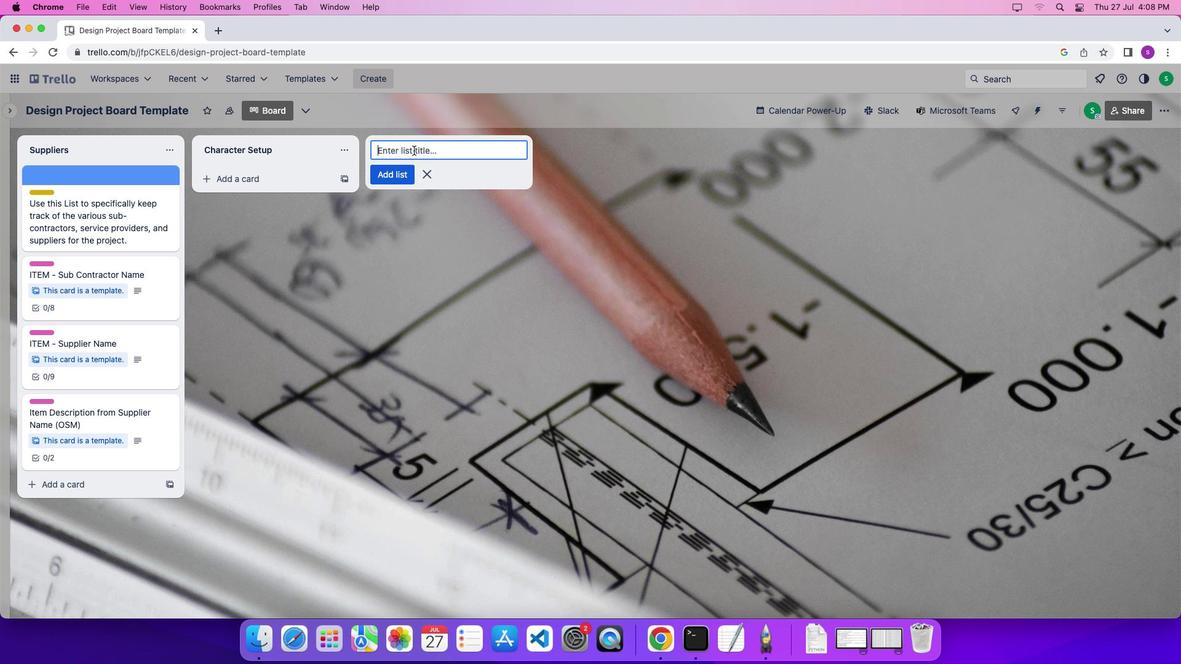 
Action: Mouse pressed left at (414, 150)
Screenshot: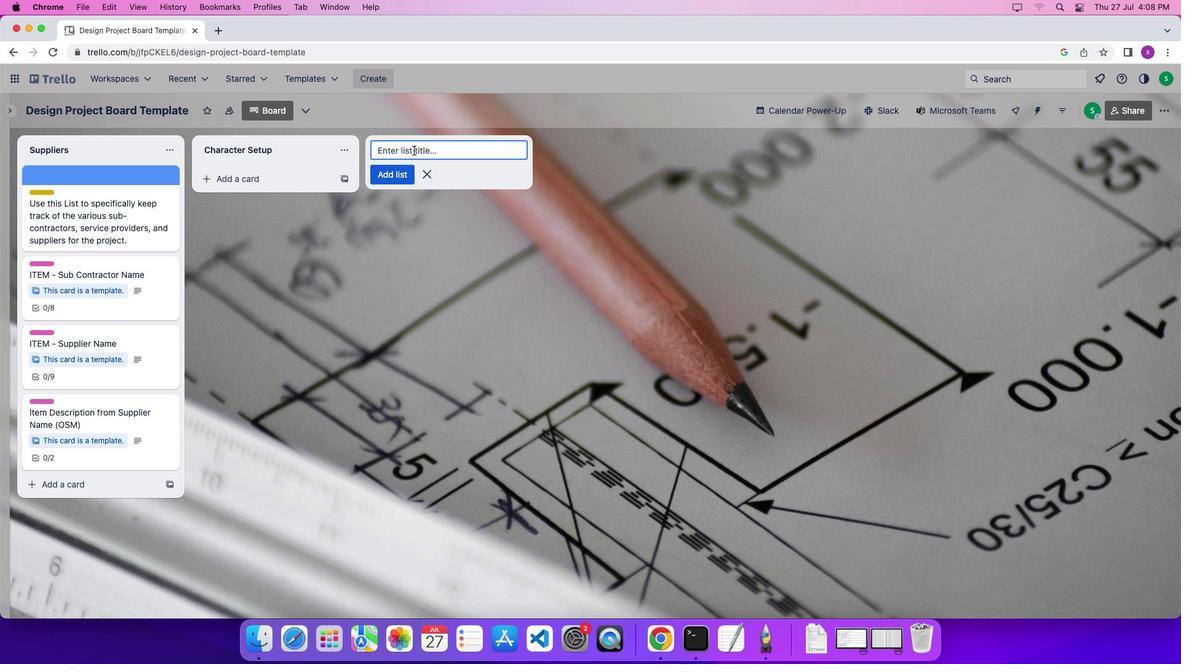 
Action: Mouse moved to (420, 152)
Screenshot: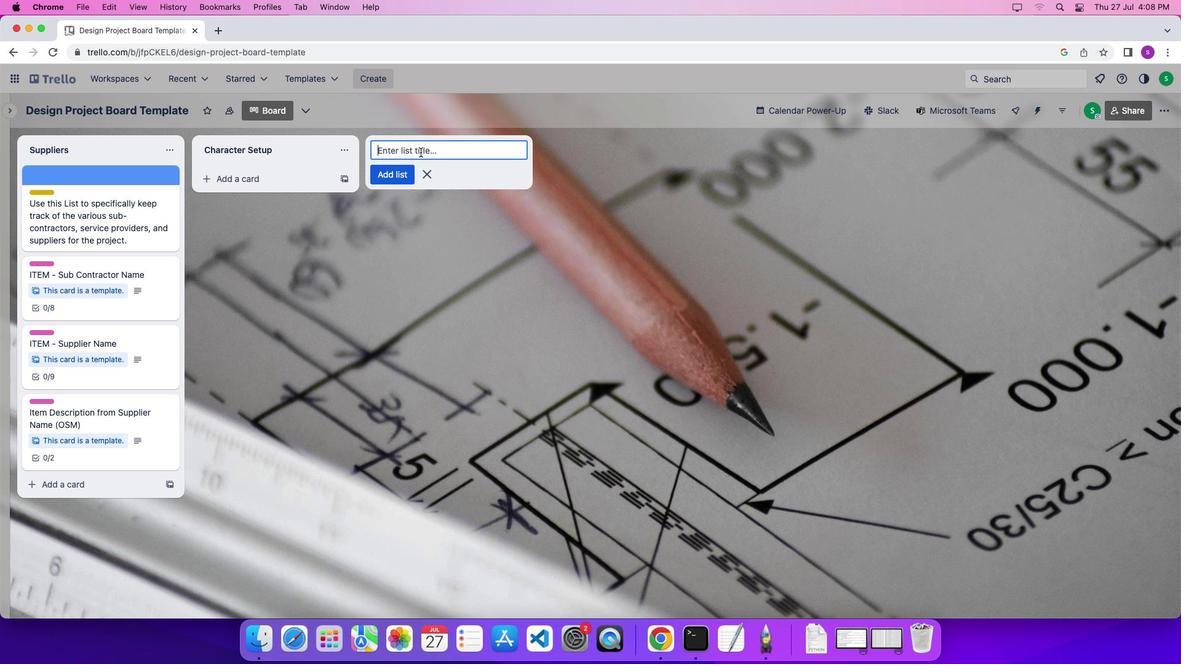 
Action: Key pressed Key.shift'A''r''t''i''s''t'Key.spaceKey.shift'C''o''m''m''i''s''s''i''o''n''s''\x03'
Screenshot: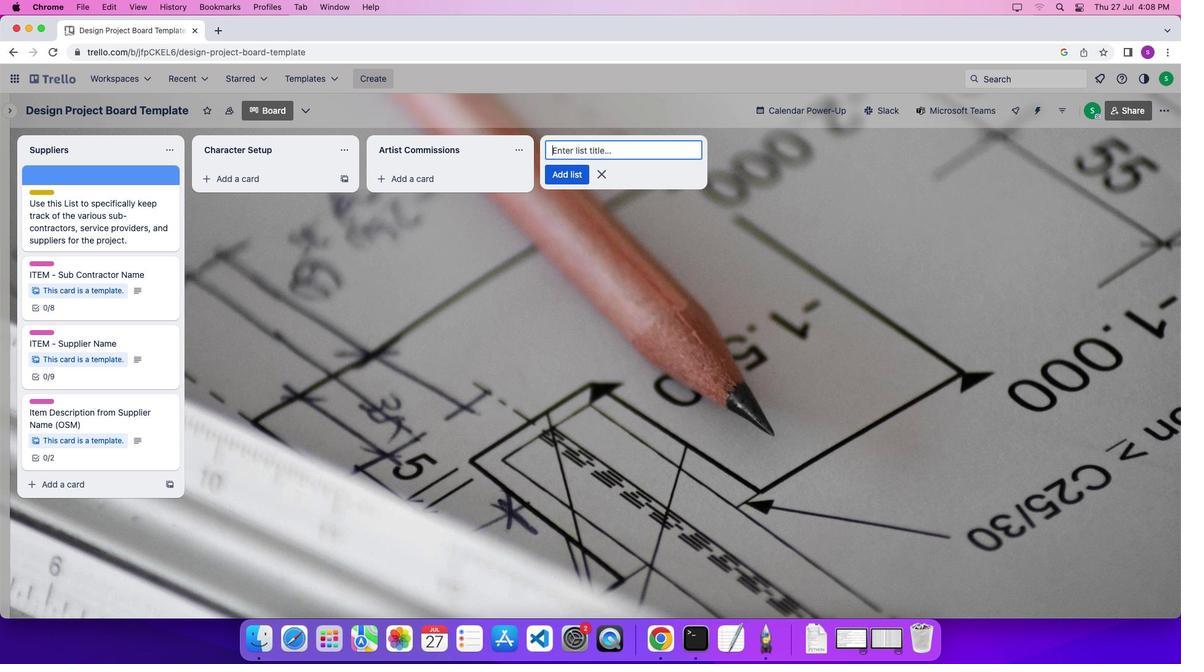
Action: Mouse moved to (420, 152)
Screenshot: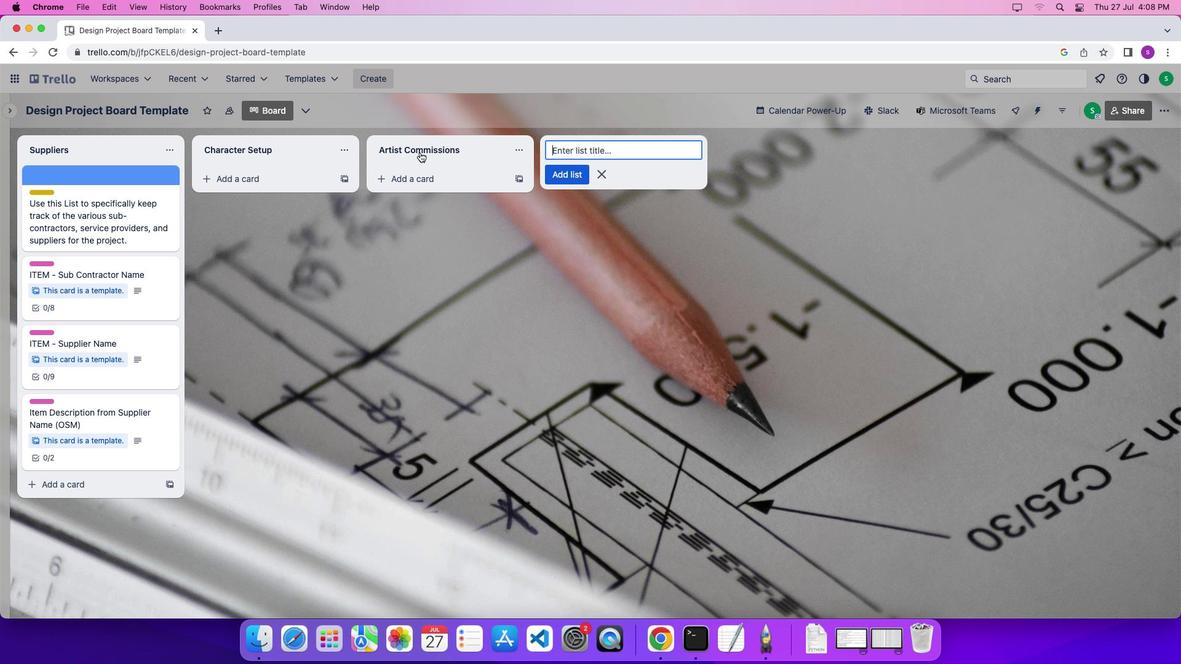 
Action: Key pressed Key.shift'P''o''r''t''f''o''l''i''o''-'Key.spaceKey.shift'S''t''e''p'Key.space'b''y'Key.space's''t''e''p'Key.spaceKey.shift'g''u''i''d''e''\x03'
Screenshot: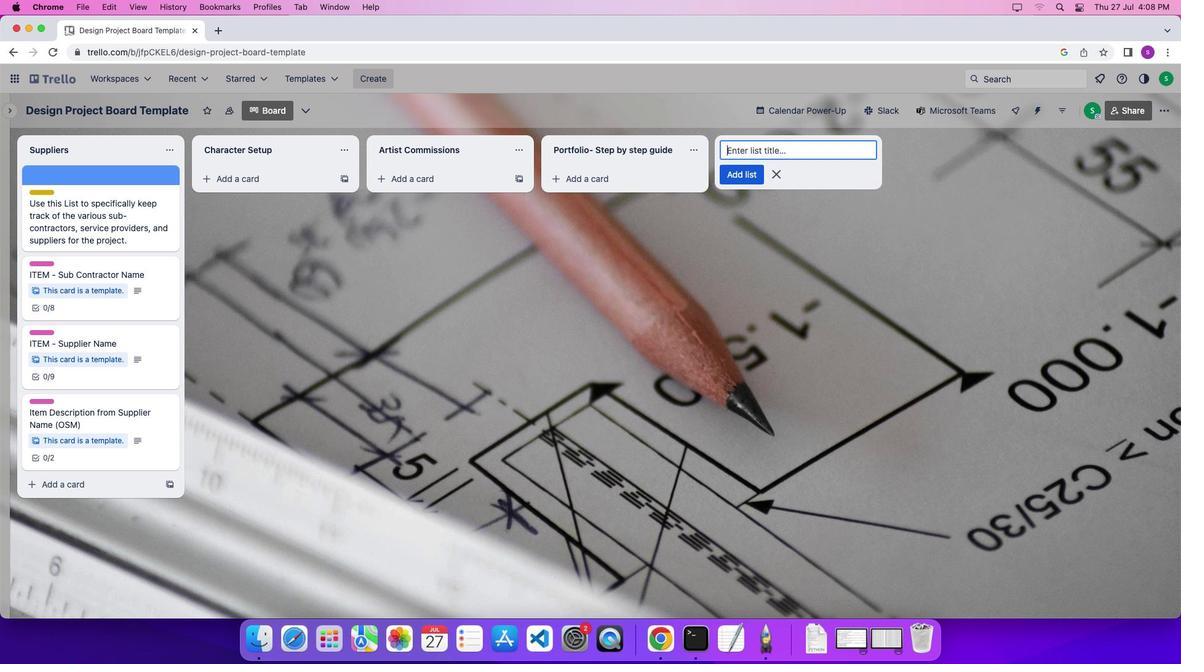 
Action: Mouse moved to (776, 176)
Screenshot: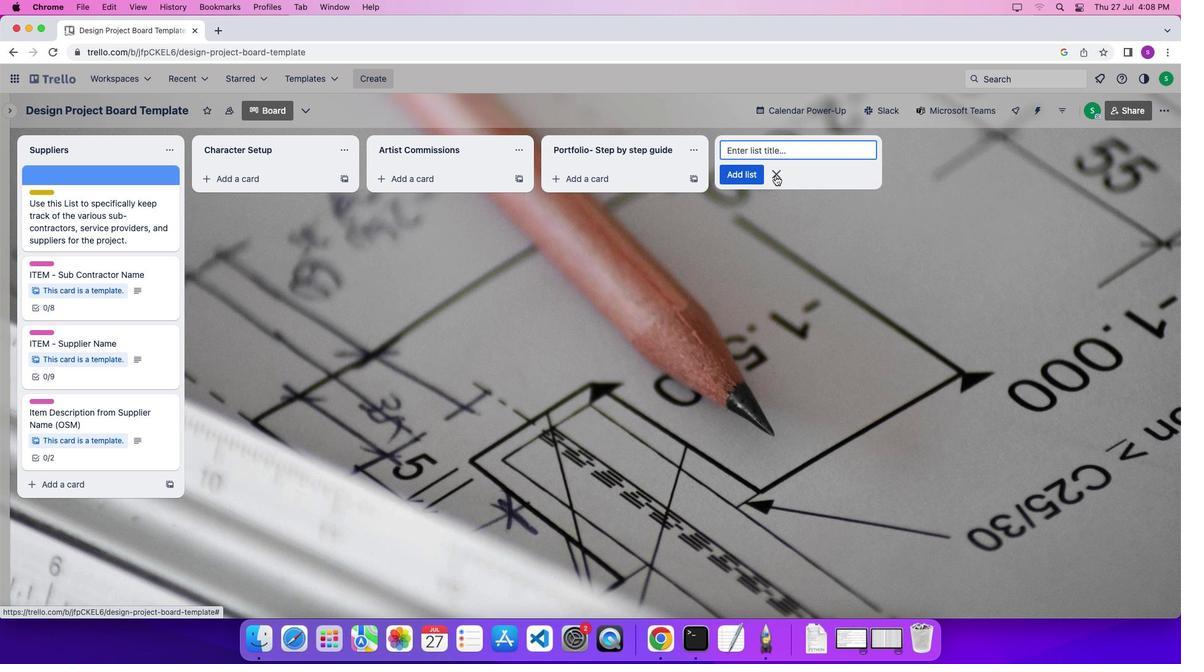 
Action: Mouse pressed left at (776, 176)
Screenshot: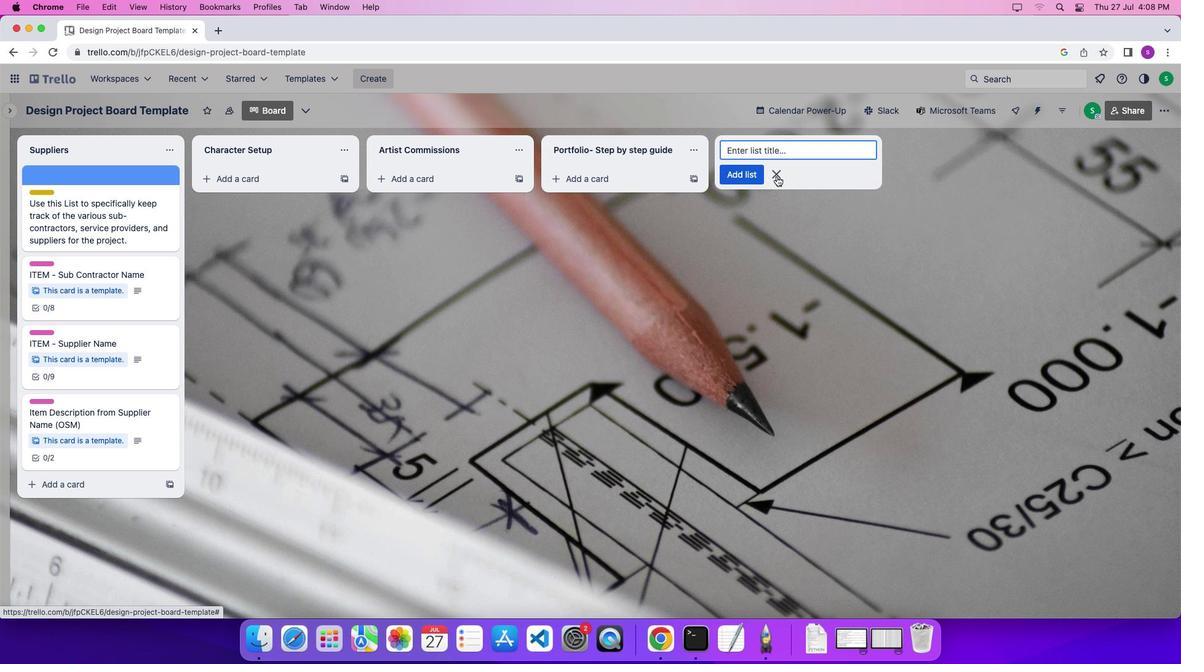 
Action: Mouse moved to (256, 179)
Screenshot: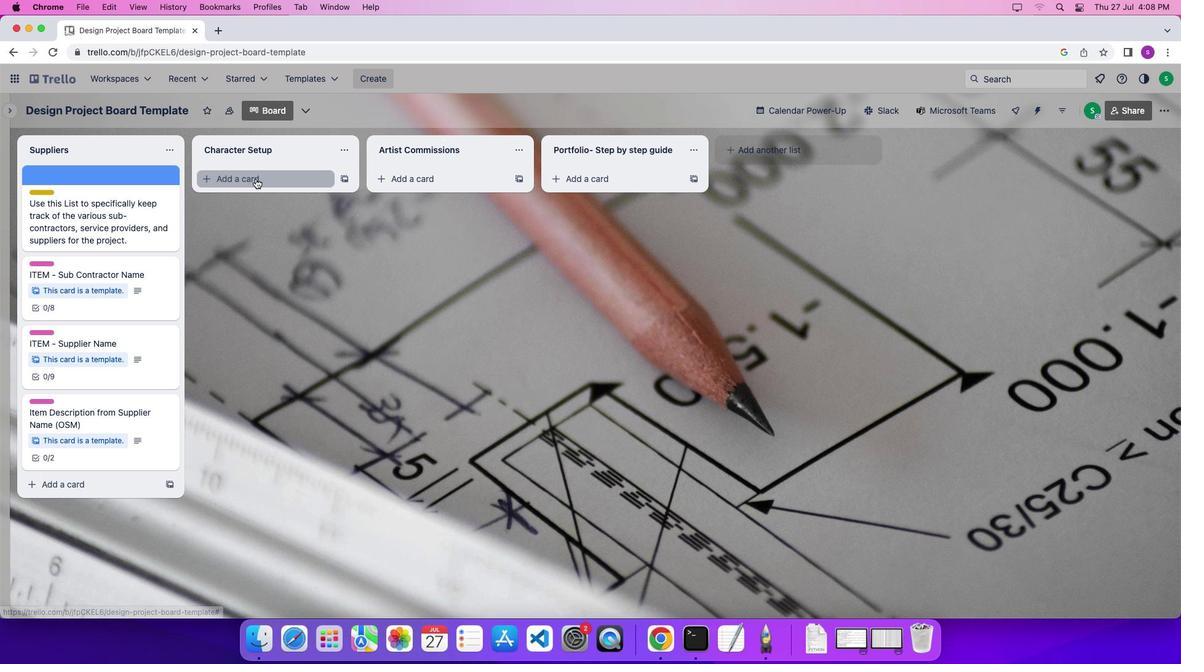 
Action: Mouse pressed left at (256, 179)
Screenshot: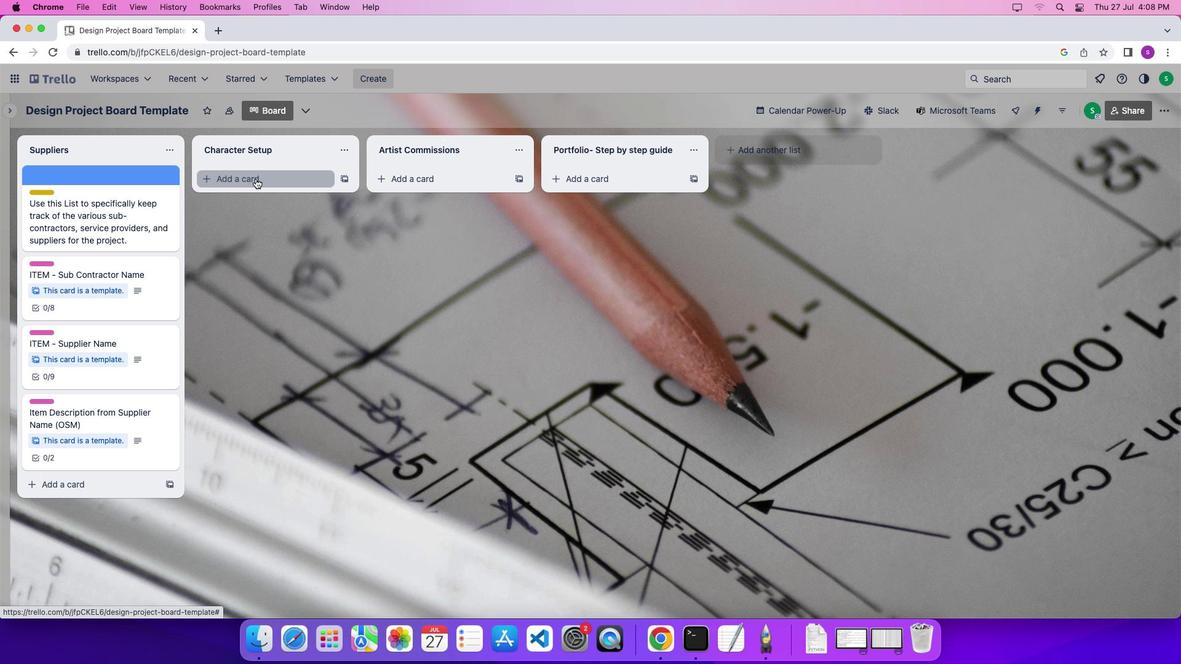 
Action: Mouse moved to (264, 184)
Screenshot: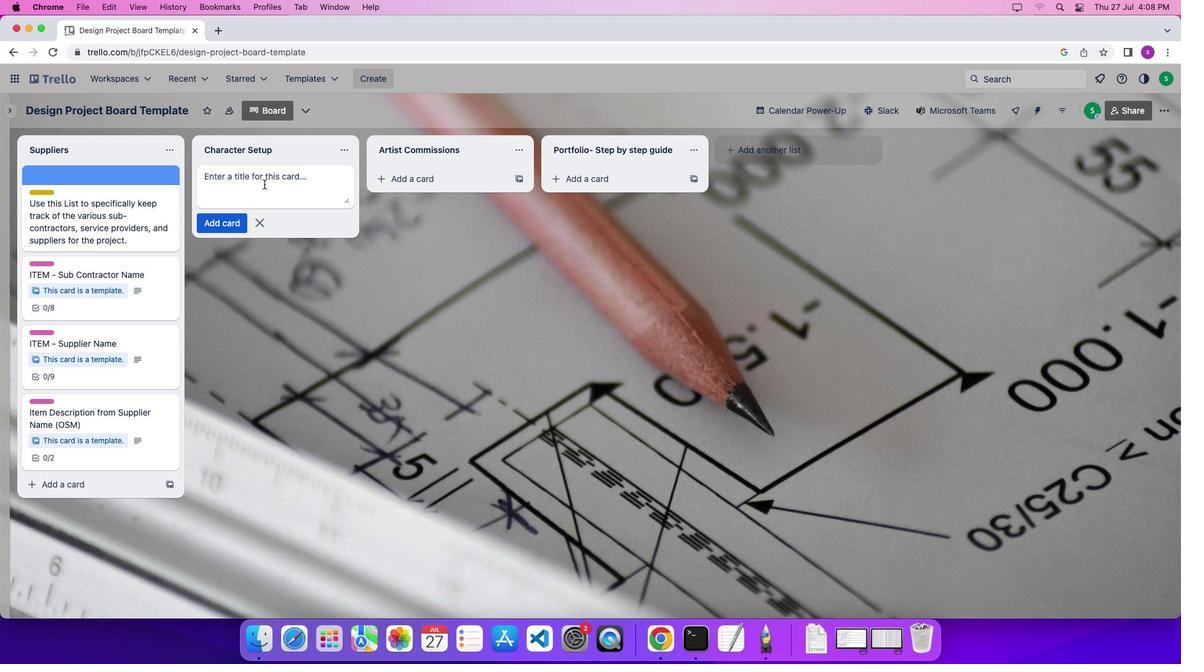 
Action: Mouse pressed left at (264, 184)
Screenshot: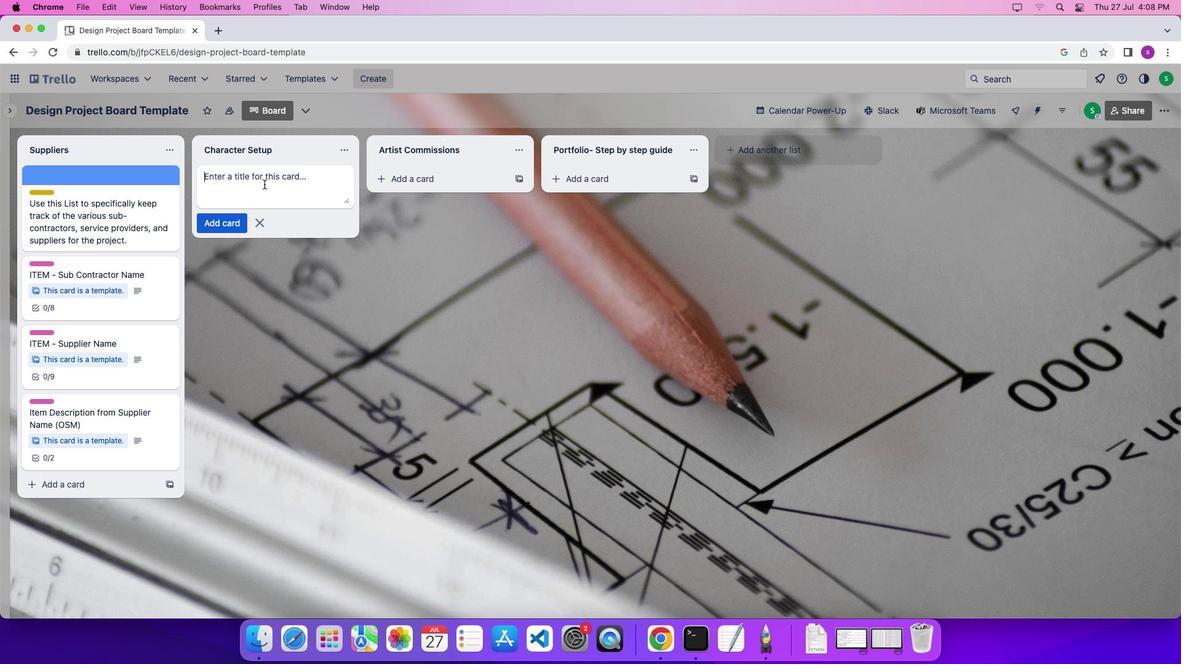 
Action: Mouse moved to (334, 197)
Screenshot: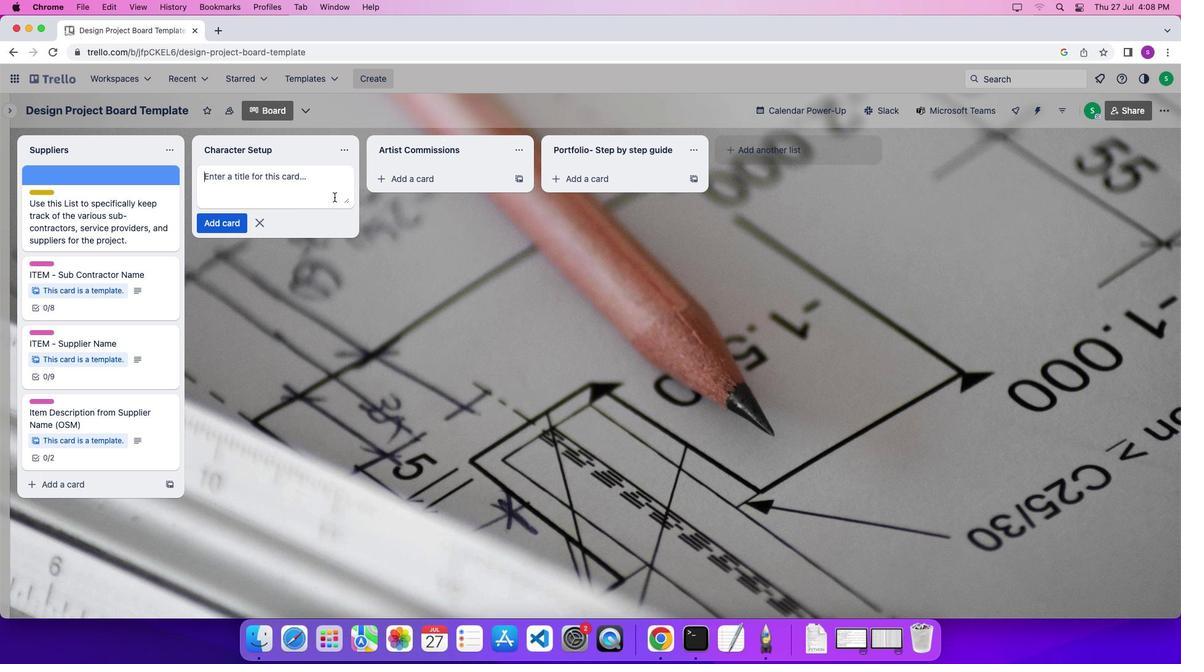 
Action: Key pressed Key.shift'W''r''i''t''e''r''\x03'
Screenshot: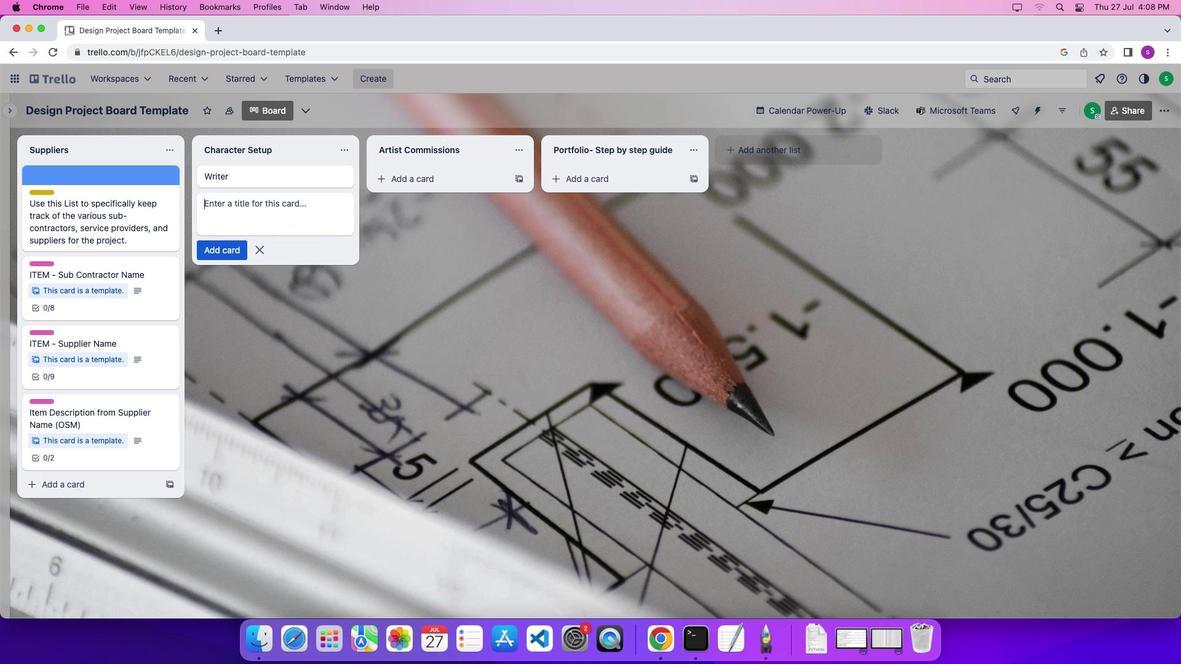 
Action: Mouse moved to (389, 177)
Screenshot: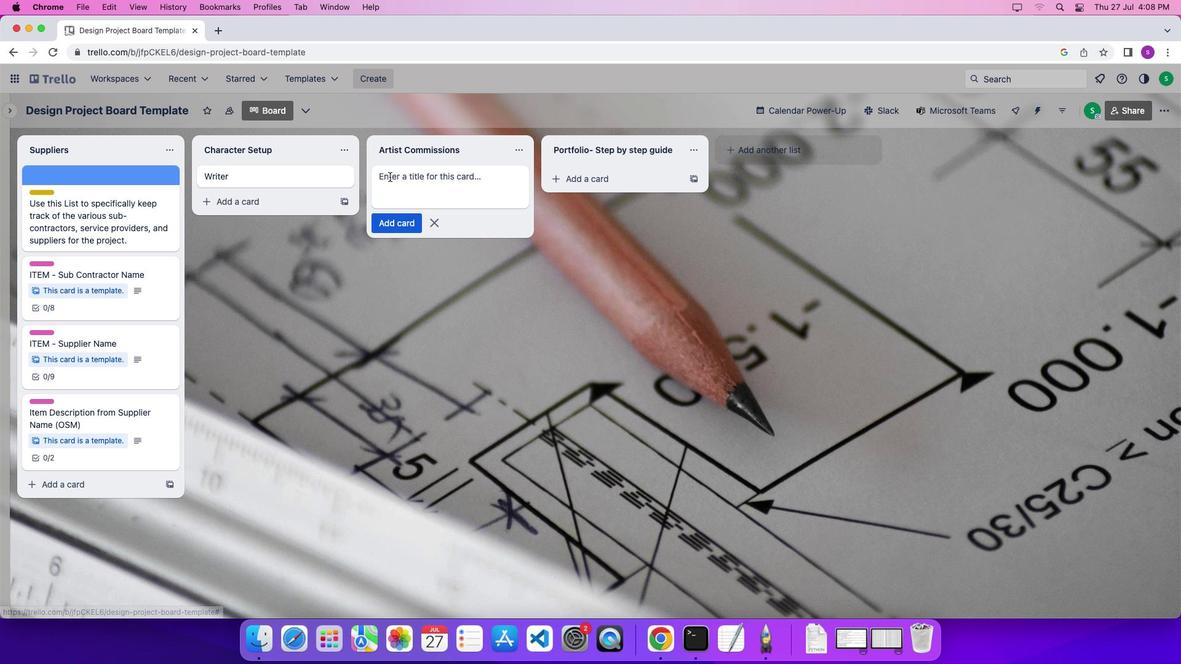 
Action: Mouse pressed left at (389, 177)
Screenshot: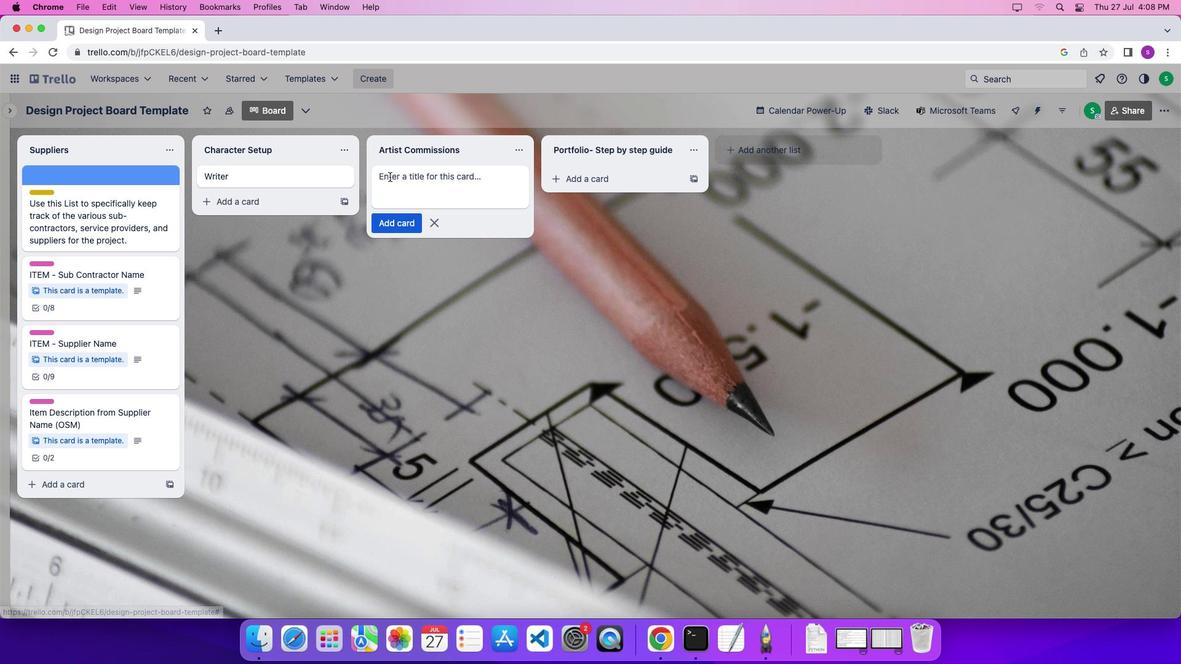 
Action: Mouse moved to (396, 181)
Screenshot: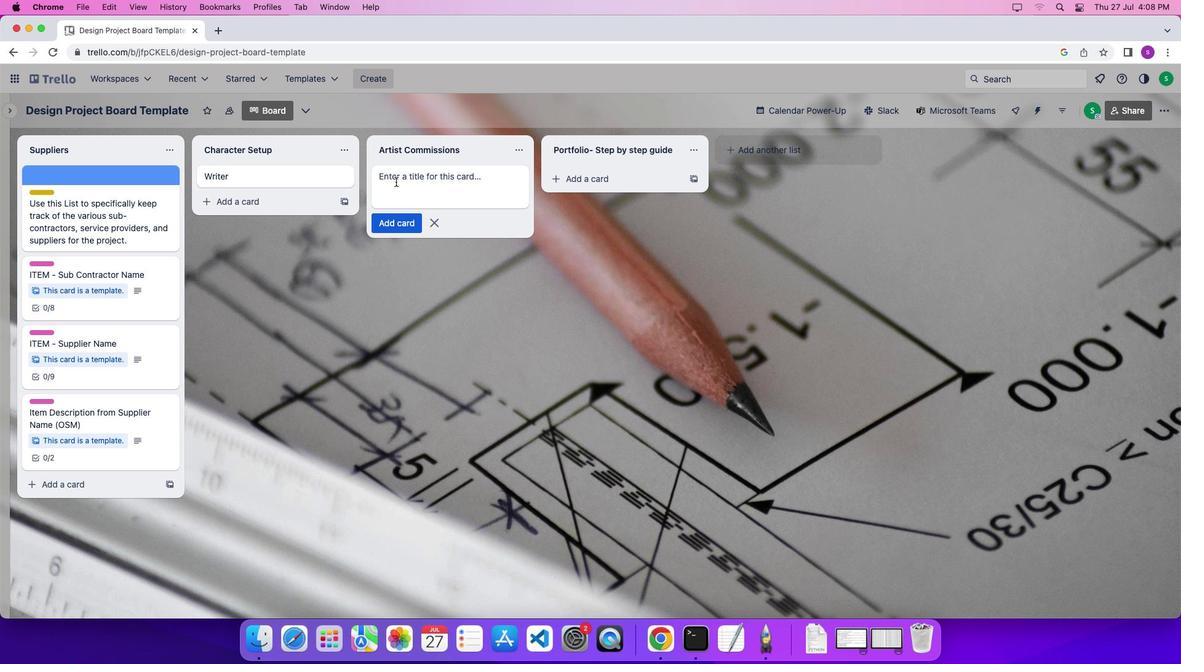 
Action: Mouse pressed left at (396, 181)
Screenshot: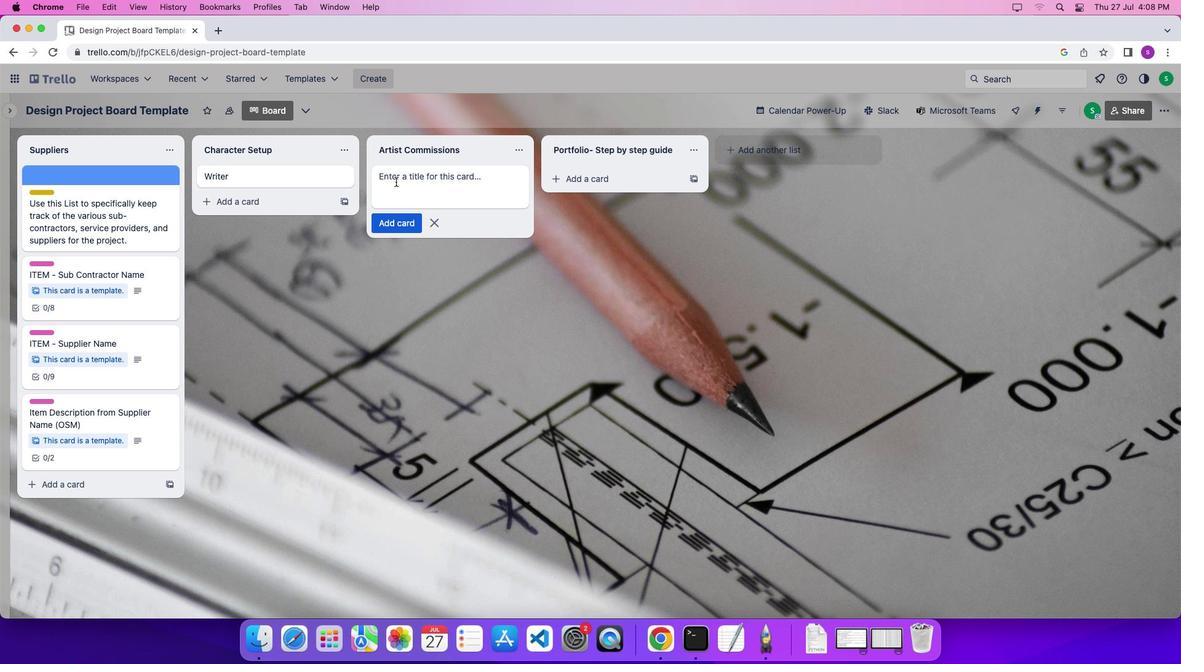 
Action: Mouse moved to (404, 185)
Screenshot: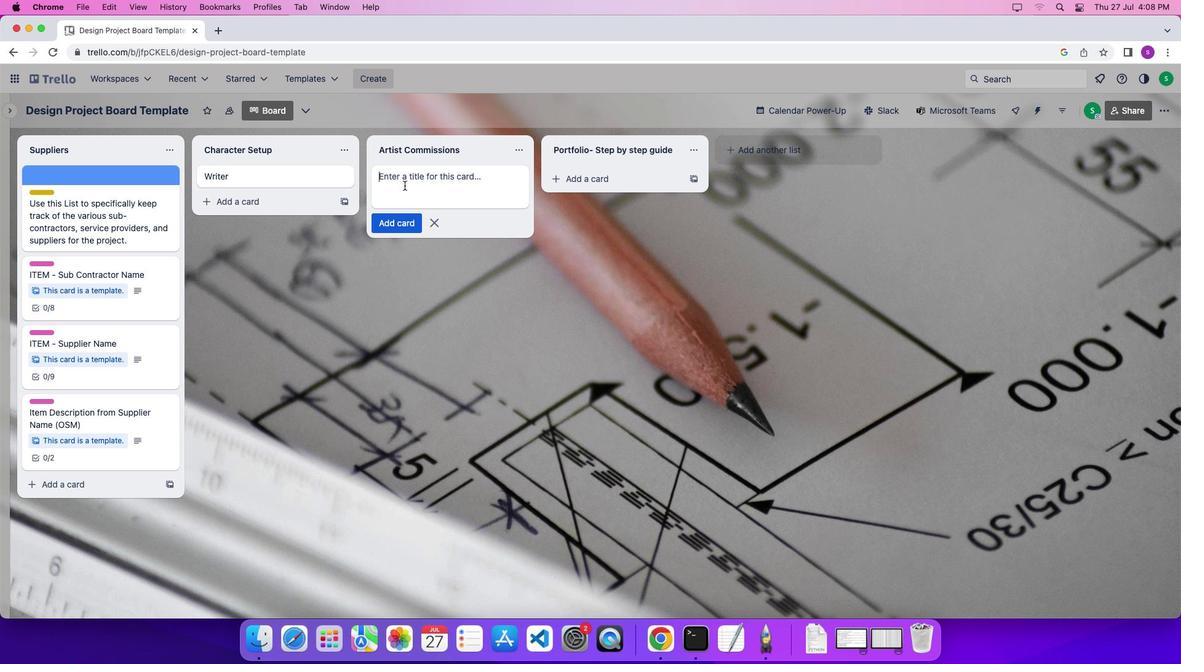 
Action: Key pressed Key.shift'F''r''e''e''l''a''n''c''e''r''\x03'
Screenshot: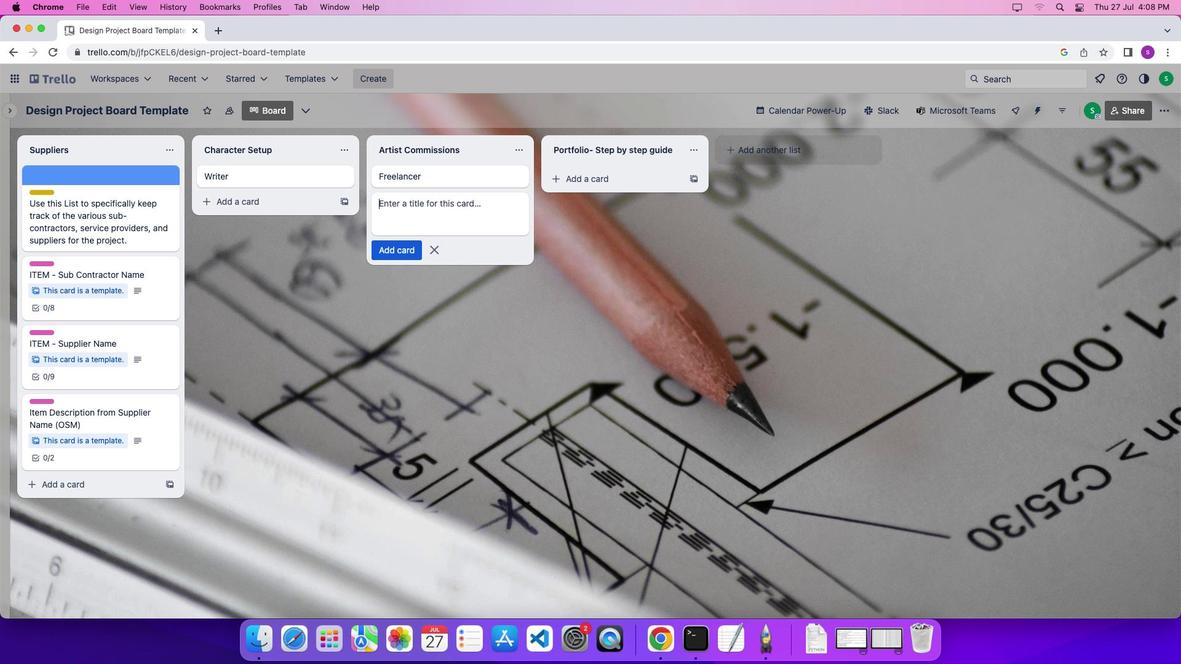 
Action: Mouse moved to (604, 174)
Screenshot: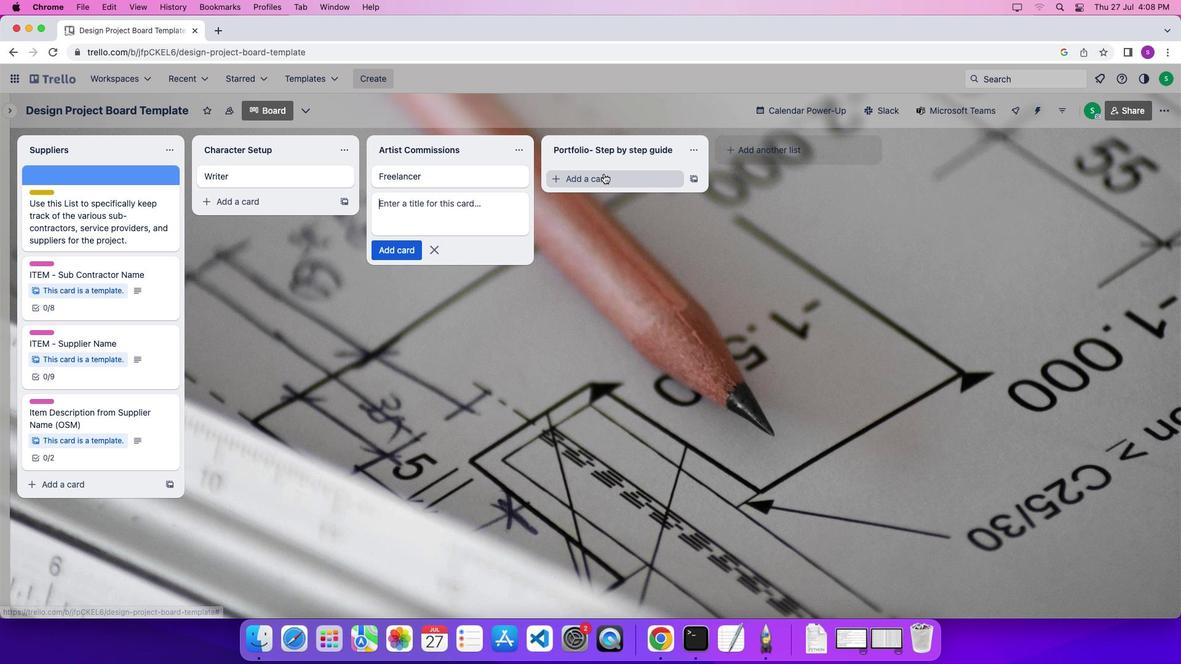 
Action: Mouse pressed left at (604, 174)
Screenshot: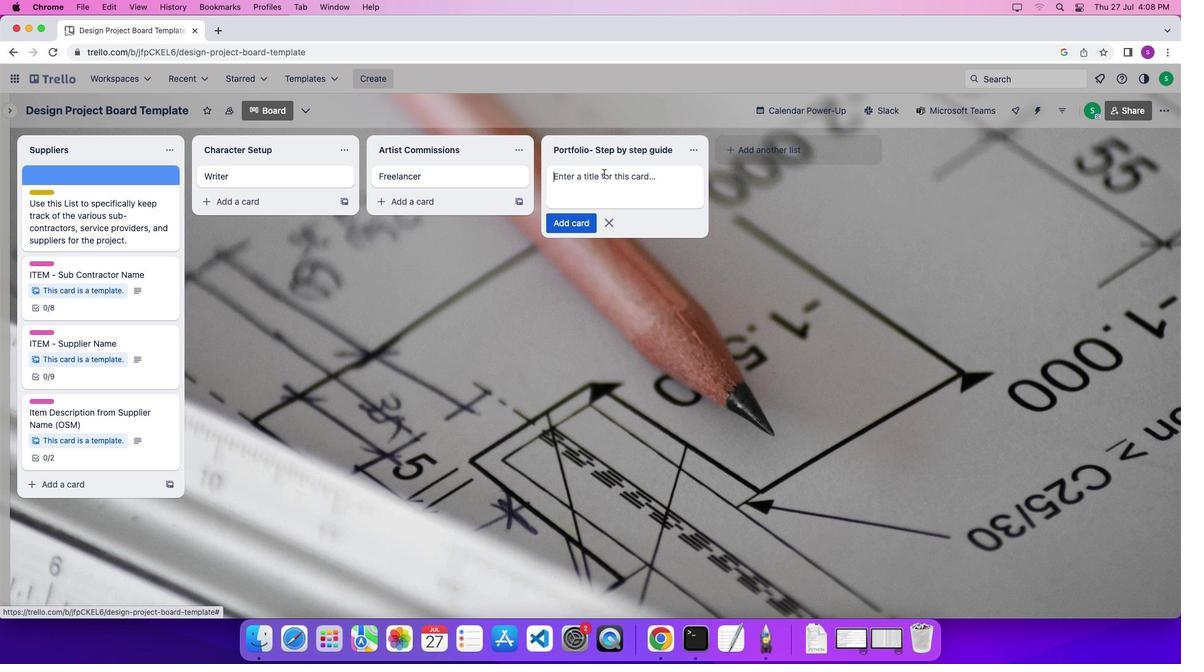 
Action: Mouse moved to (601, 187)
Screenshot: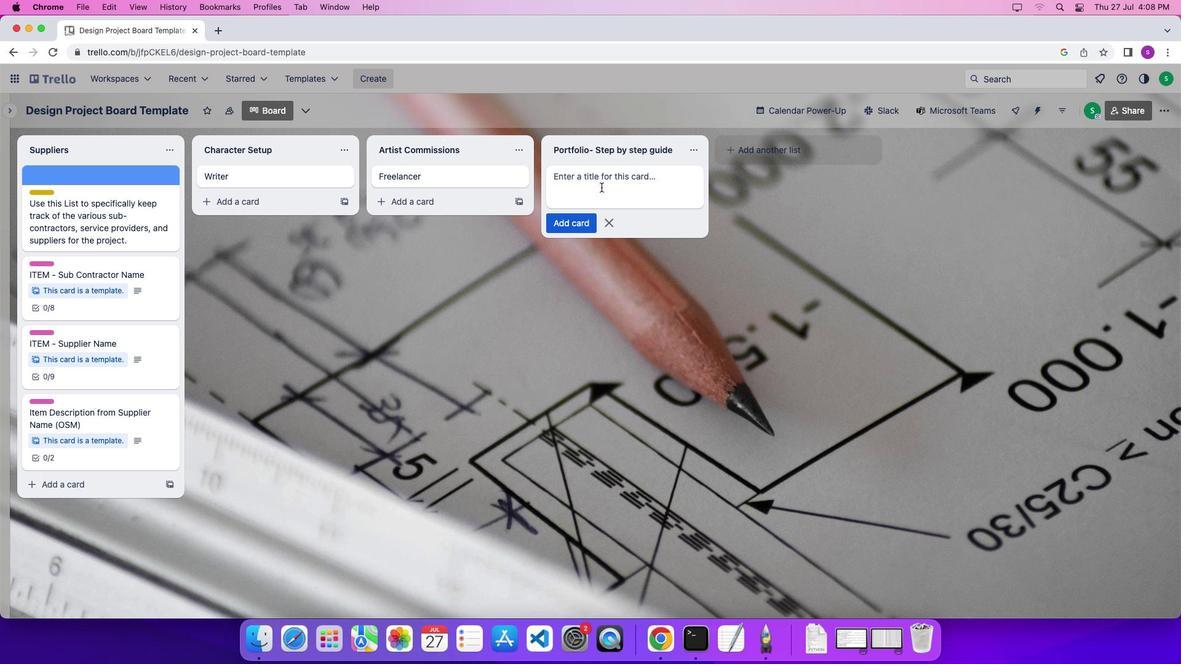 
Action: Mouse pressed left at (601, 187)
Screenshot: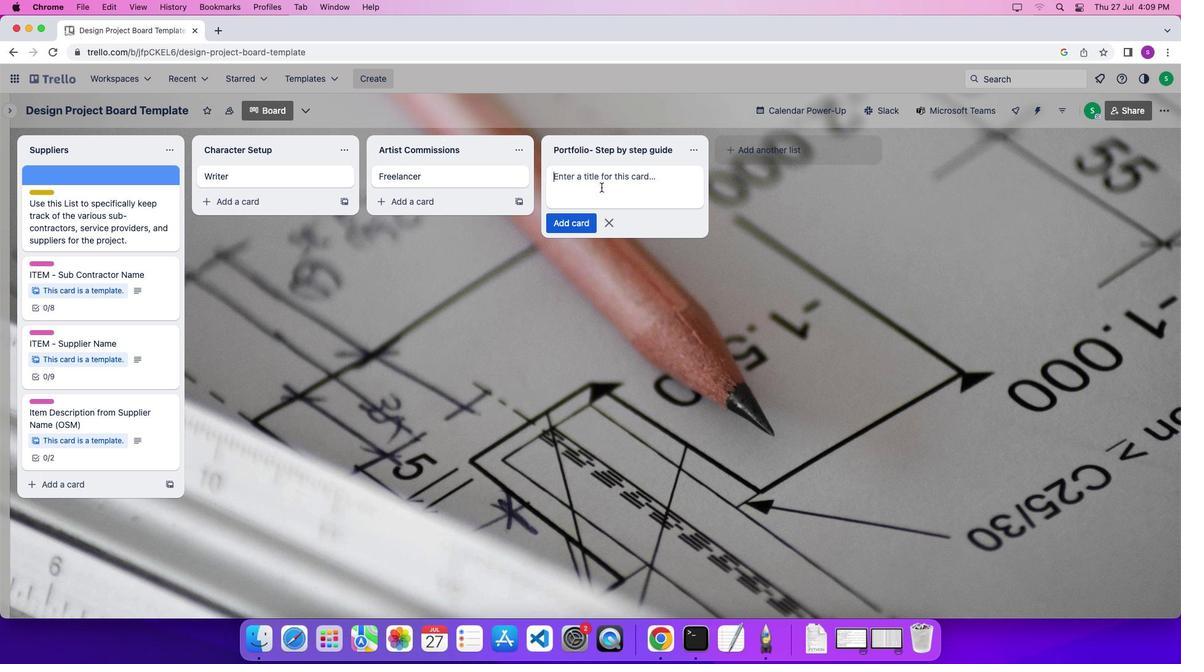 
Action: Mouse moved to (614, 198)
Screenshot: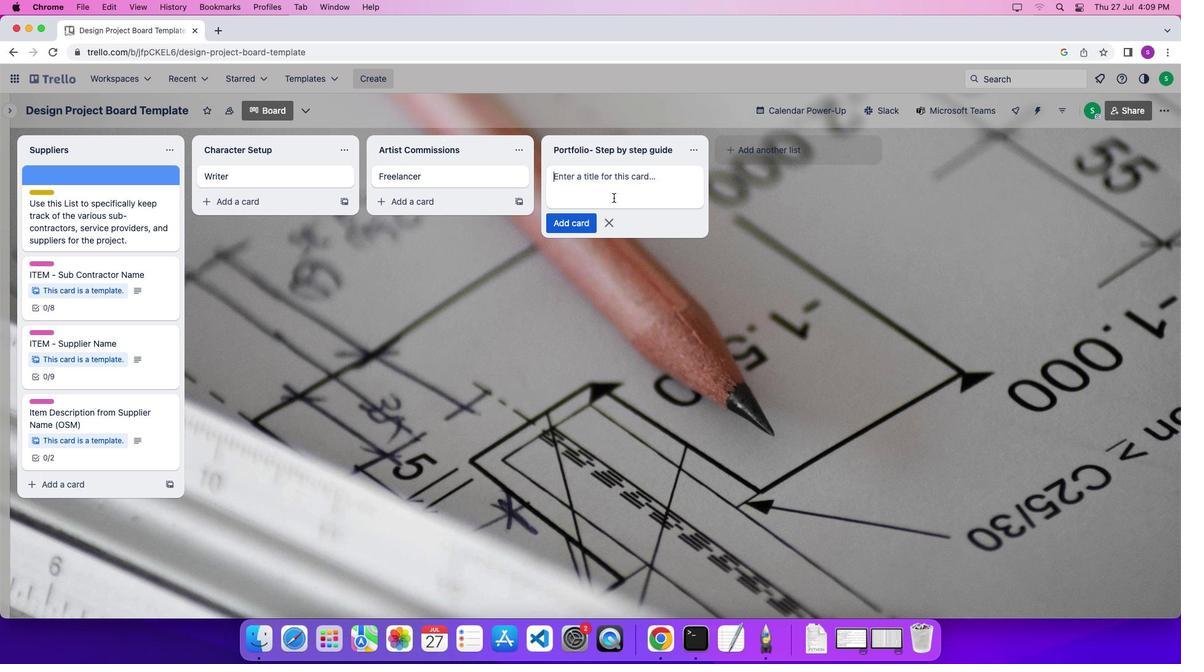 
Action: Key pressed Key.shift'D''e''s''i''g''n''e''r'
Screenshot: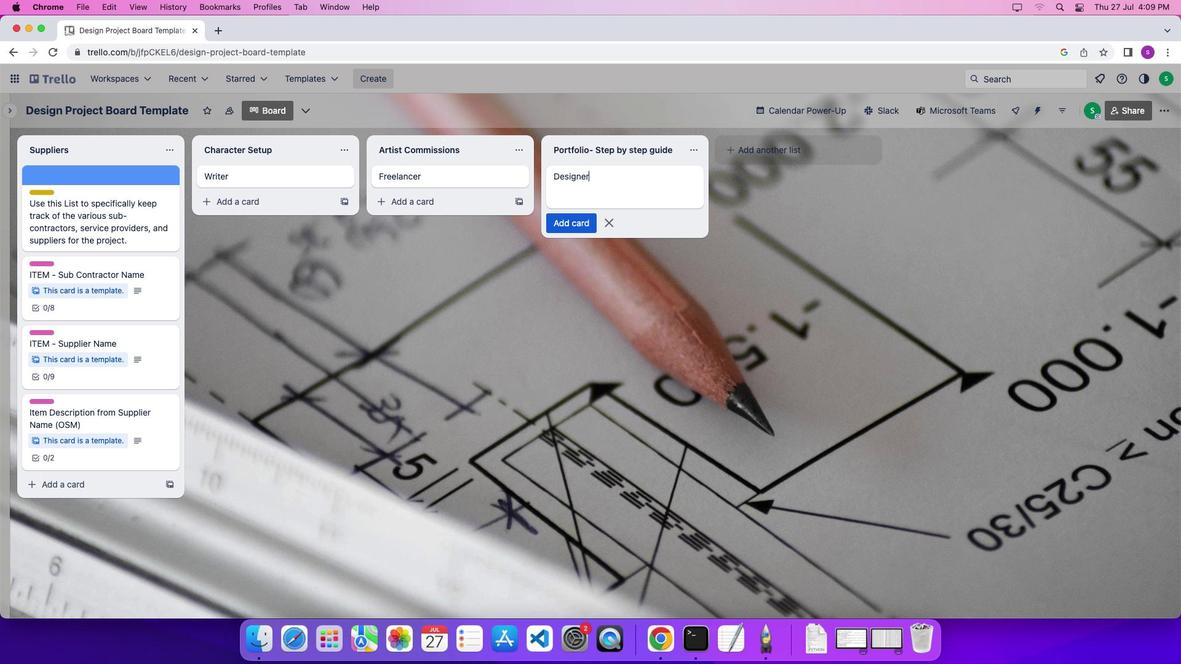 
Action: Mouse moved to (643, 224)
Screenshot: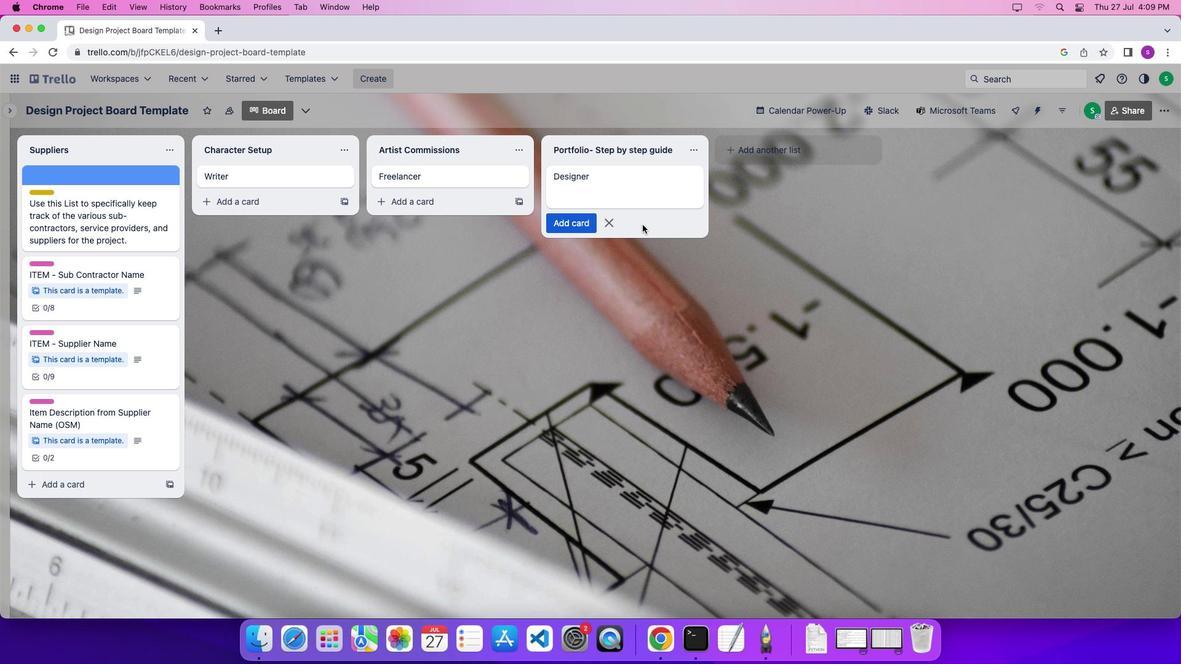
Action: Key pressed '\x03'
Screenshot: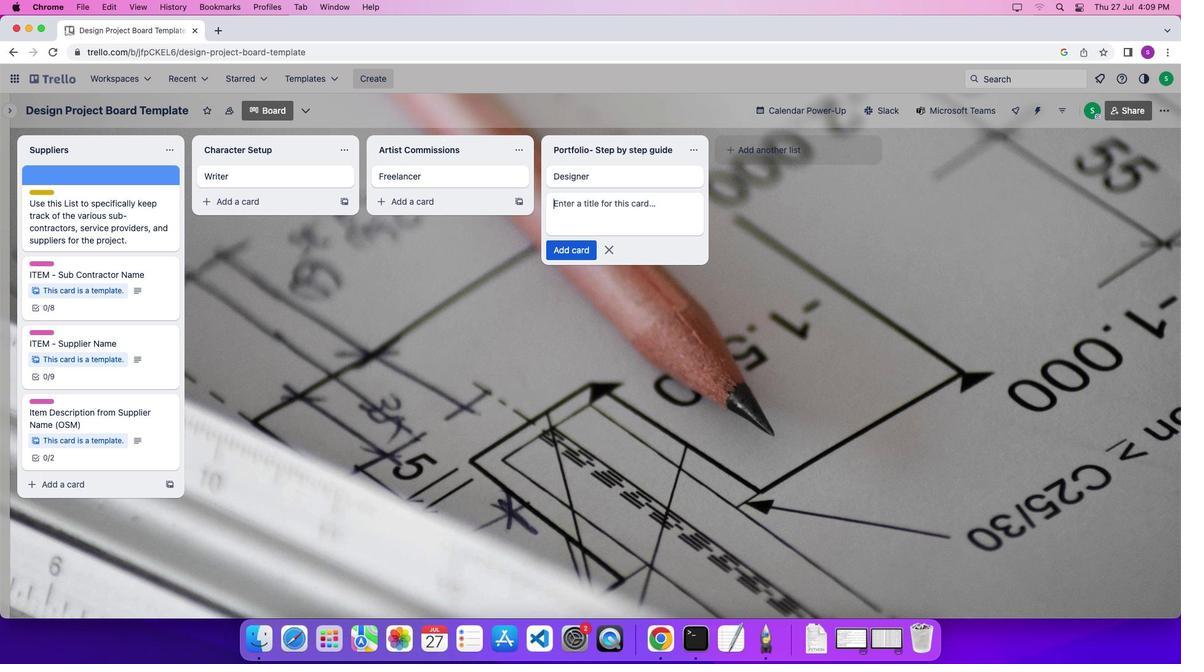 
Action: Mouse moved to (472, 256)
Screenshot: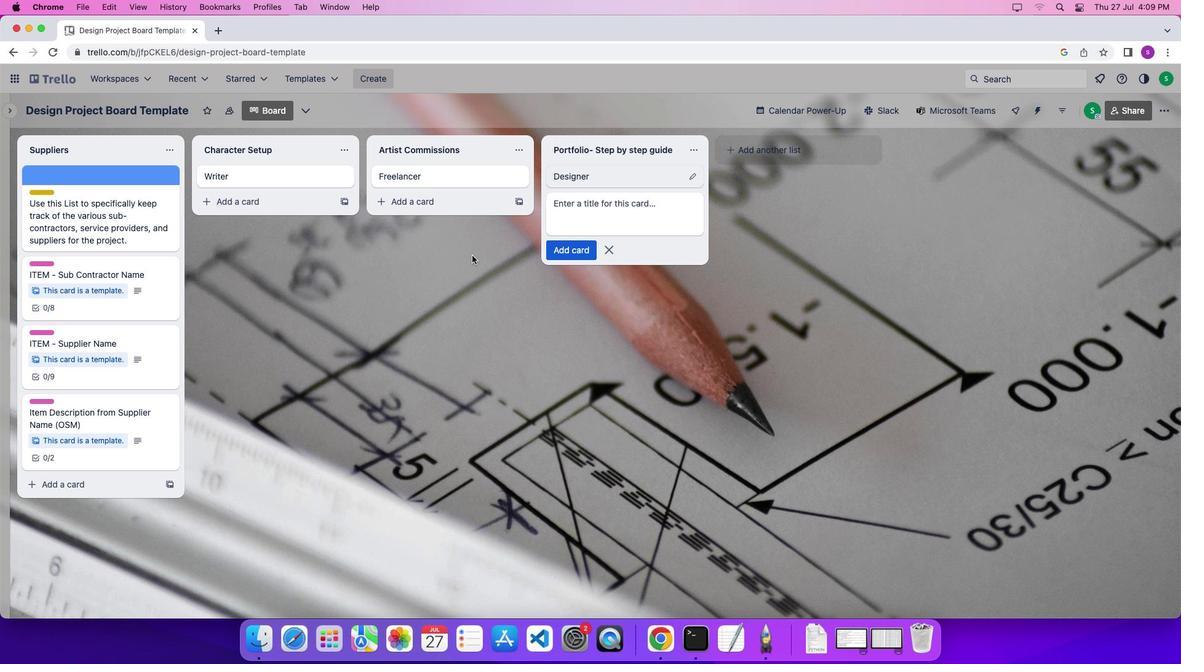 
Action: Mouse pressed left at (472, 256)
Screenshot: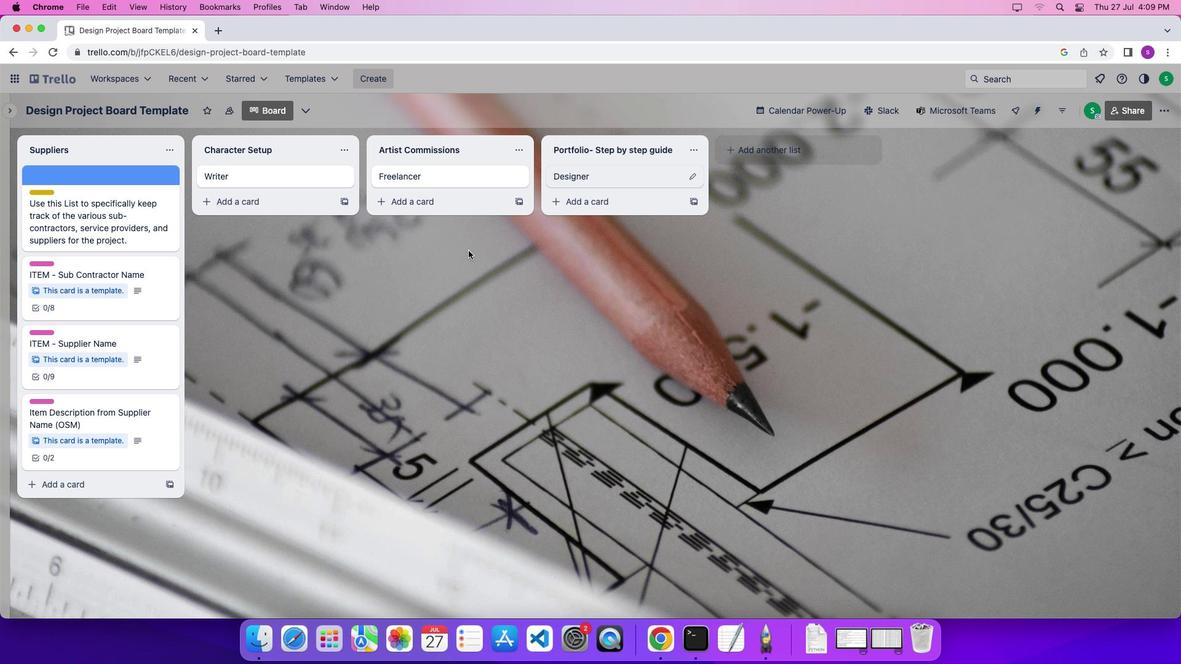 
Action: Mouse moved to (248, 180)
Screenshot: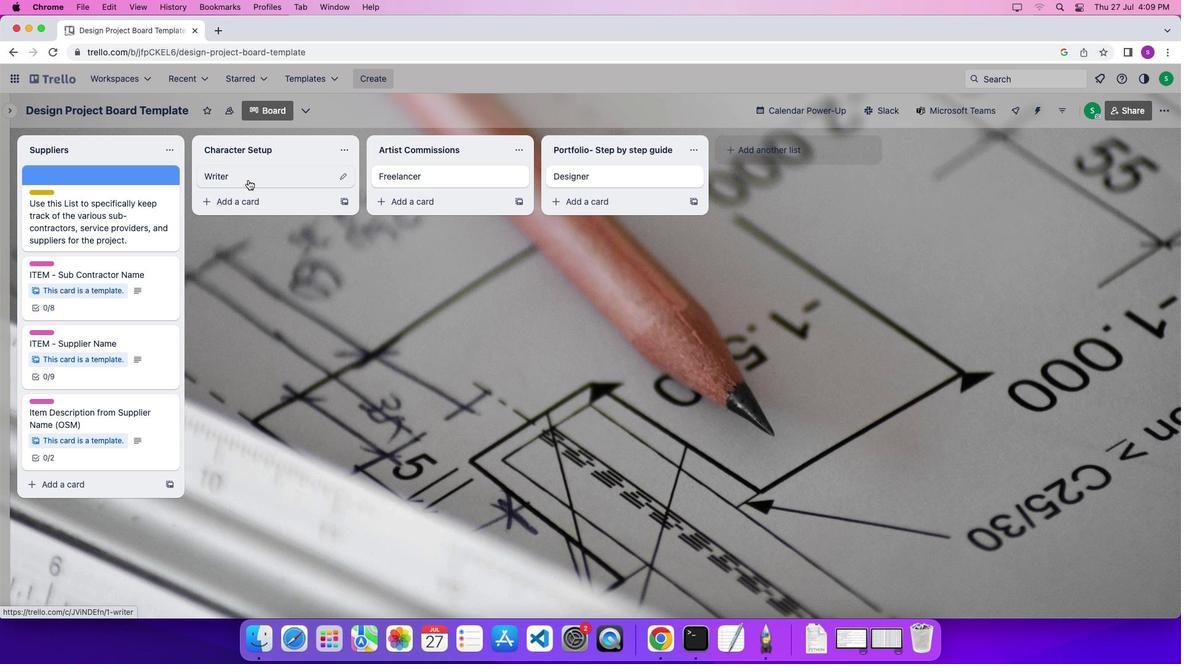 
Action: Mouse pressed left at (248, 180)
Screenshot: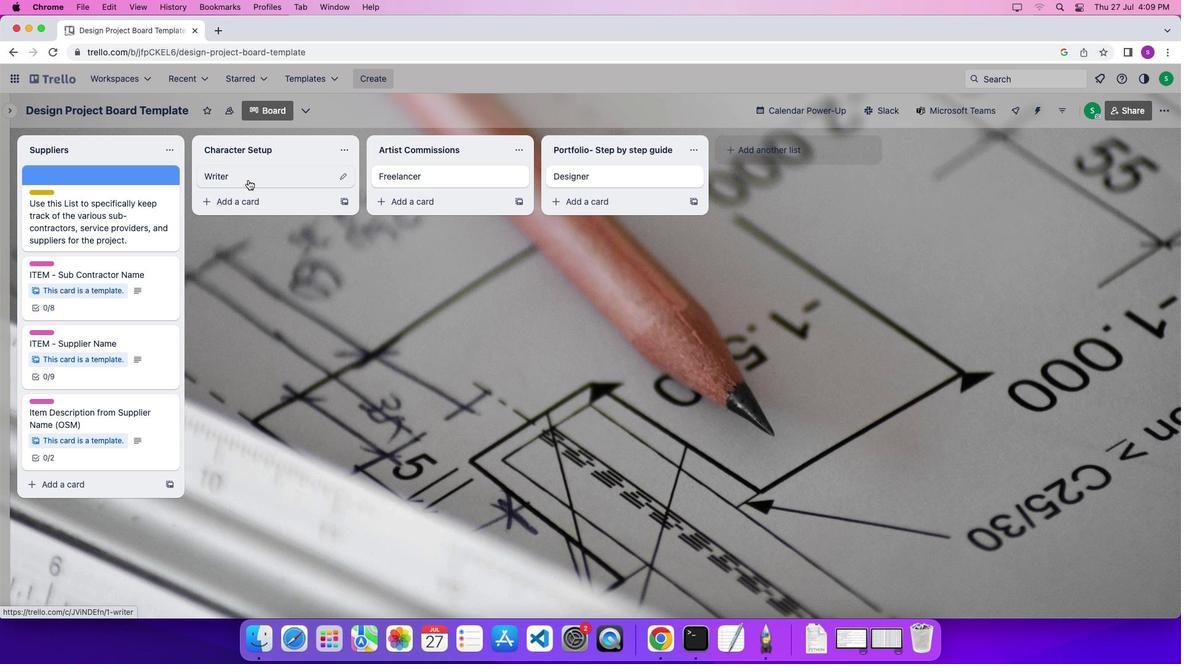 
Action: Mouse moved to (400, 180)
Screenshot: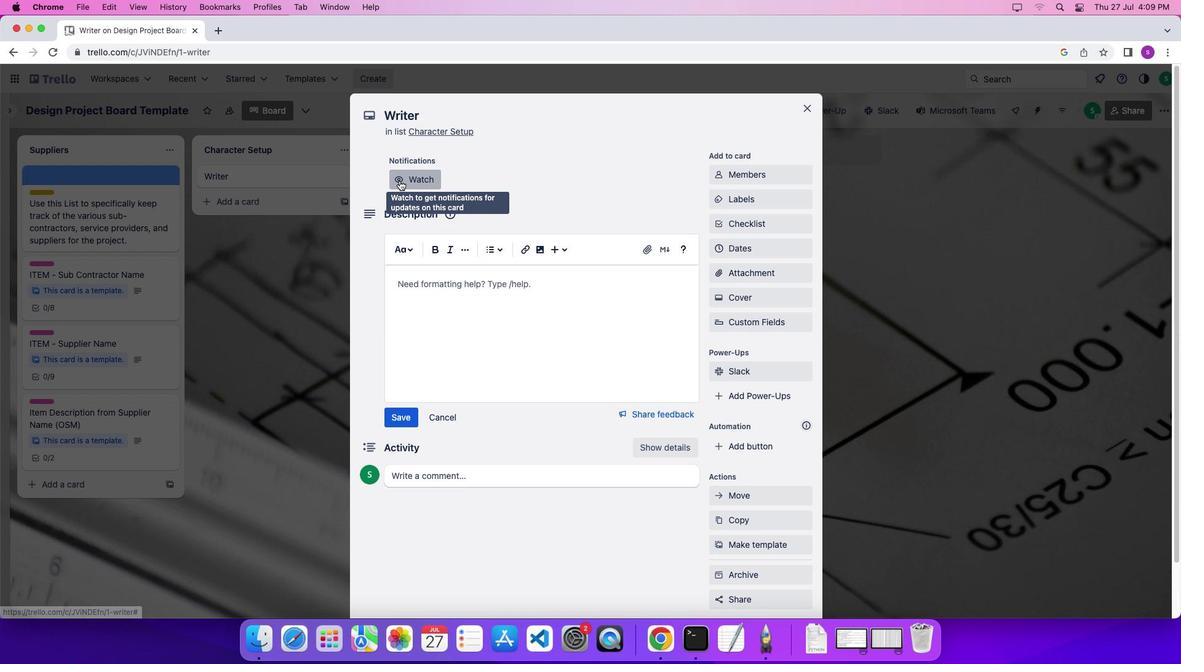 
Action: Mouse pressed left at (400, 180)
Screenshot: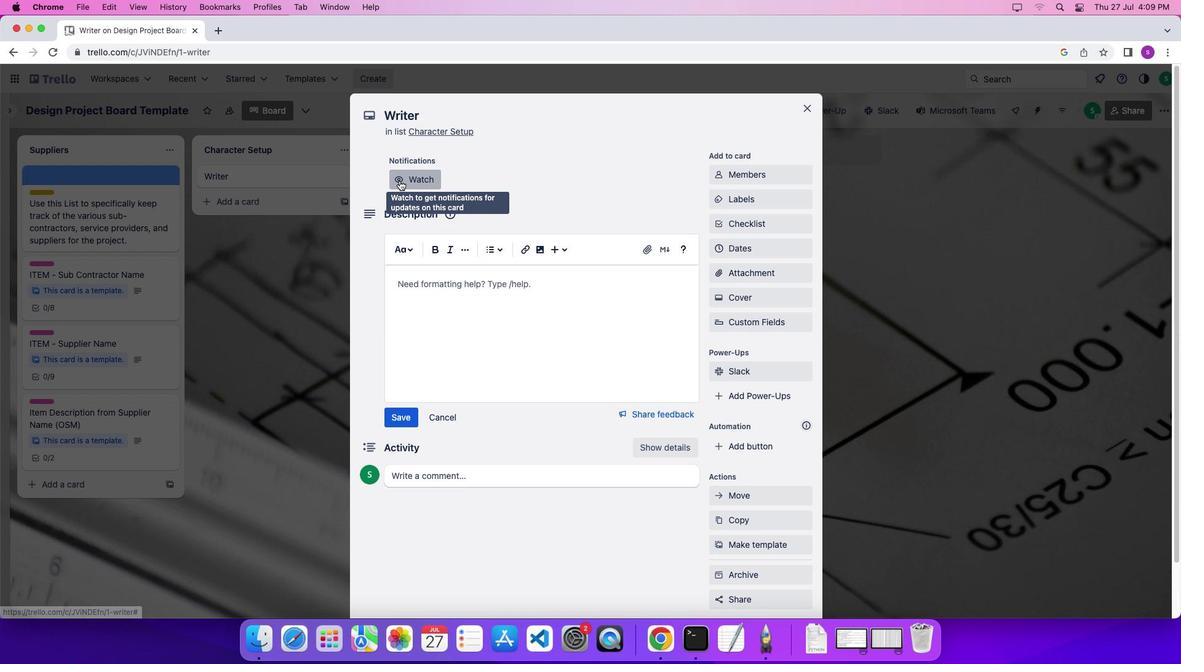 
Action: Mouse moved to (750, 177)
Screenshot: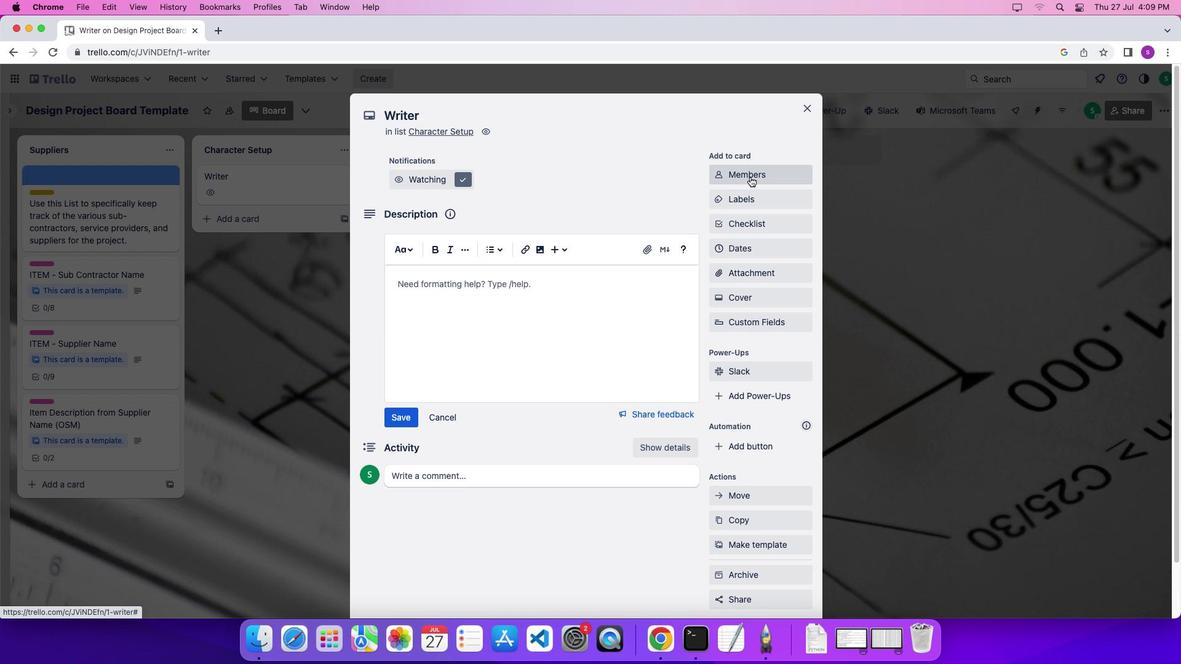 
Action: Mouse pressed left at (750, 177)
Screenshot: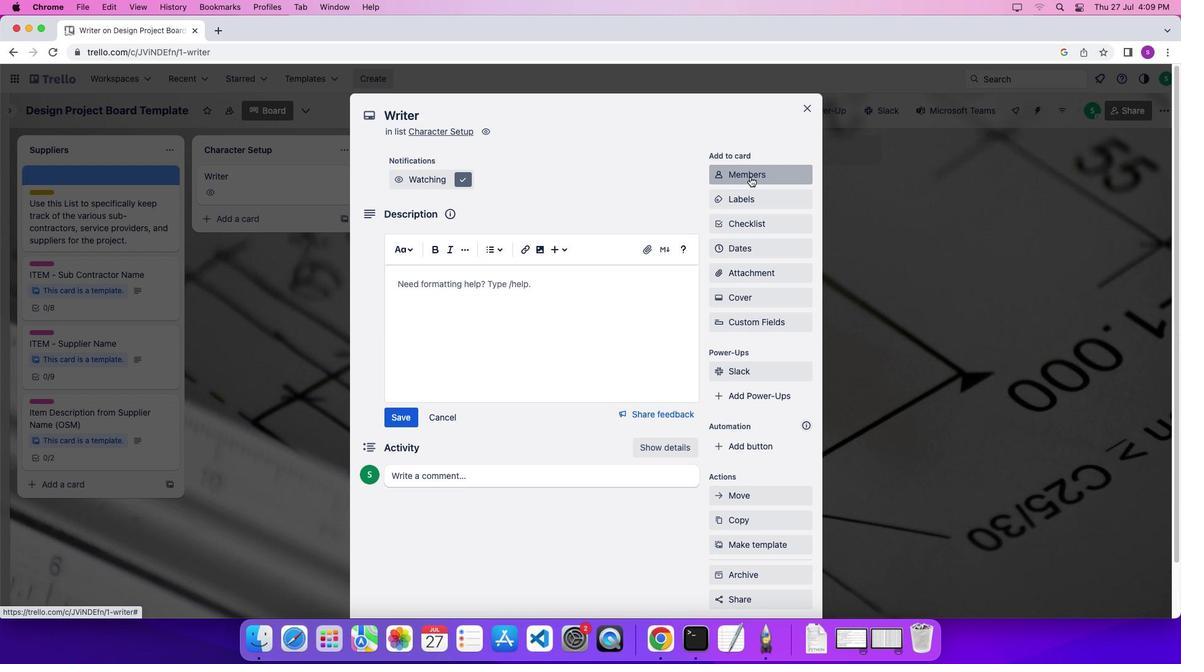 
Action: Mouse moved to (753, 274)
Screenshot: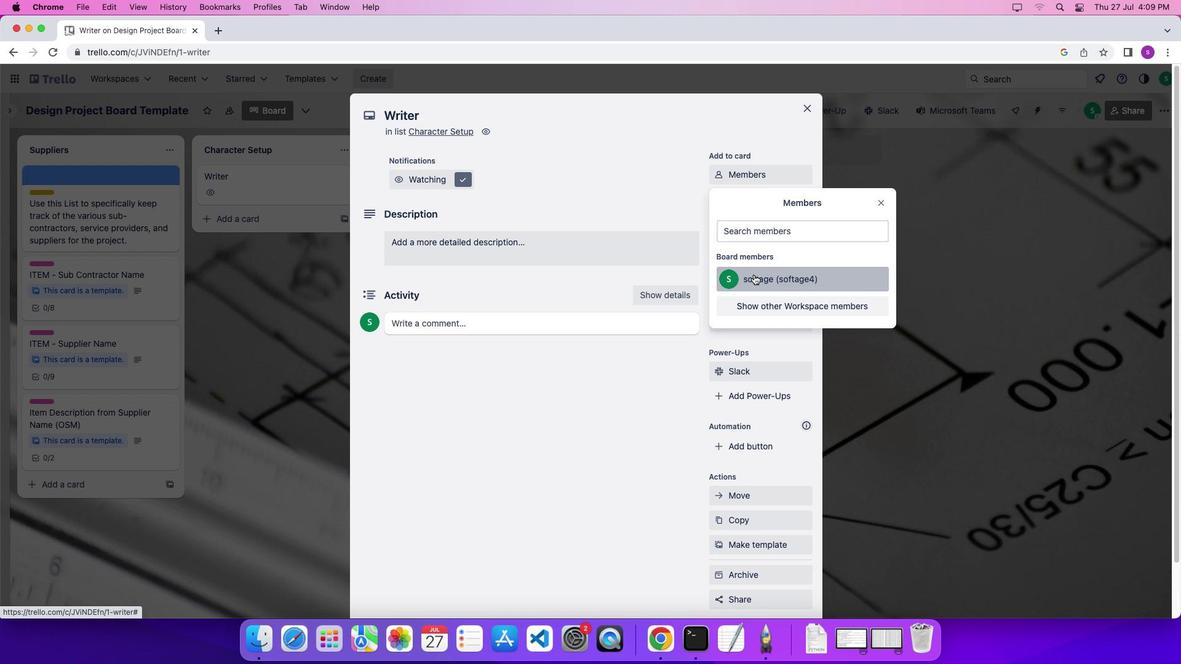 
Action: Mouse pressed left at (753, 274)
Screenshot: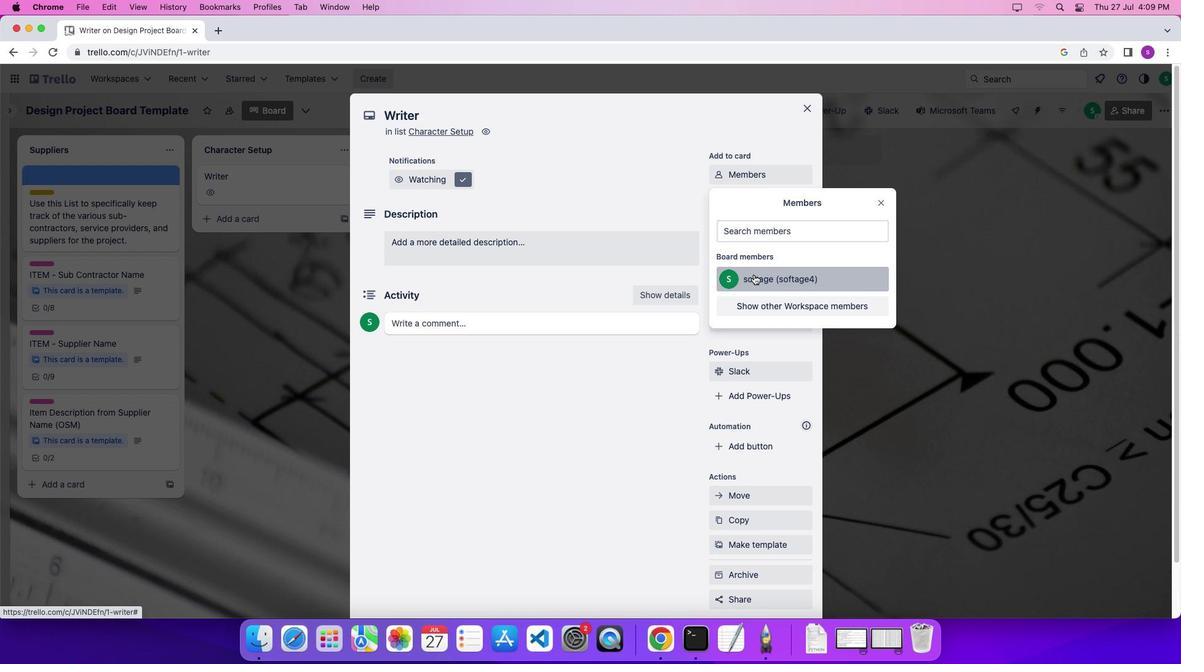 
Action: Mouse moved to (881, 196)
Screenshot: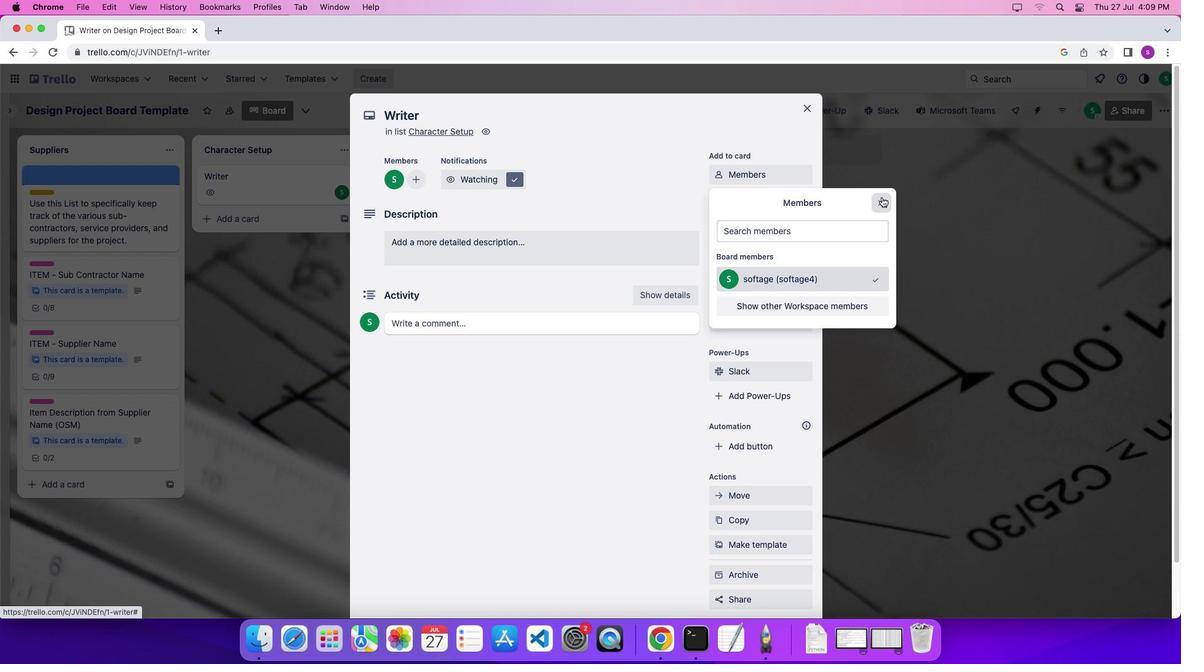 
Action: Mouse pressed left at (881, 196)
Screenshot: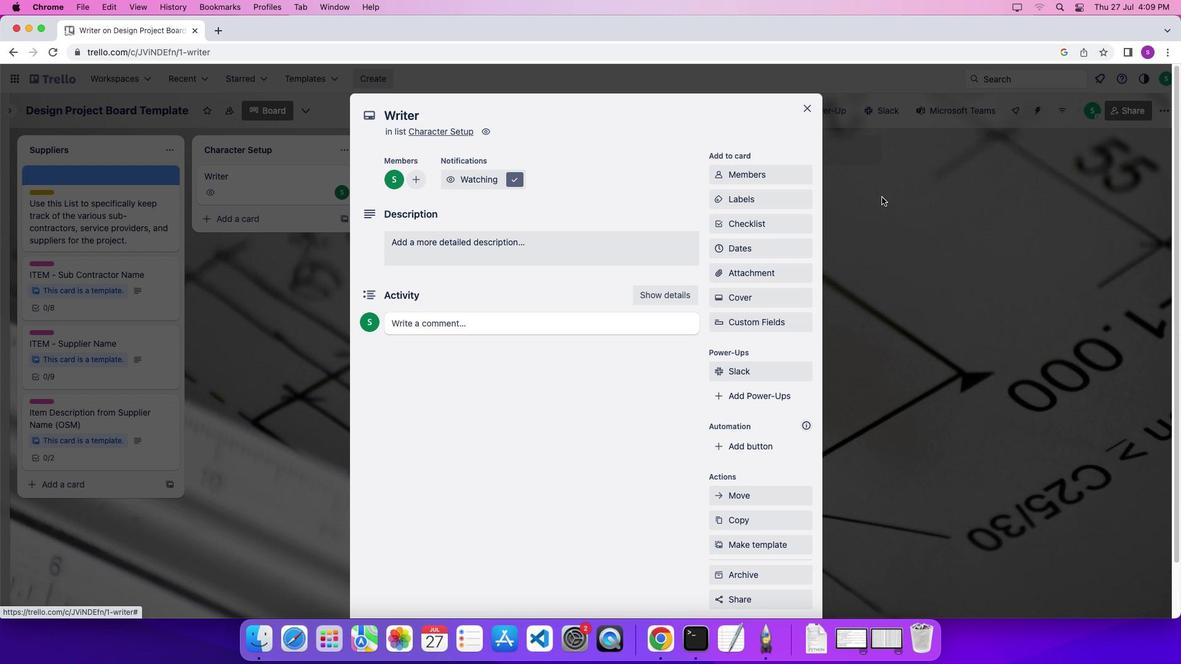 
Action: Mouse moved to (787, 196)
Screenshot: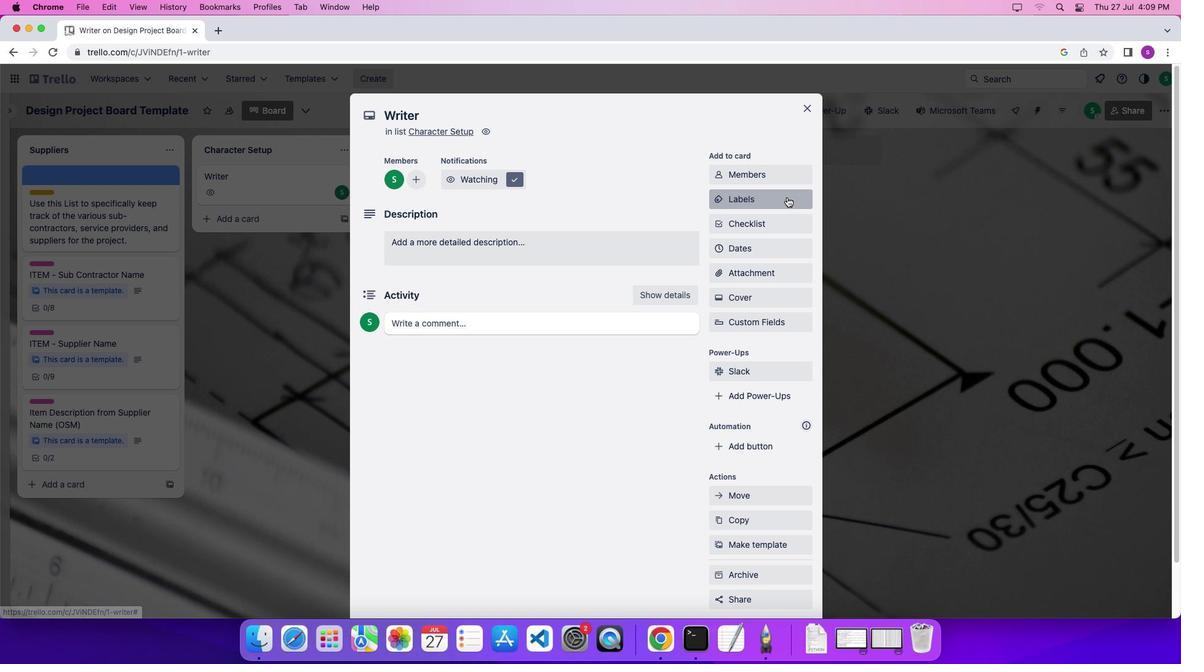 
Action: Mouse pressed left at (787, 196)
Screenshot: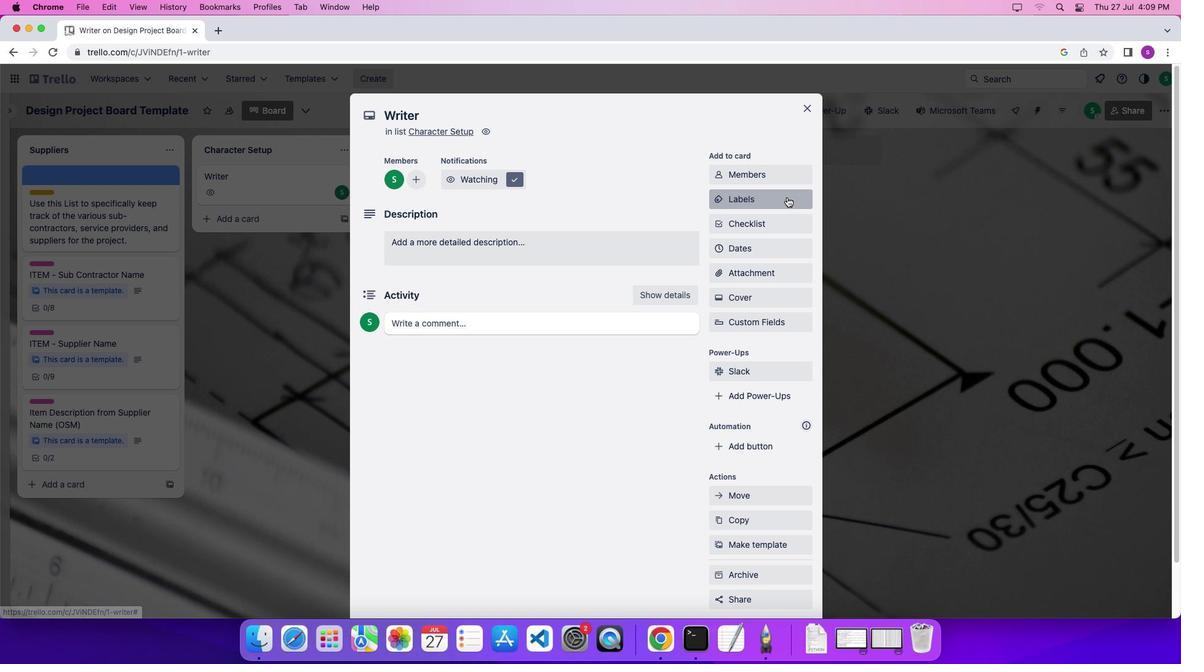 
Action: Mouse moved to (804, 426)
Screenshot: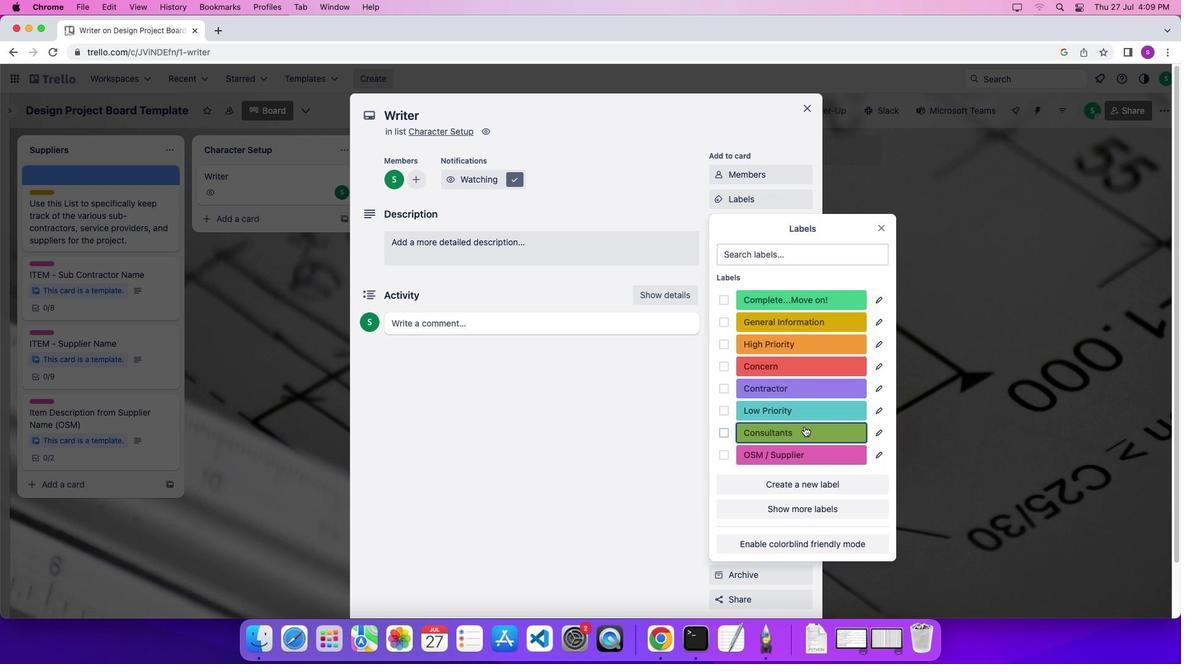 
Action: Mouse pressed left at (804, 426)
Screenshot: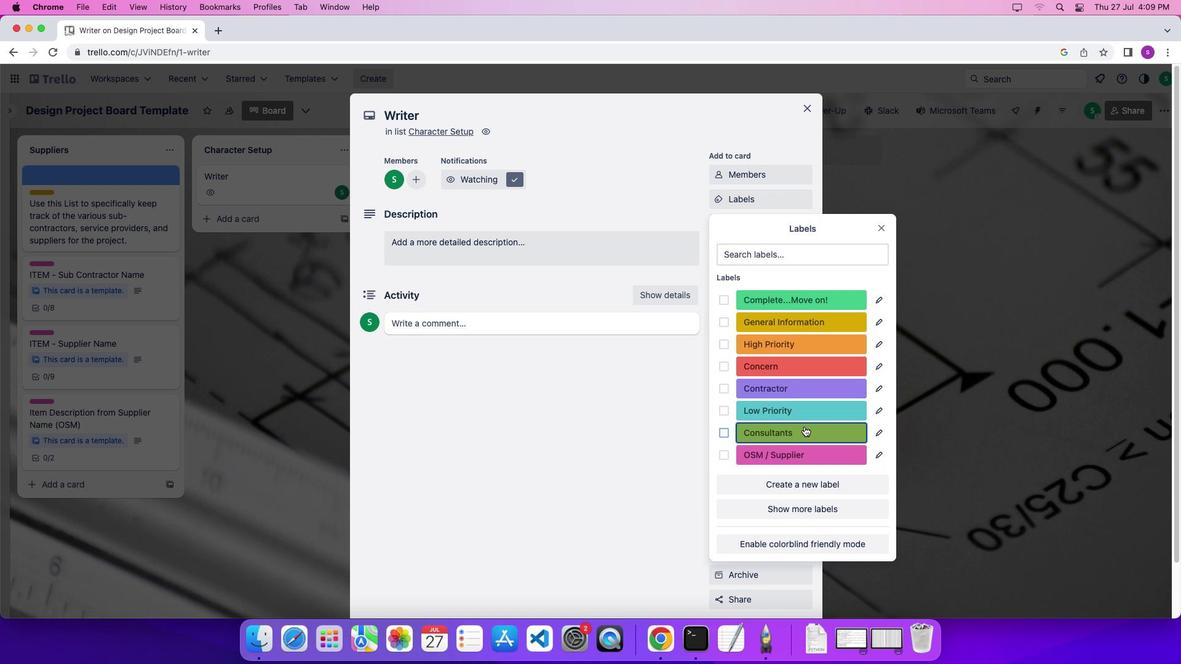 
Action: Mouse moved to (880, 232)
Screenshot: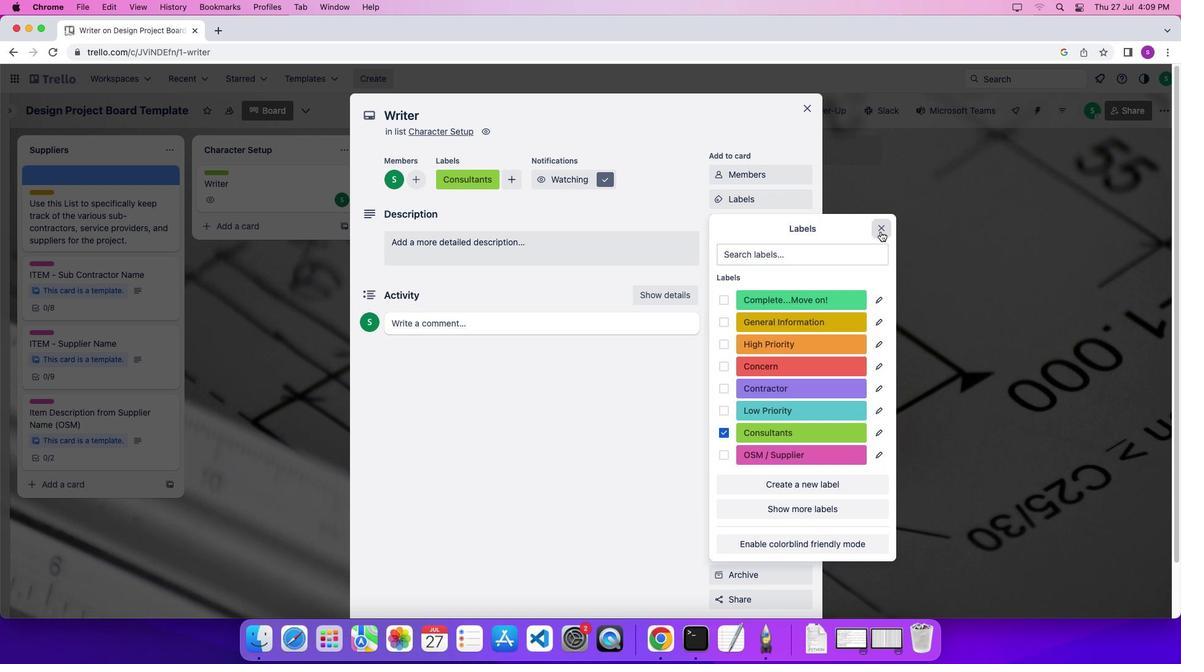 
Action: Mouse pressed left at (880, 232)
Screenshot: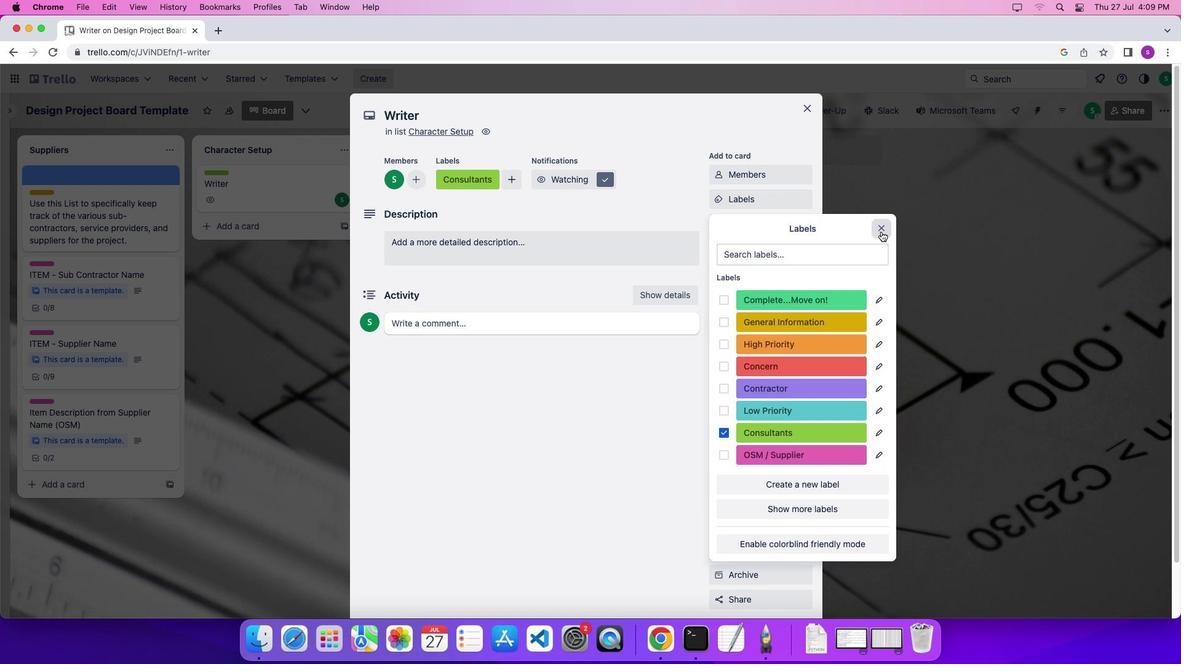 
Action: Mouse moved to (736, 227)
Screenshot: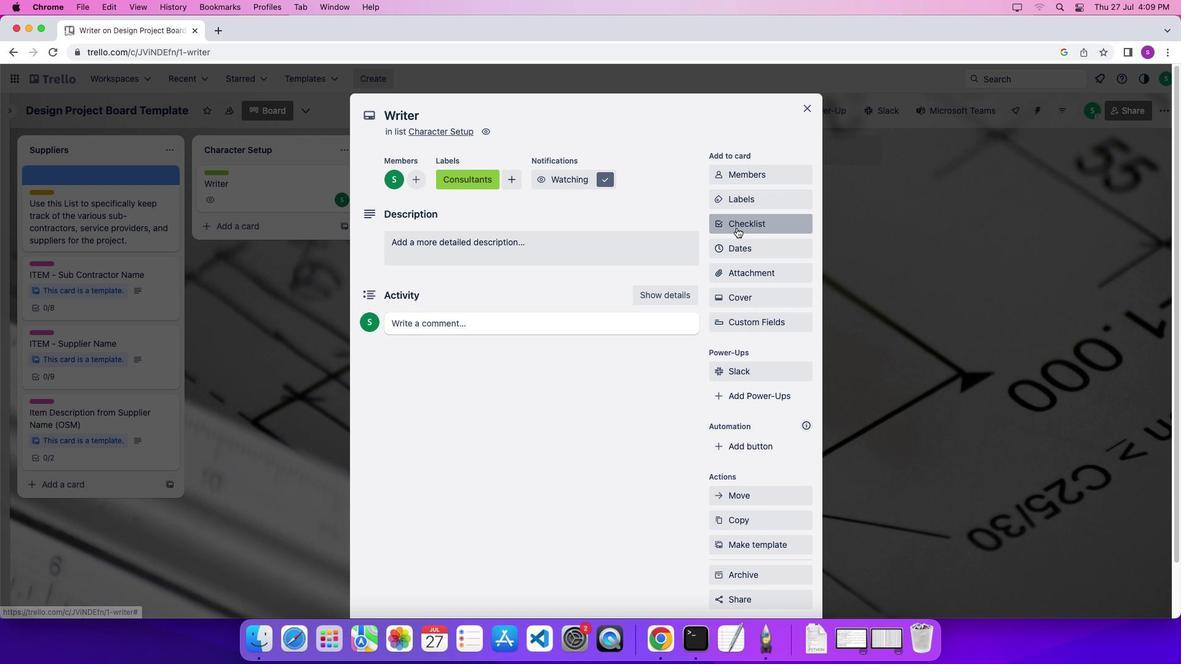 
Action: Mouse pressed left at (736, 227)
Screenshot: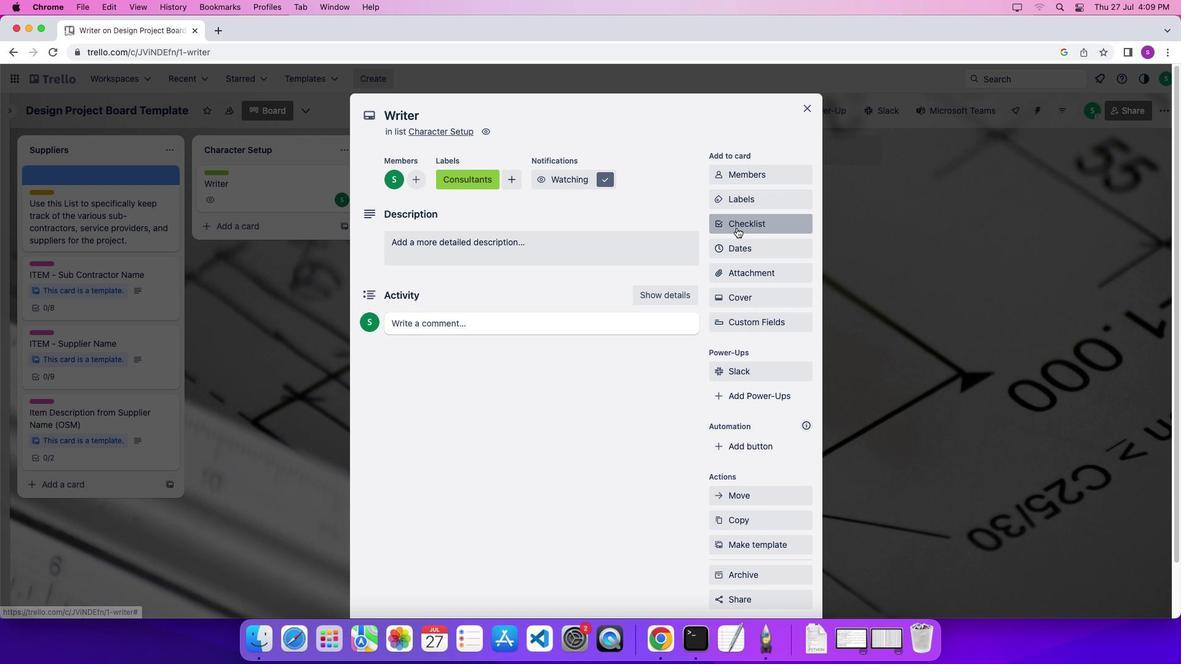 
Action: Mouse moved to (787, 286)
Screenshot: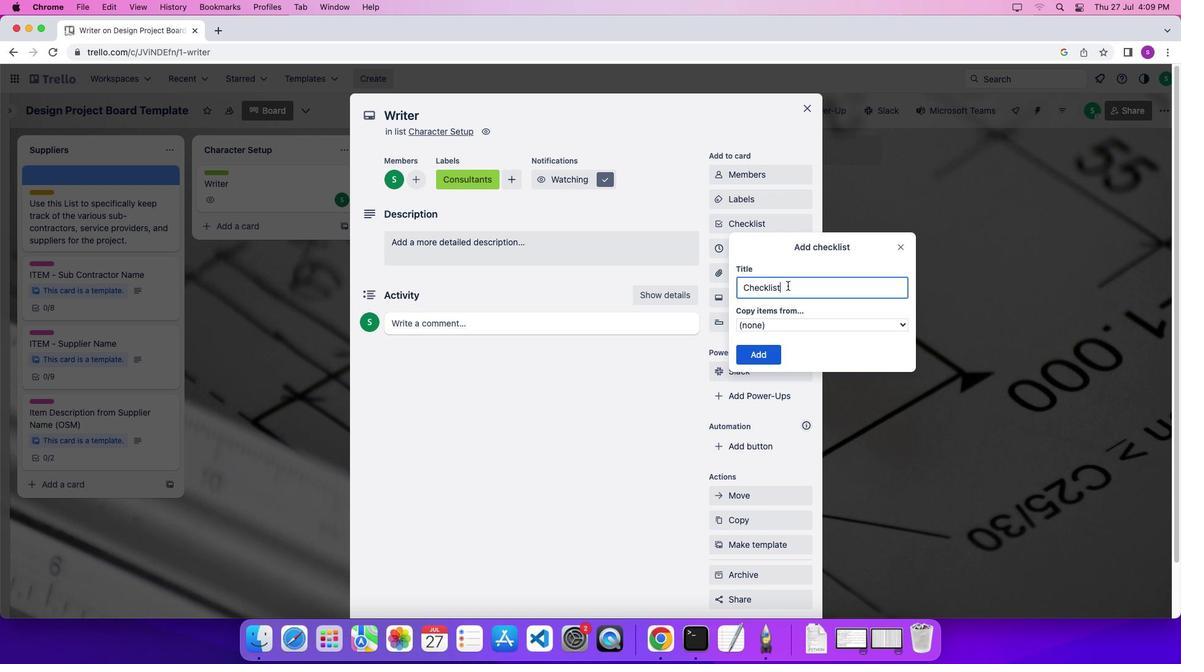 
Action: Mouse pressed left at (787, 286)
Screenshot: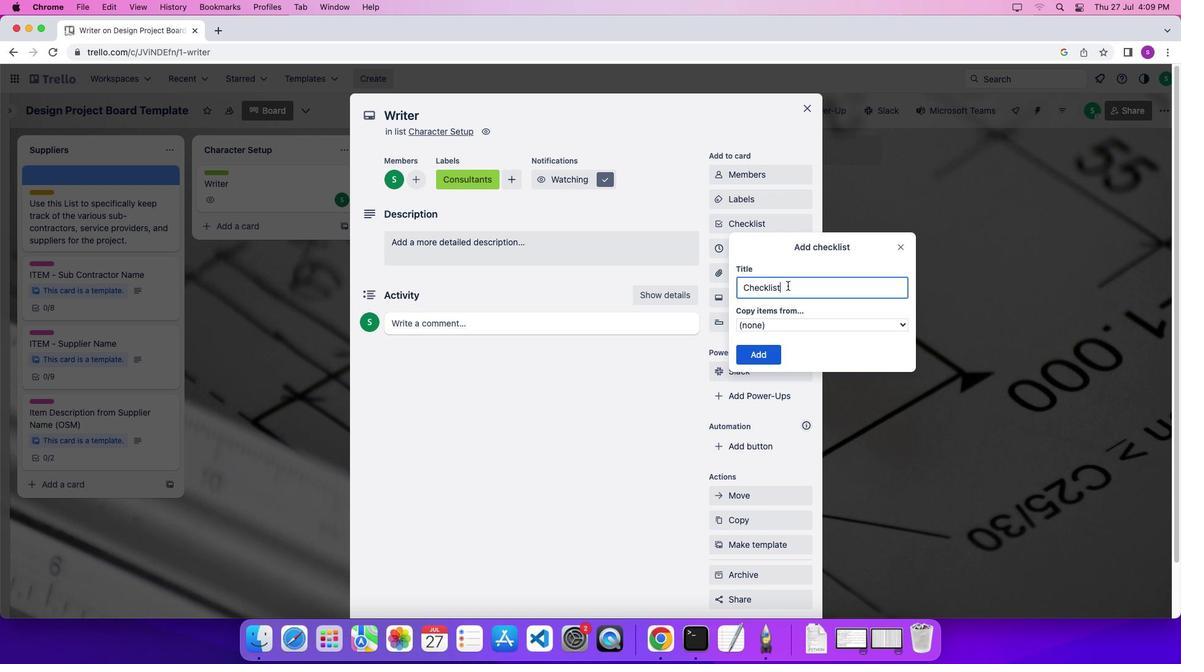 
Action: Mouse pressed left at (787, 286)
Screenshot: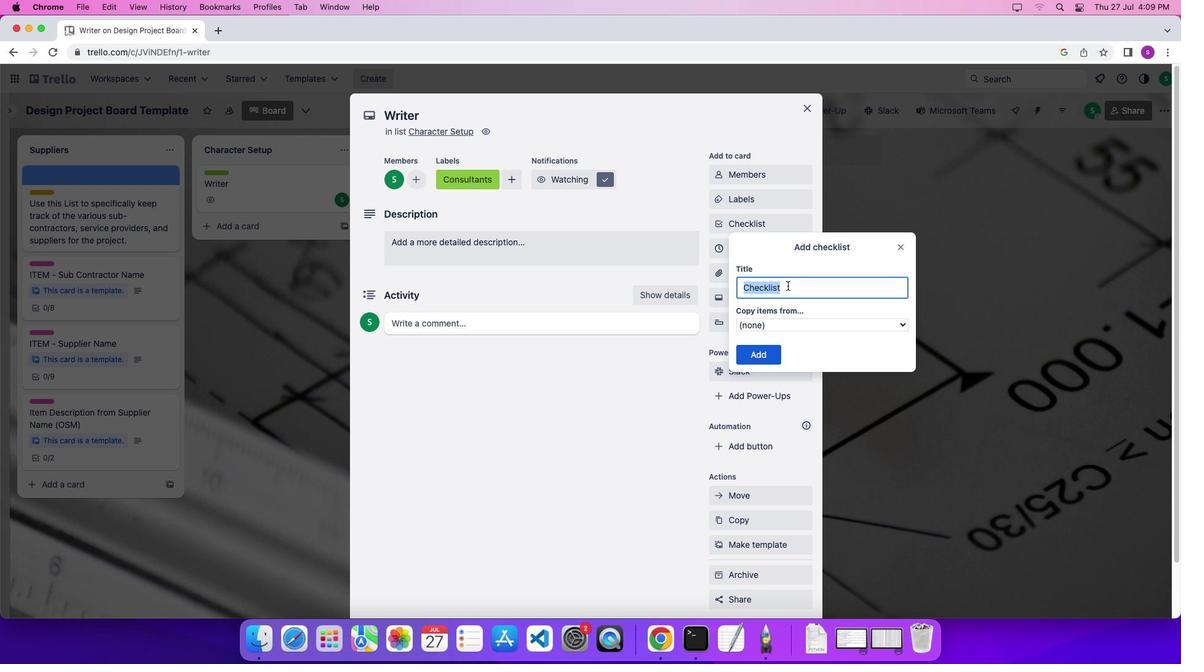 
Action: Mouse moved to (788, 286)
Screenshot: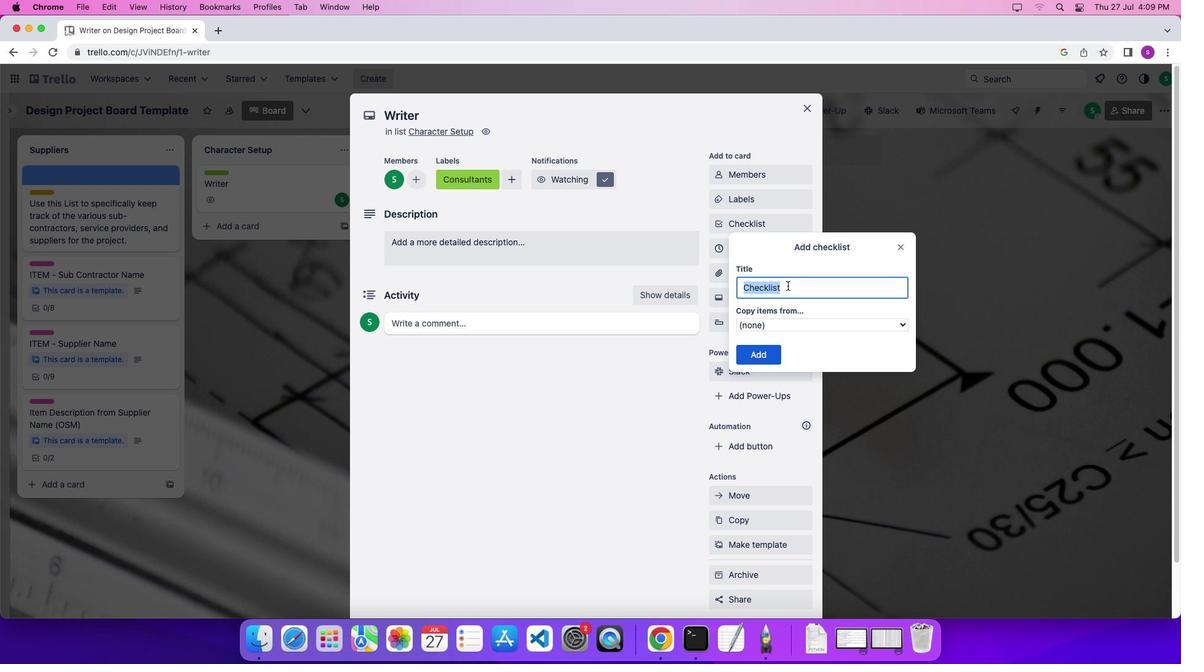 
Action: Mouse pressed left at (788, 286)
Screenshot: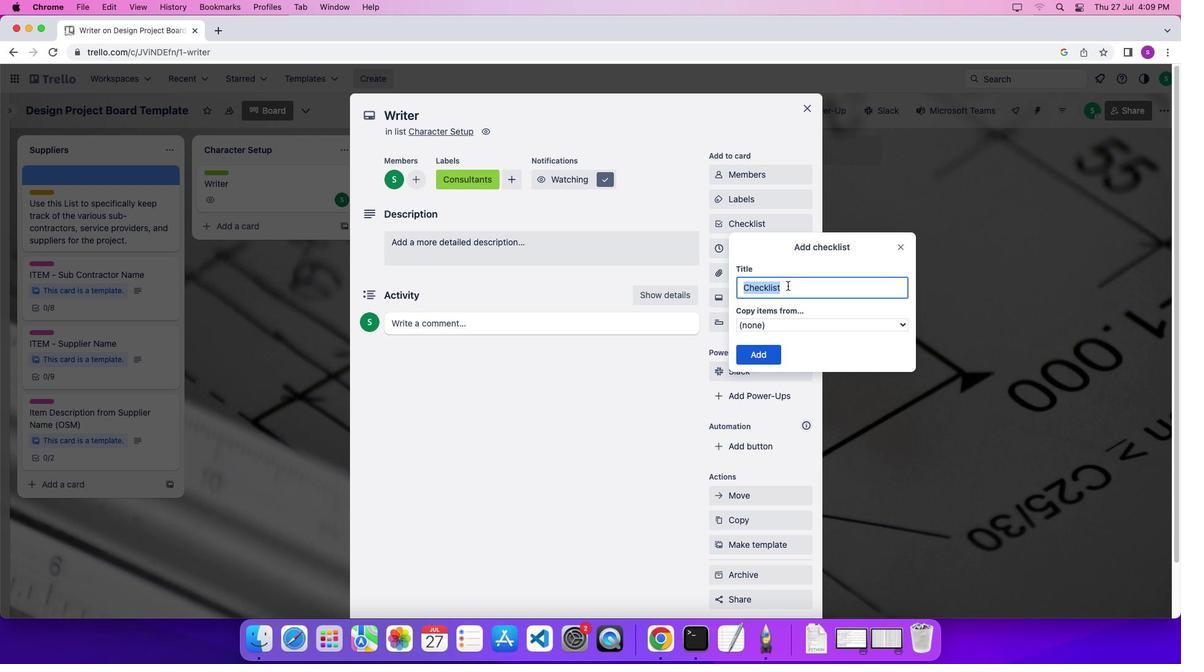 
Action: Key pressed Key.shift'W''r''i''t''e''r'Key.space'o''f'Key.space'b''e''s''t'Key.space'b''o''o''k''\x03'
Screenshot: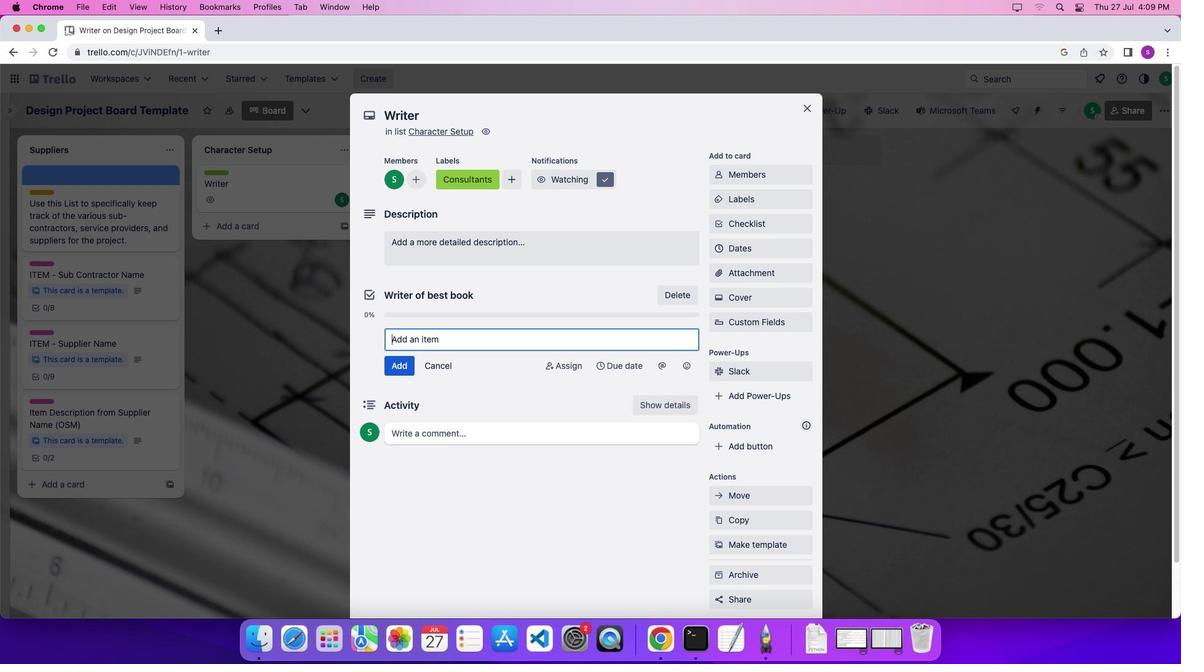 
Action: Mouse moved to (775, 246)
Screenshot: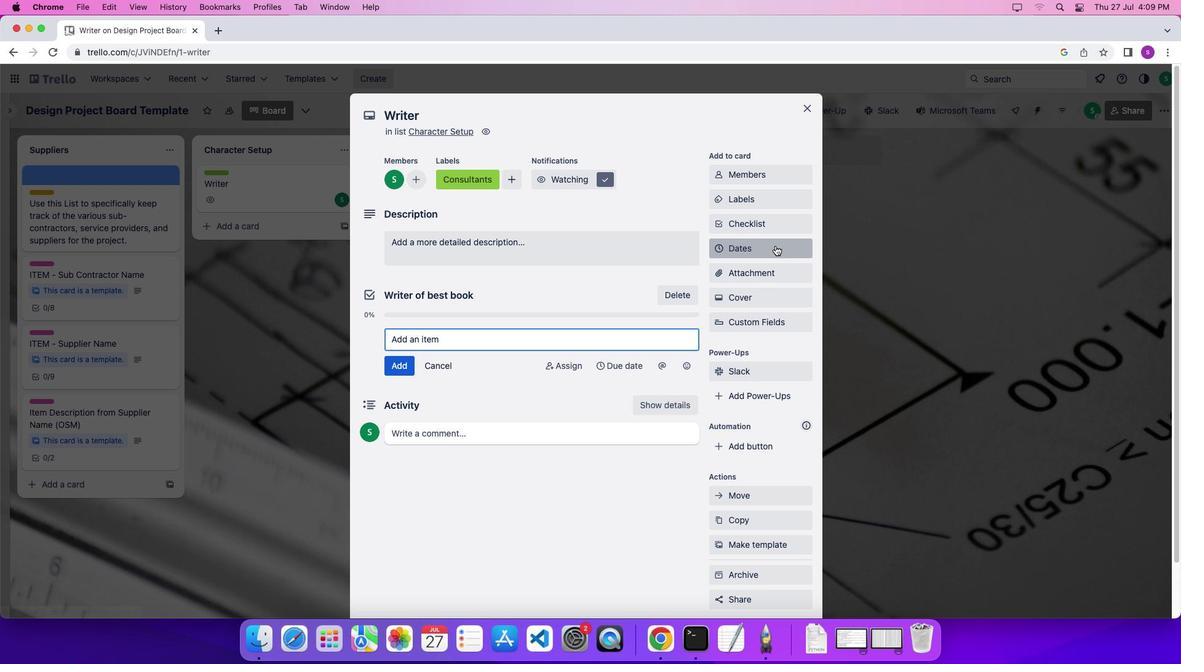 
Action: Mouse pressed left at (775, 246)
Screenshot: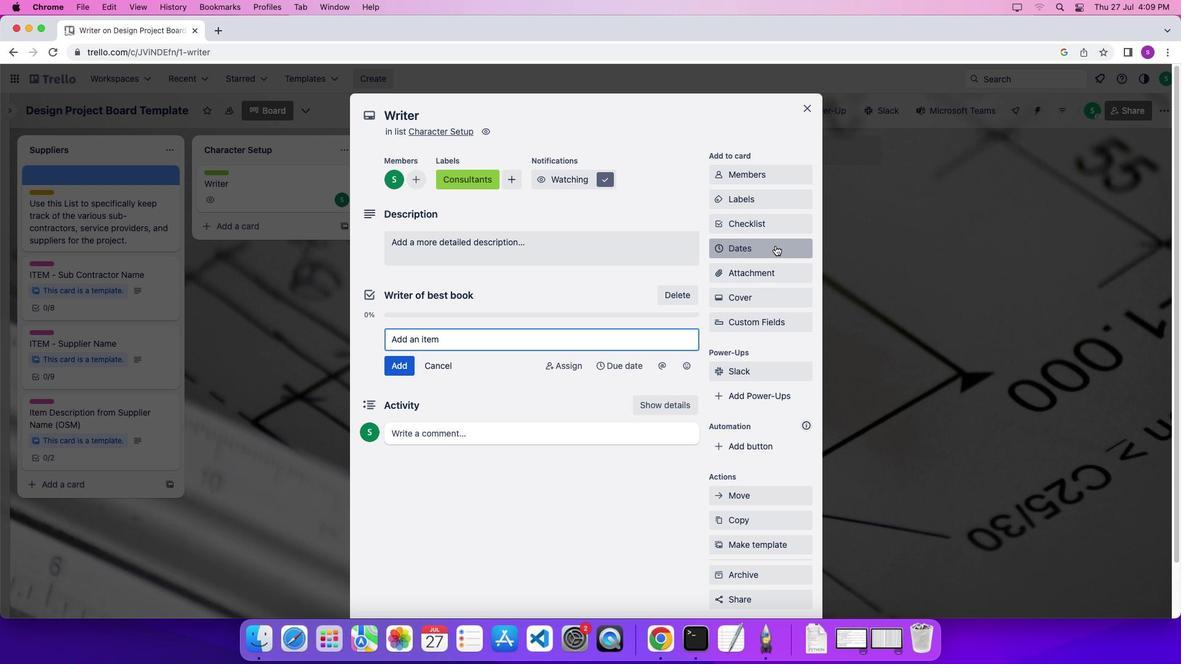 
Action: Mouse moved to (834, 269)
Screenshot: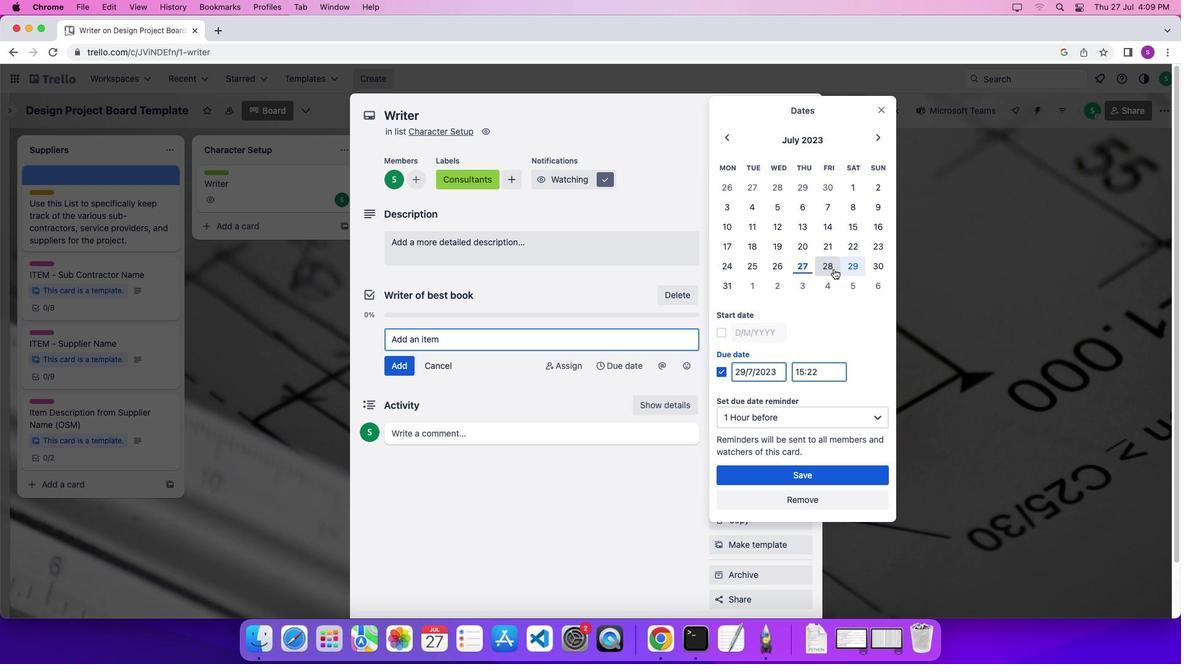 
Action: Mouse pressed left at (834, 269)
Screenshot: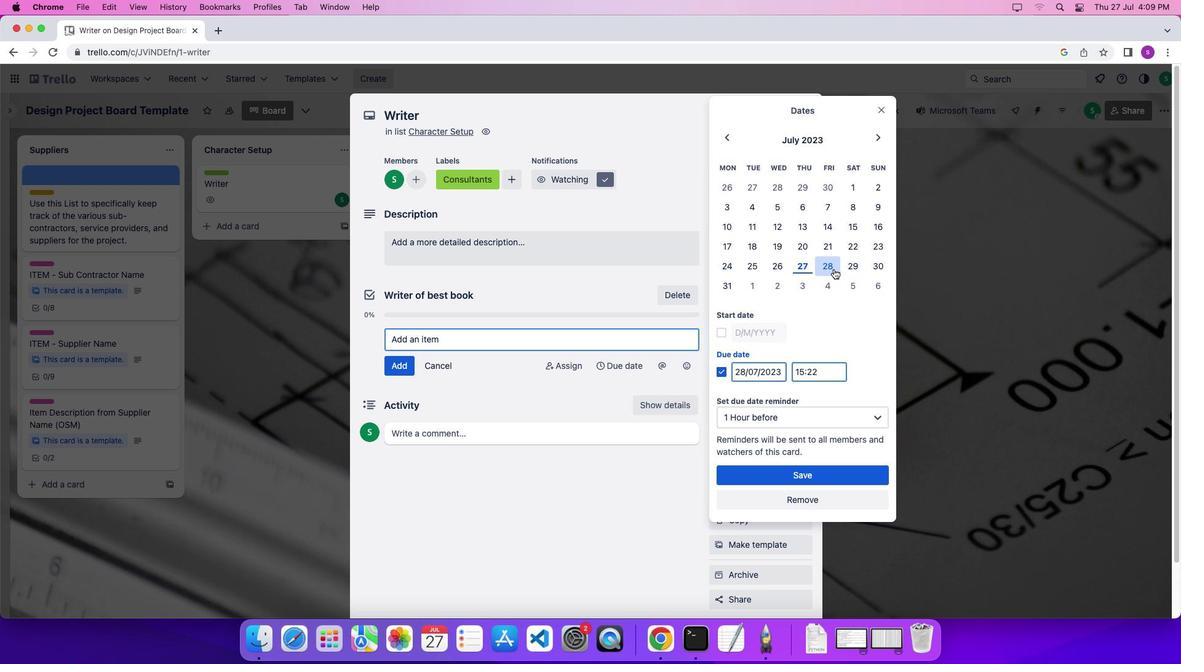 
Action: Mouse moved to (722, 327)
Screenshot: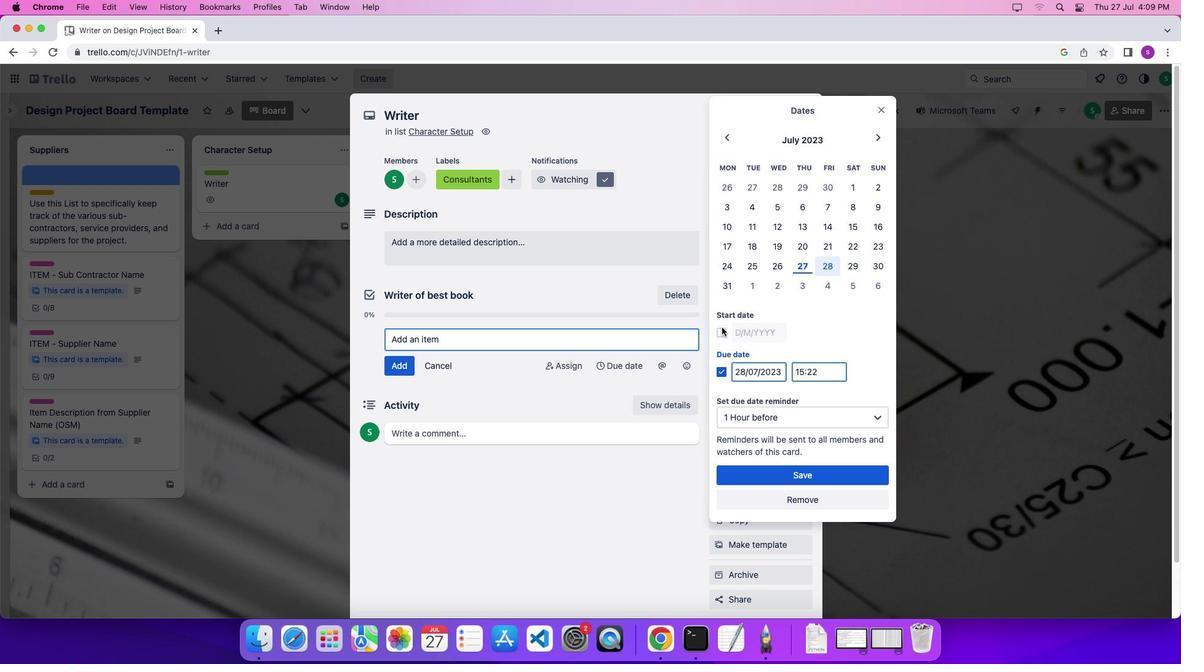 
Action: Mouse pressed left at (722, 327)
Screenshot: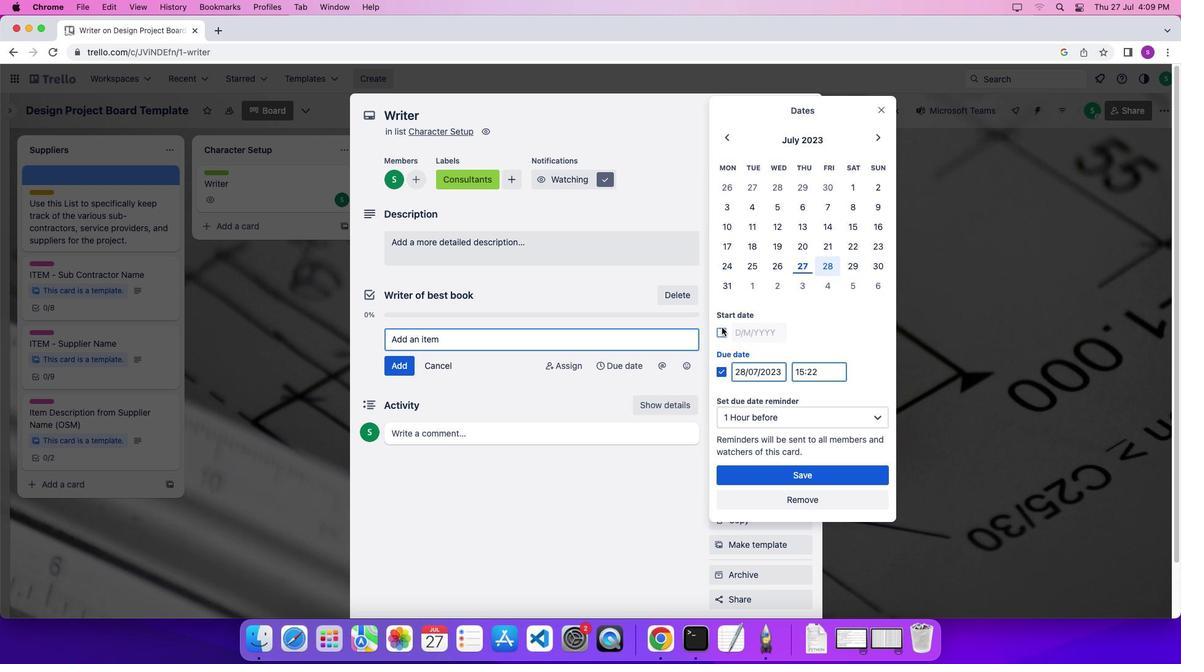 
Action: Mouse moved to (793, 422)
Screenshot: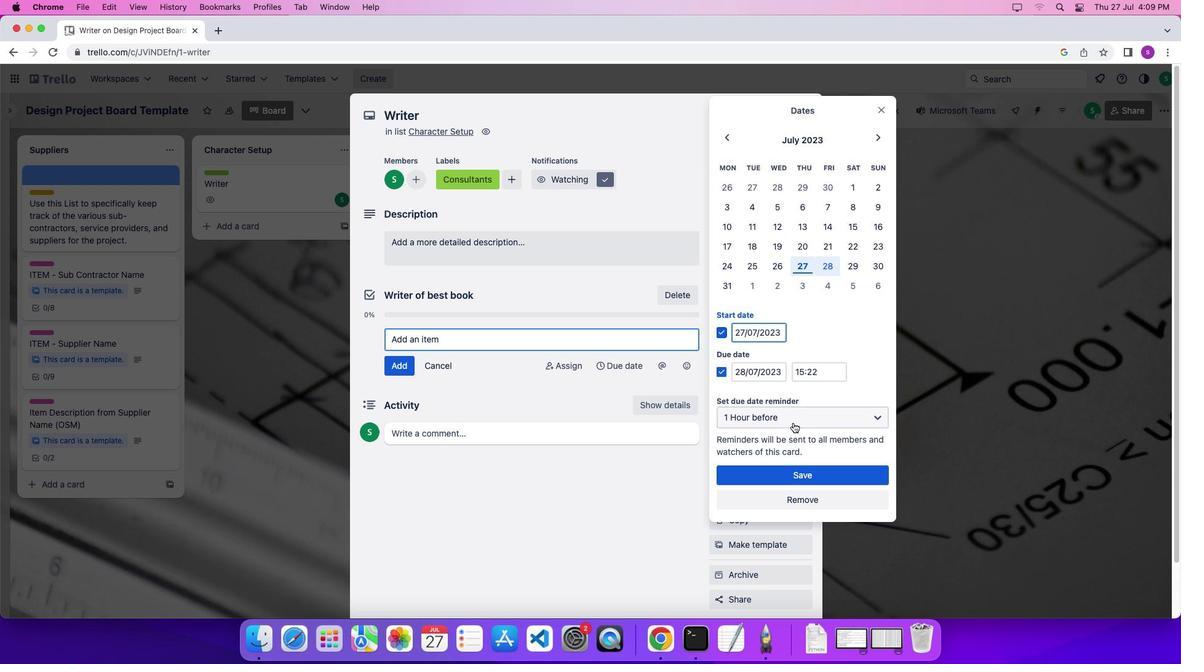 
Action: Mouse pressed left at (793, 422)
Screenshot: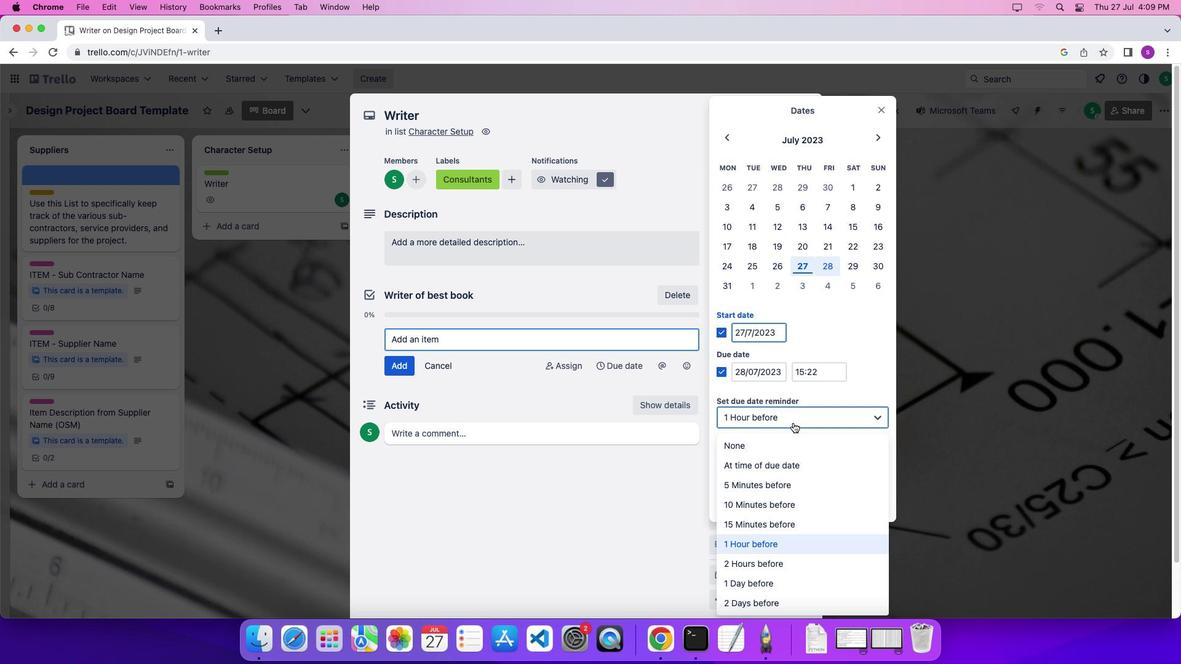 
Action: Mouse moved to (773, 567)
Screenshot: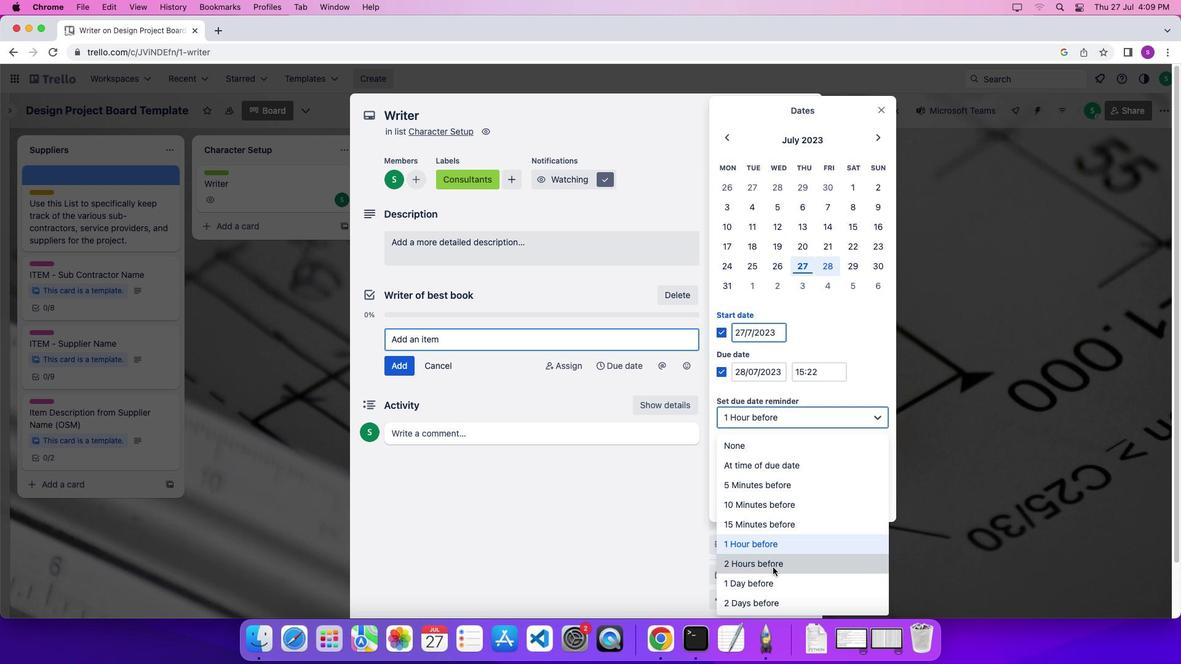 
Action: Mouse pressed left at (773, 567)
Screenshot: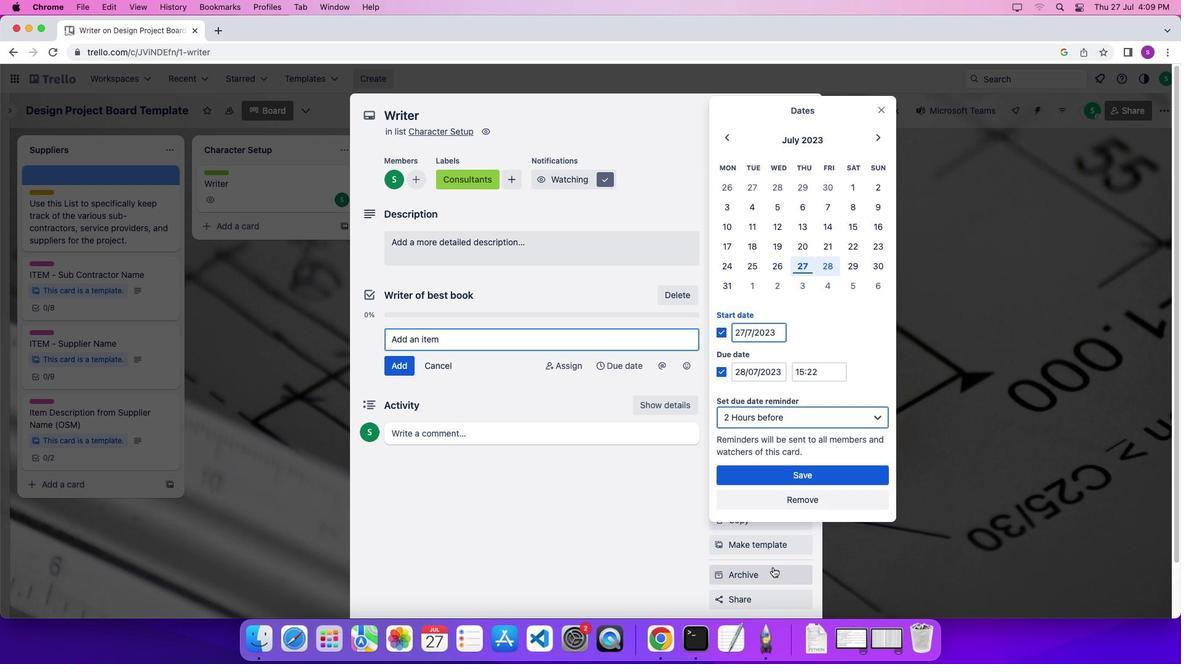 
Action: Mouse moved to (772, 472)
Screenshot: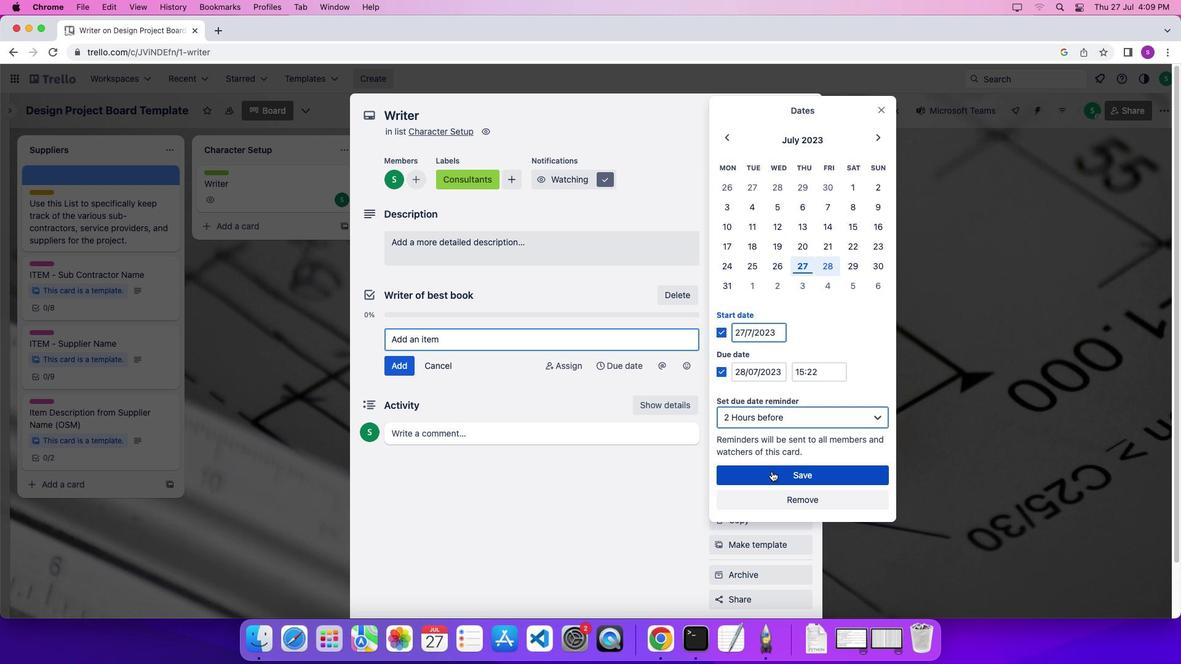 
Action: Mouse pressed left at (772, 472)
Screenshot: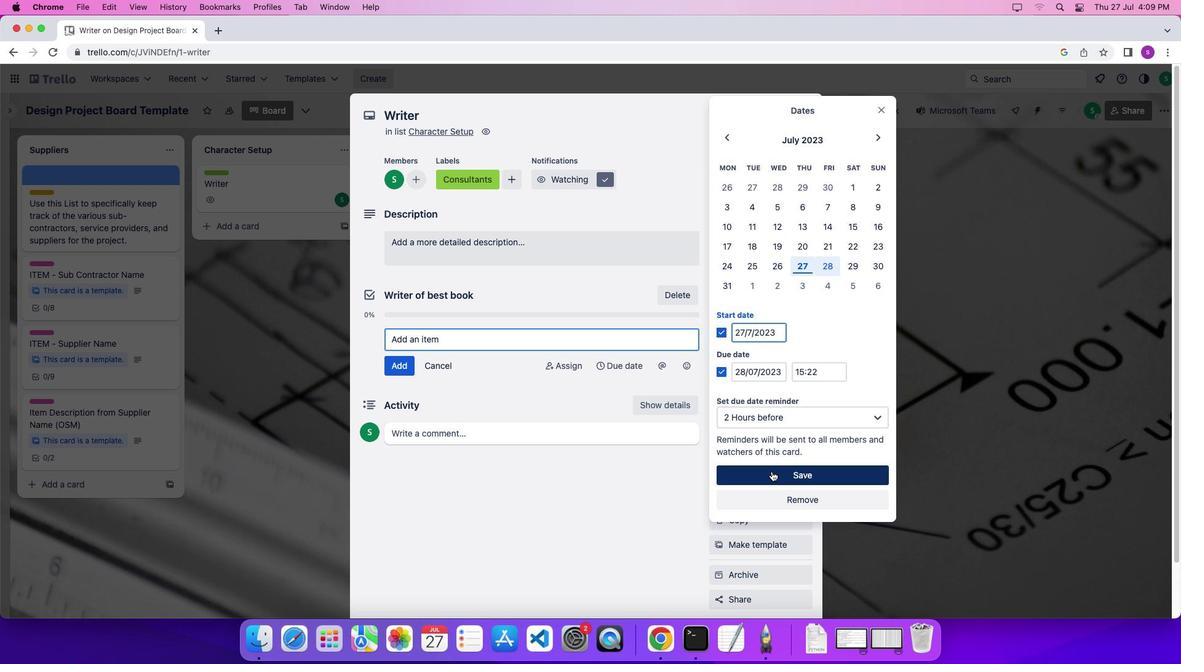 
Action: Mouse moved to (763, 275)
Screenshot: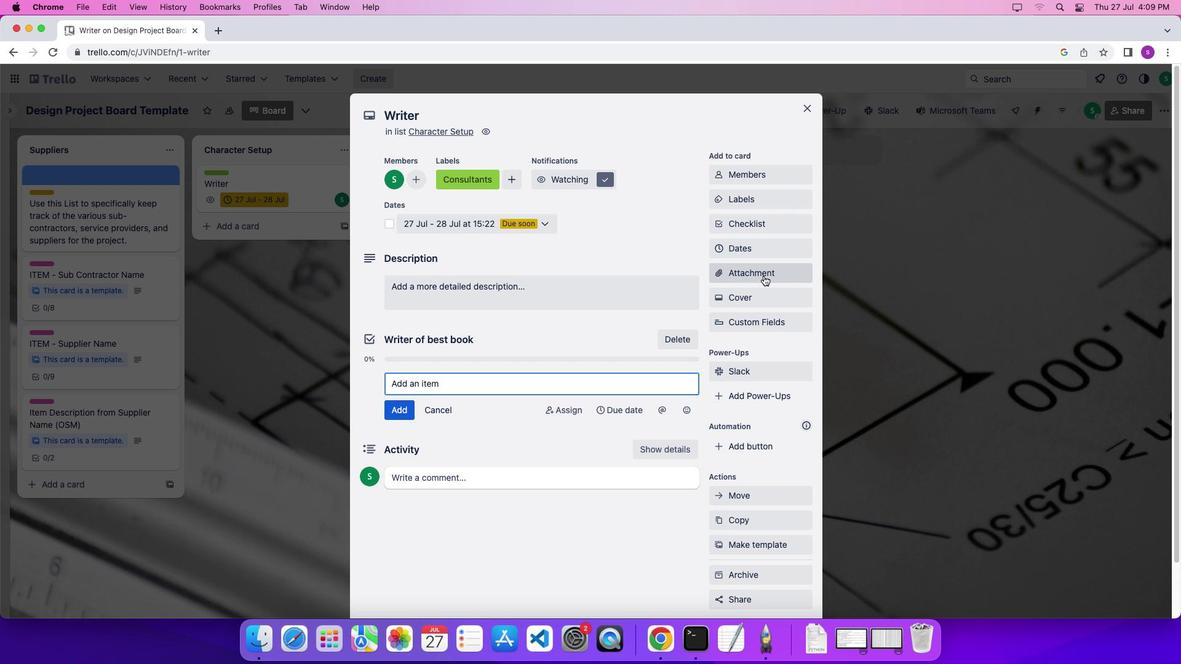 
Action: Mouse pressed left at (763, 275)
Screenshot: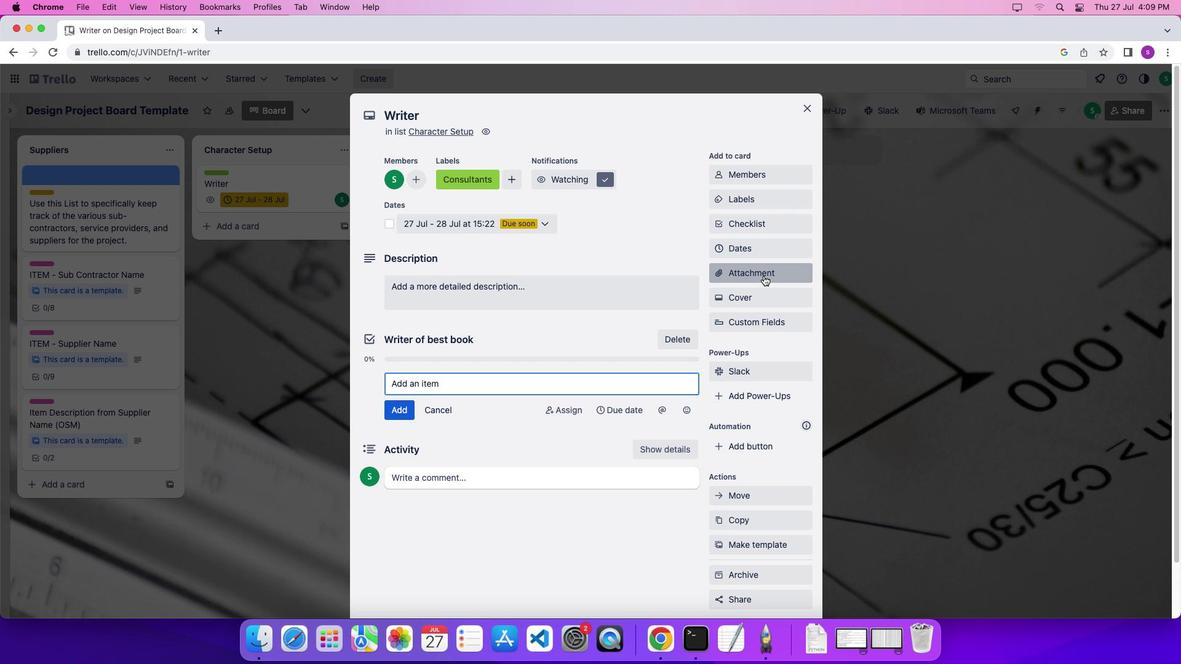 
Action: Mouse moved to (771, 362)
